 Task: Find Multi-Family Homes in Denver with Mountain Views.
Action: Mouse moved to (203, 199)
Screenshot: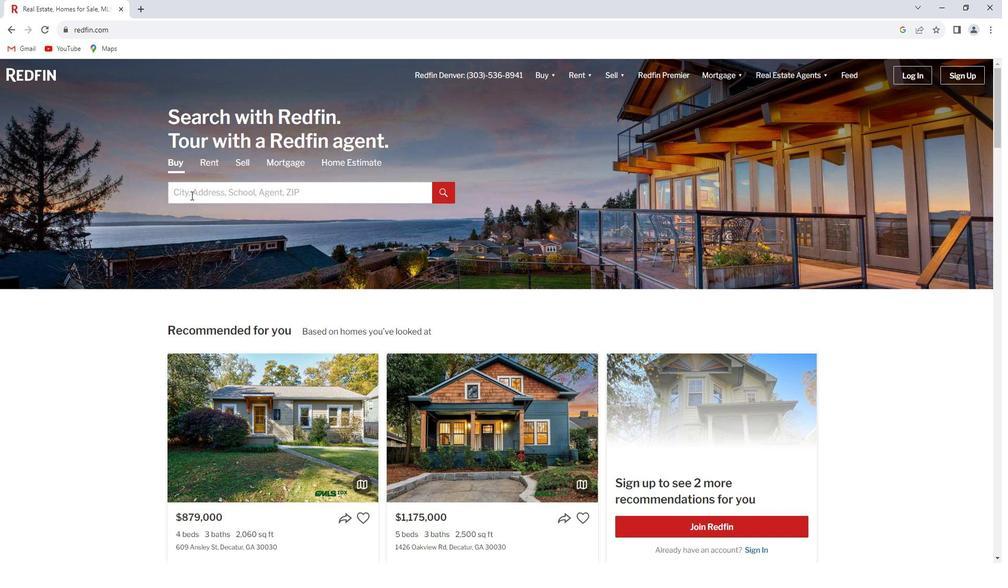 
Action: Mouse pressed left at (203, 199)
Screenshot: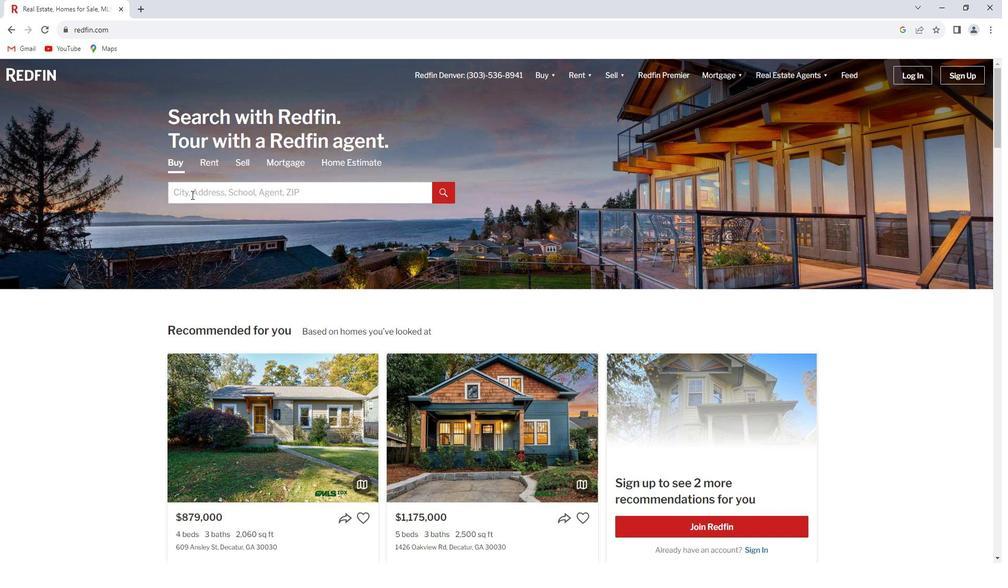 
Action: Key pressed <Key.shift><Key.shift><Key.shift>Denver<Key.enter>
Screenshot: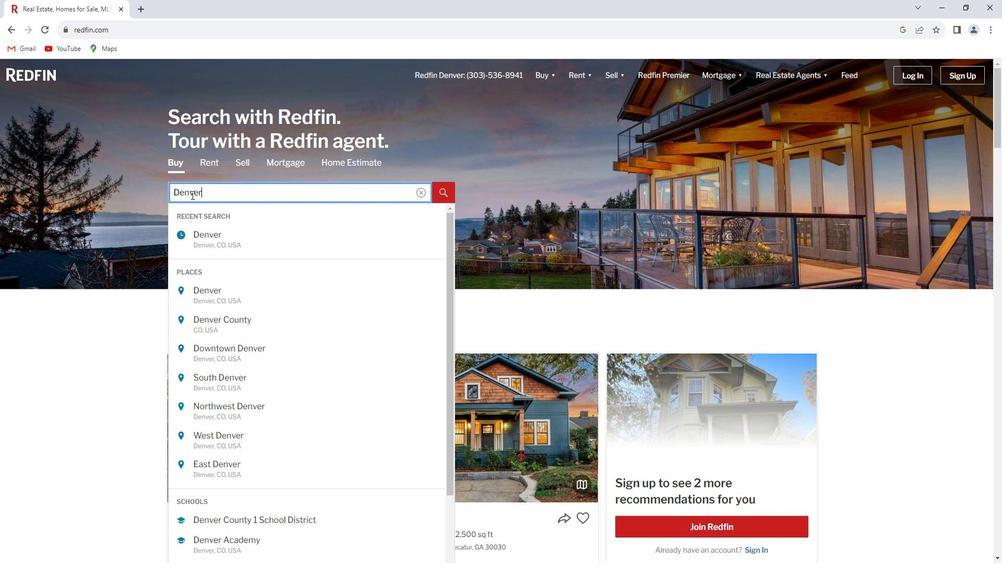 
Action: Mouse moved to (898, 154)
Screenshot: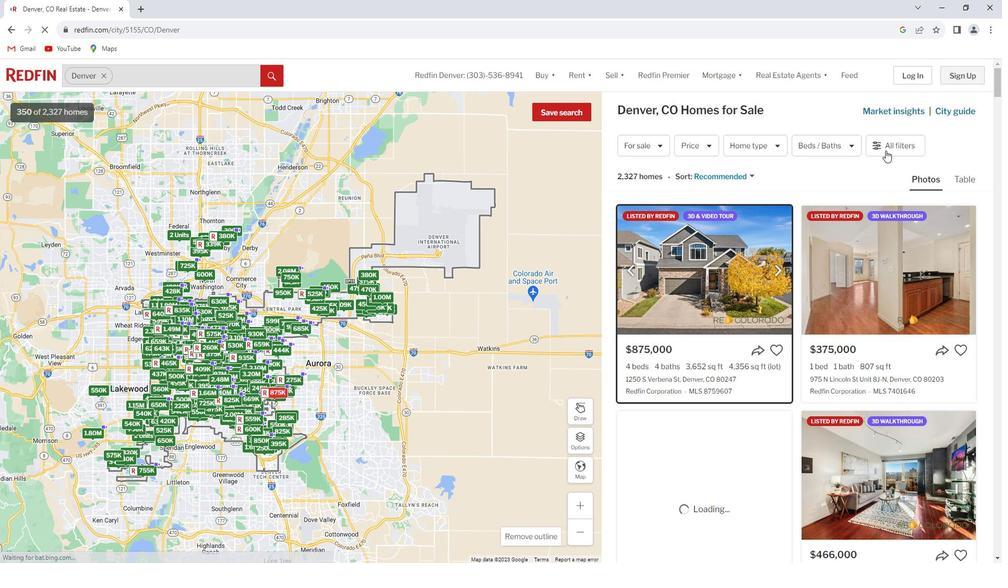 
Action: Mouse pressed left at (898, 154)
Screenshot: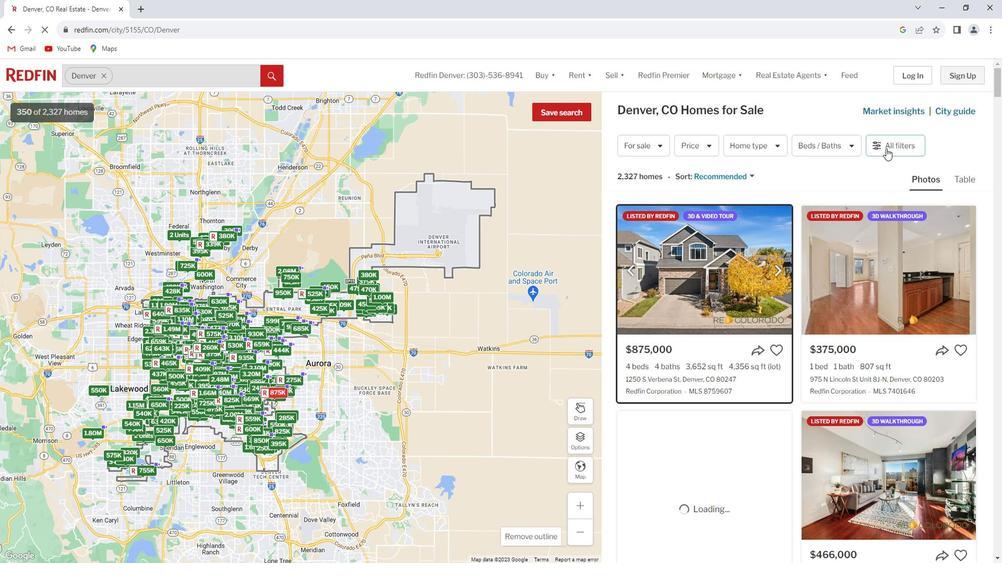 
Action: Mouse moved to (915, 157)
Screenshot: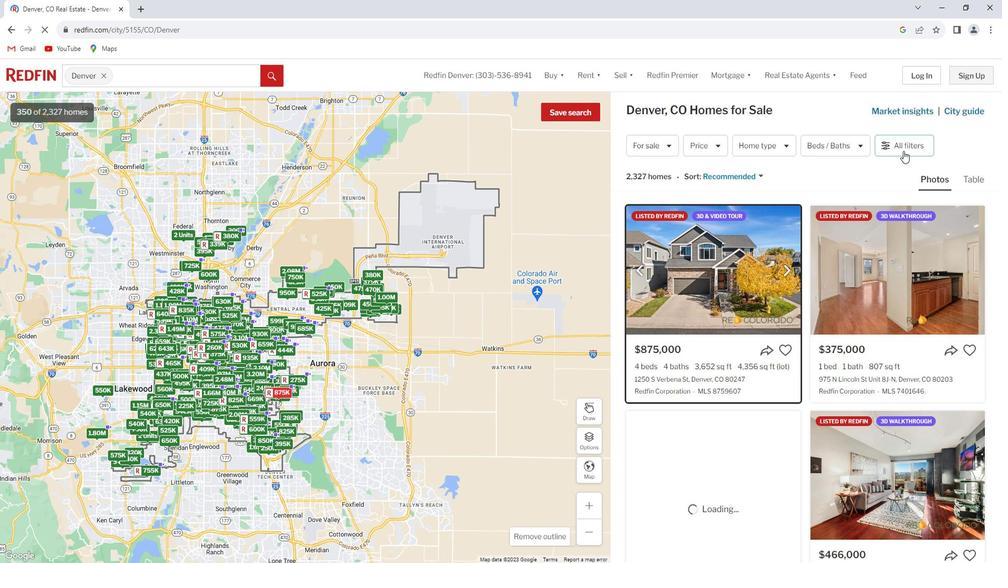 
Action: Mouse pressed left at (915, 157)
Screenshot: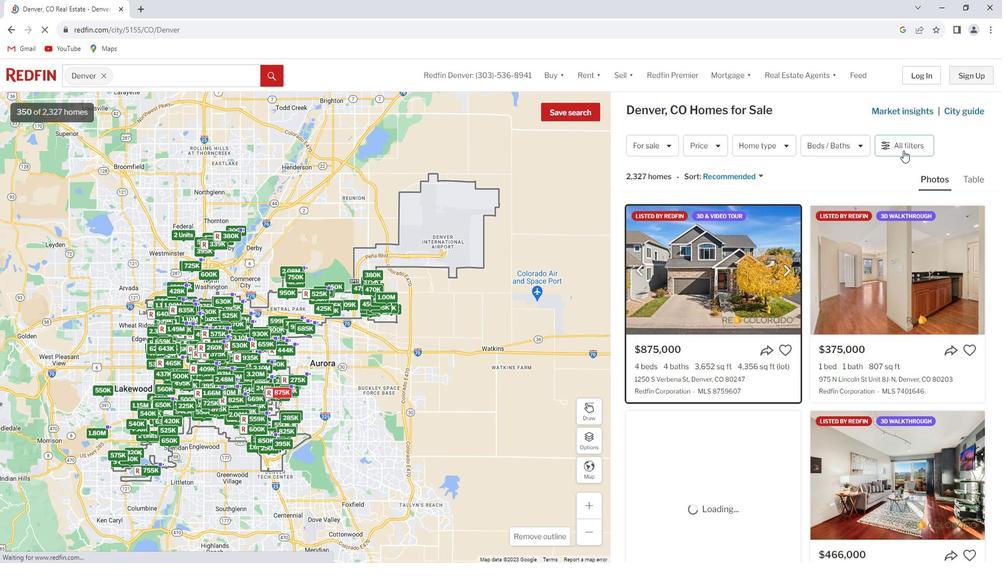 
Action: Mouse moved to (809, 257)
Screenshot: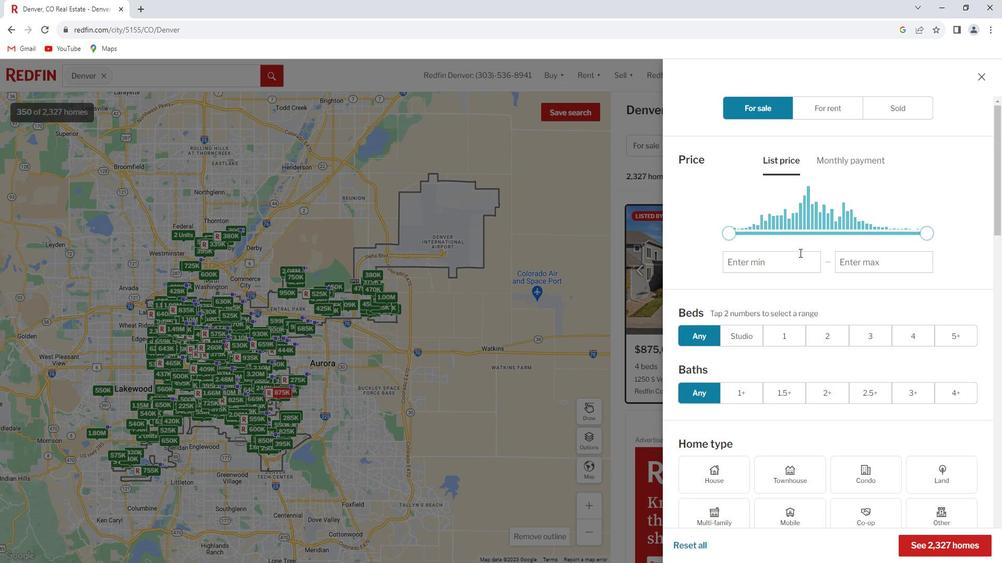 
Action: Mouse scrolled (809, 257) with delta (0, 0)
Screenshot: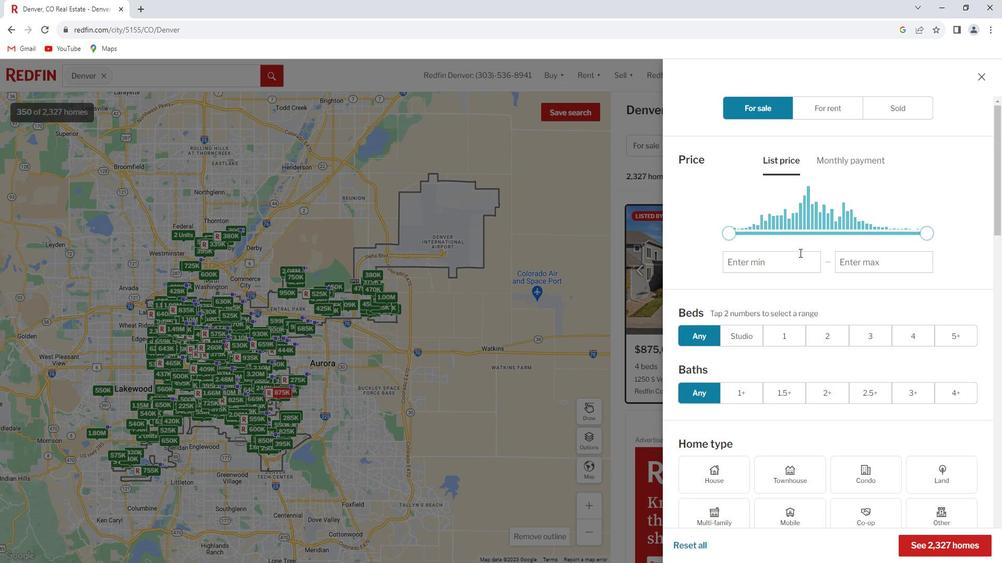 
Action: Mouse moved to (808, 258)
Screenshot: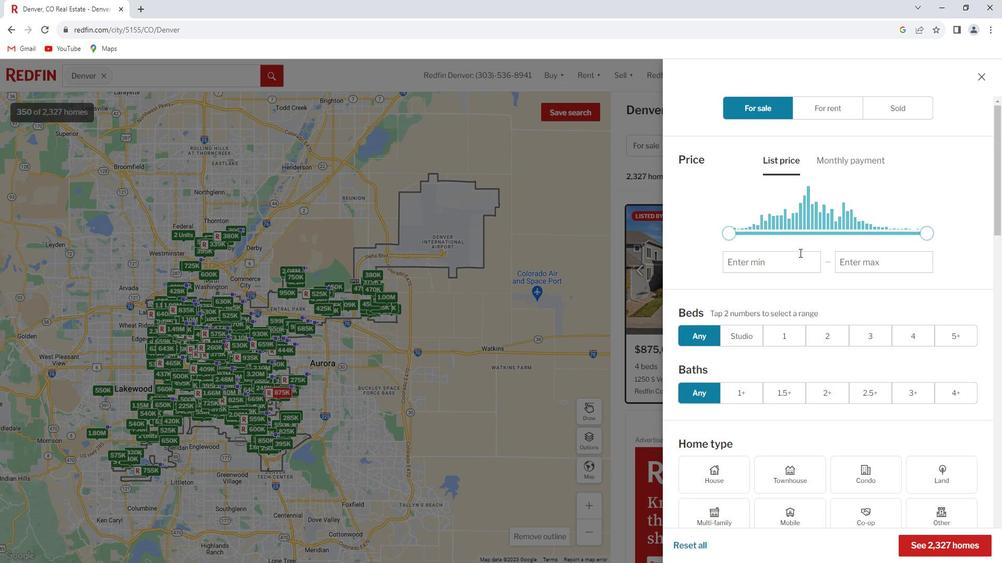 
Action: Mouse scrolled (808, 258) with delta (0, 0)
Screenshot: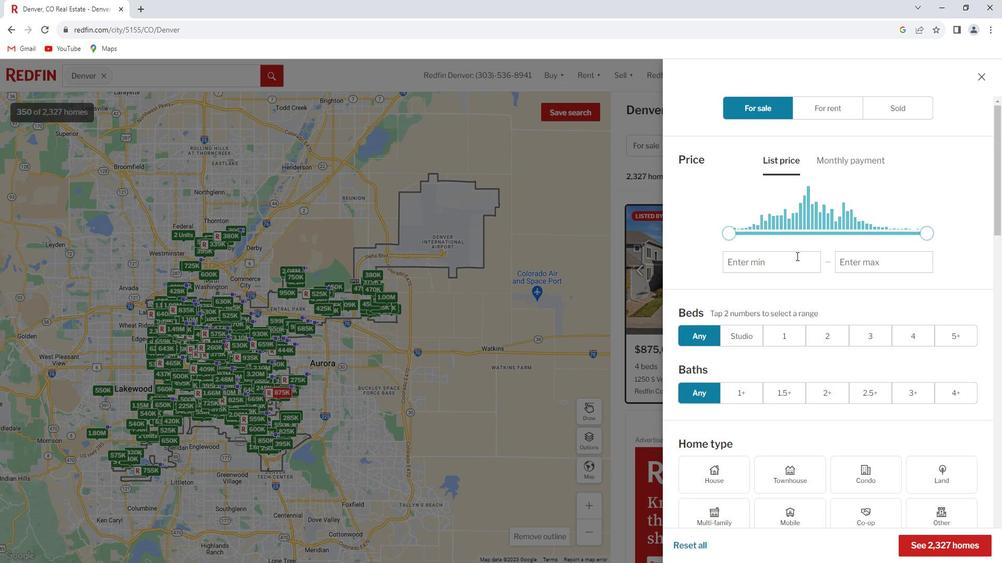 
Action: Mouse scrolled (808, 258) with delta (0, 0)
Screenshot: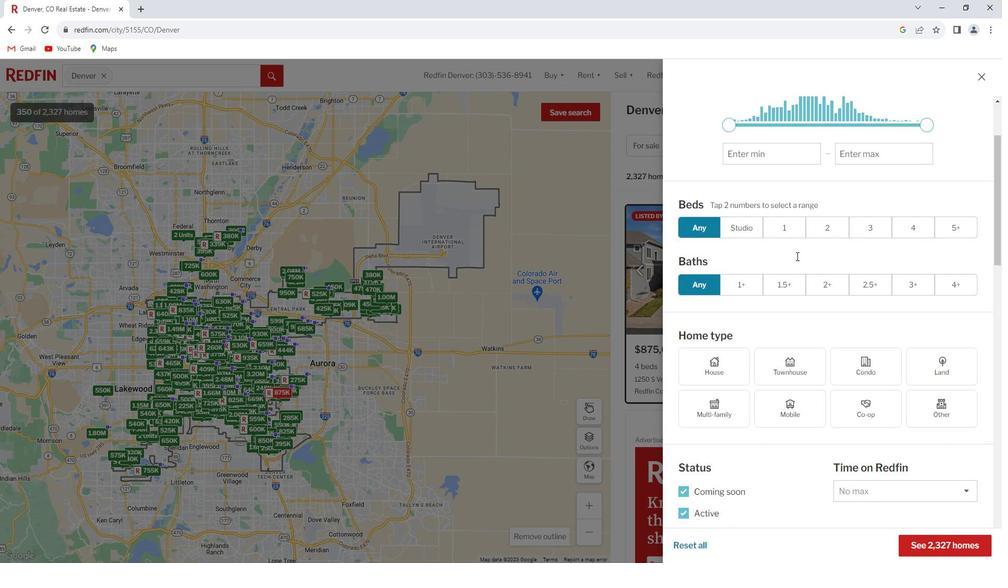 
Action: Mouse scrolled (808, 258) with delta (0, 0)
Screenshot: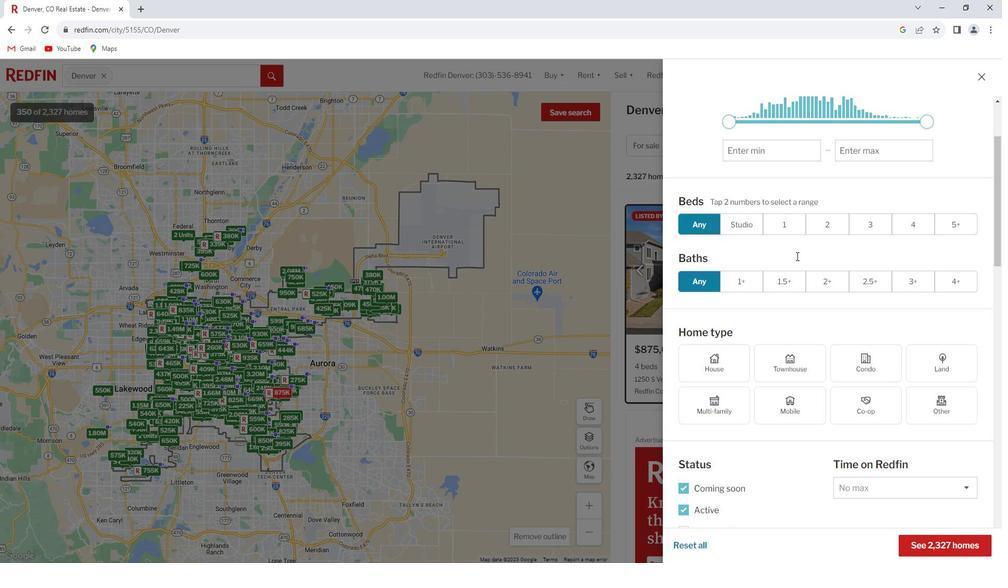 
Action: Mouse moved to (754, 283)
Screenshot: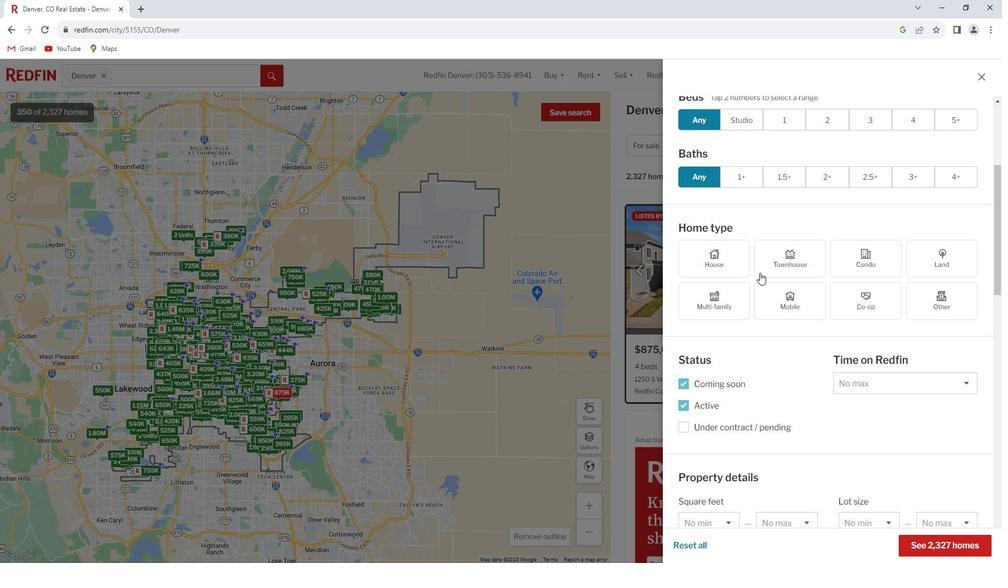 
Action: Mouse scrolled (754, 282) with delta (0, 0)
Screenshot: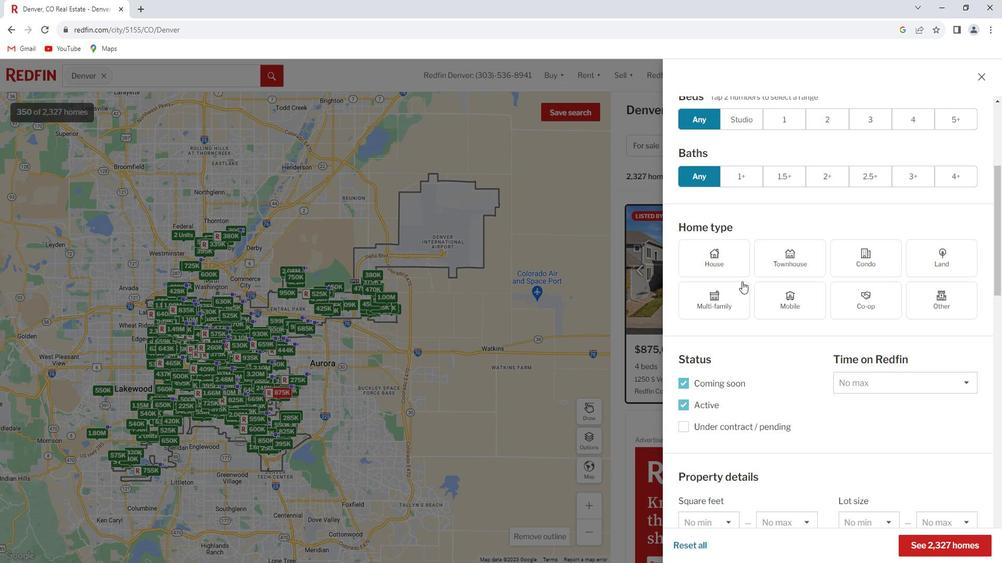 
Action: Mouse moved to (733, 258)
Screenshot: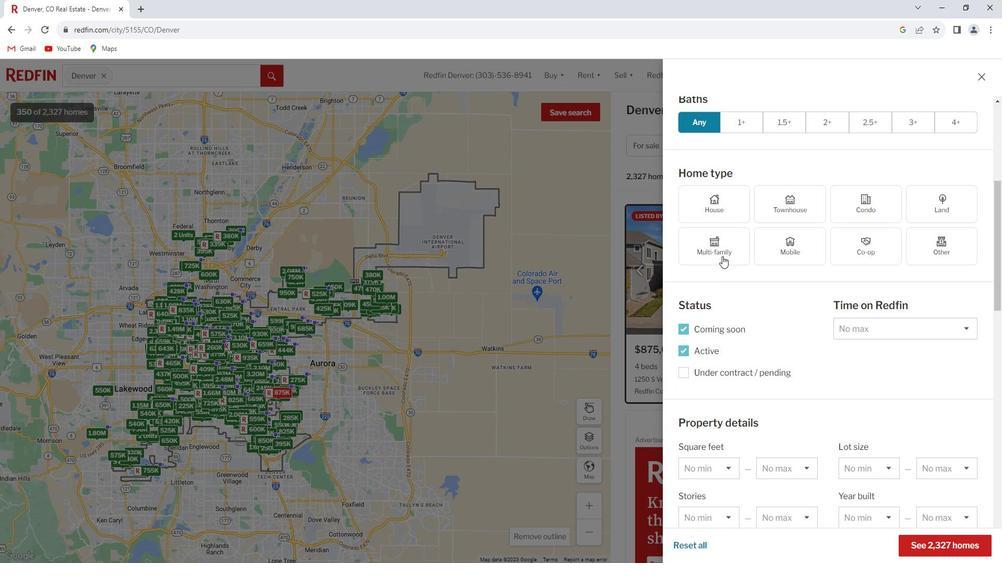 
Action: Mouse pressed left at (733, 258)
Screenshot: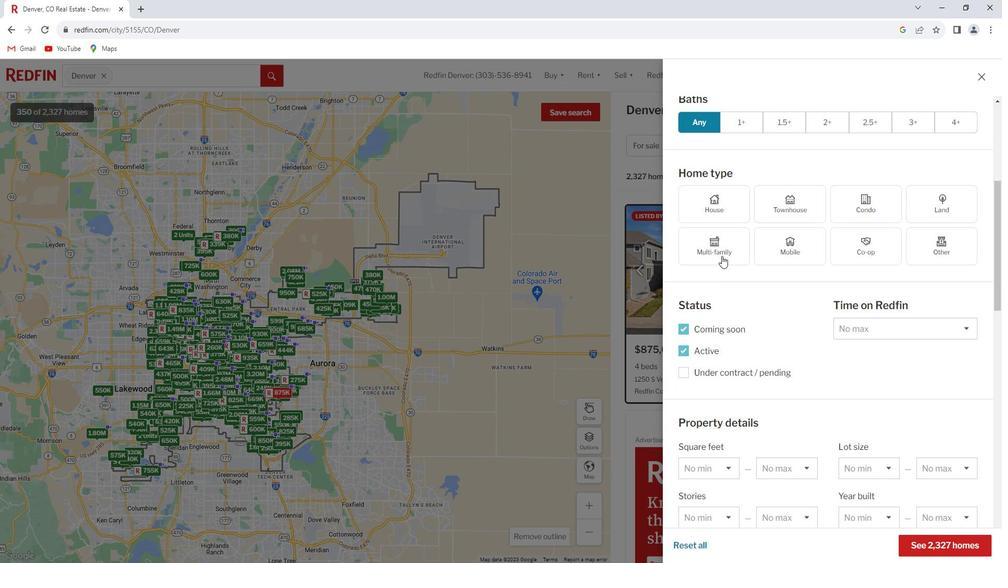 
Action: Mouse moved to (777, 293)
Screenshot: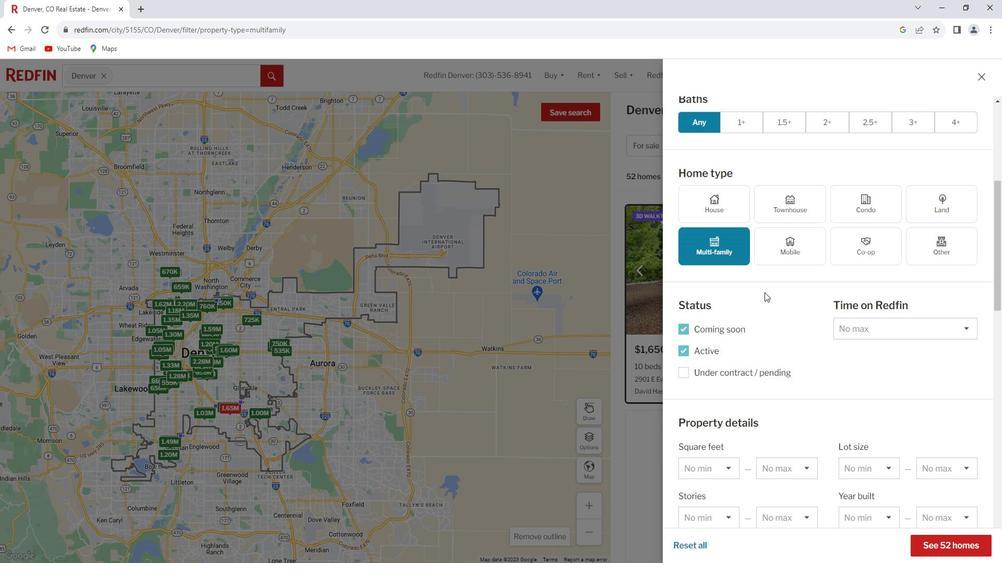 
Action: Mouse scrolled (777, 293) with delta (0, 0)
Screenshot: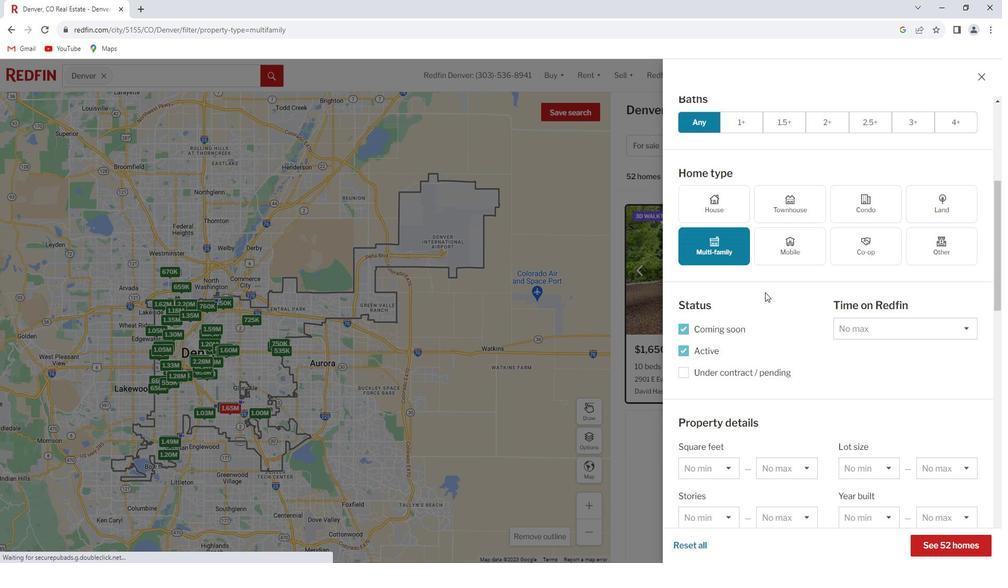 
Action: Mouse moved to (777, 293)
Screenshot: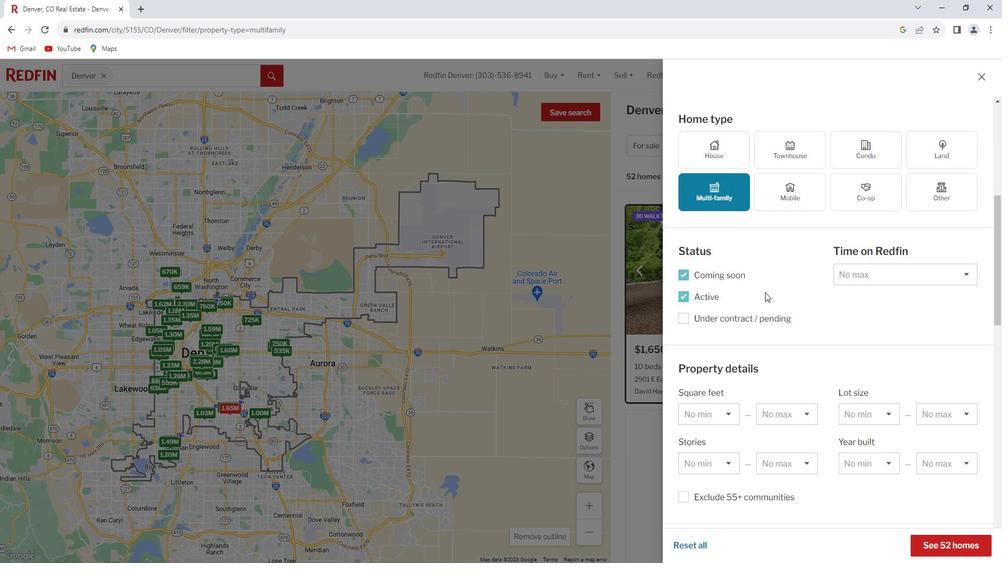 
Action: Mouse scrolled (777, 292) with delta (0, 0)
Screenshot: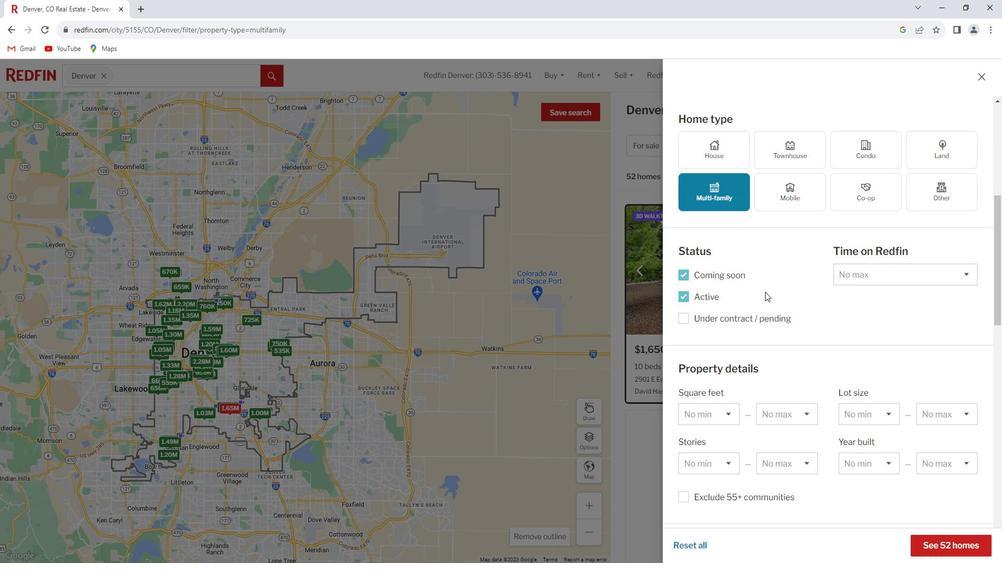 
Action: Mouse scrolled (777, 292) with delta (0, 0)
Screenshot: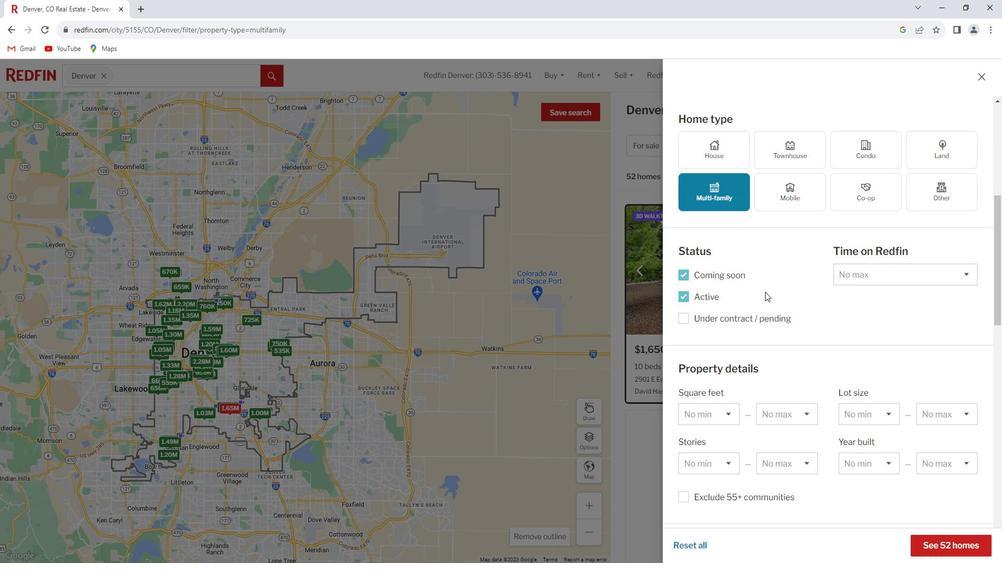 
Action: Mouse moved to (777, 291)
Screenshot: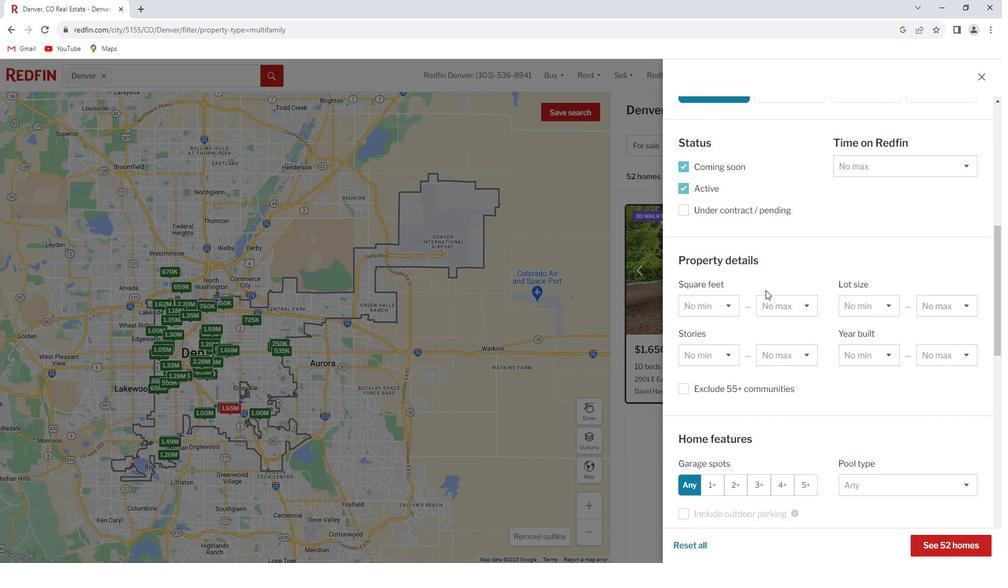 
Action: Mouse scrolled (777, 290) with delta (0, 0)
Screenshot: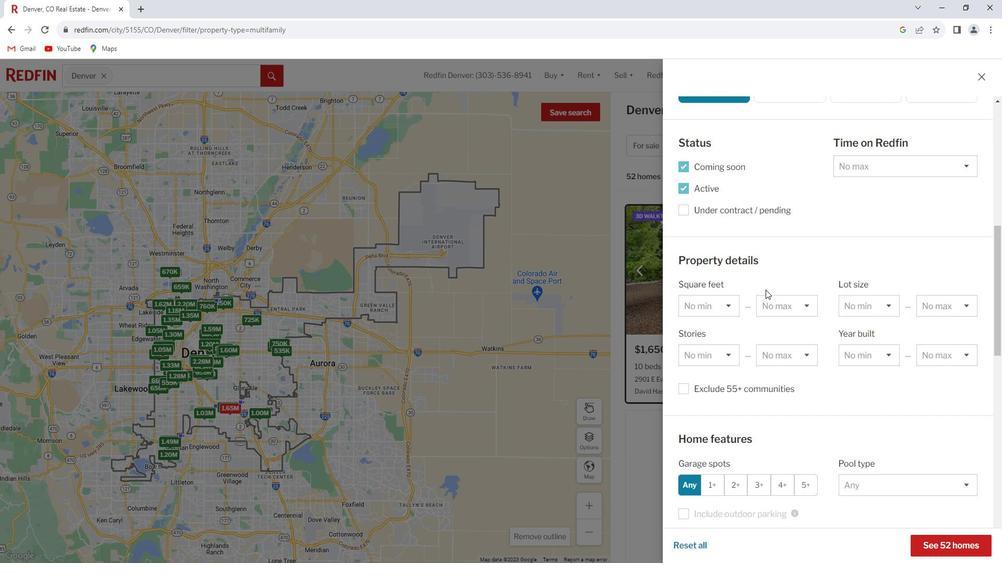 
Action: Mouse scrolled (777, 290) with delta (0, 0)
Screenshot: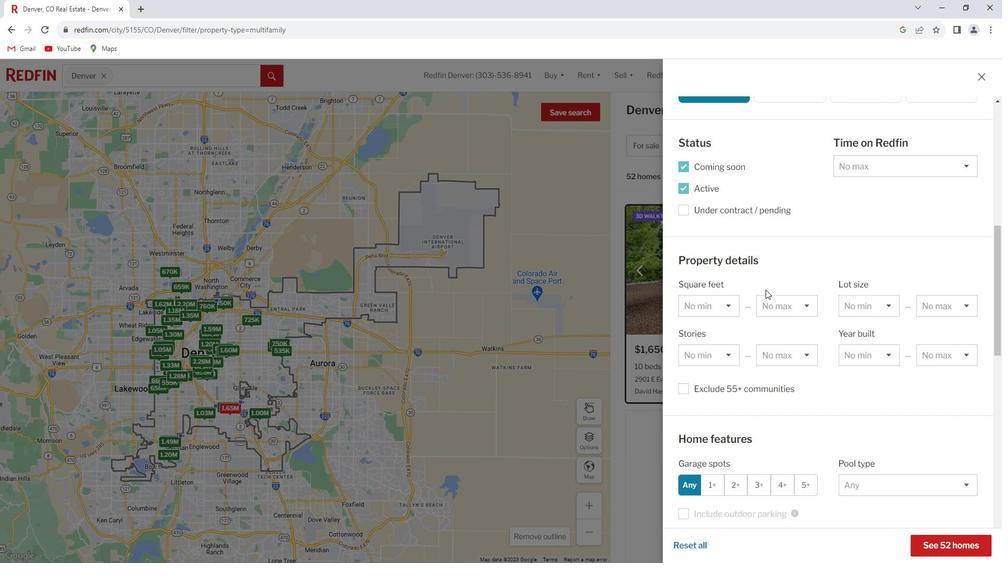 
Action: Mouse scrolled (777, 290) with delta (0, 0)
Screenshot: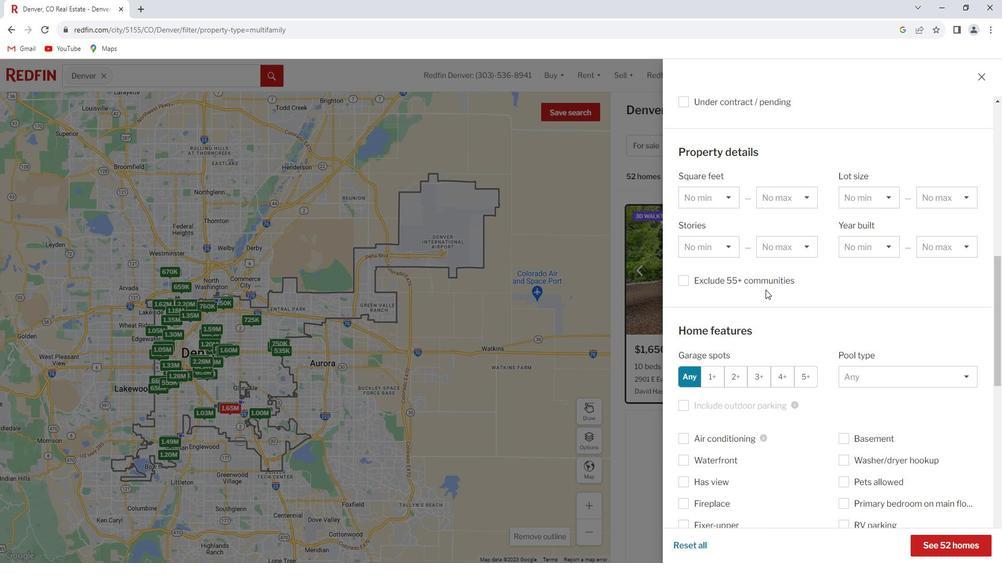 
Action: Mouse scrolled (777, 290) with delta (0, 0)
Screenshot: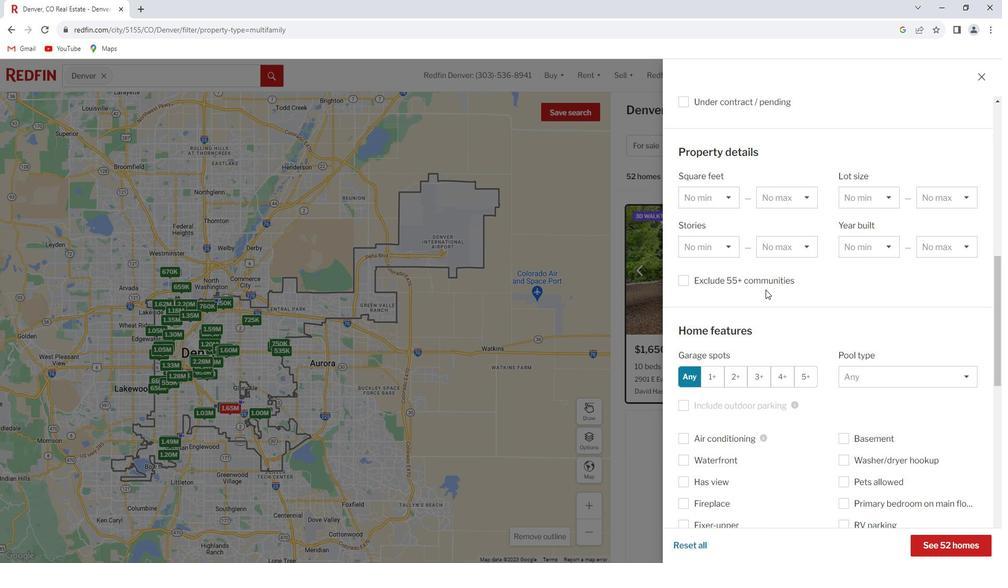 
Action: Mouse scrolled (777, 290) with delta (0, 0)
Screenshot: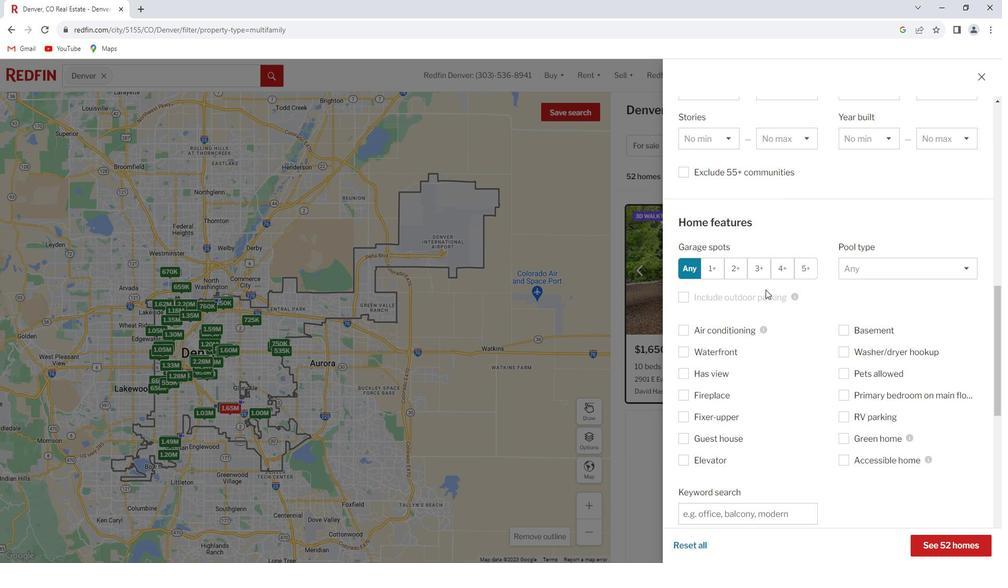 
Action: Mouse moved to (777, 291)
Screenshot: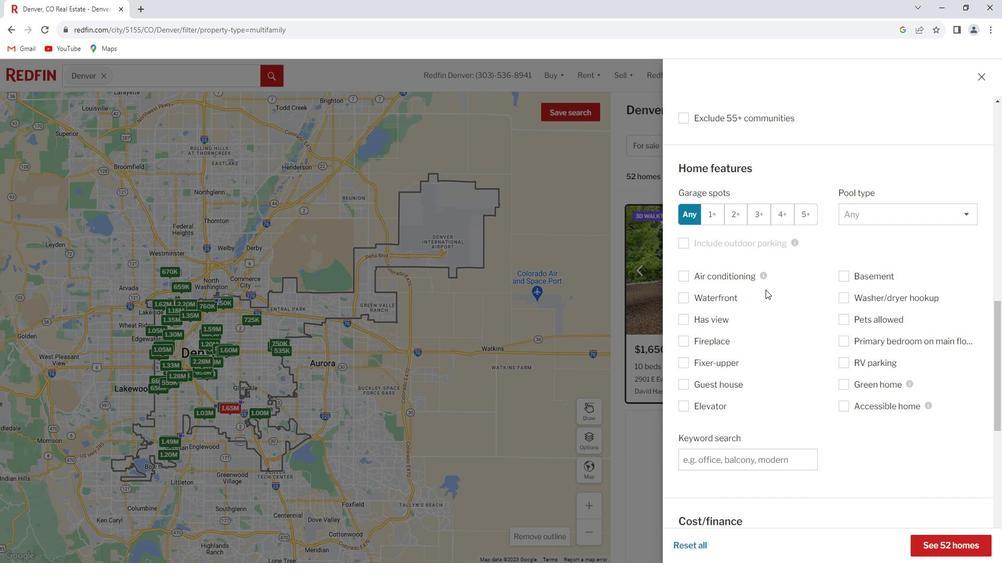 
Action: Mouse scrolled (777, 290) with delta (0, 0)
Screenshot: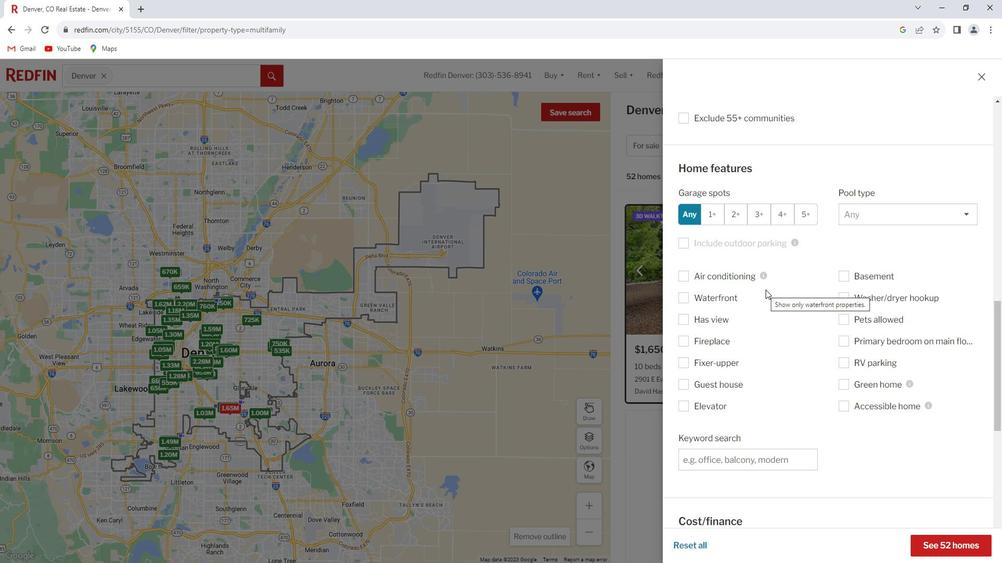 
Action: Mouse scrolled (777, 290) with delta (0, 0)
Screenshot: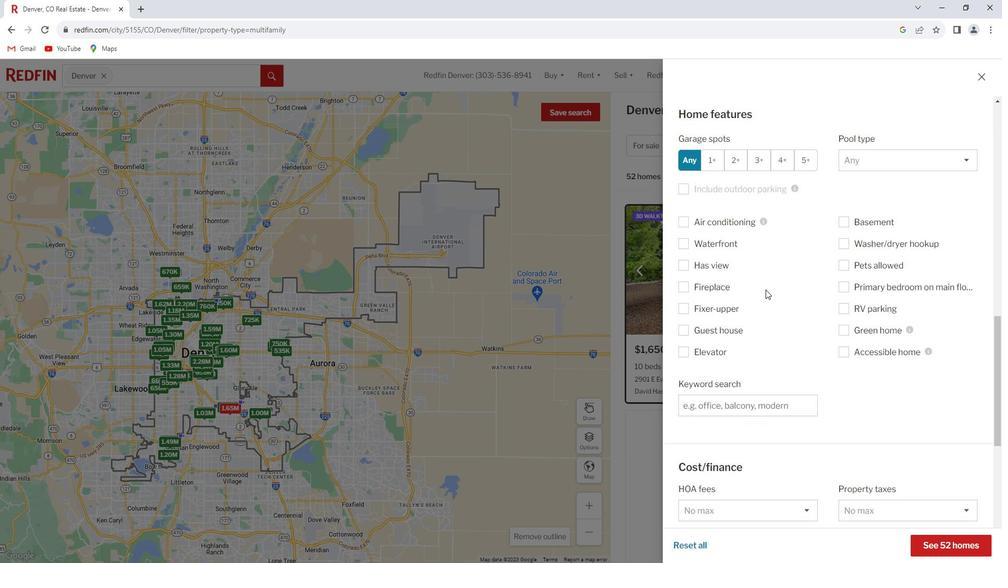 
Action: Mouse moved to (747, 350)
Screenshot: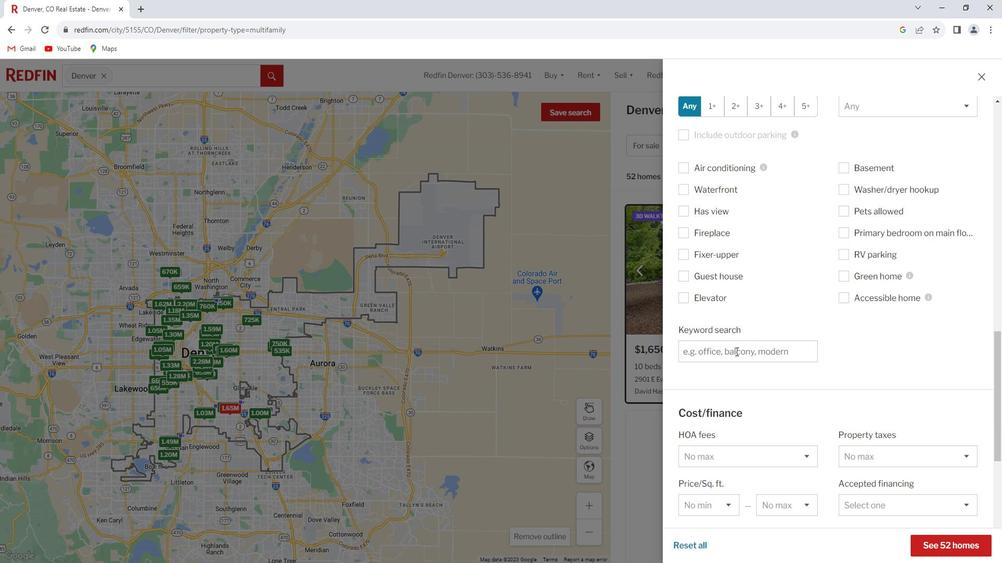 
Action: Mouse pressed left at (747, 350)
Screenshot: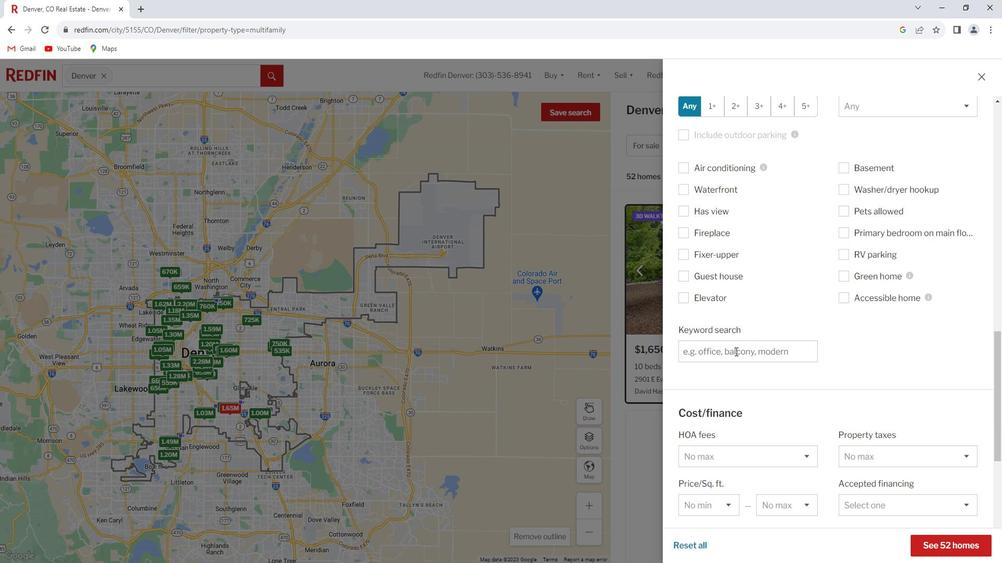 
Action: Key pressed <Key.shift>Mountain<Key.space><Key.shift>Views<Key.enter>
Screenshot: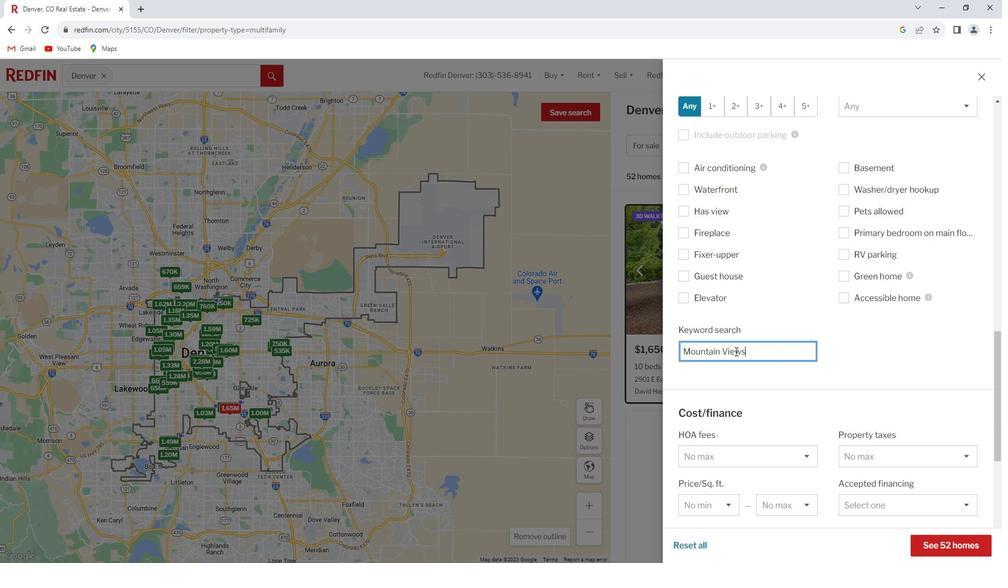 
Action: Mouse moved to (849, 354)
Screenshot: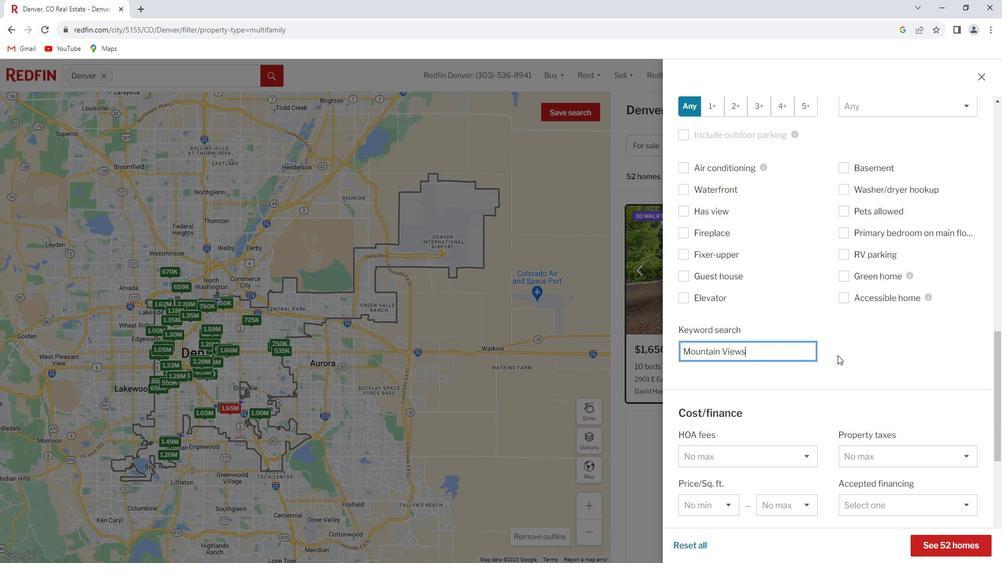 
Action: Key pressed <Key.enter>
Screenshot: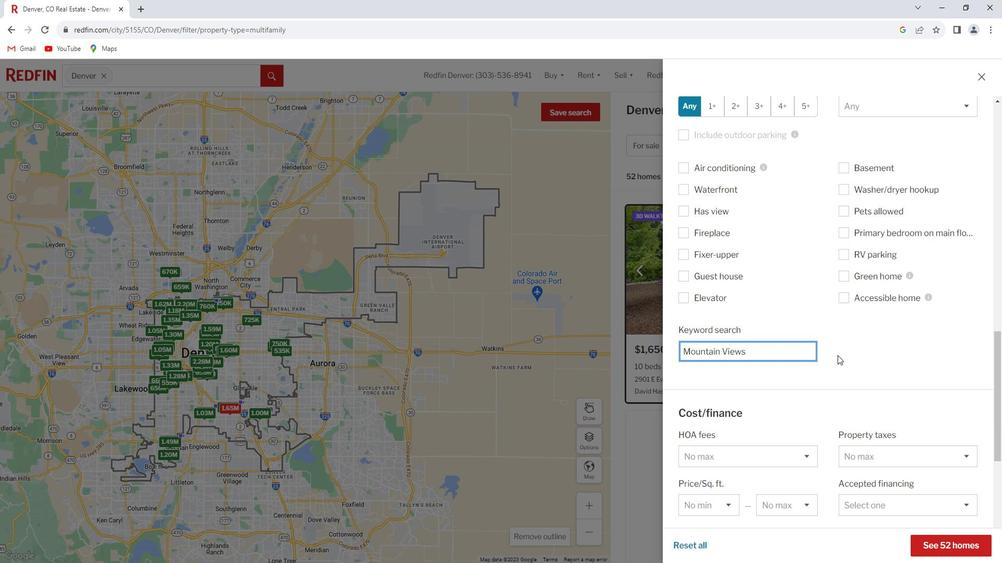 
Action: Mouse moved to (961, 539)
Screenshot: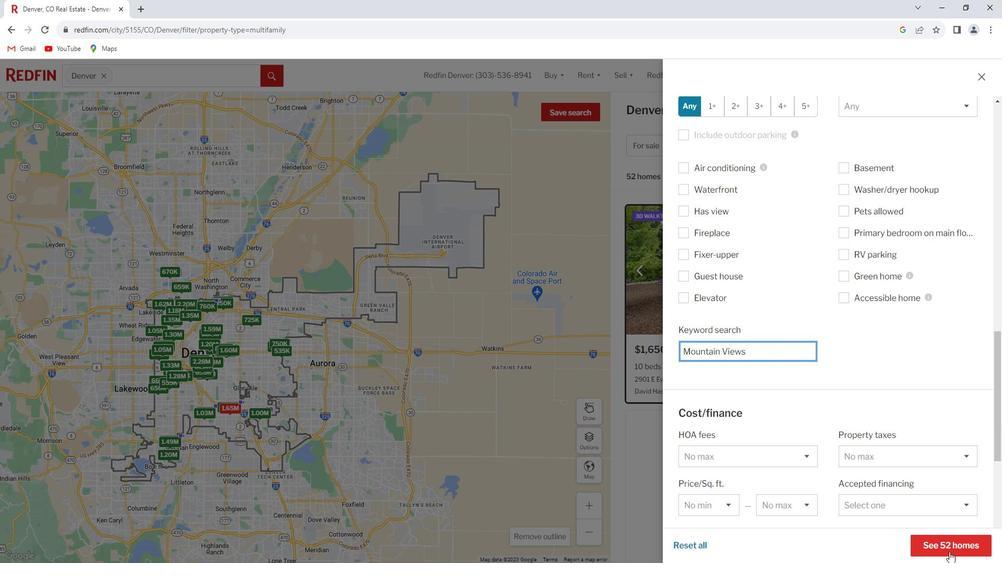 
Action: Mouse pressed left at (961, 539)
Screenshot: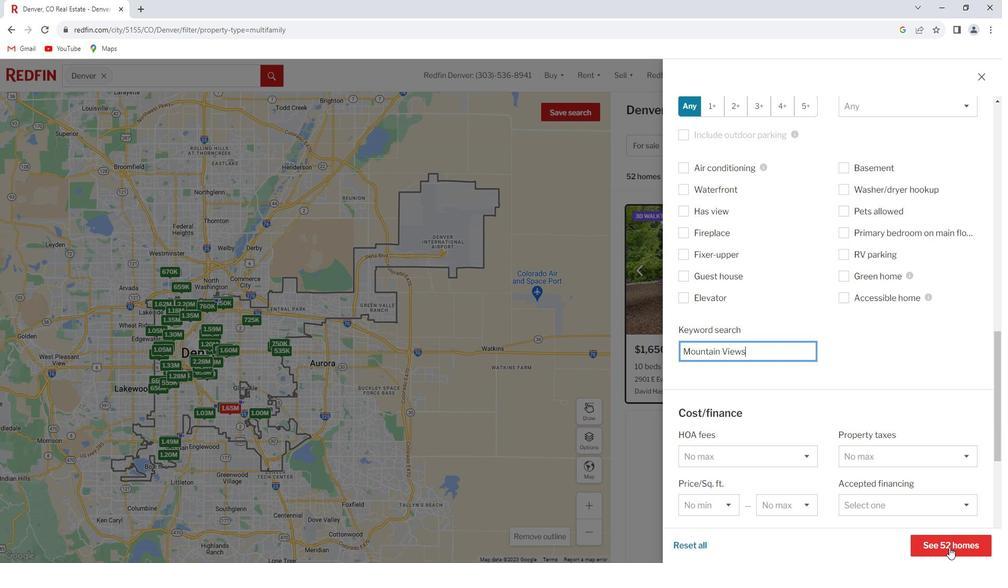 
Action: Mouse moved to (695, 300)
Screenshot: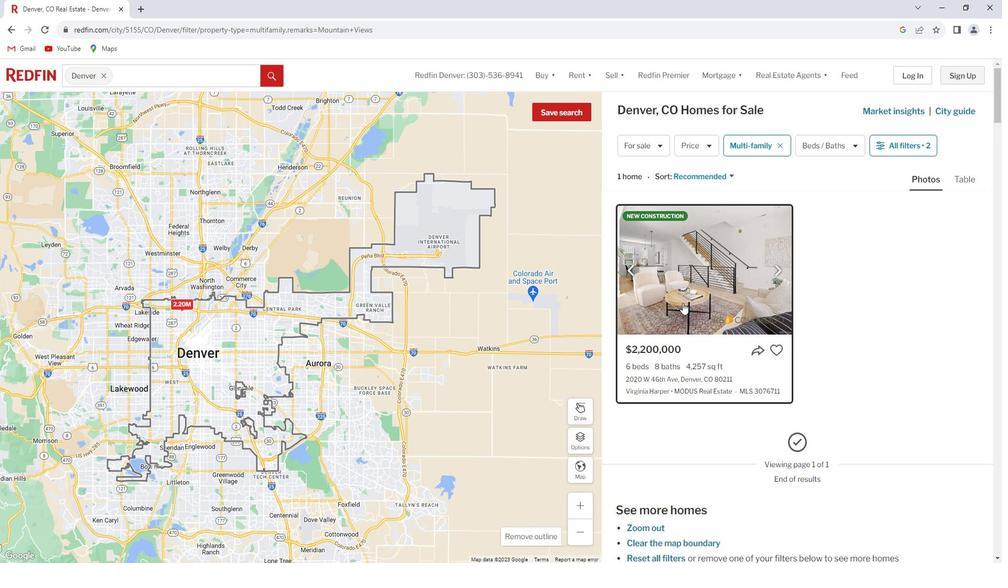 
Action: Mouse pressed left at (695, 300)
Screenshot: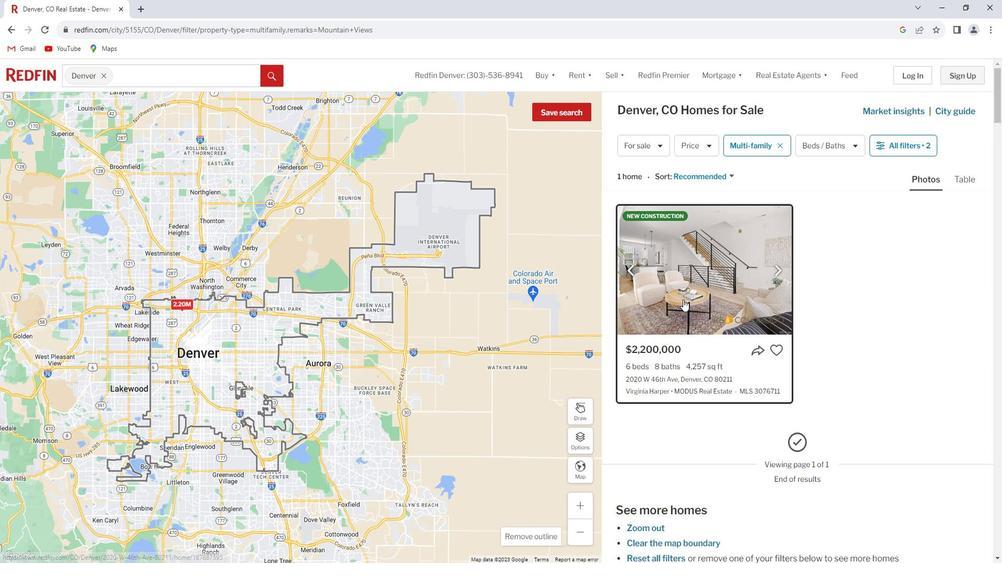 
Action: Mouse moved to (736, 349)
Screenshot: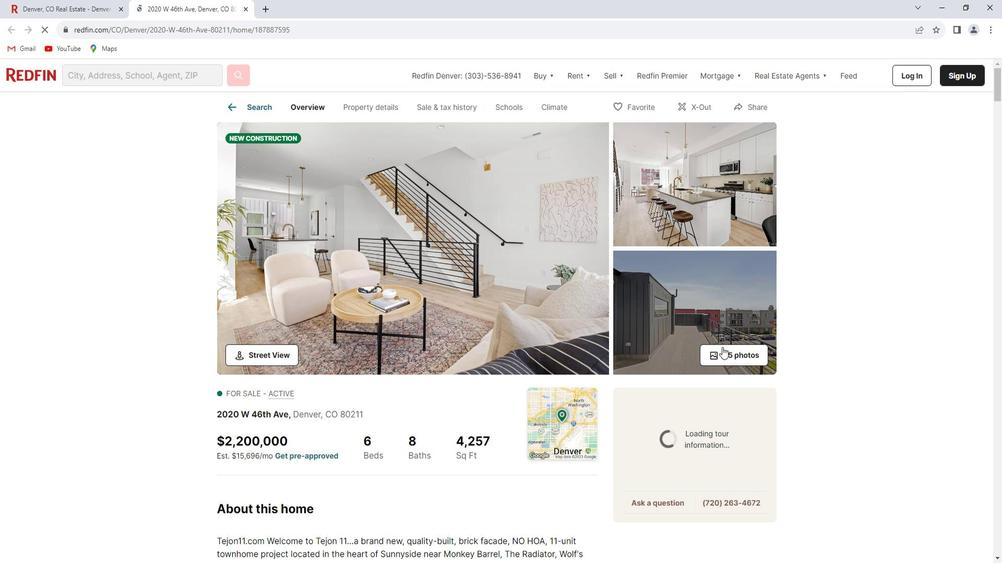 
Action: Mouse pressed left at (736, 349)
Screenshot: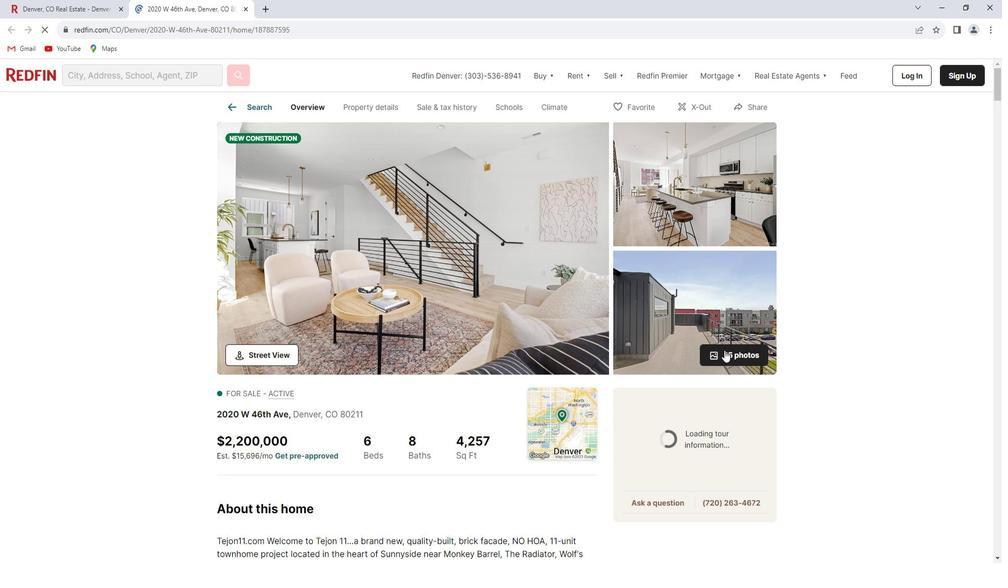 
Action: Mouse moved to (99, 260)
Screenshot: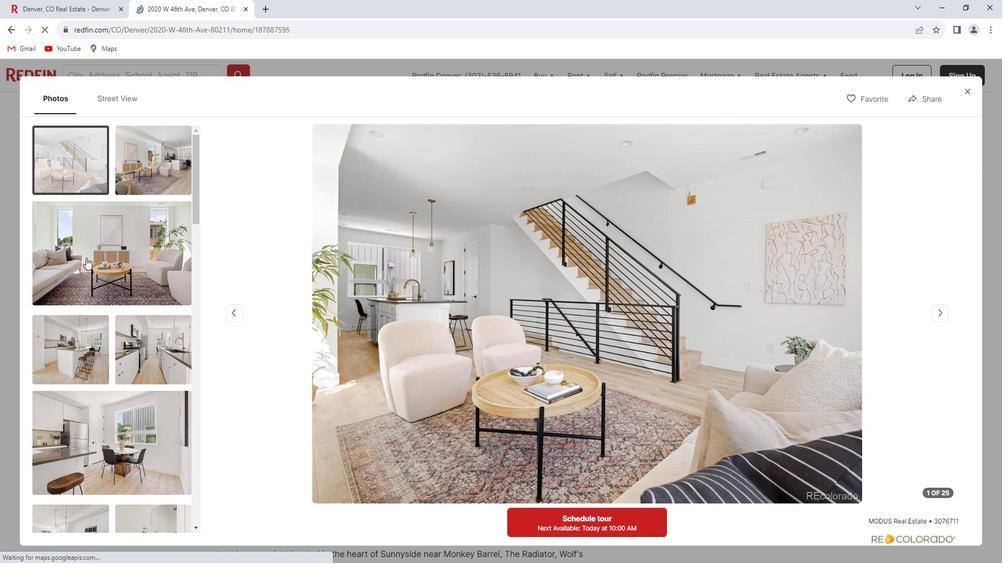 
Action: Mouse scrolled (99, 260) with delta (0, 0)
Screenshot: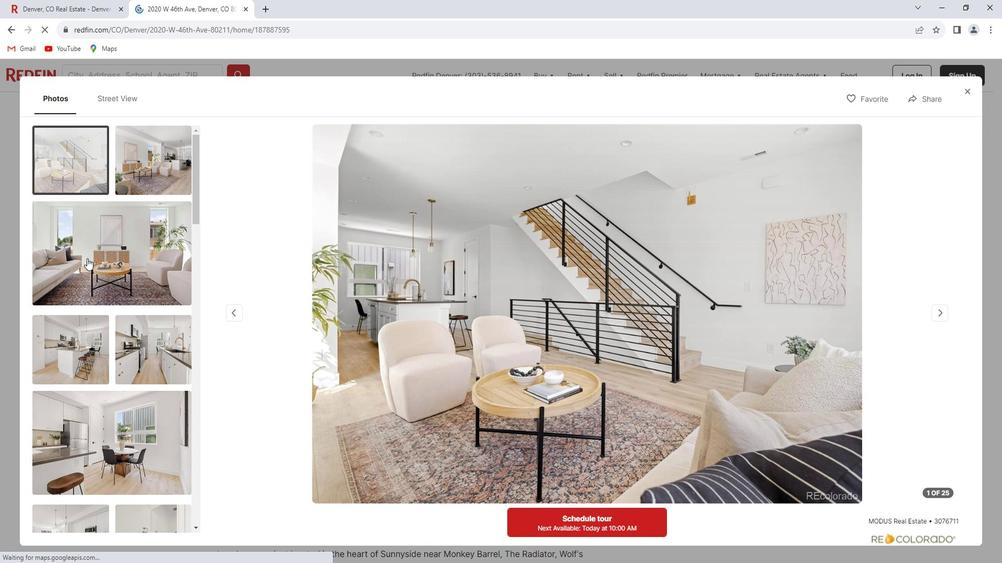 
Action: Mouse scrolled (99, 260) with delta (0, 0)
Screenshot: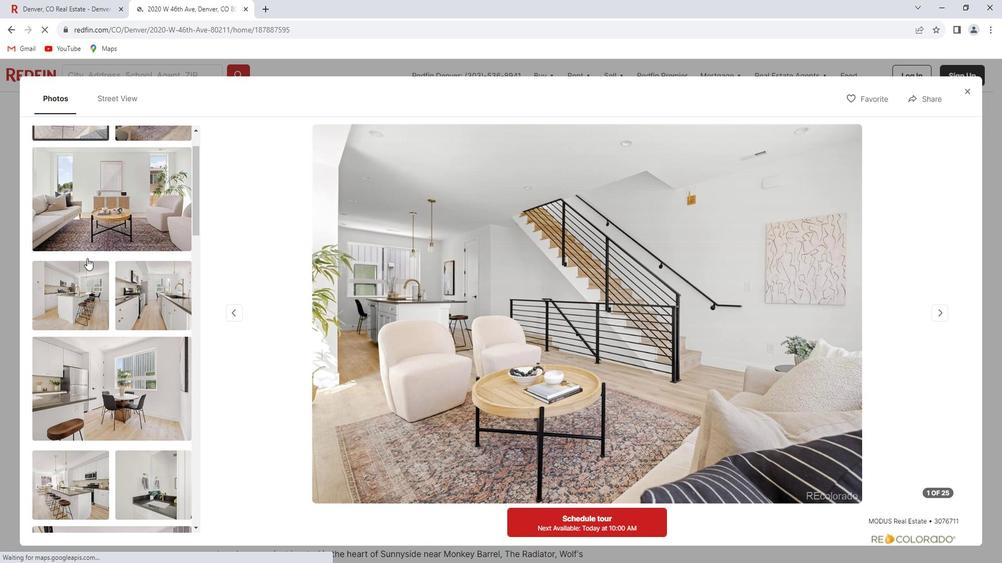 
Action: Mouse scrolled (99, 260) with delta (0, 0)
Screenshot: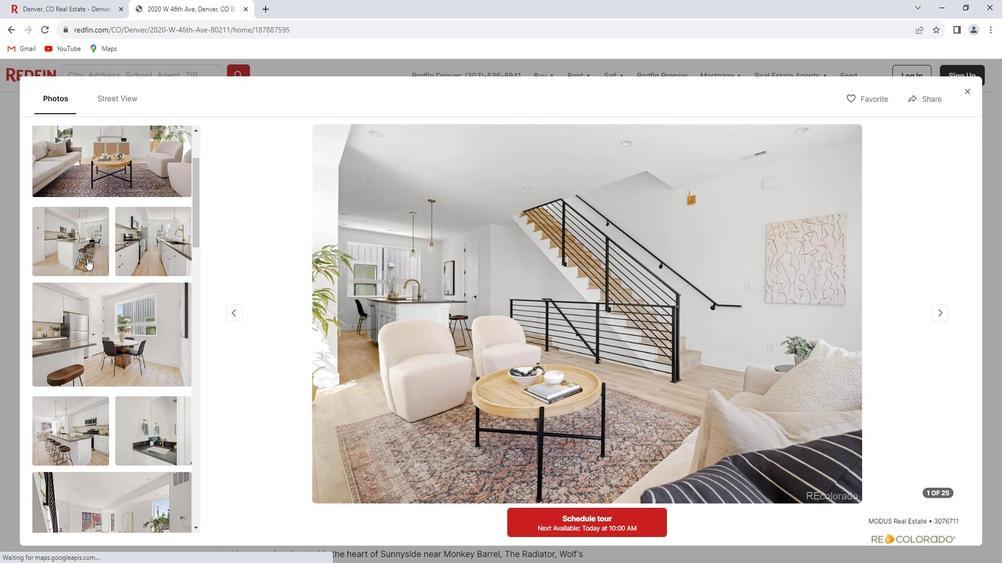 
Action: Mouse scrolled (99, 260) with delta (0, 0)
Screenshot: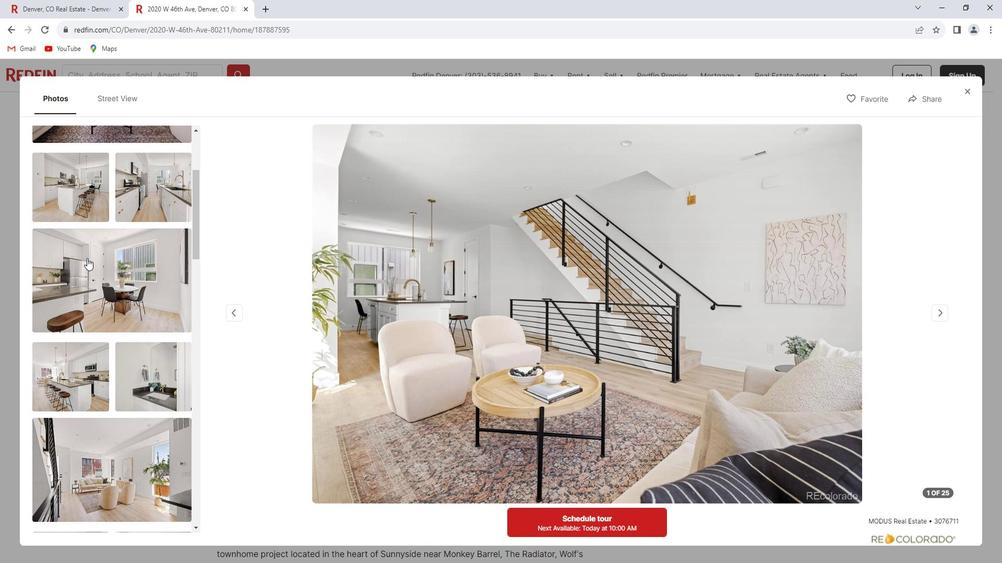 
Action: Mouse scrolled (99, 260) with delta (0, 0)
Screenshot: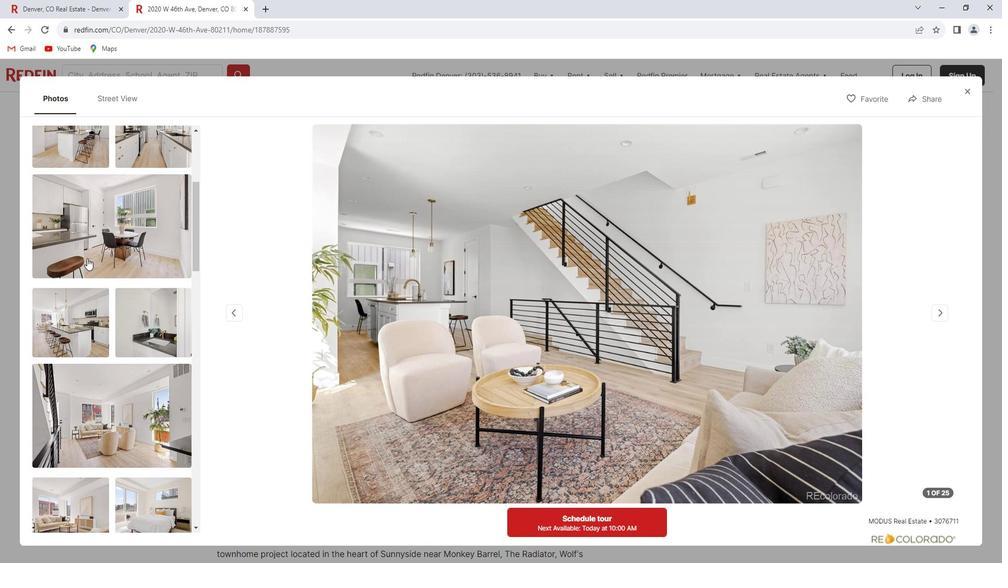 
Action: Mouse scrolled (99, 260) with delta (0, 0)
Screenshot: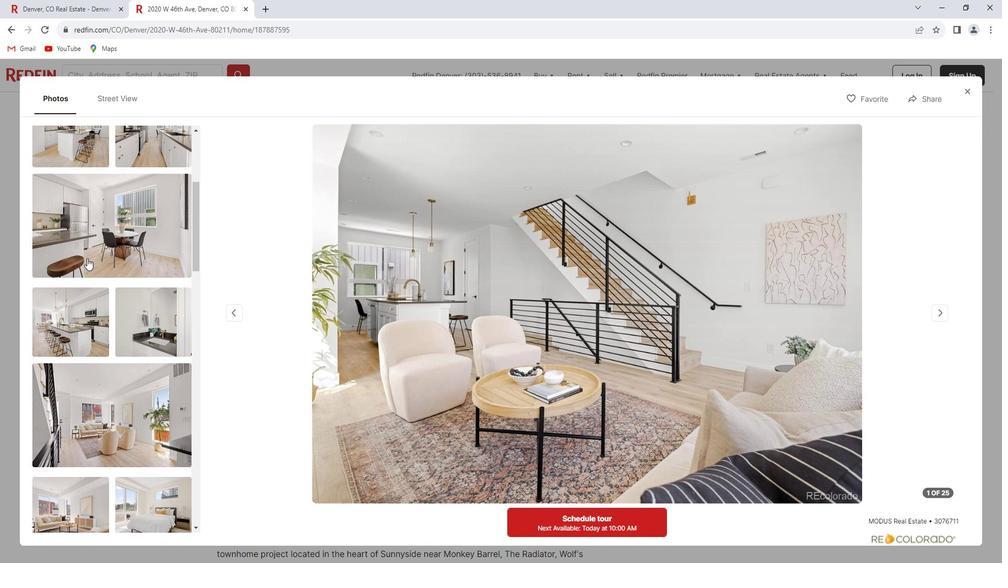 
Action: Mouse scrolled (99, 260) with delta (0, 0)
Screenshot: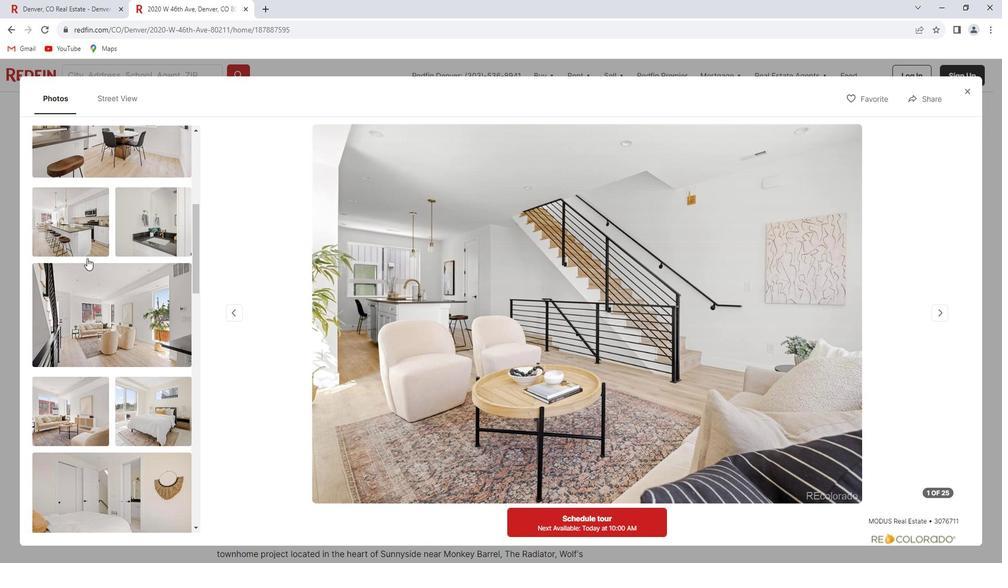 
Action: Mouse scrolled (99, 260) with delta (0, 0)
Screenshot: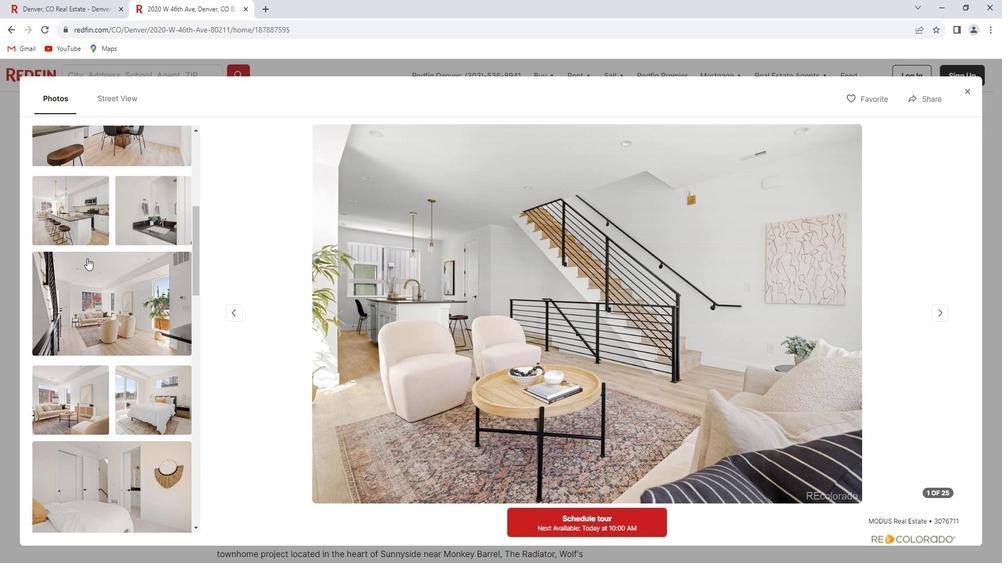 
Action: Mouse scrolled (99, 260) with delta (0, 0)
Screenshot: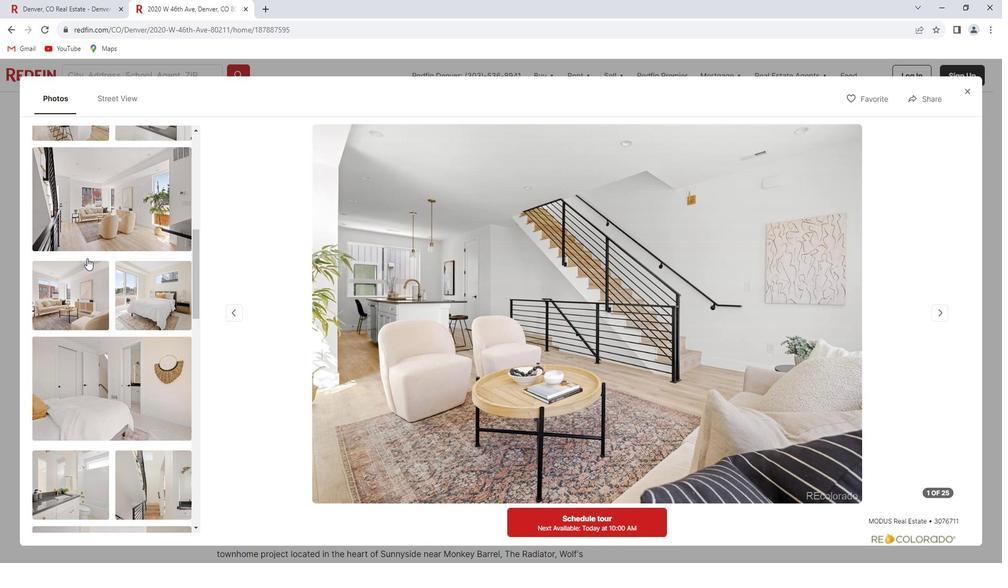 
Action: Mouse scrolled (99, 260) with delta (0, 0)
Screenshot: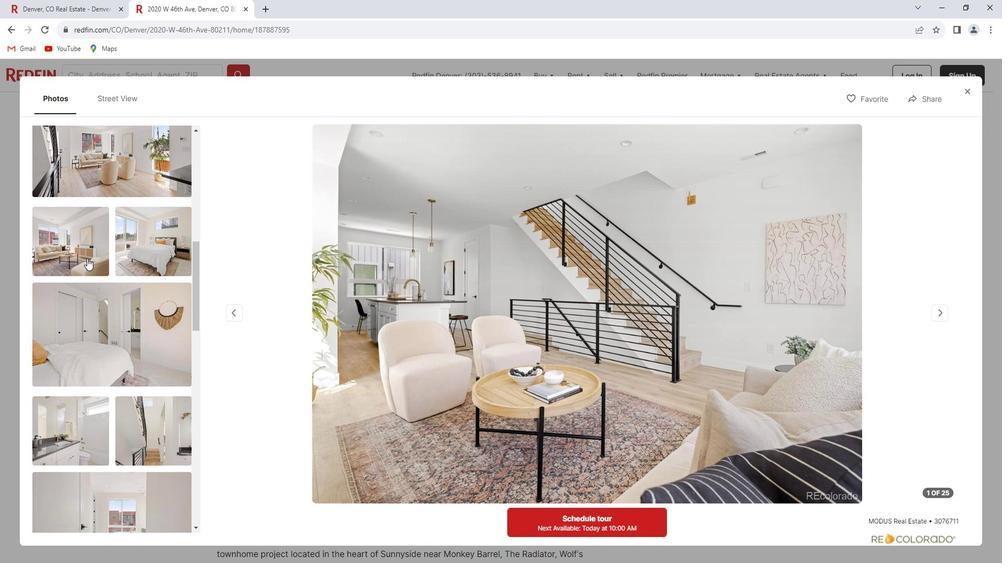 
Action: Mouse scrolled (99, 260) with delta (0, 0)
Screenshot: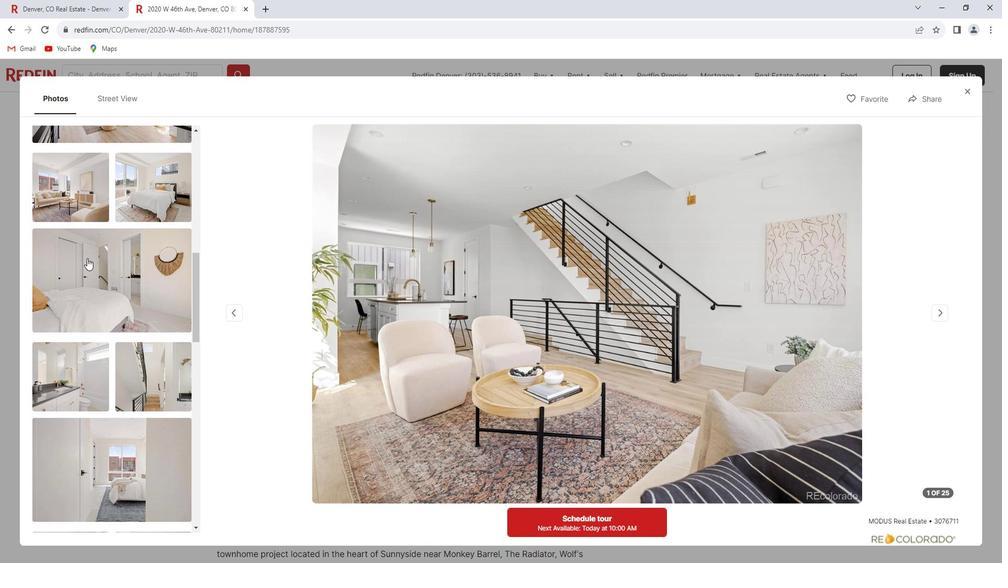 
Action: Mouse scrolled (99, 260) with delta (0, 0)
Screenshot: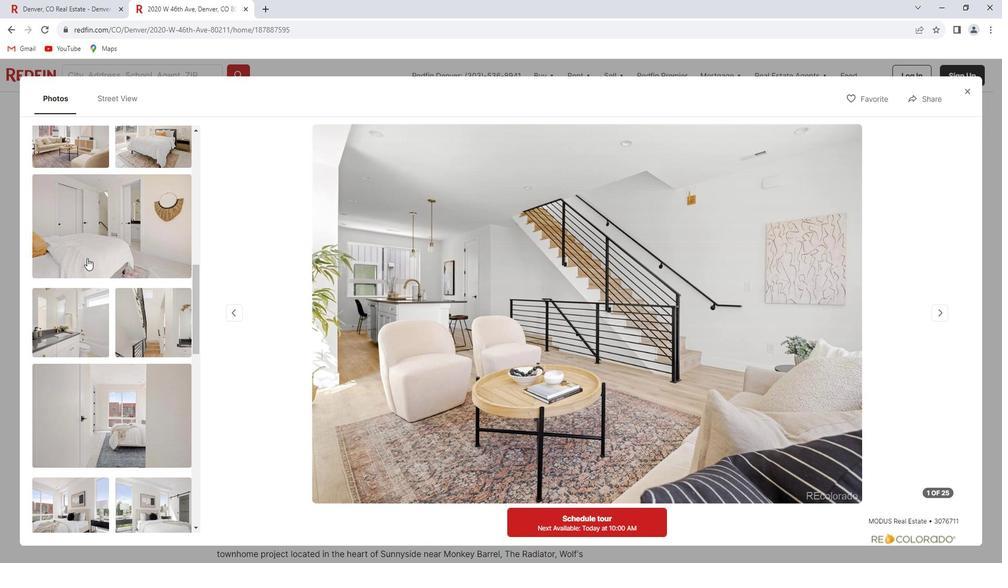 
Action: Mouse scrolled (99, 260) with delta (0, 0)
Screenshot: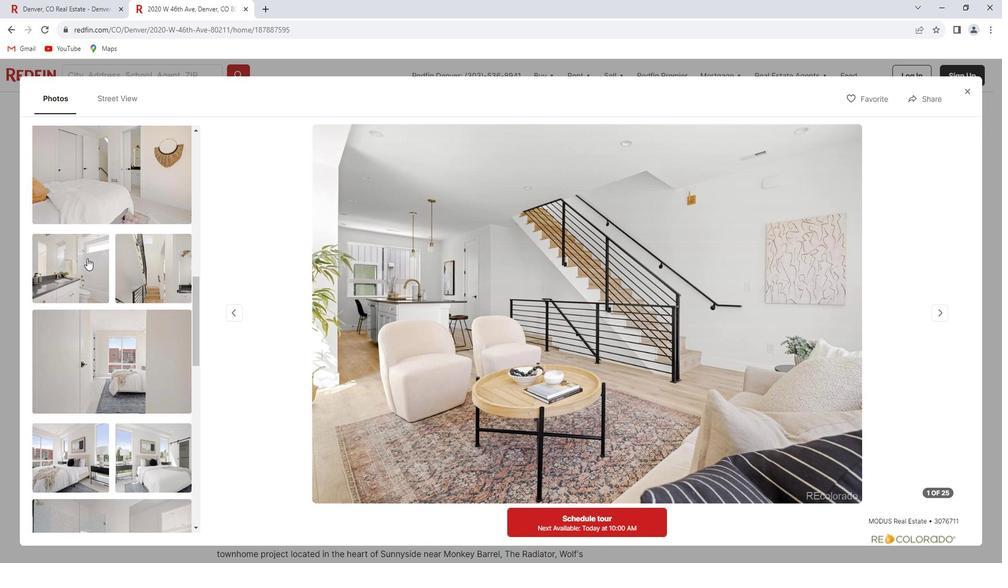 
Action: Mouse scrolled (99, 260) with delta (0, 0)
Screenshot: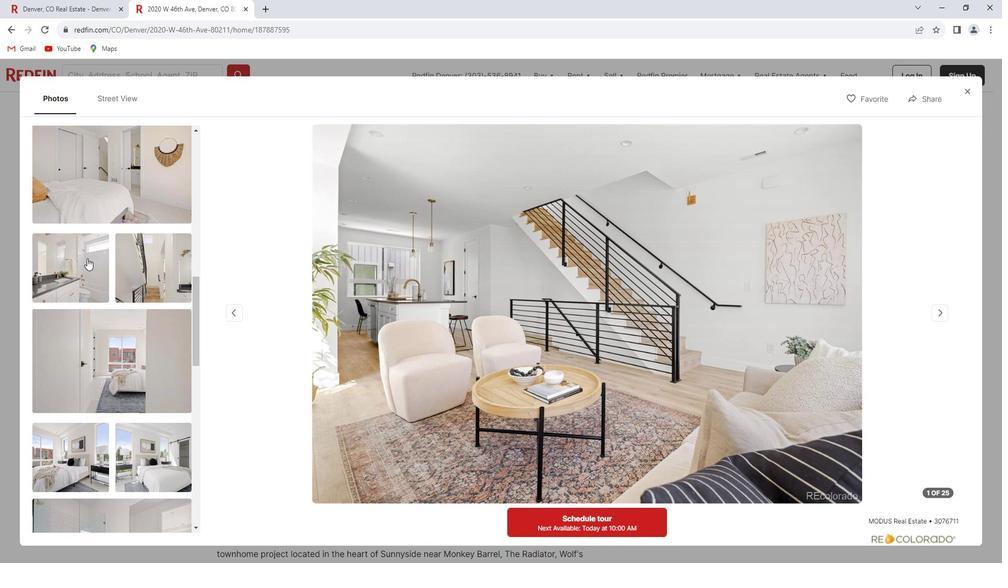 
Action: Mouse scrolled (99, 261) with delta (0, 0)
Screenshot: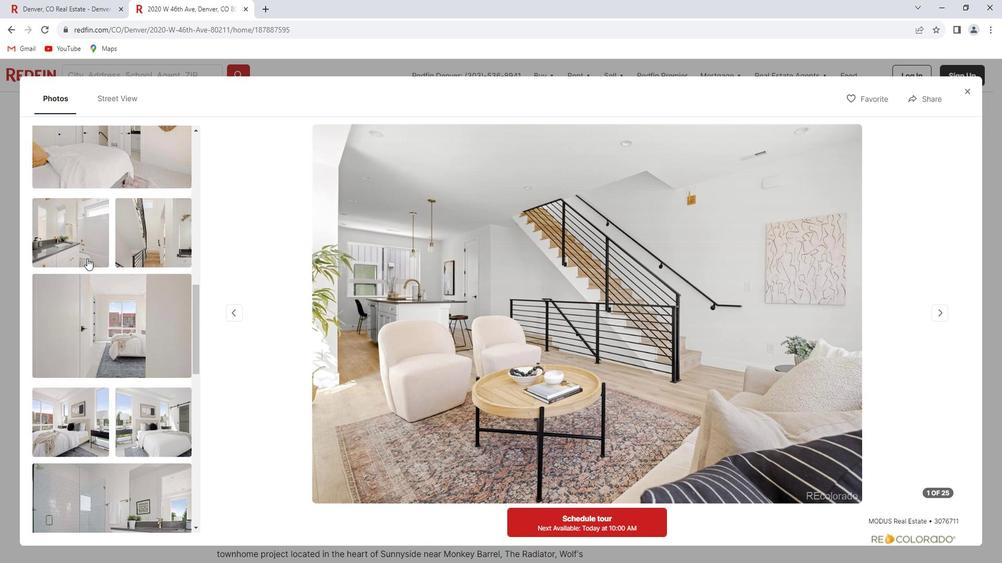 
Action: Mouse scrolled (99, 260) with delta (0, 0)
Screenshot: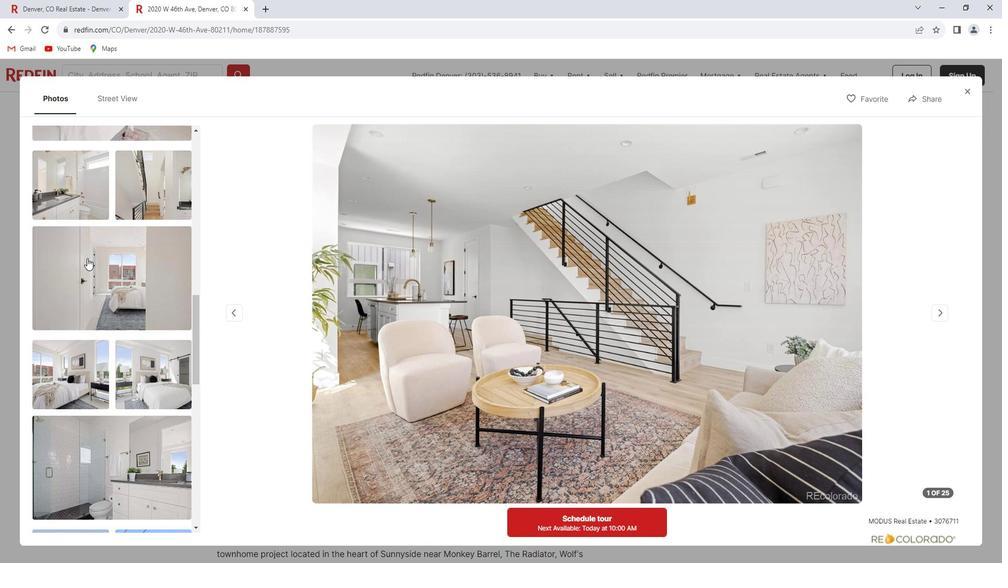 
Action: Mouse scrolled (99, 260) with delta (0, 0)
Screenshot: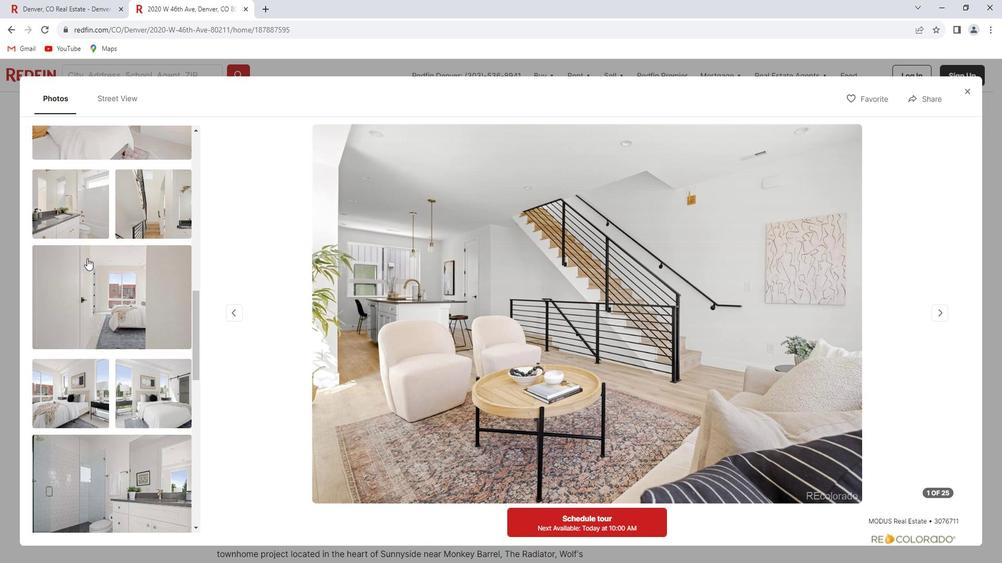 
Action: Mouse scrolled (99, 261) with delta (0, 0)
Screenshot: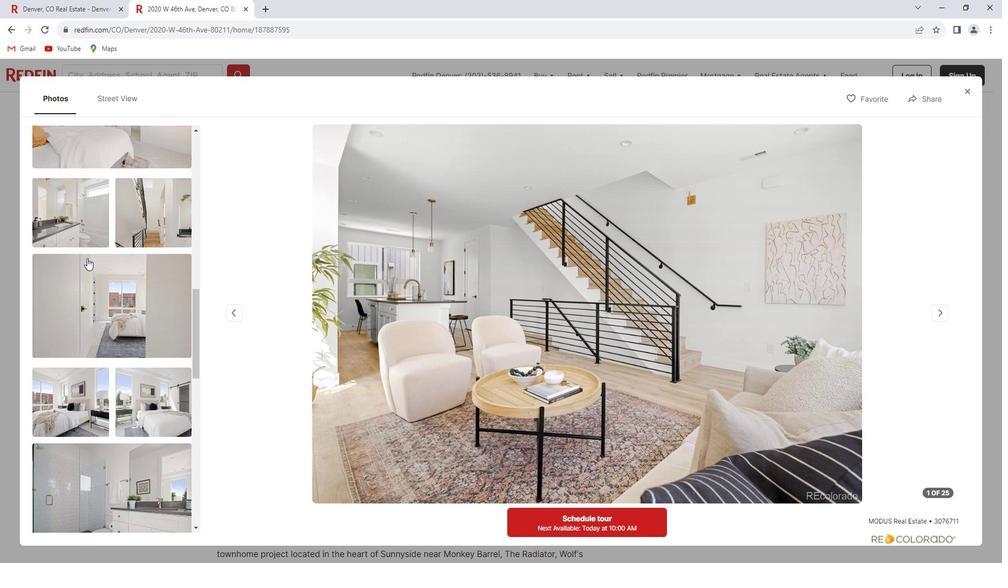 
Action: Mouse scrolled (99, 260) with delta (0, 0)
Screenshot: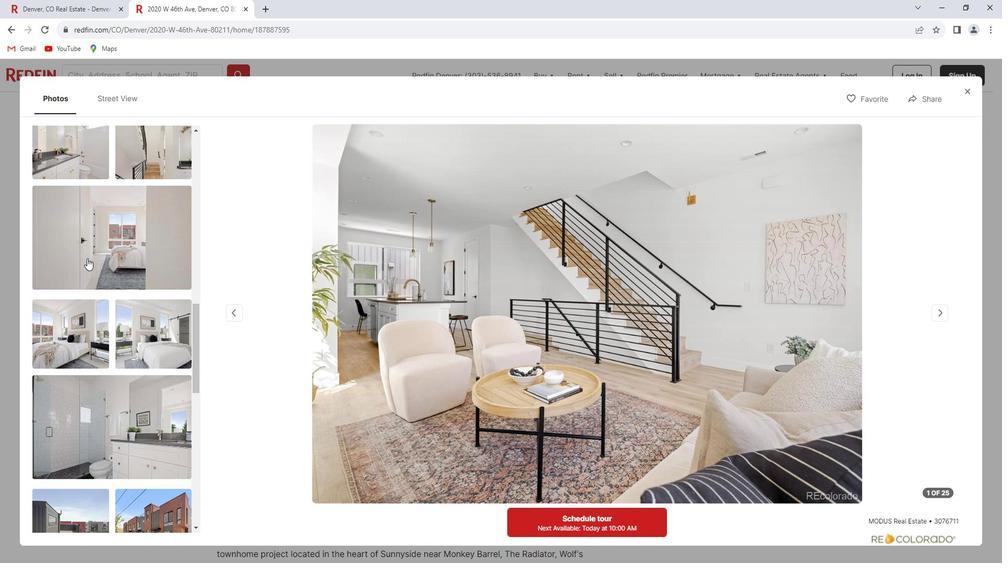 
Action: Mouse scrolled (99, 260) with delta (0, 0)
Screenshot: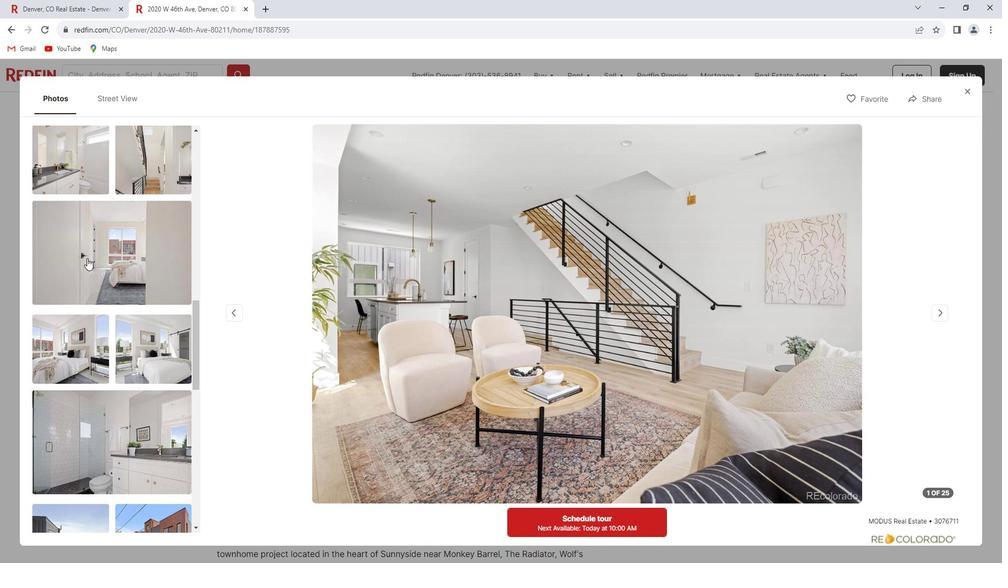 
Action: Mouse scrolled (99, 260) with delta (0, 0)
Screenshot: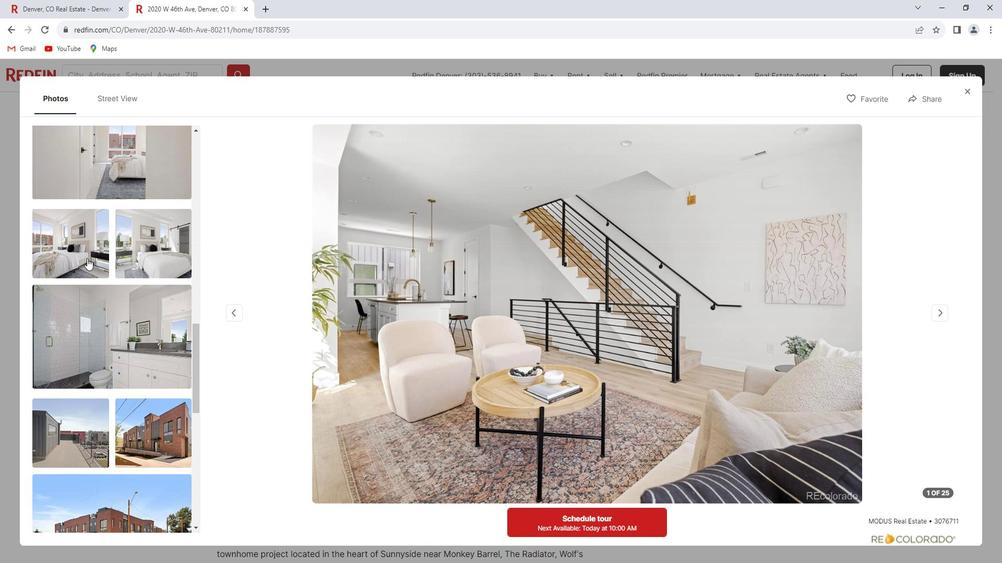 
Action: Mouse scrolled (99, 260) with delta (0, 0)
Screenshot: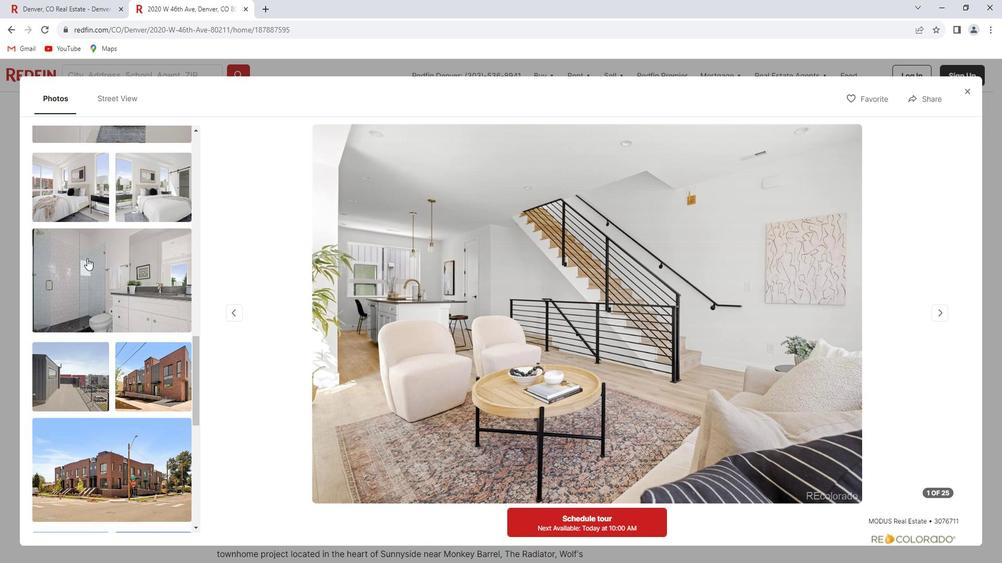 
Action: Mouse scrolled (99, 260) with delta (0, 0)
Screenshot: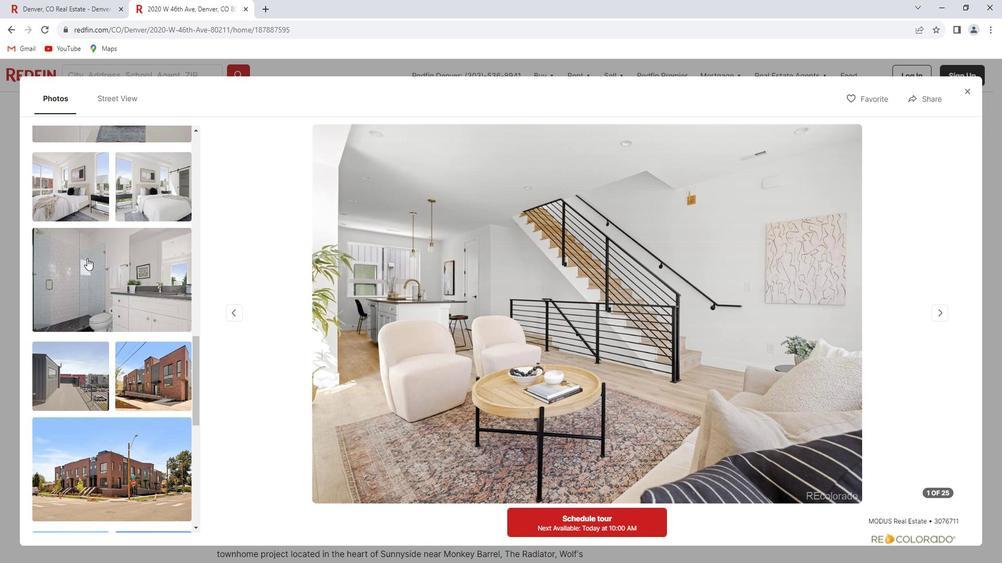 
Action: Mouse scrolled (99, 260) with delta (0, 0)
Screenshot: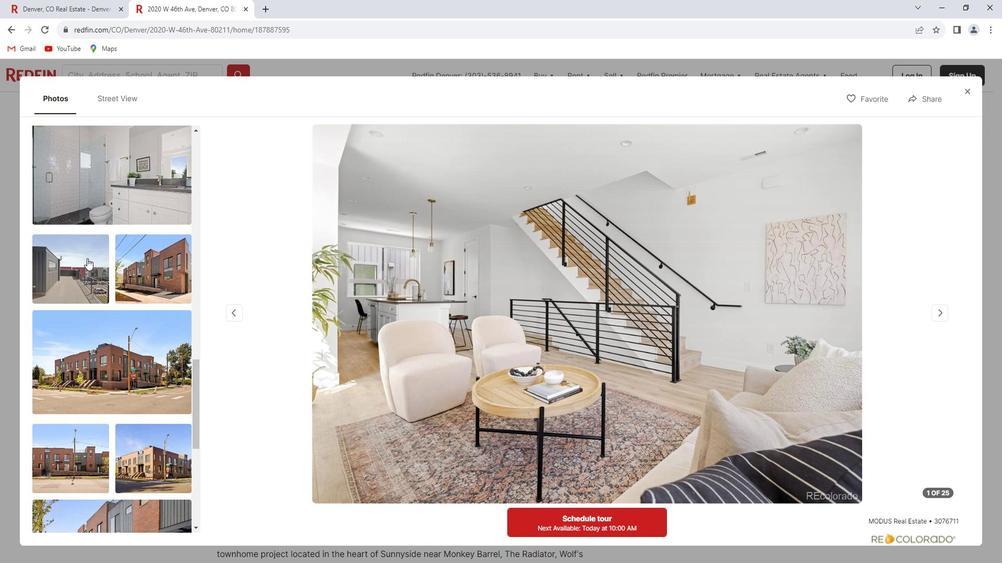 
Action: Mouse scrolled (99, 260) with delta (0, 0)
Screenshot: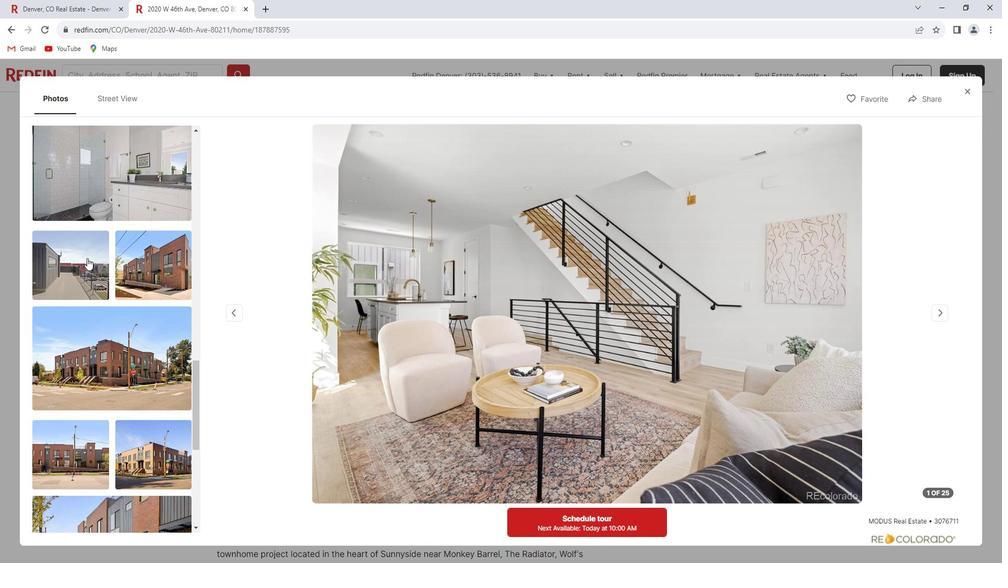 
Action: Mouse scrolled (99, 260) with delta (0, 0)
Screenshot: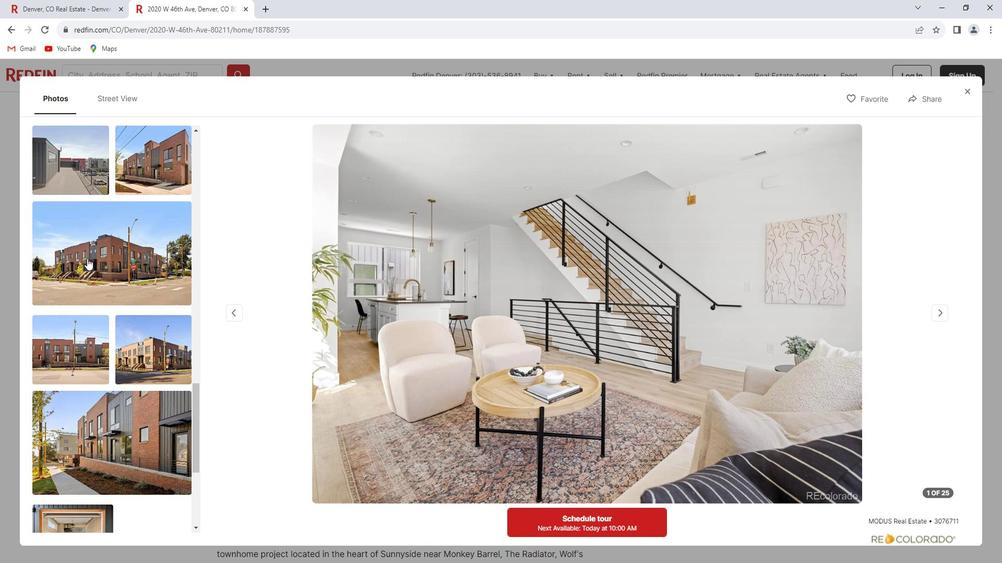 
Action: Mouse scrolled (99, 260) with delta (0, 0)
Screenshot: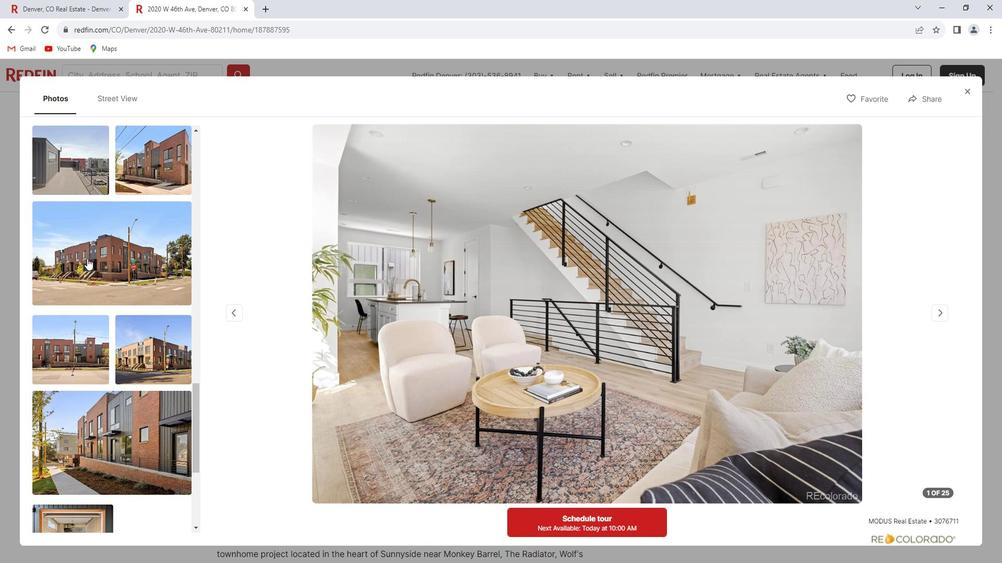 
Action: Mouse scrolled (99, 260) with delta (0, 0)
Screenshot: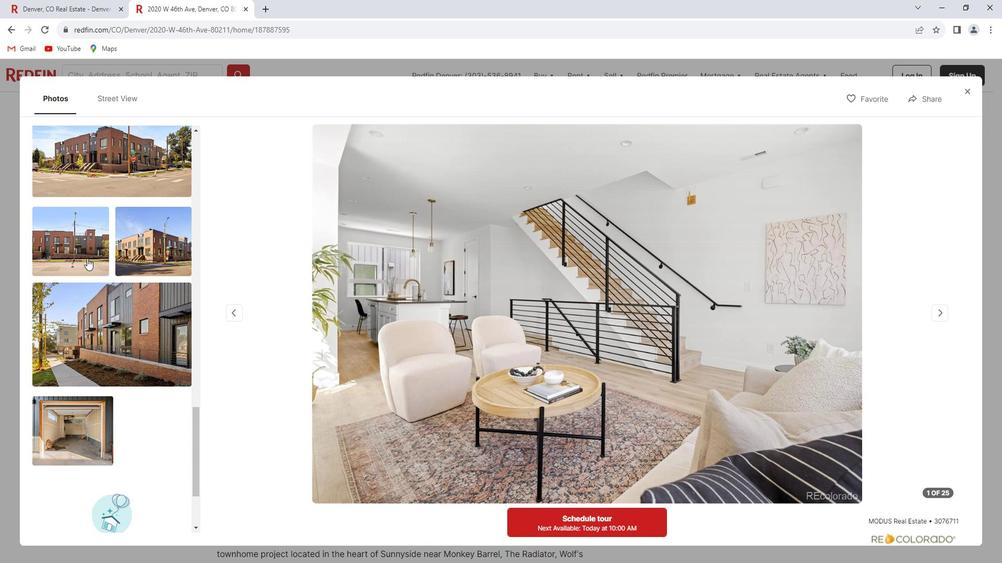
Action: Mouse scrolled (99, 260) with delta (0, 0)
Screenshot: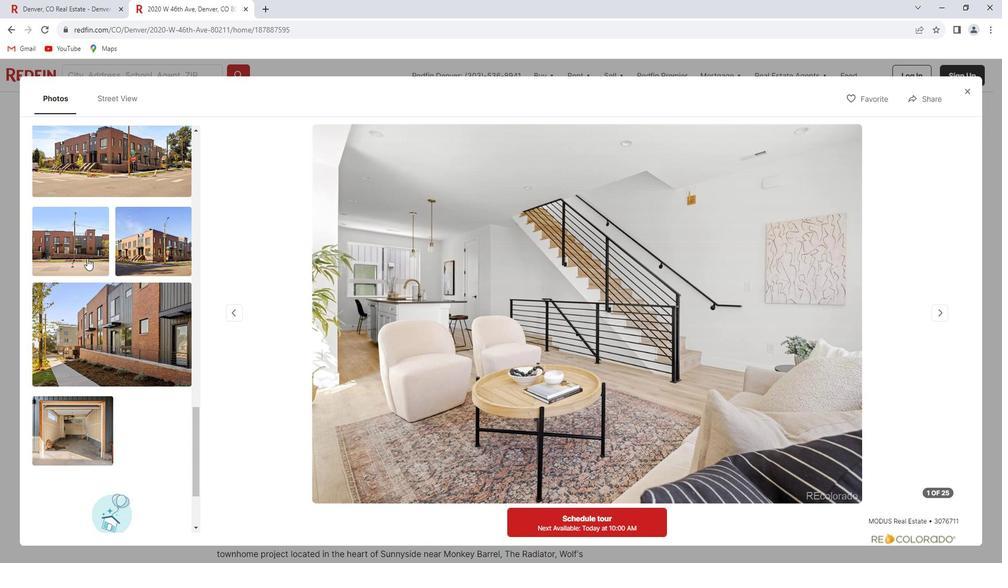 
Action: Mouse scrolled (99, 260) with delta (0, 0)
Screenshot: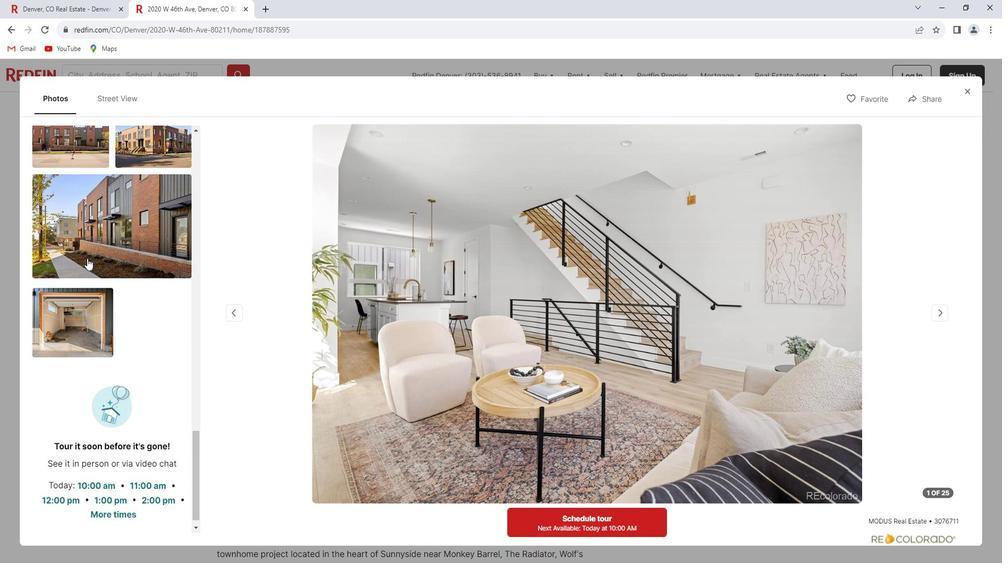 
Action: Mouse scrolled (99, 260) with delta (0, 0)
Screenshot: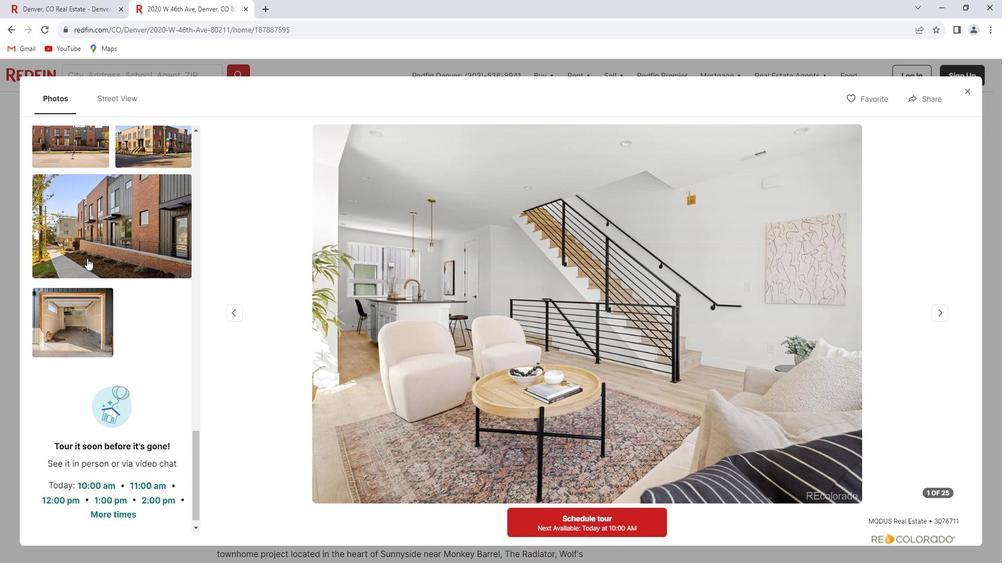 
Action: Mouse scrolled (99, 260) with delta (0, 0)
Screenshot: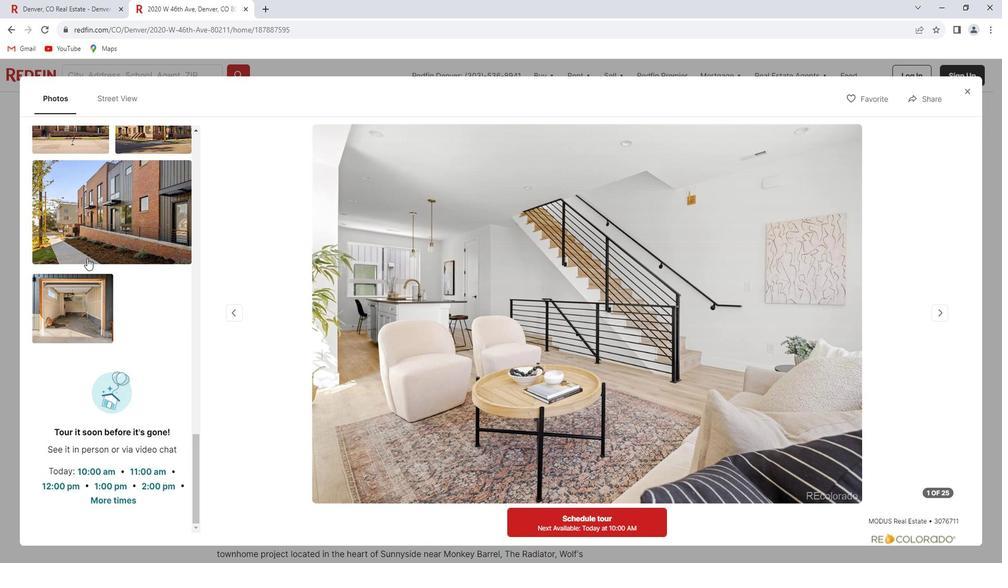 
Action: Mouse scrolled (99, 260) with delta (0, 0)
Screenshot: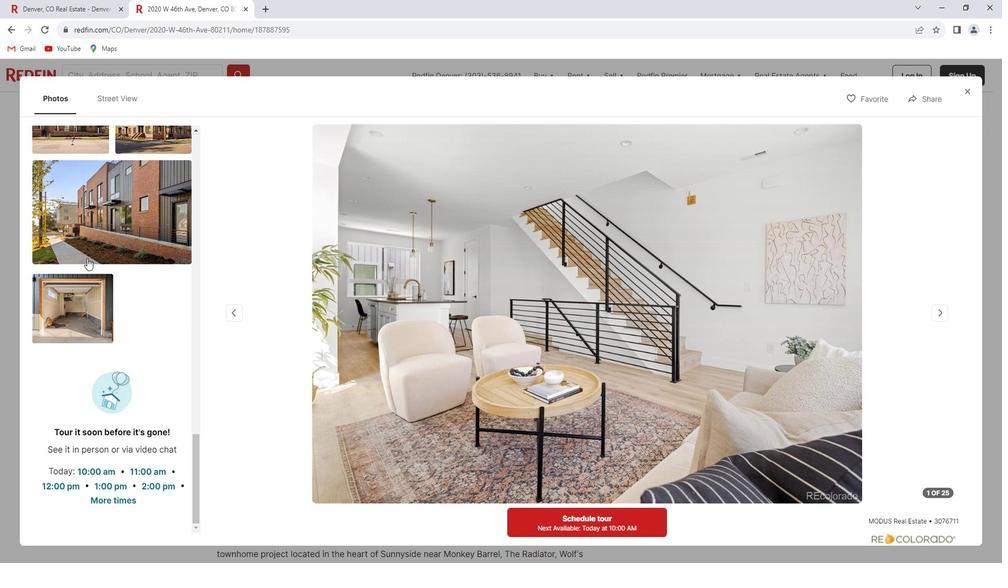 
Action: Mouse scrolled (99, 260) with delta (0, 0)
Screenshot: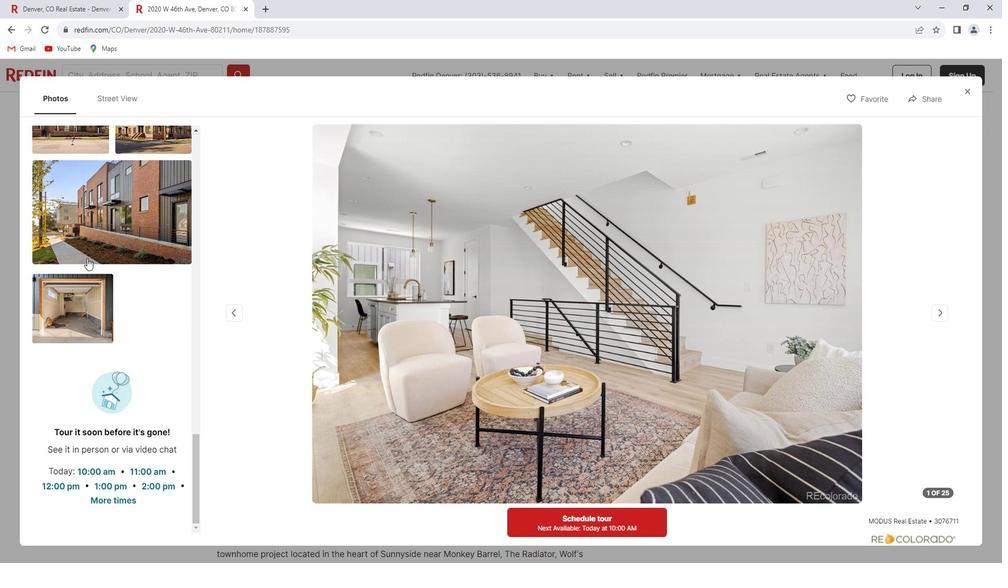 
Action: Mouse scrolled (99, 260) with delta (0, 0)
Screenshot: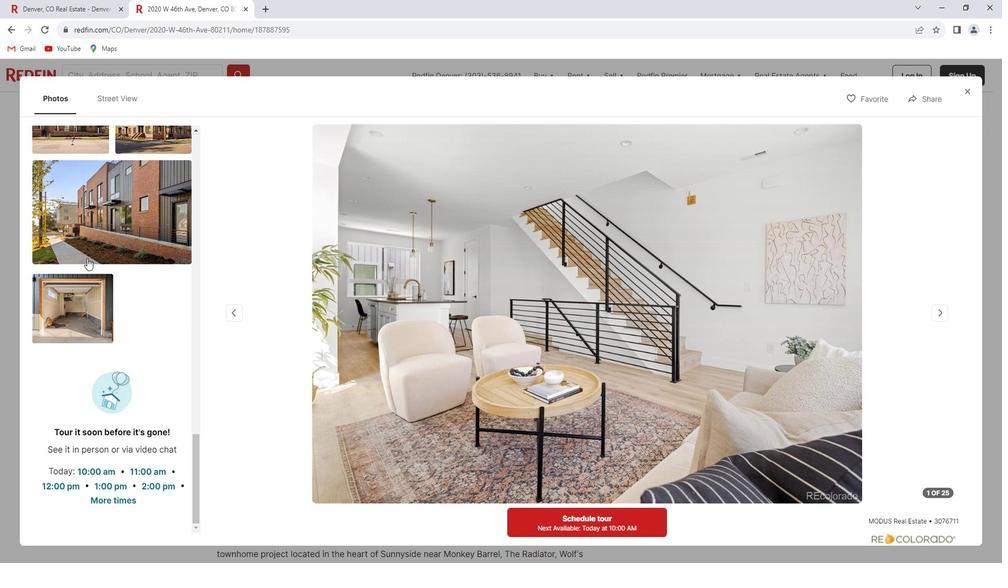 
Action: Mouse moved to (973, 103)
Screenshot: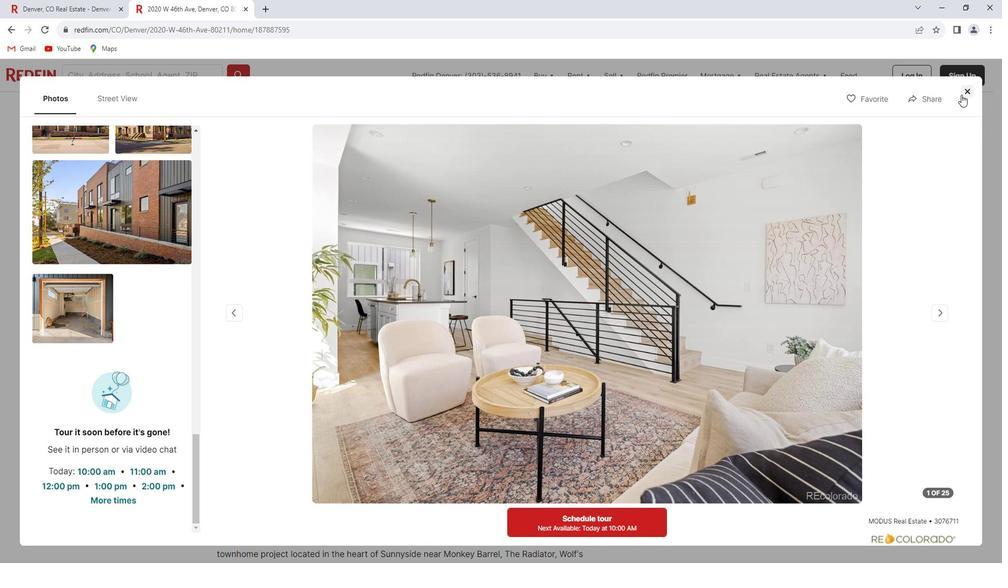 
Action: Mouse pressed left at (973, 103)
Screenshot: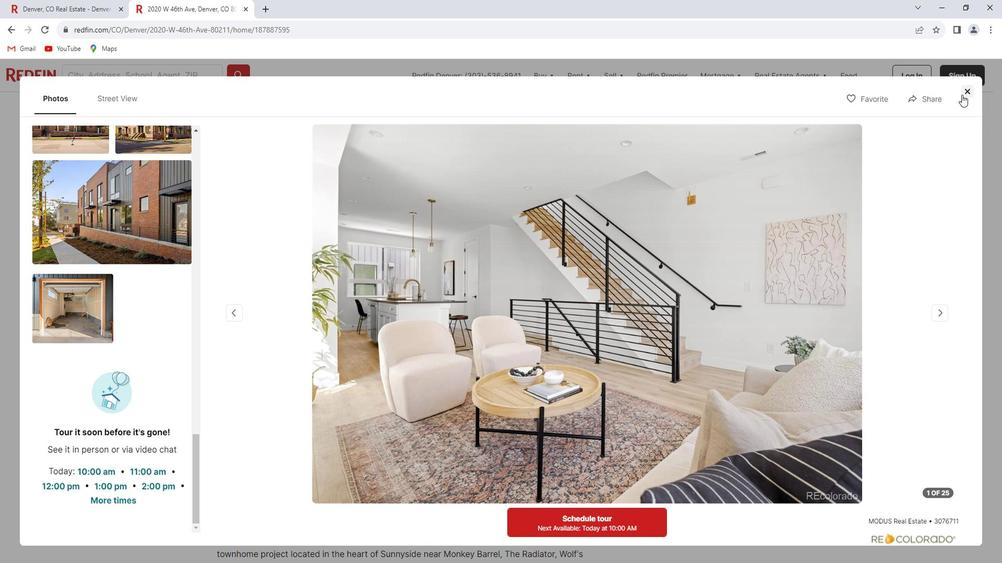 
Action: Mouse moved to (477, 297)
Screenshot: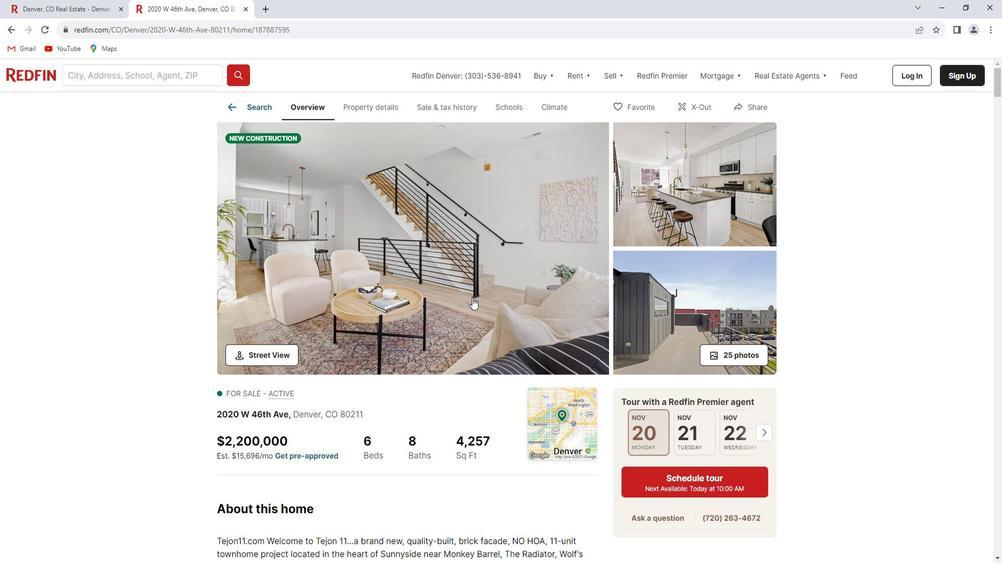 
Action: Mouse scrolled (477, 296) with delta (0, 0)
Screenshot: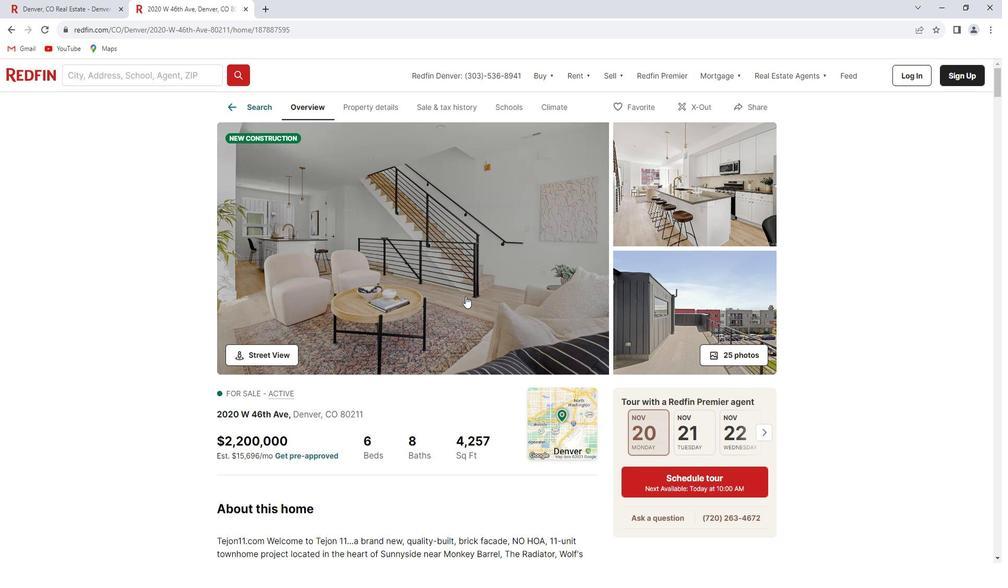
Action: Mouse scrolled (477, 296) with delta (0, 0)
Screenshot: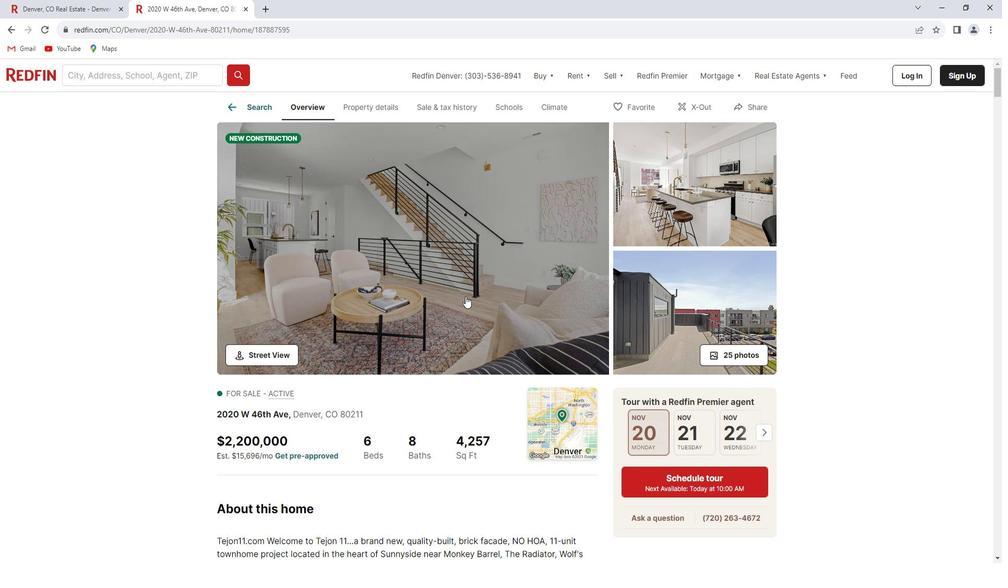 
Action: Mouse scrolled (477, 296) with delta (0, 0)
Screenshot: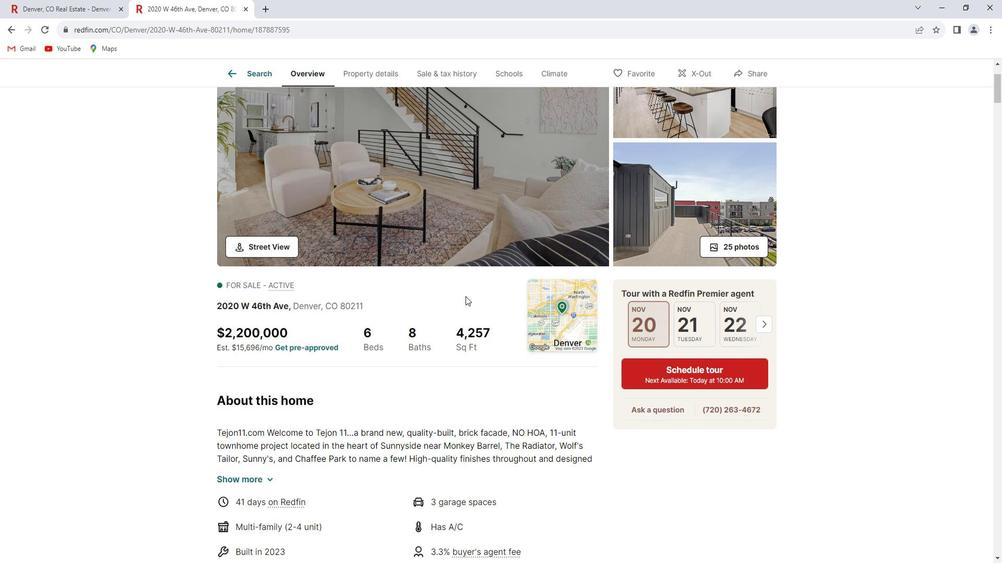 
Action: Mouse scrolled (477, 296) with delta (0, 0)
Screenshot: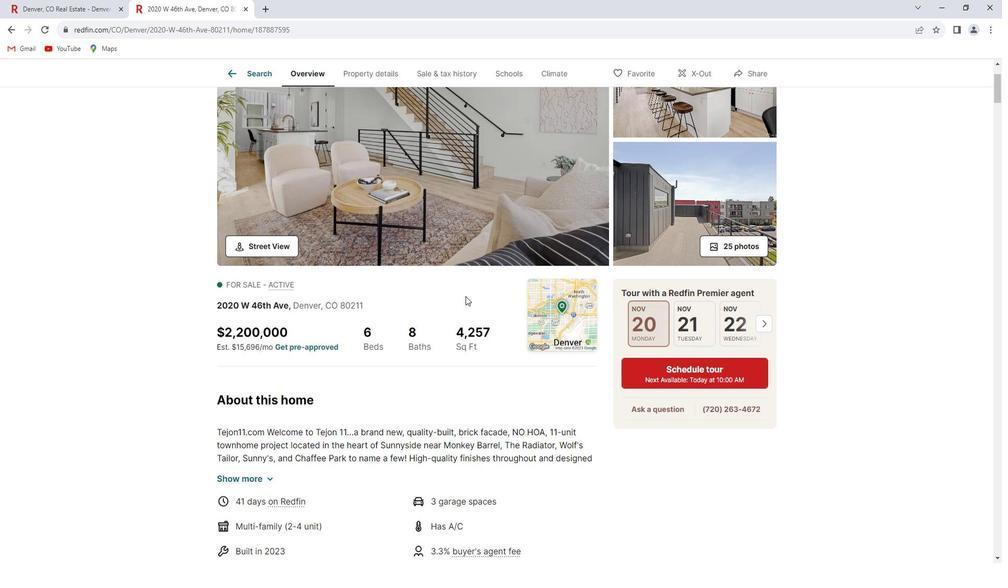 
Action: Mouse scrolled (477, 296) with delta (0, 0)
Screenshot: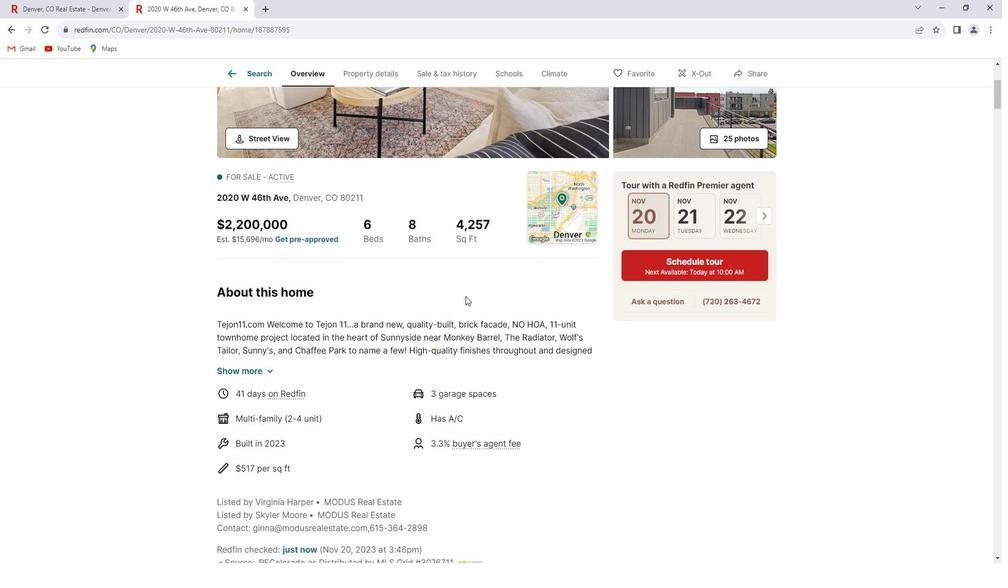 
Action: Mouse scrolled (477, 296) with delta (0, 0)
Screenshot: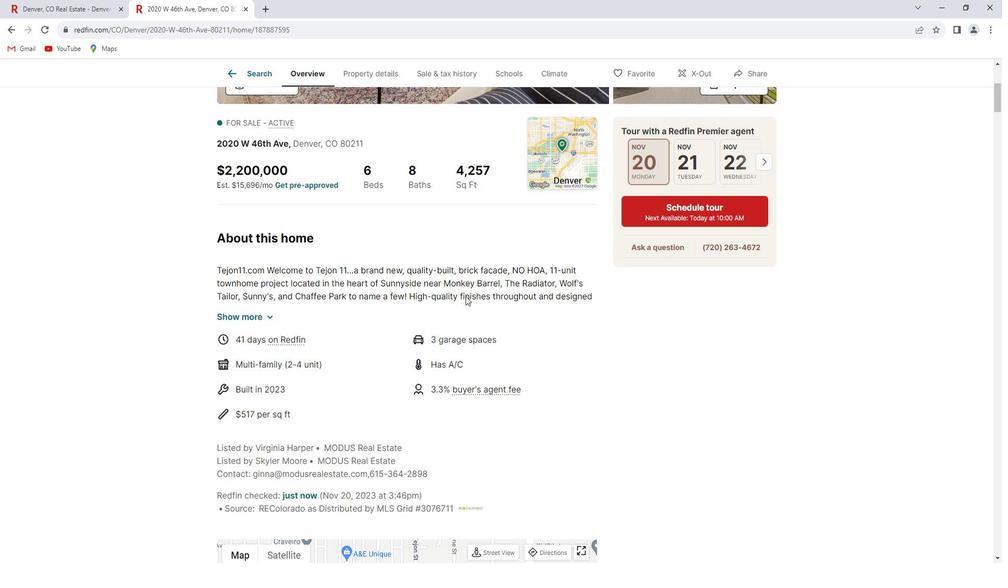 
Action: Mouse scrolled (477, 296) with delta (0, 0)
Screenshot: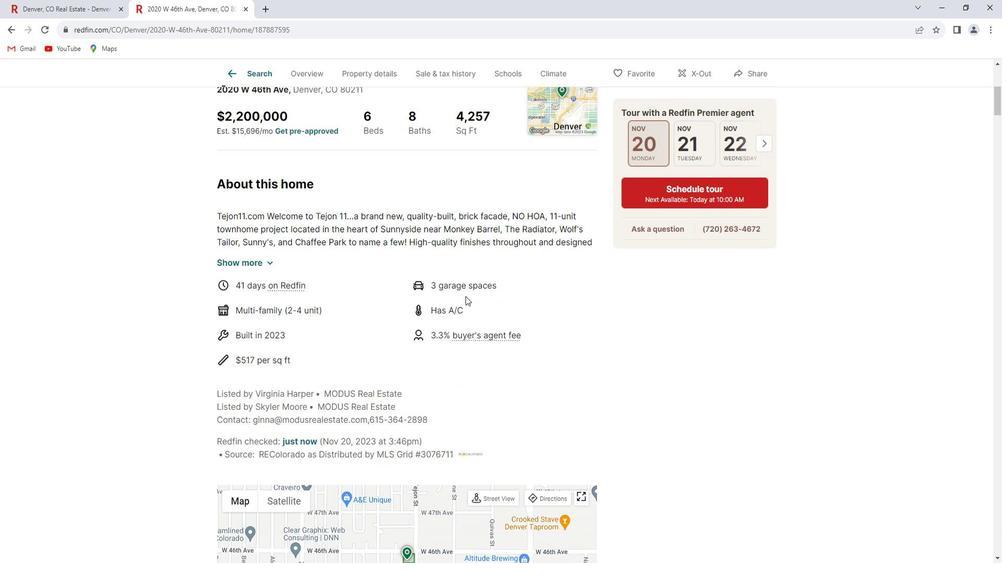 
Action: Mouse scrolled (477, 296) with delta (0, 0)
Screenshot: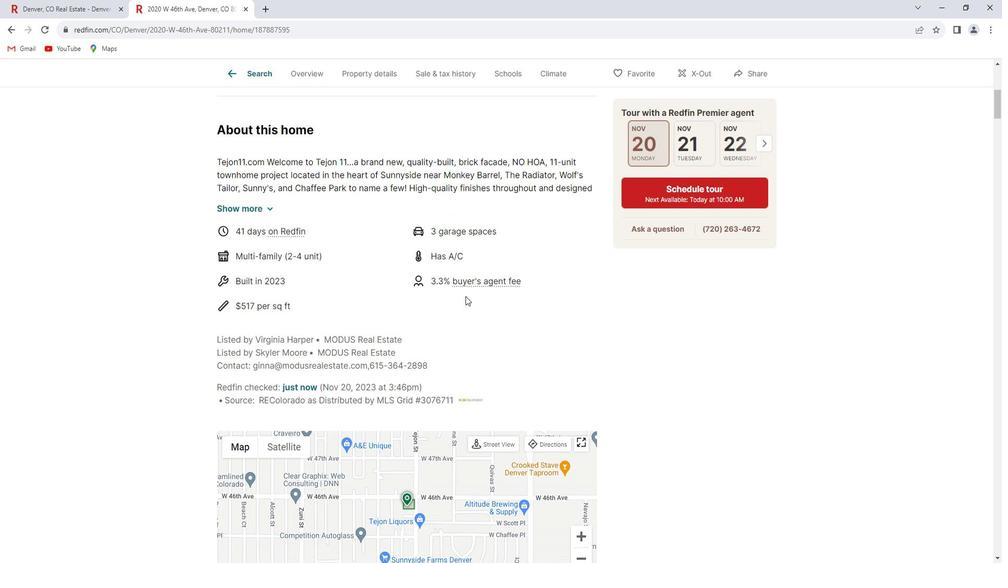 
Action: Mouse scrolled (477, 296) with delta (0, 0)
Screenshot: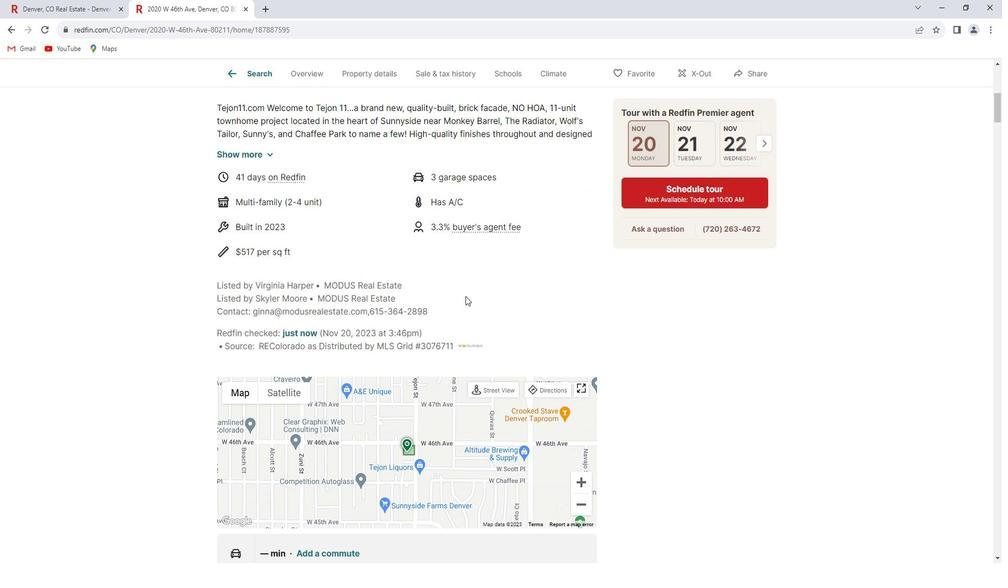 
Action: Mouse scrolled (477, 296) with delta (0, 0)
Screenshot: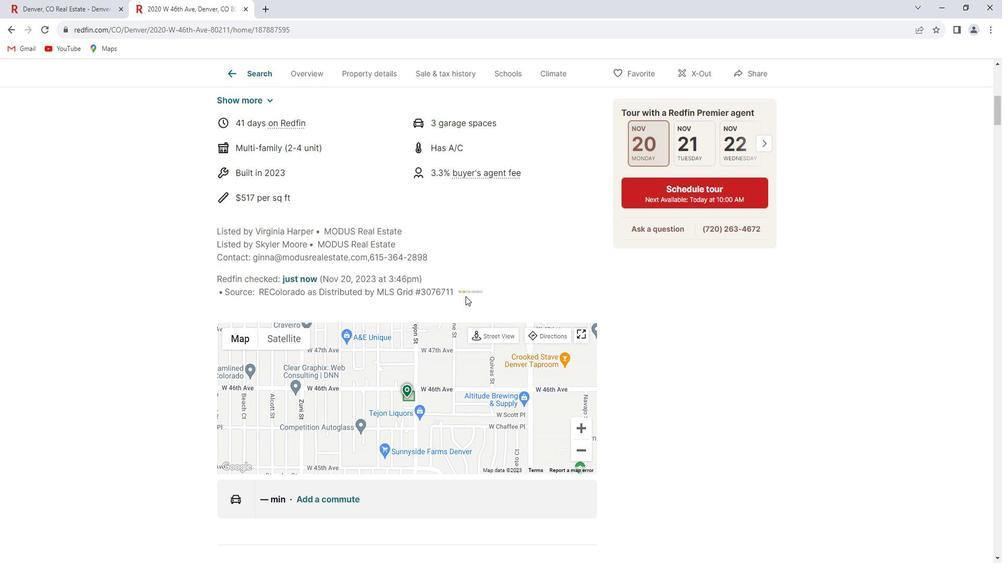 
Action: Mouse scrolled (477, 296) with delta (0, 0)
Screenshot: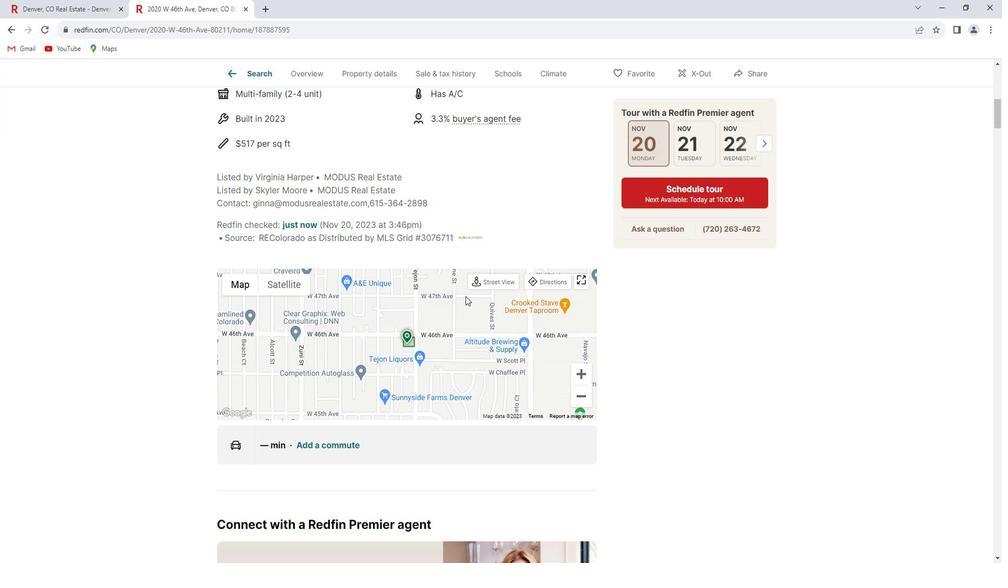 
Action: Mouse scrolled (477, 296) with delta (0, 0)
Screenshot: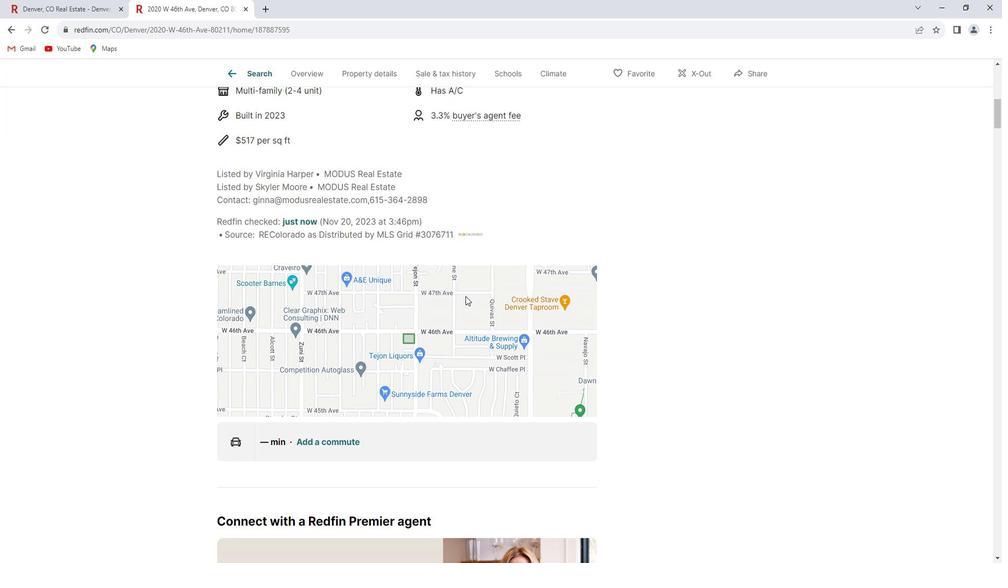 
Action: Mouse scrolled (477, 296) with delta (0, 0)
Screenshot: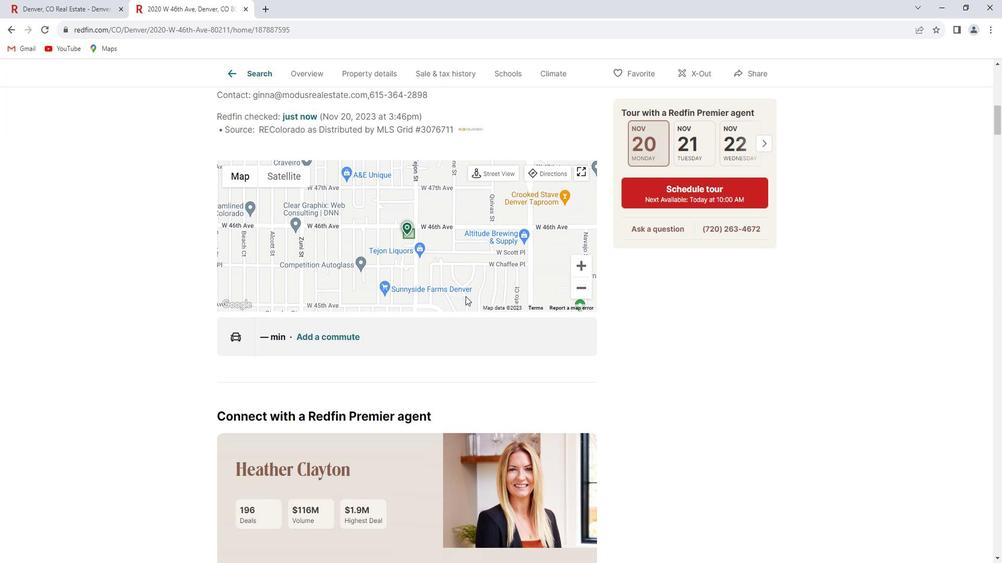 
Action: Mouse scrolled (477, 296) with delta (0, 0)
Screenshot: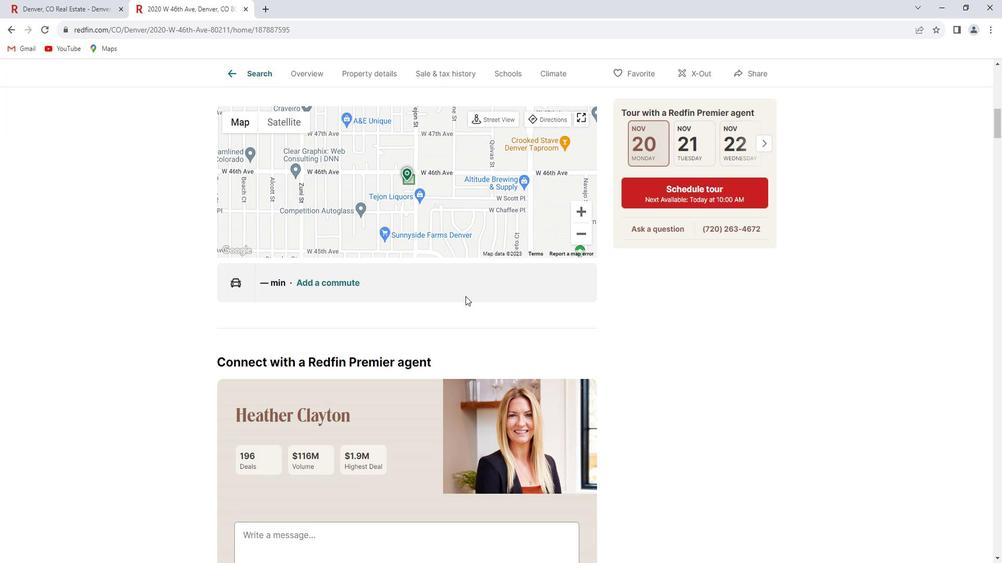 
Action: Mouse scrolled (477, 296) with delta (0, 0)
Screenshot: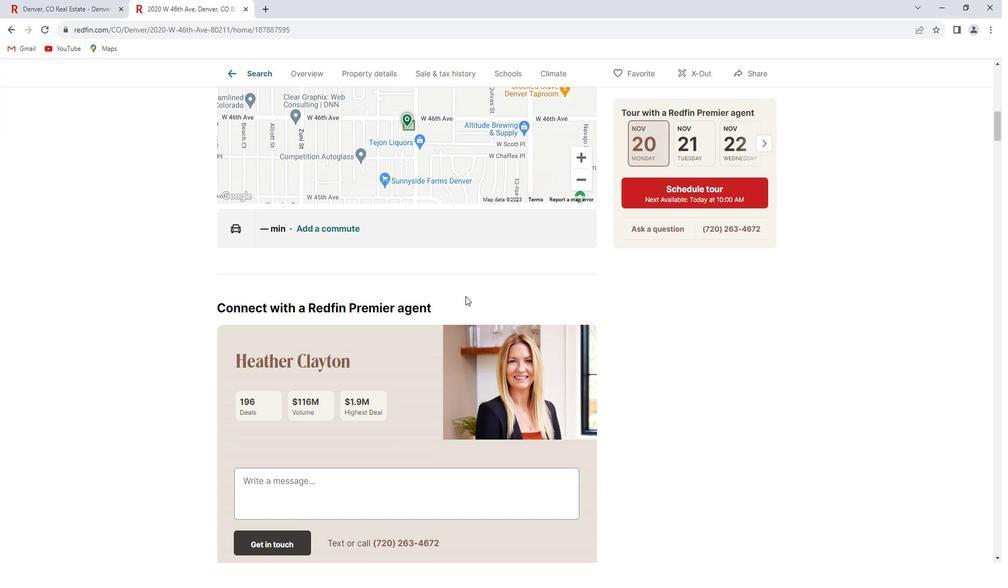 
Action: Mouse scrolled (477, 296) with delta (0, 0)
Screenshot: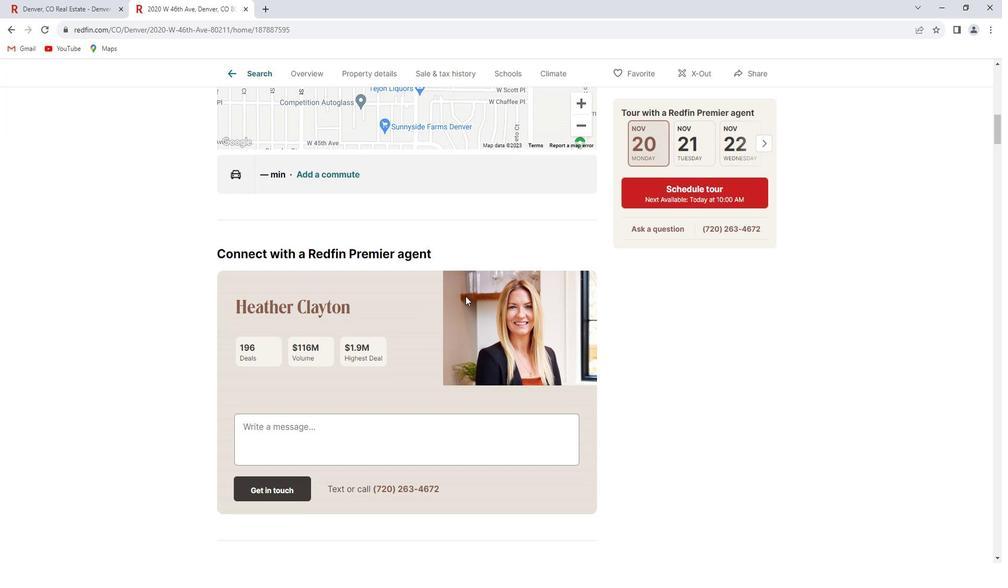 
Action: Mouse scrolled (477, 296) with delta (0, 0)
Screenshot: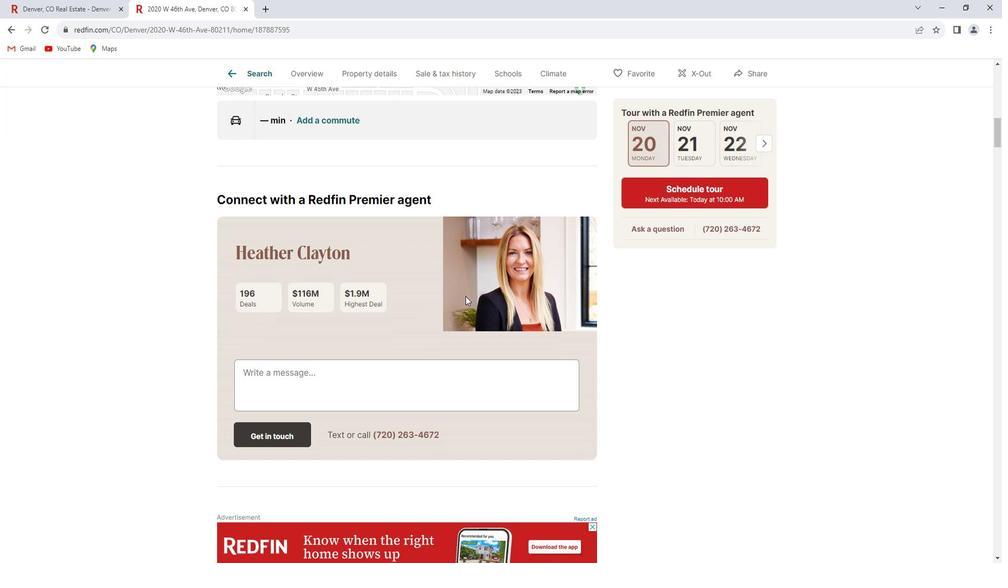 
Action: Mouse scrolled (477, 296) with delta (0, 0)
Screenshot: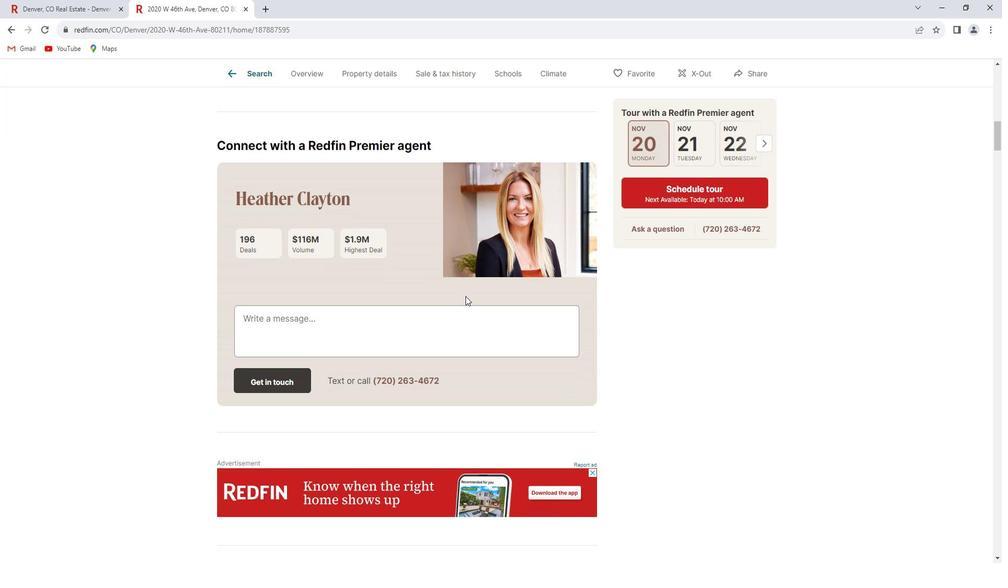 
Action: Mouse scrolled (477, 296) with delta (0, 0)
Screenshot: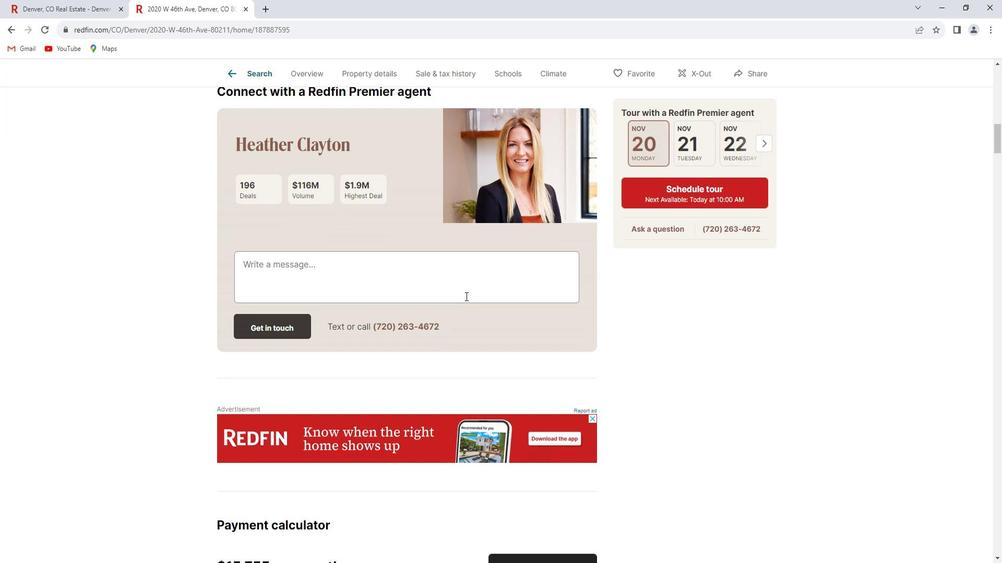 
Action: Mouse scrolled (477, 296) with delta (0, 0)
Screenshot: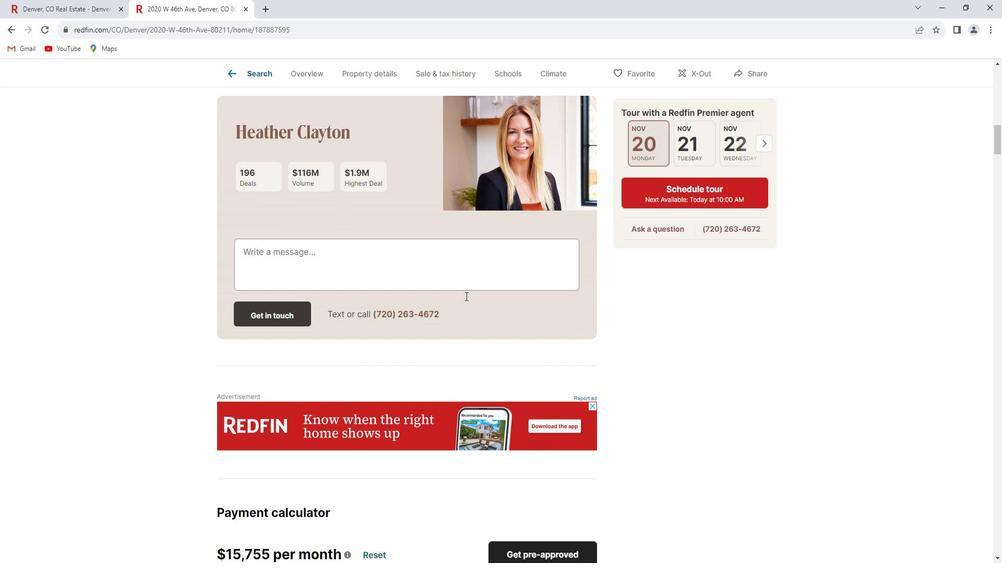 
Action: Mouse scrolled (477, 296) with delta (0, 0)
Screenshot: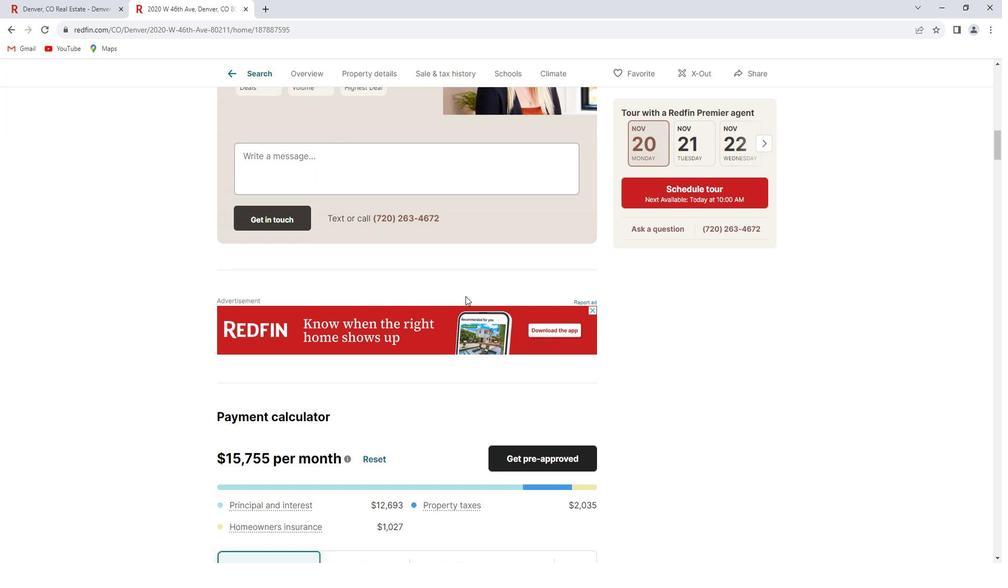 
Action: Mouse scrolled (477, 296) with delta (0, 0)
Screenshot: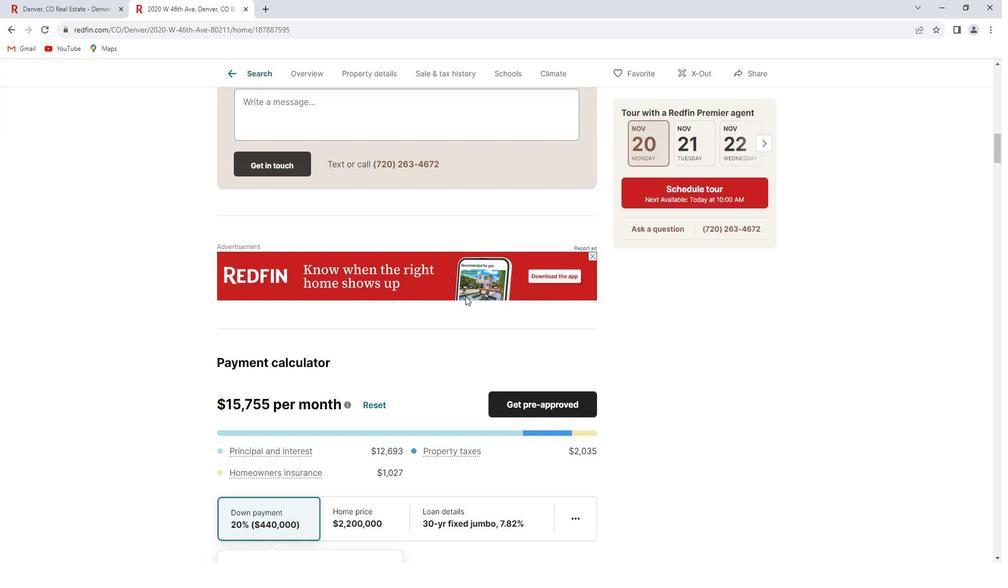 
Action: Mouse scrolled (477, 296) with delta (0, 0)
Screenshot: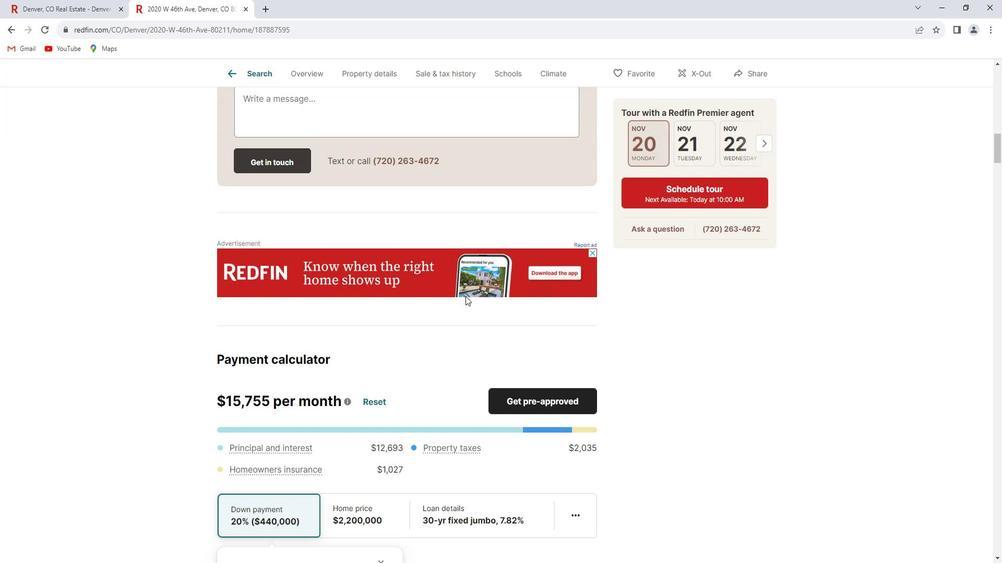 
Action: Mouse scrolled (477, 296) with delta (0, 0)
Screenshot: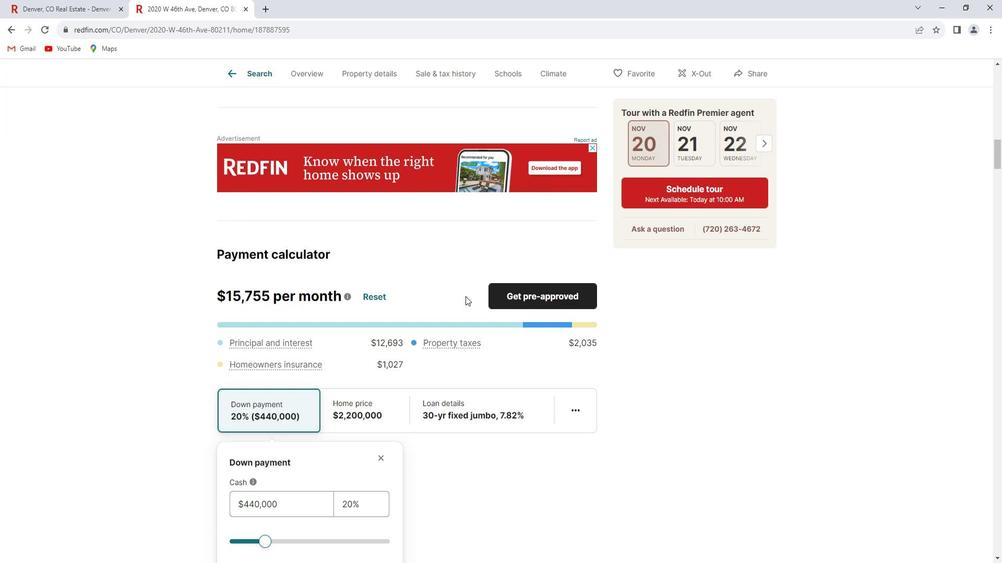 
Action: Mouse scrolled (477, 296) with delta (0, 0)
Screenshot: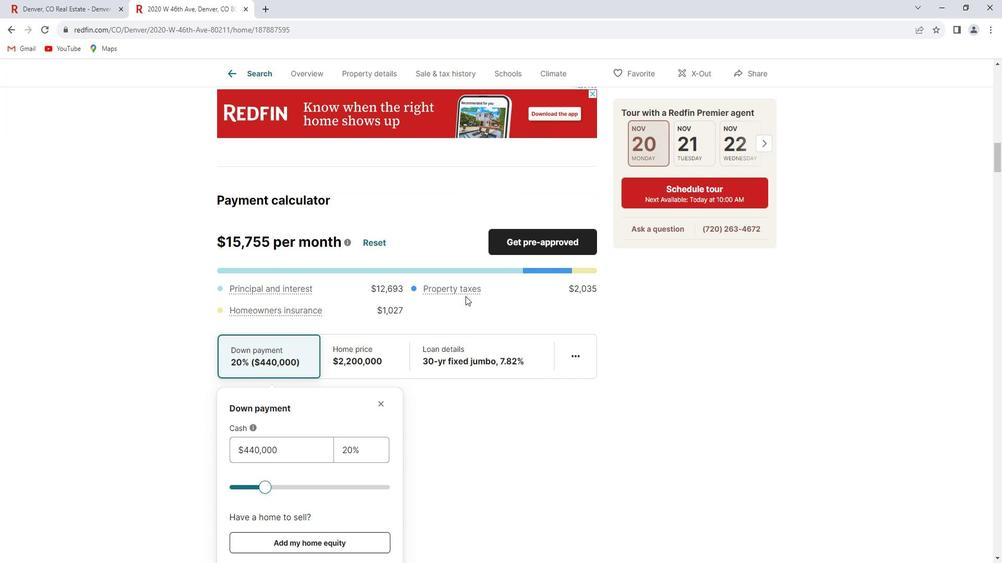 
Action: Mouse scrolled (477, 296) with delta (0, 0)
Screenshot: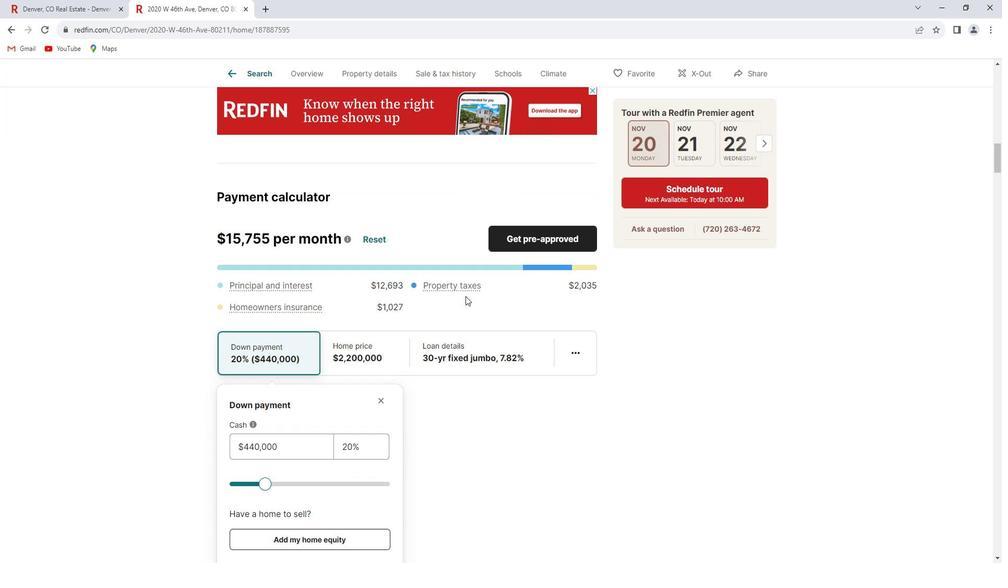 
Action: Mouse scrolled (477, 296) with delta (0, 0)
Screenshot: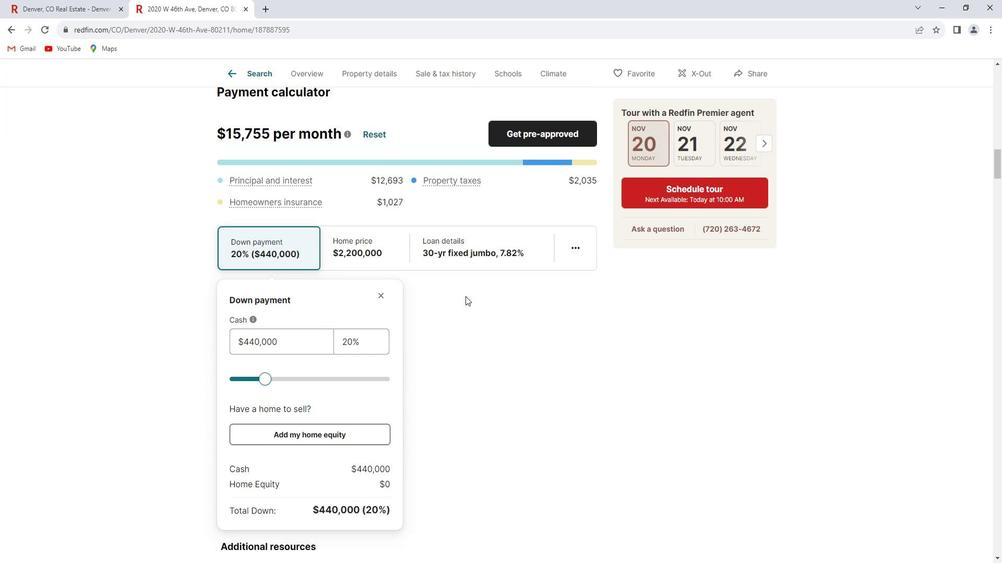 
Action: Mouse scrolled (477, 296) with delta (0, 0)
Screenshot: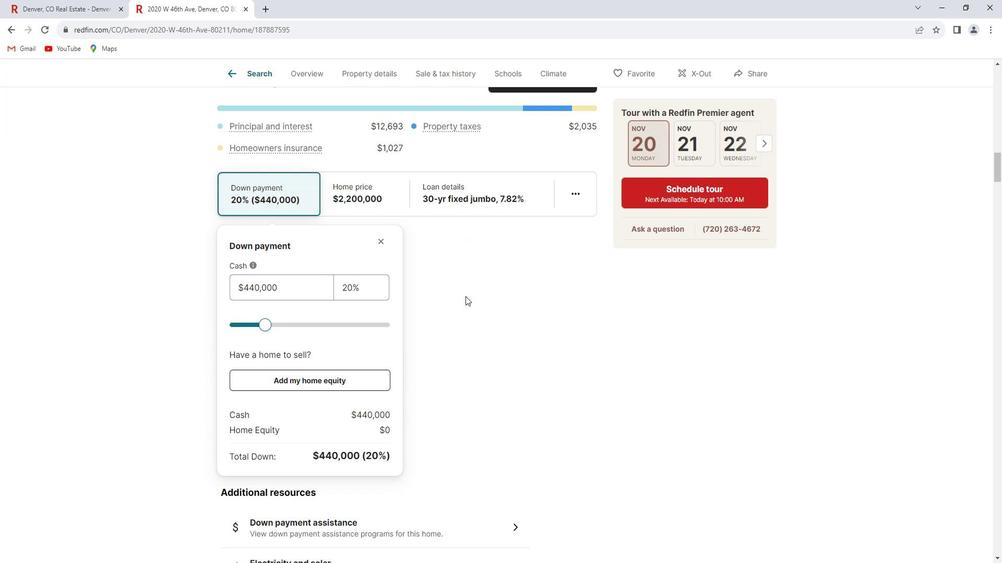 
Action: Mouse scrolled (477, 296) with delta (0, 0)
Screenshot: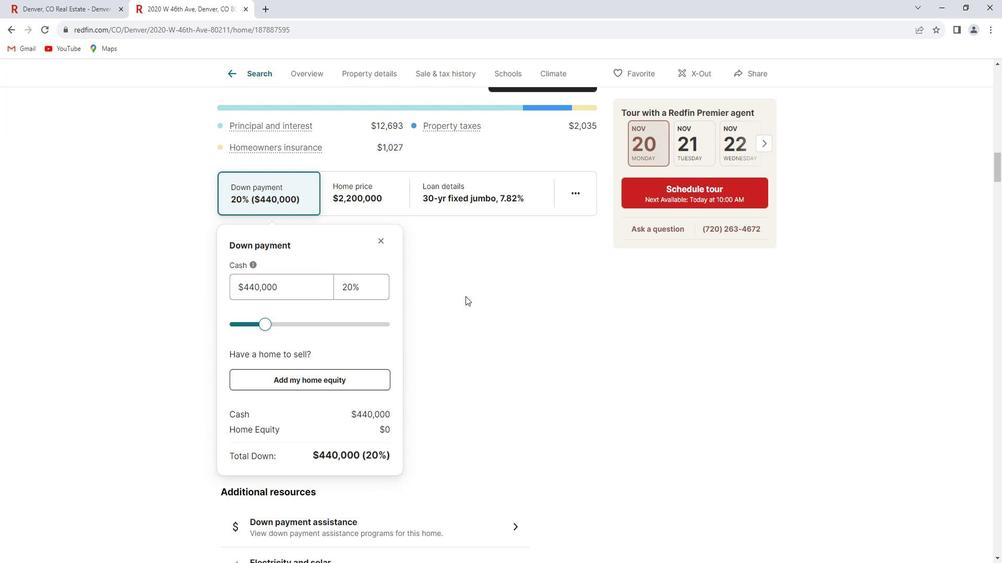
Action: Mouse scrolled (477, 296) with delta (0, 0)
Screenshot: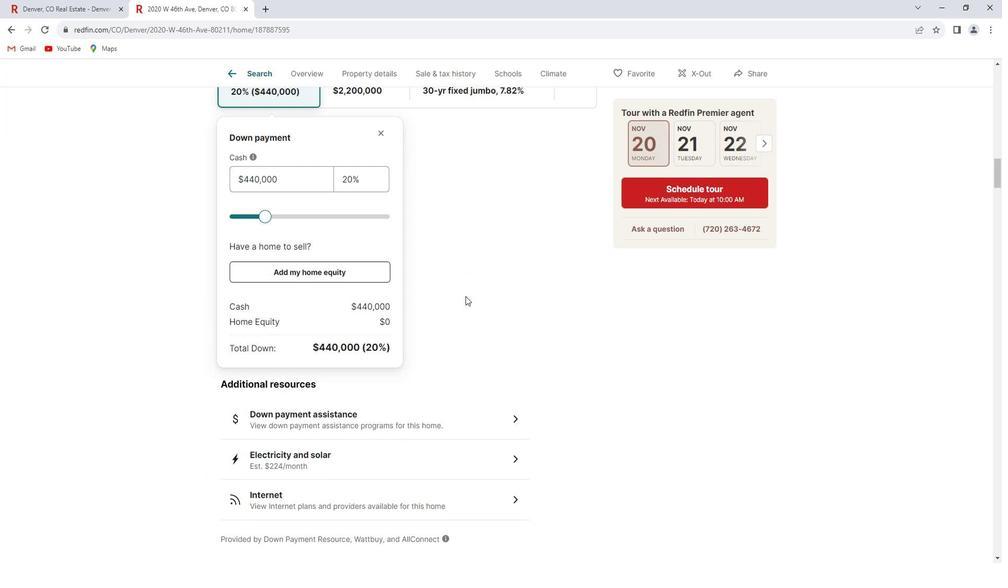 
Action: Mouse scrolled (477, 296) with delta (0, 0)
Screenshot: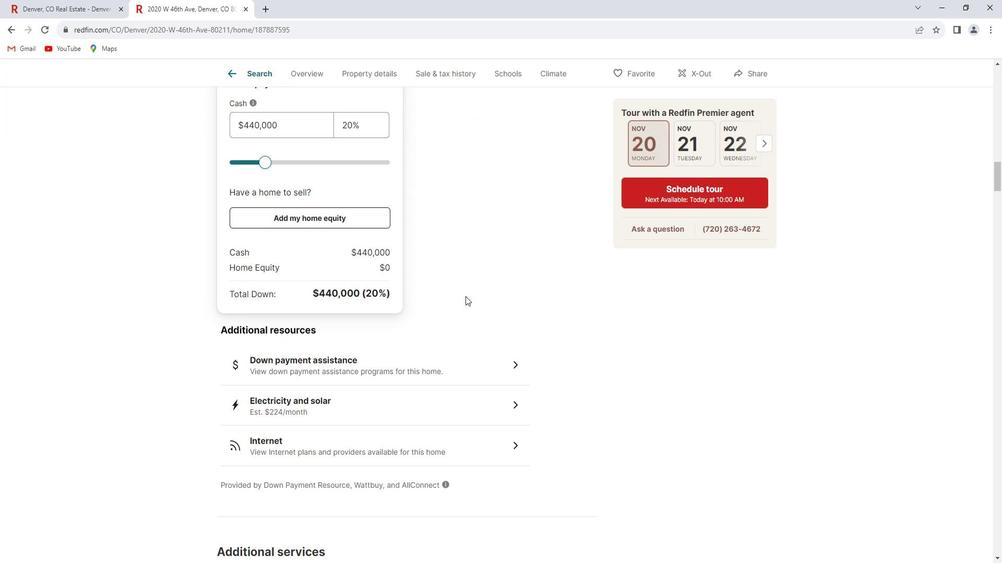 
Action: Mouse scrolled (477, 296) with delta (0, 0)
Screenshot: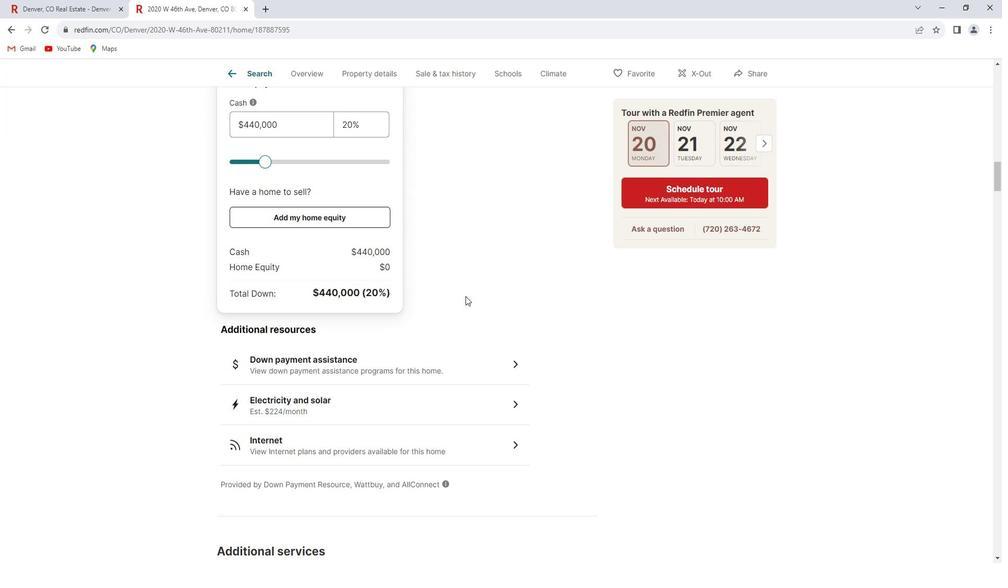 
Action: Mouse scrolled (477, 296) with delta (0, 0)
Screenshot: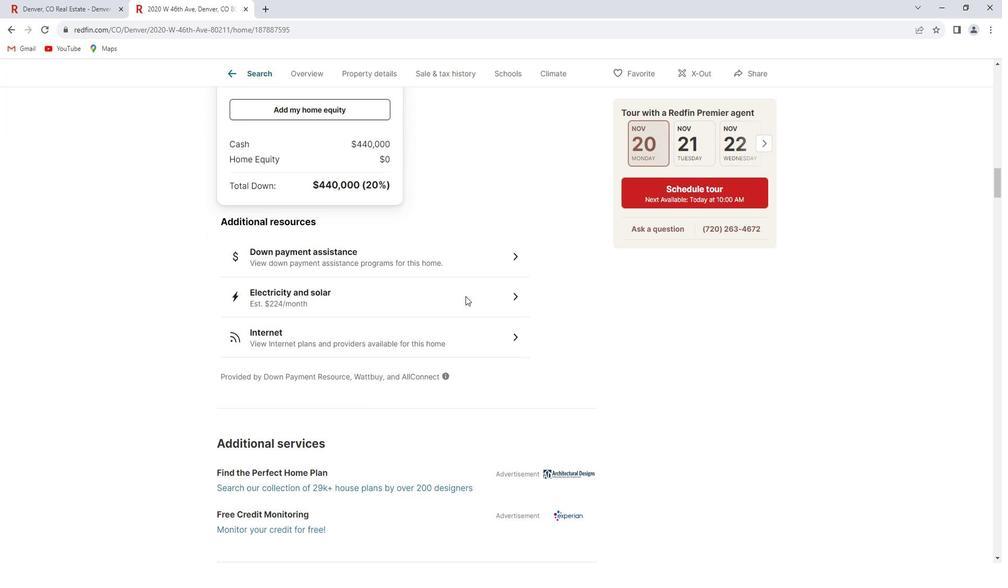 
Action: Mouse scrolled (477, 296) with delta (0, 0)
Screenshot: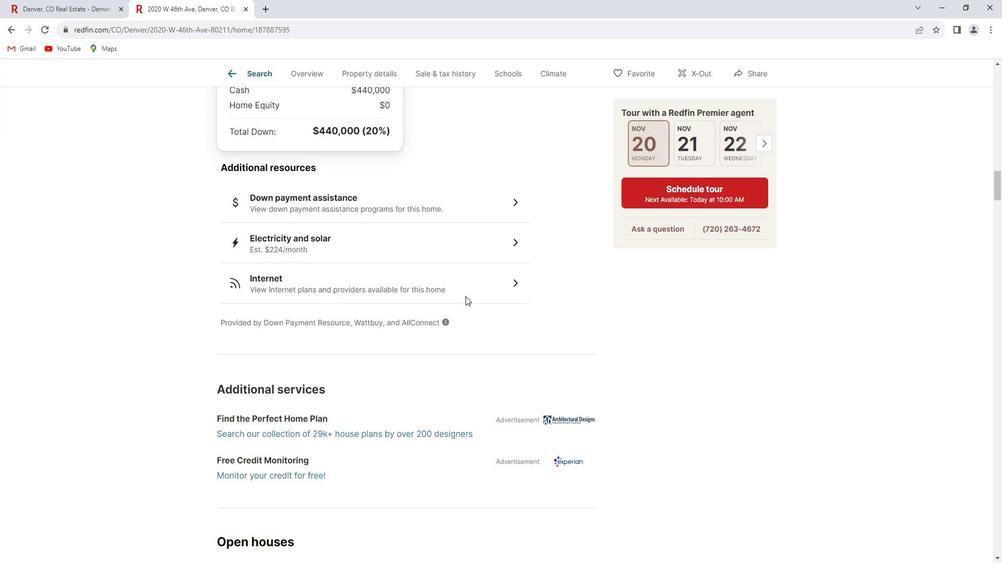 
Action: Mouse scrolled (477, 296) with delta (0, 0)
Screenshot: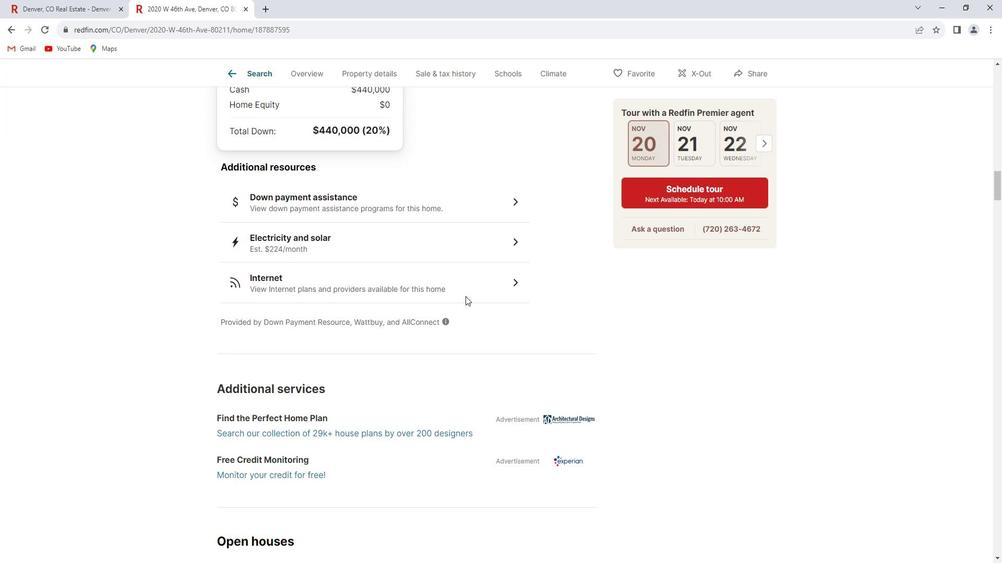 
Action: Mouse scrolled (477, 296) with delta (0, 0)
Screenshot: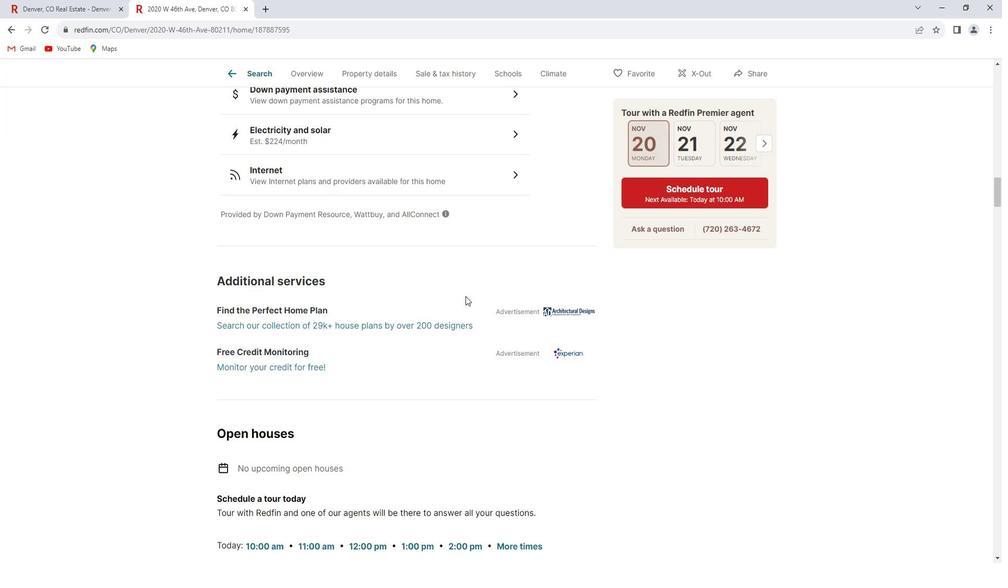
Action: Mouse scrolled (477, 296) with delta (0, 0)
Screenshot: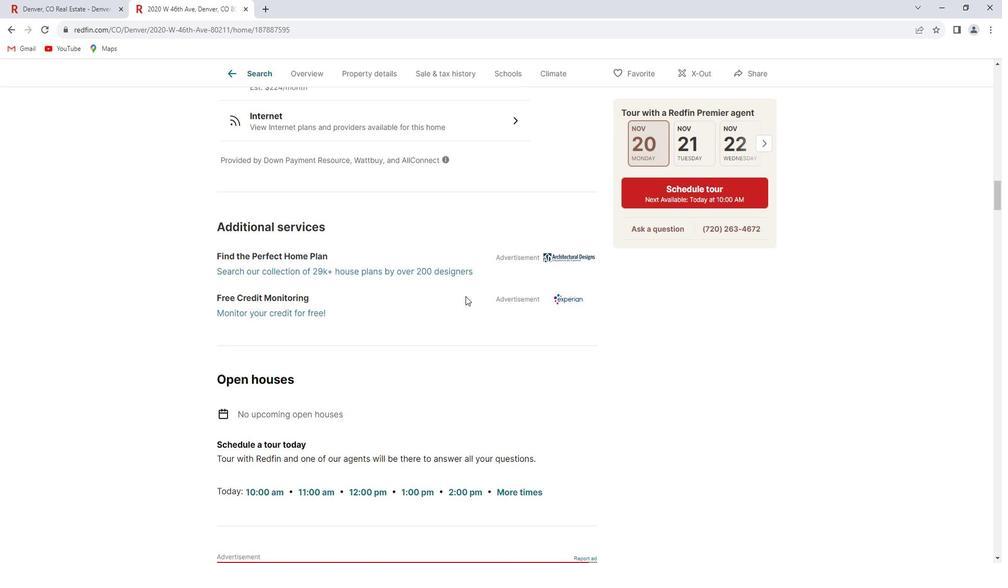 
Action: Mouse scrolled (477, 296) with delta (0, 0)
Screenshot: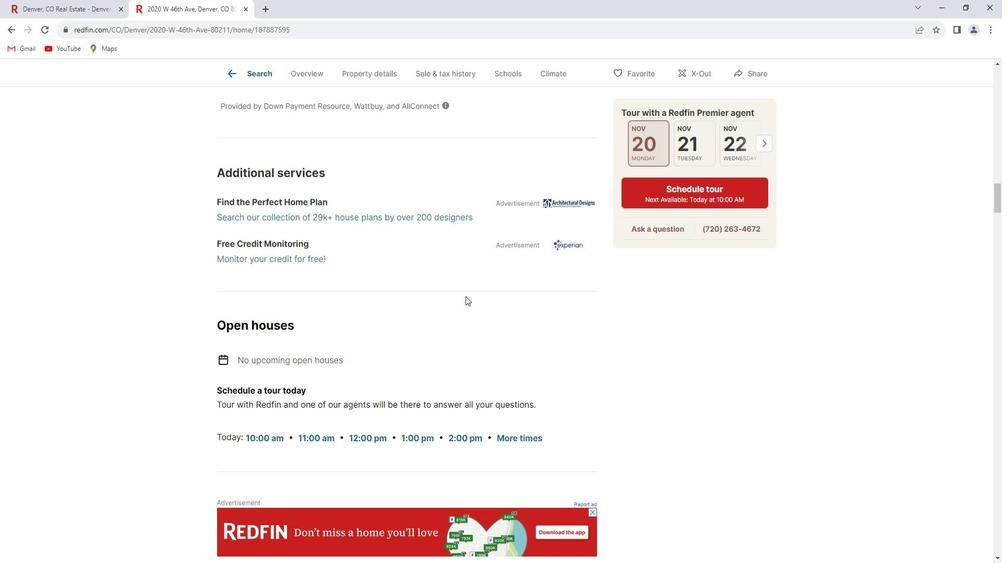 
Action: Mouse scrolled (477, 296) with delta (0, 0)
Screenshot: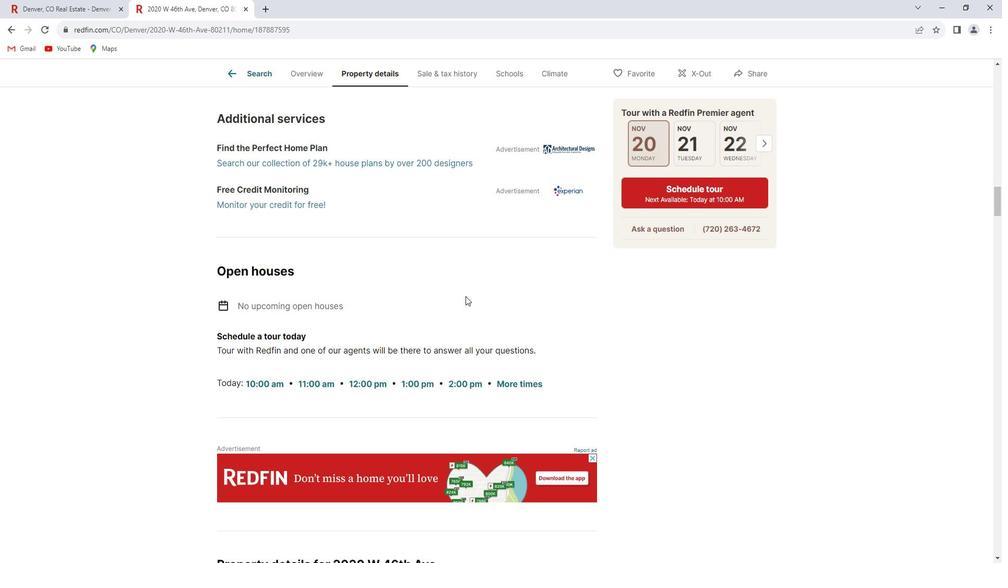 
Action: Mouse scrolled (477, 296) with delta (0, 0)
Screenshot: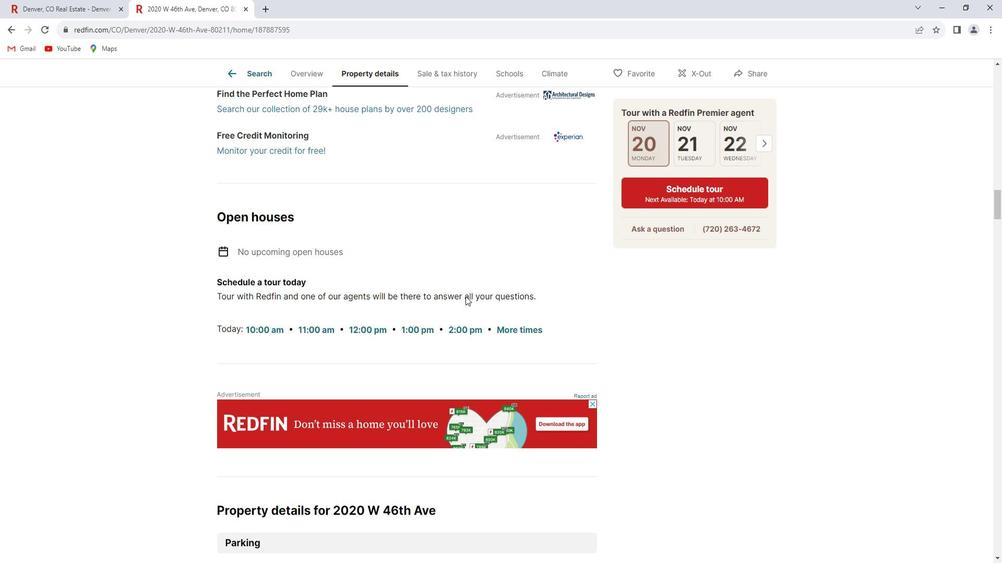 
Action: Mouse scrolled (477, 296) with delta (0, 0)
Screenshot: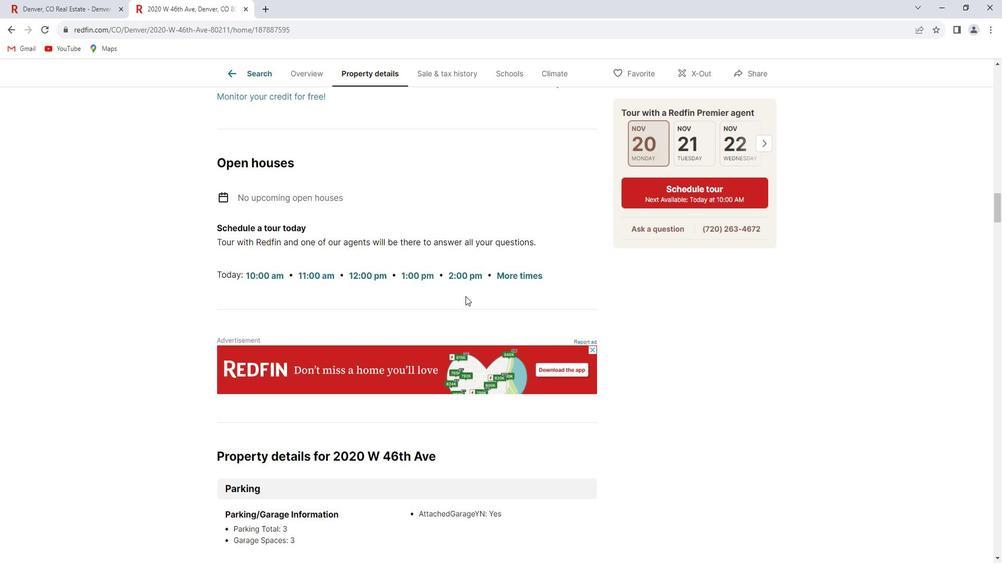 
Action: Mouse scrolled (477, 296) with delta (0, 0)
Screenshot: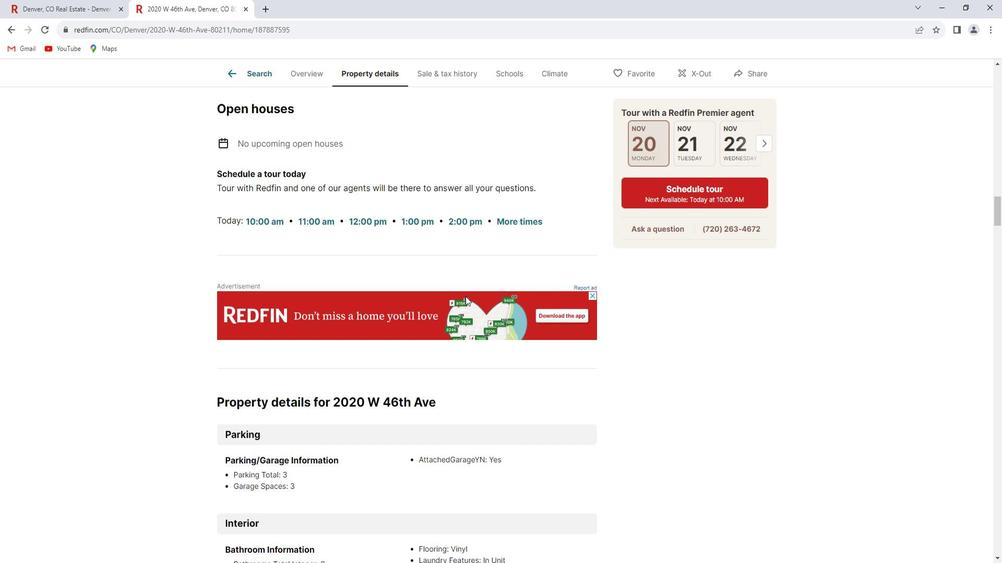 
Action: Mouse scrolled (477, 296) with delta (0, 0)
Screenshot: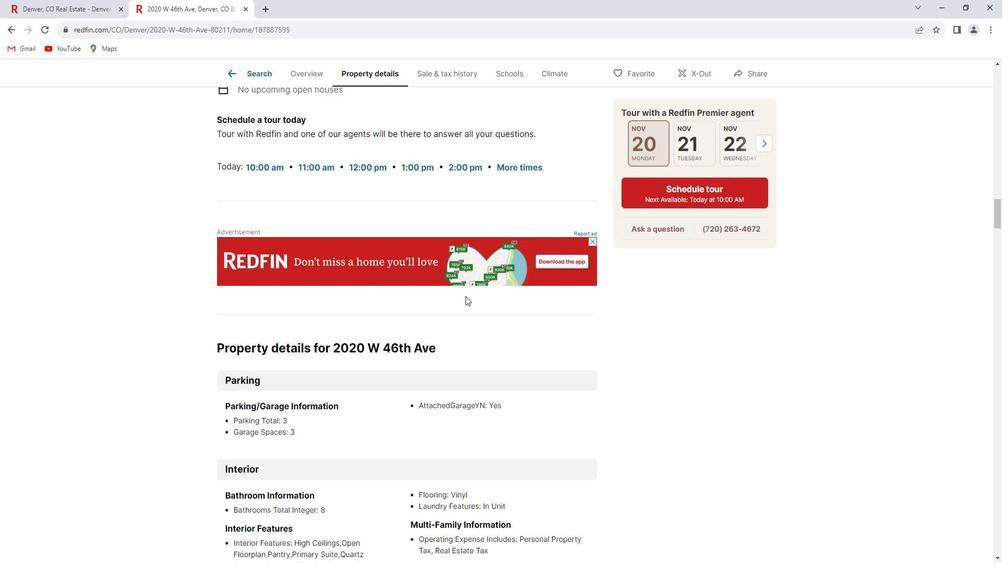 
Action: Mouse scrolled (477, 296) with delta (0, 0)
Screenshot: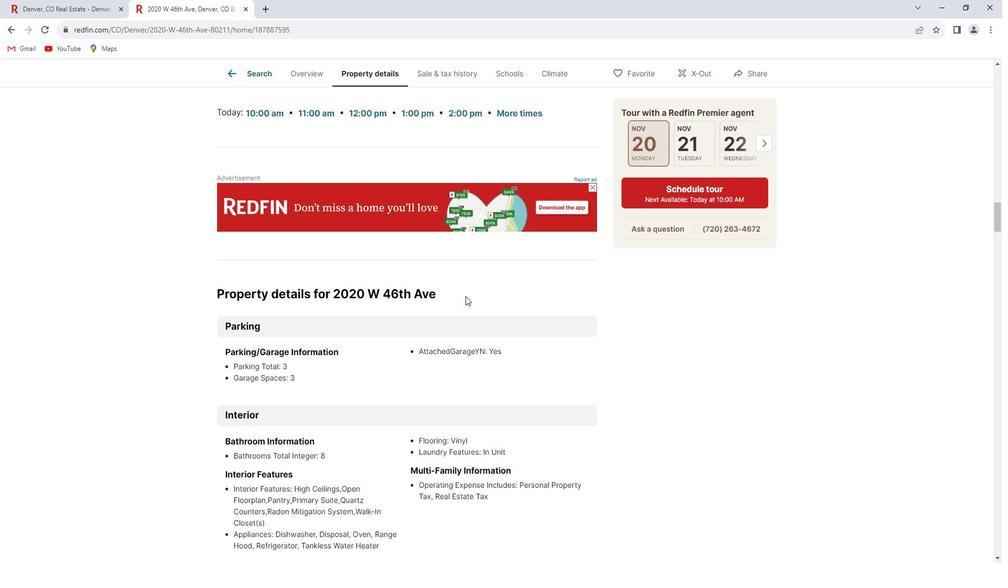 
Action: Mouse scrolled (477, 296) with delta (0, 0)
Screenshot: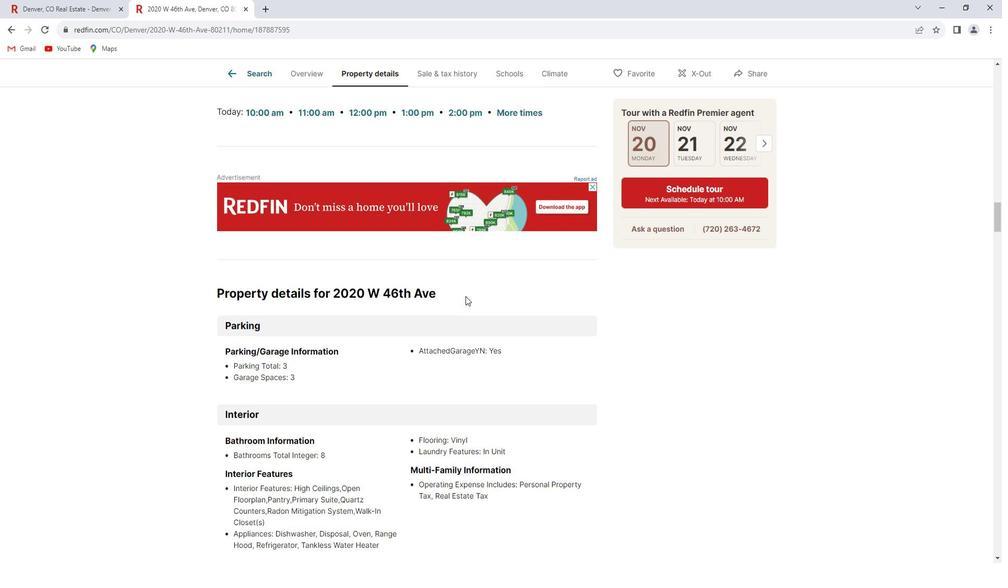 
Action: Mouse scrolled (477, 296) with delta (0, 0)
Screenshot: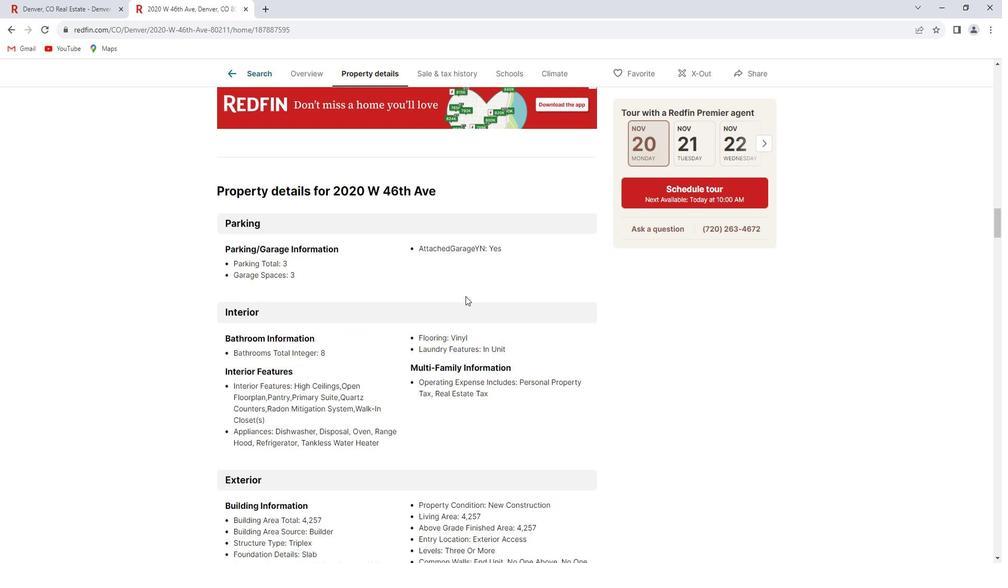 
Action: Mouse scrolled (477, 296) with delta (0, 0)
Screenshot: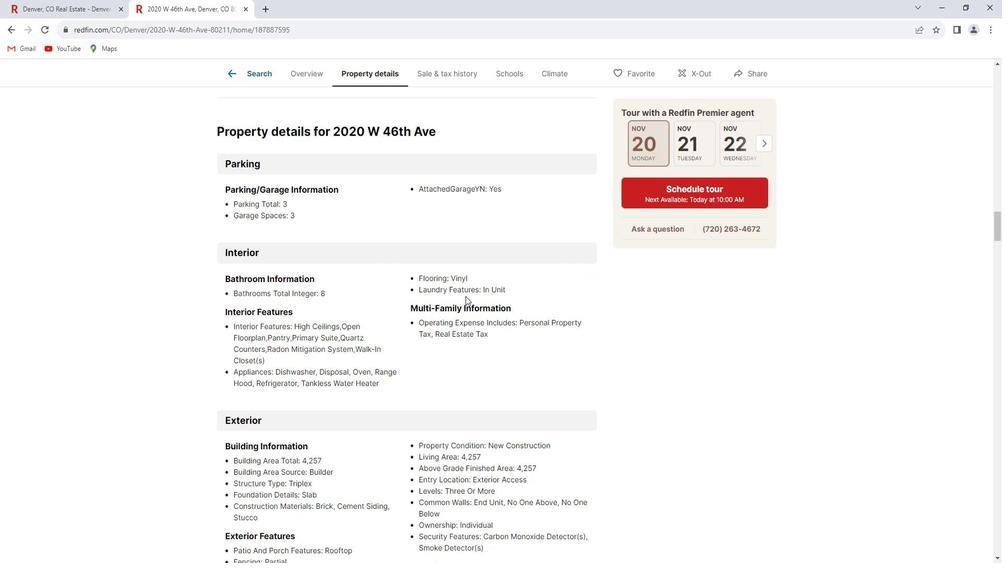 
Action: Mouse scrolled (477, 296) with delta (0, 0)
Screenshot: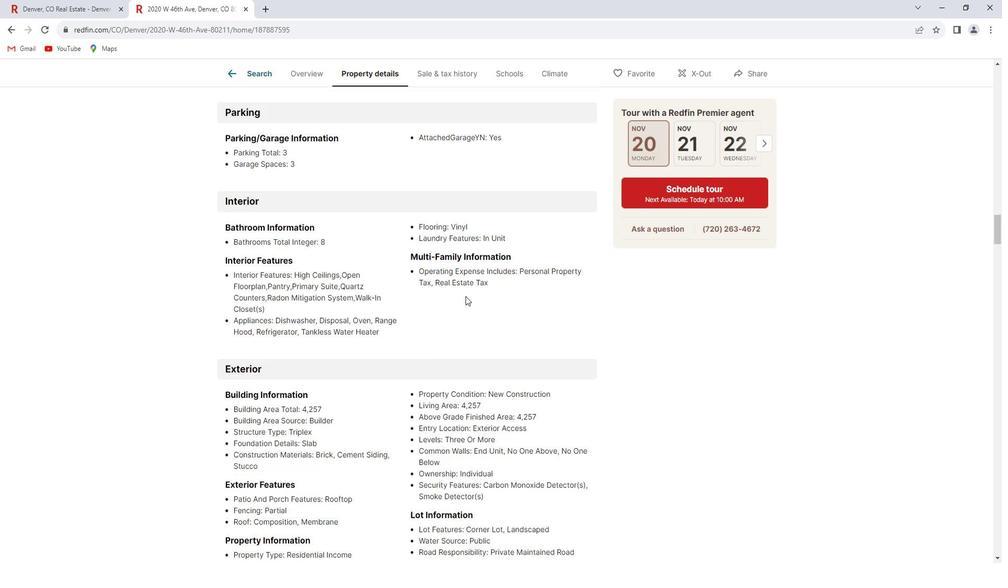 
Action: Mouse scrolled (477, 296) with delta (0, 0)
Screenshot: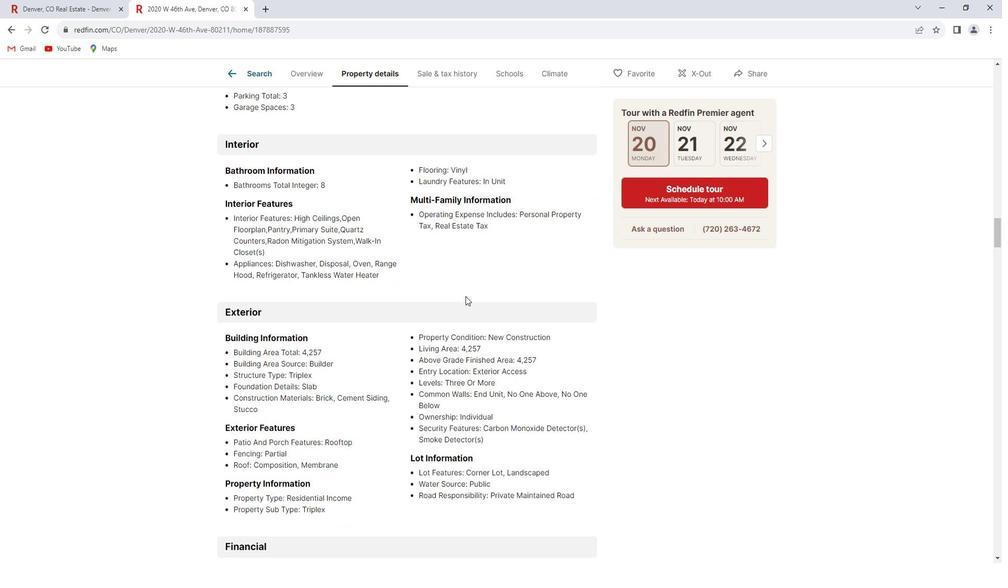 
Action: Mouse scrolled (477, 296) with delta (0, 0)
Screenshot: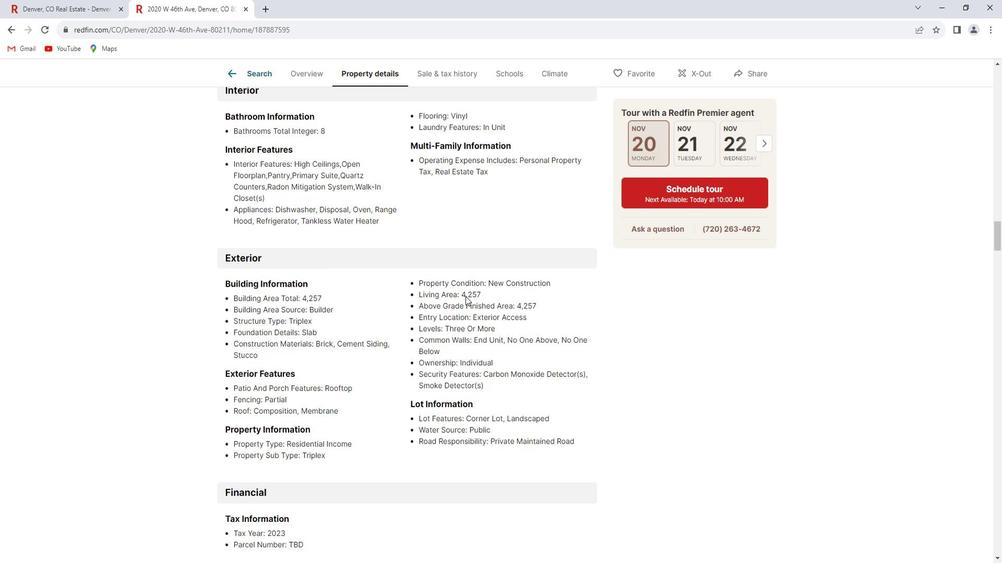
Action: Mouse scrolled (477, 296) with delta (0, 0)
Screenshot: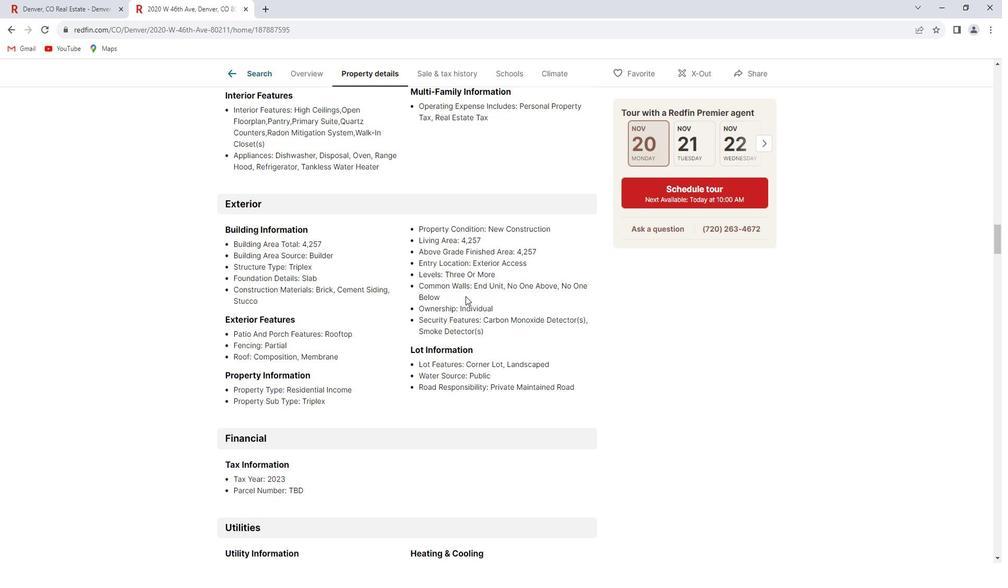 
Action: Mouse scrolled (477, 296) with delta (0, 0)
Screenshot: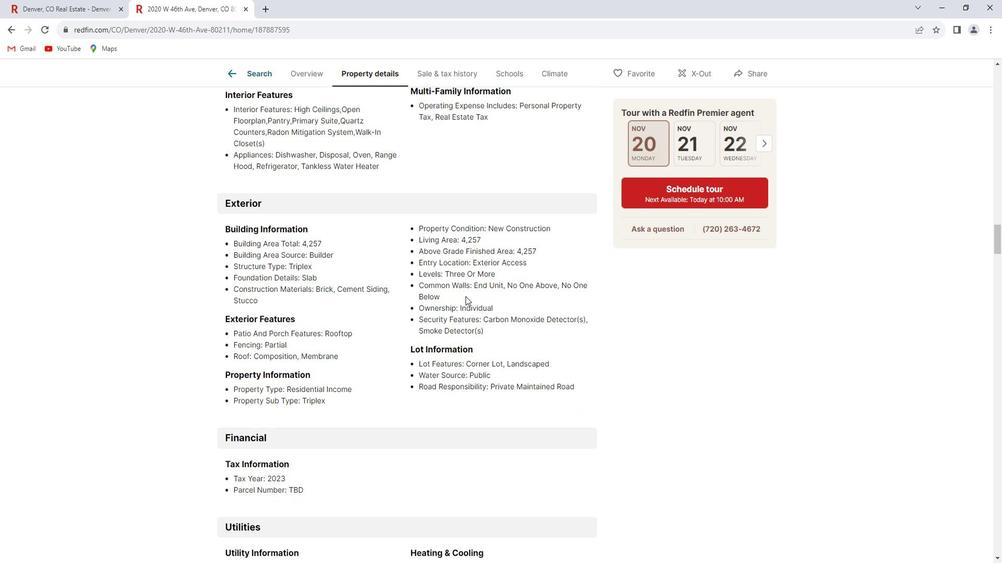 
Action: Mouse scrolled (477, 296) with delta (0, 0)
Screenshot: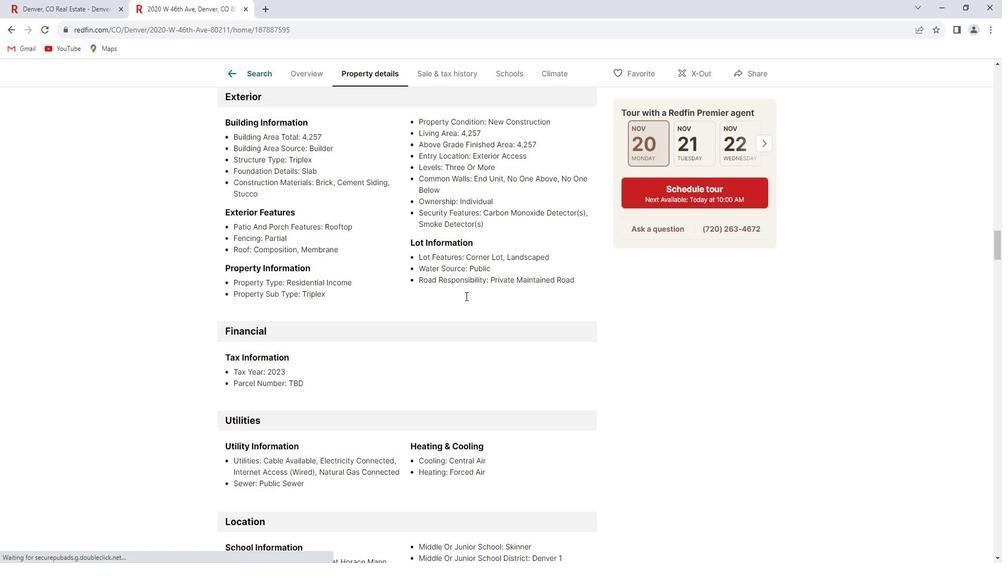 
Action: Mouse scrolled (477, 296) with delta (0, 0)
Screenshot: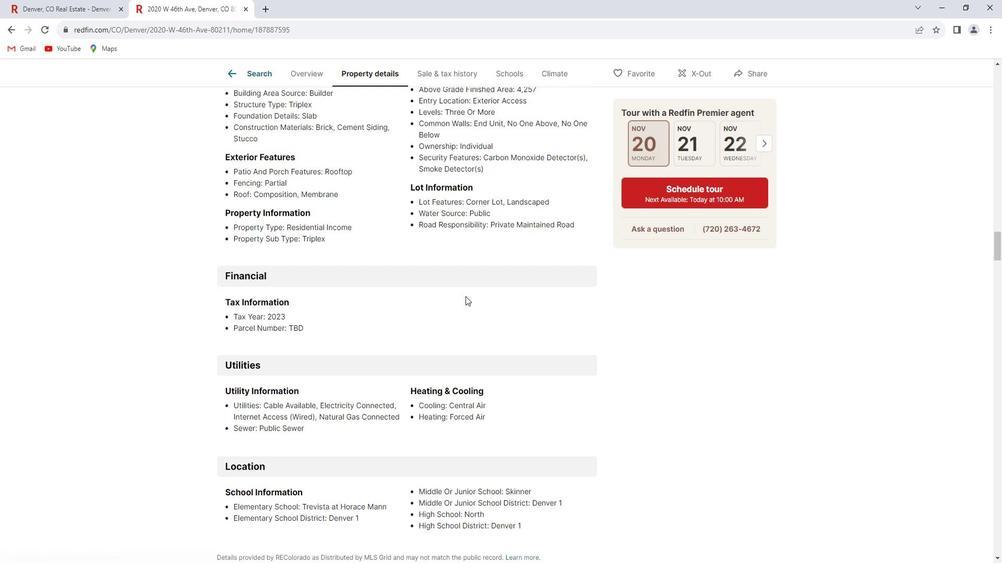 
Action: Mouse scrolled (477, 296) with delta (0, 0)
Screenshot: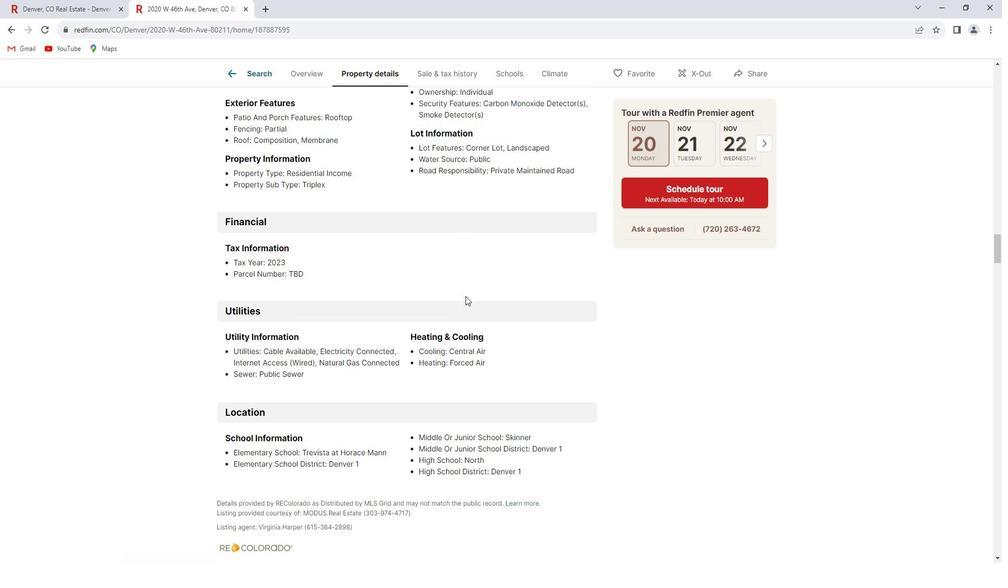 
Action: Mouse scrolled (477, 296) with delta (0, 0)
Screenshot: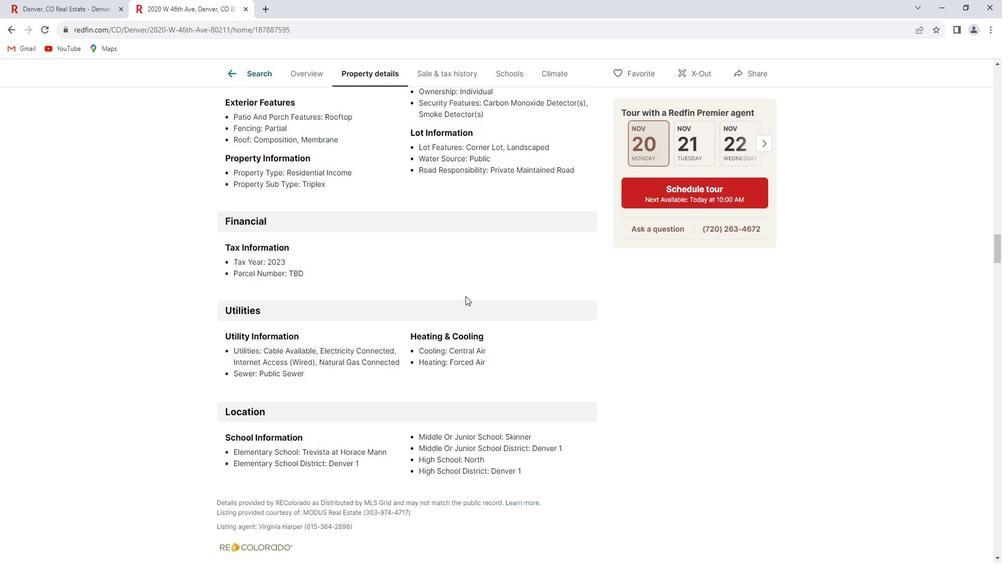 
Action: Mouse scrolled (477, 296) with delta (0, 0)
Screenshot: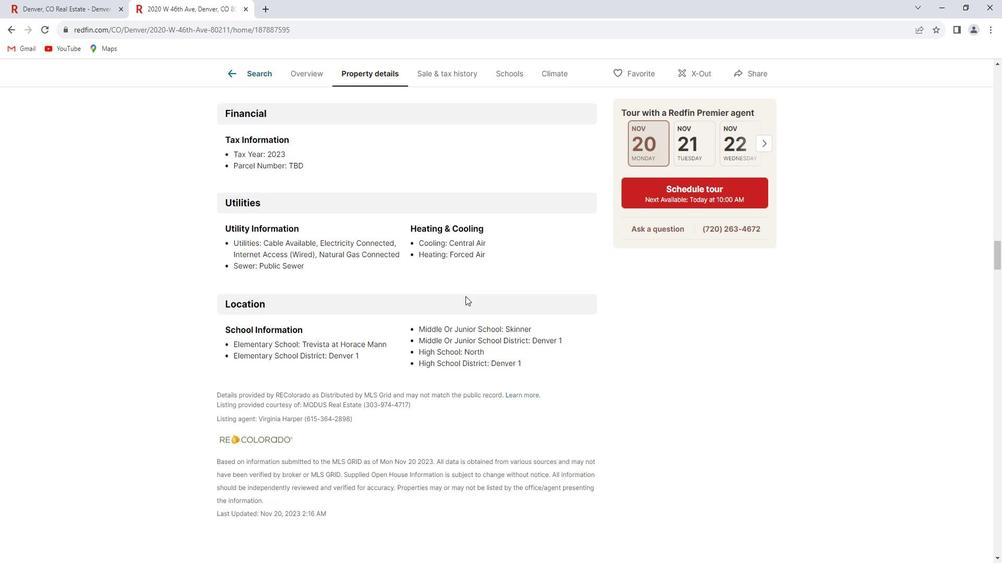 
Action: Mouse scrolled (477, 296) with delta (0, 0)
Screenshot: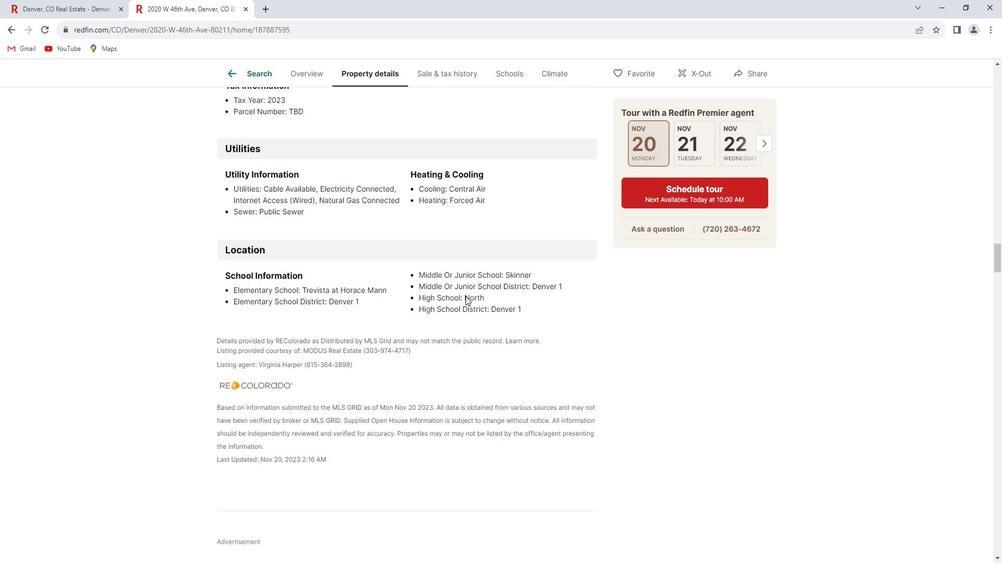
Action: Mouse scrolled (477, 296) with delta (0, 0)
Screenshot: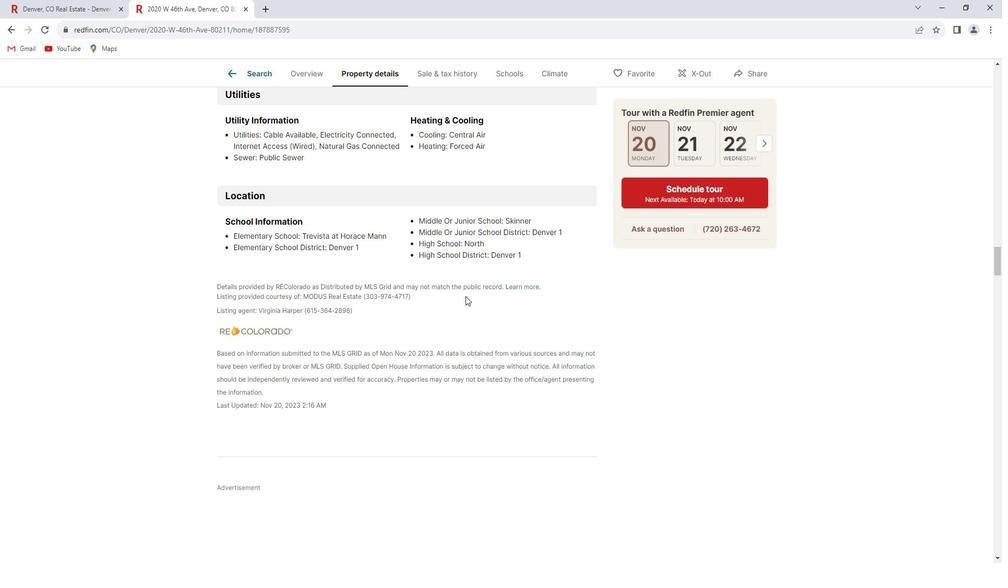 
Action: Mouse scrolled (477, 296) with delta (0, 0)
Screenshot: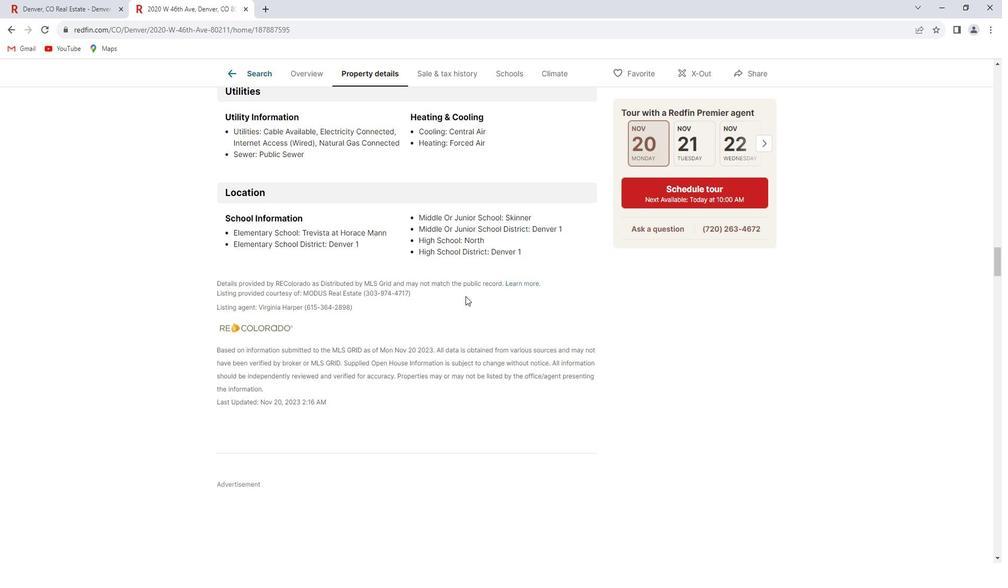 
Action: Mouse scrolled (477, 296) with delta (0, 0)
Screenshot: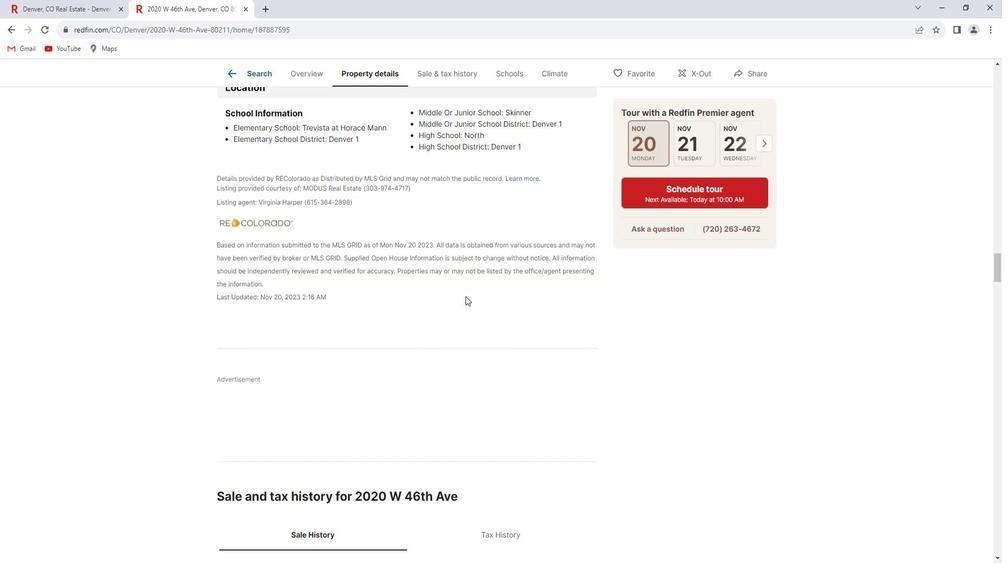 
Action: Mouse scrolled (477, 296) with delta (0, 0)
Screenshot: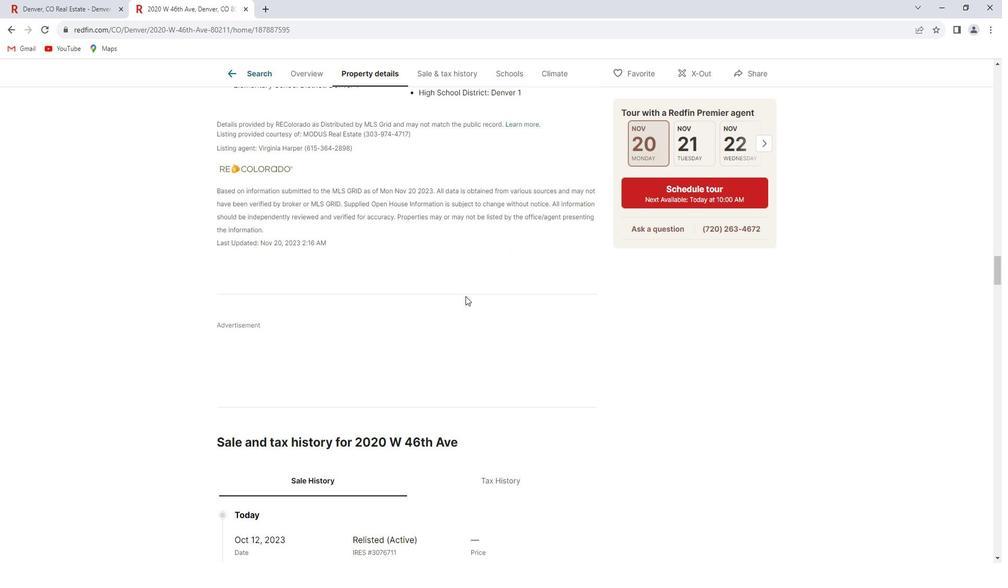 
Action: Mouse scrolled (477, 296) with delta (0, 0)
Screenshot: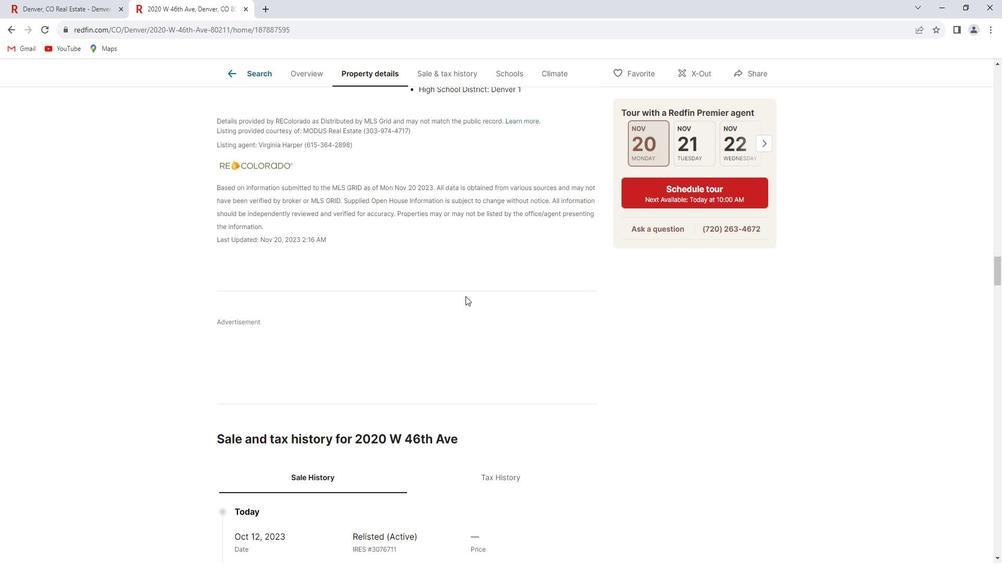 
Action: Mouse scrolled (477, 296) with delta (0, 0)
Screenshot: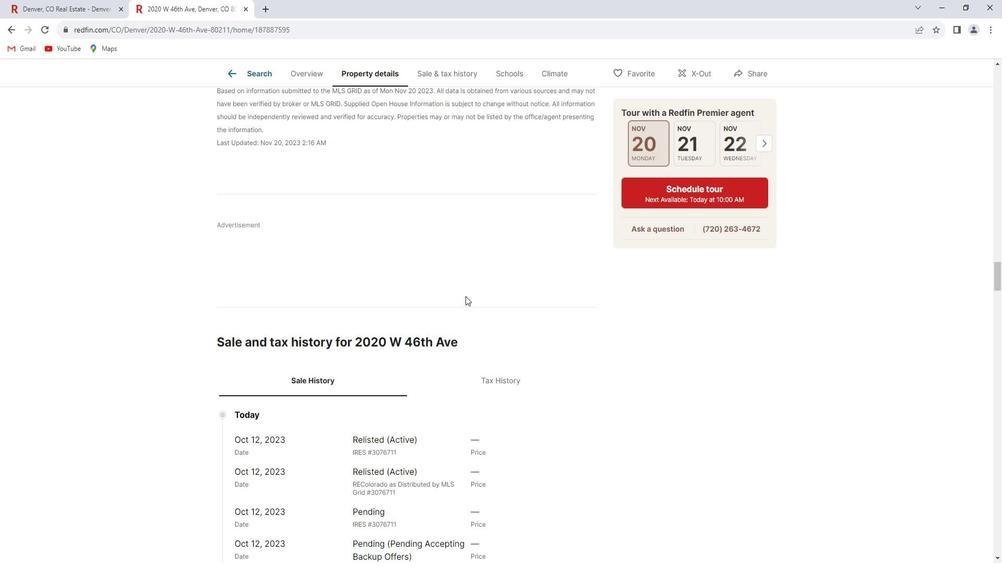
Action: Mouse scrolled (477, 296) with delta (0, 0)
Screenshot: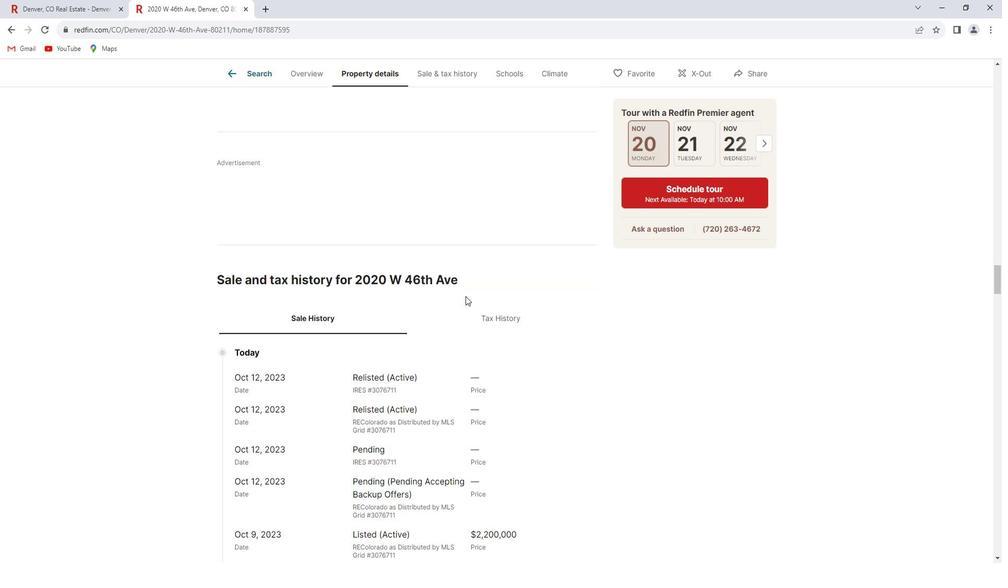 
Action: Mouse scrolled (477, 296) with delta (0, 0)
Screenshot: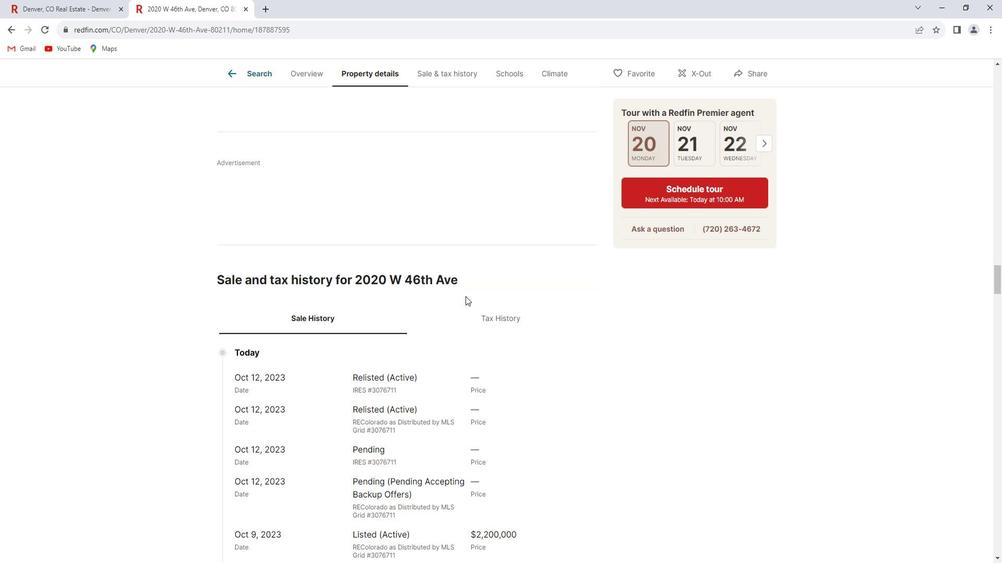 
Action: Mouse scrolled (477, 296) with delta (0, 0)
Screenshot: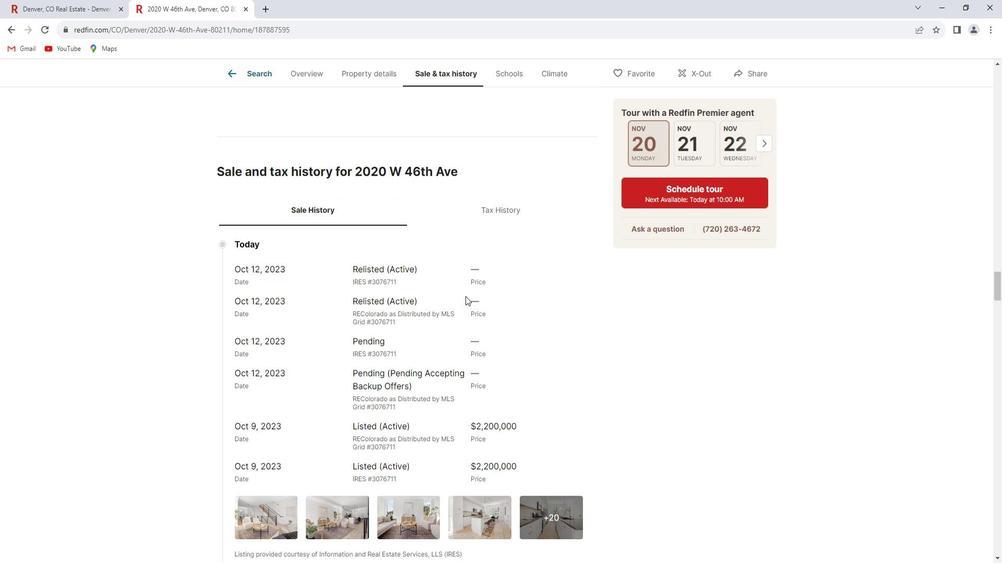
Action: Mouse scrolled (477, 296) with delta (0, 0)
Screenshot: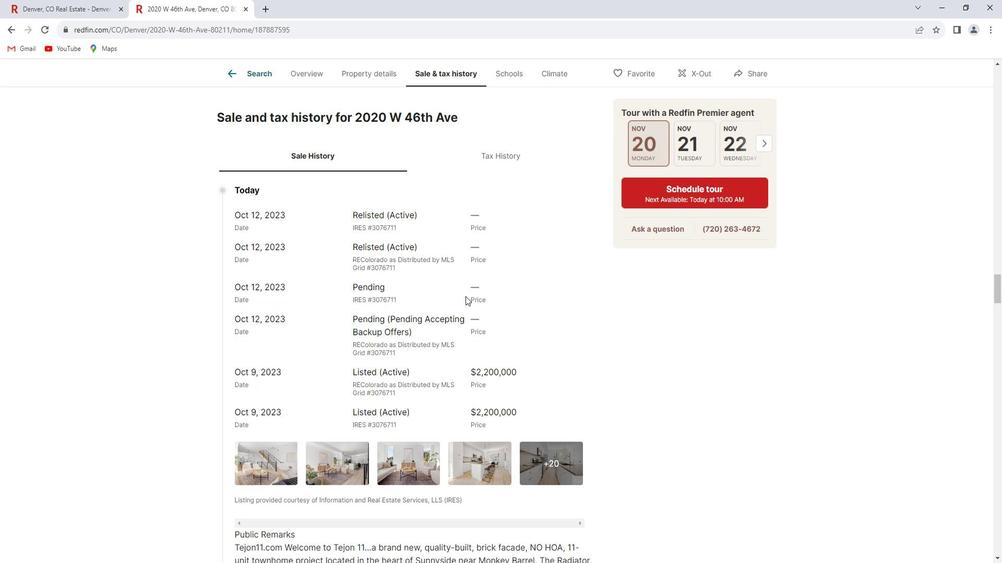 
Action: Mouse scrolled (477, 296) with delta (0, 0)
Screenshot: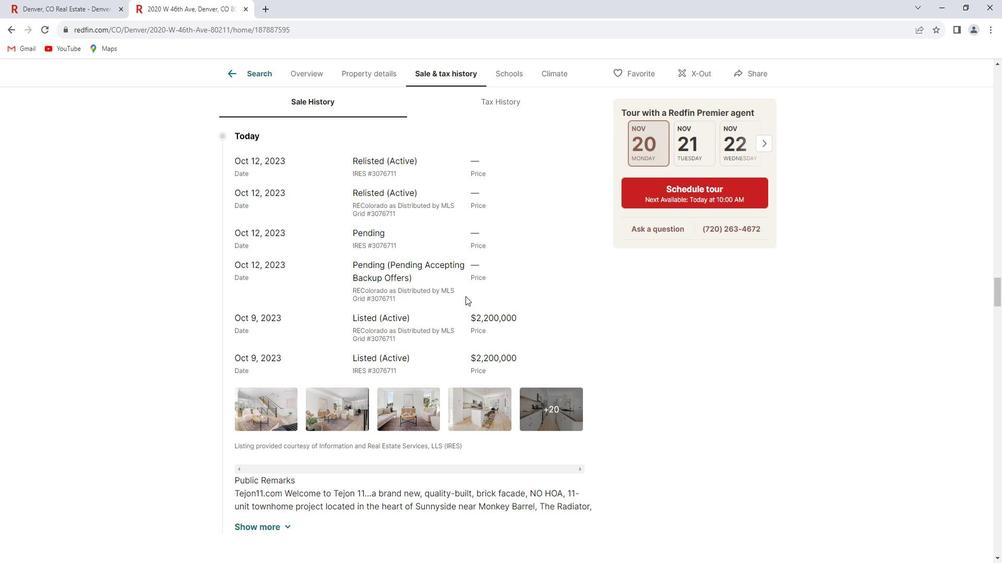
Action: Mouse scrolled (477, 296) with delta (0, 0)
Screenshot: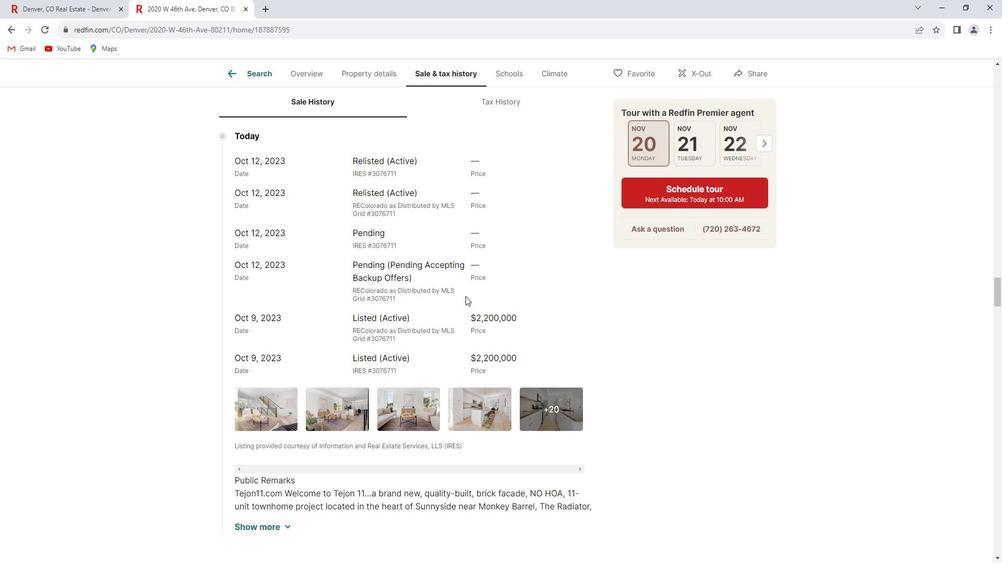 
Action: Mouse scrolled (477, 296) with delta (0, 0)
Screenshot: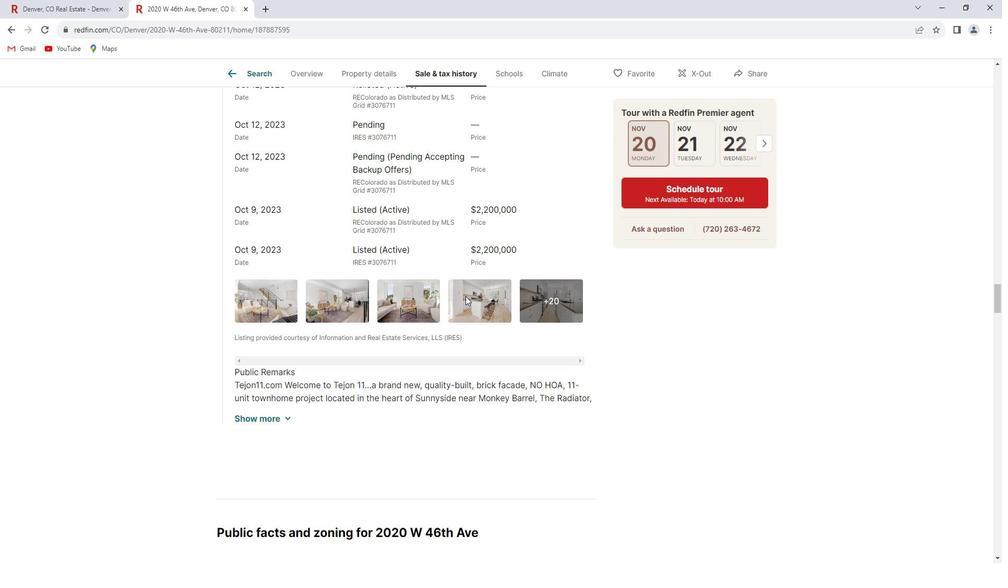 
Action: Mouse moved to (477, 297)
Screenshot: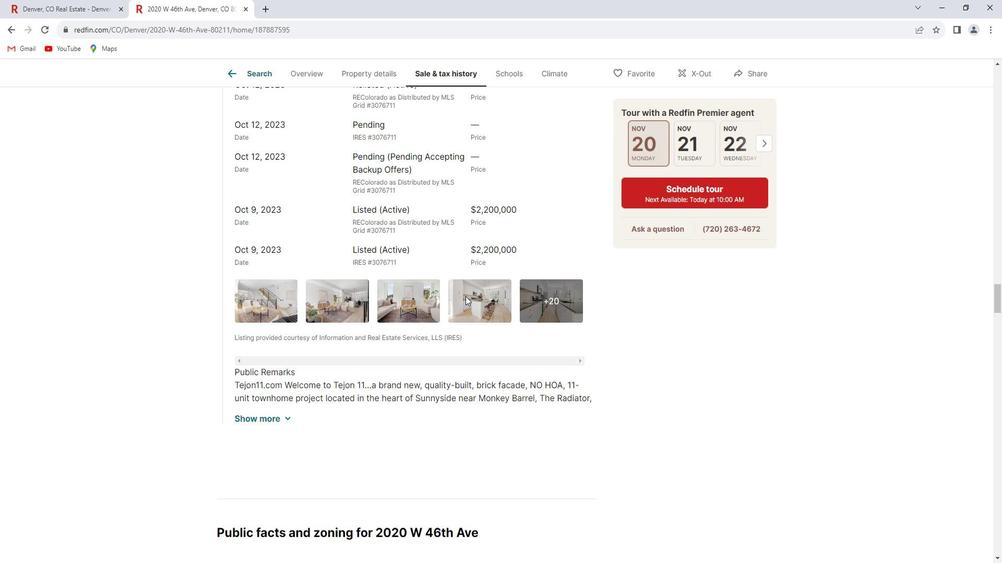 
Action: Mouse scrolled (477, 296) with delta (0, 0)
Screenshot: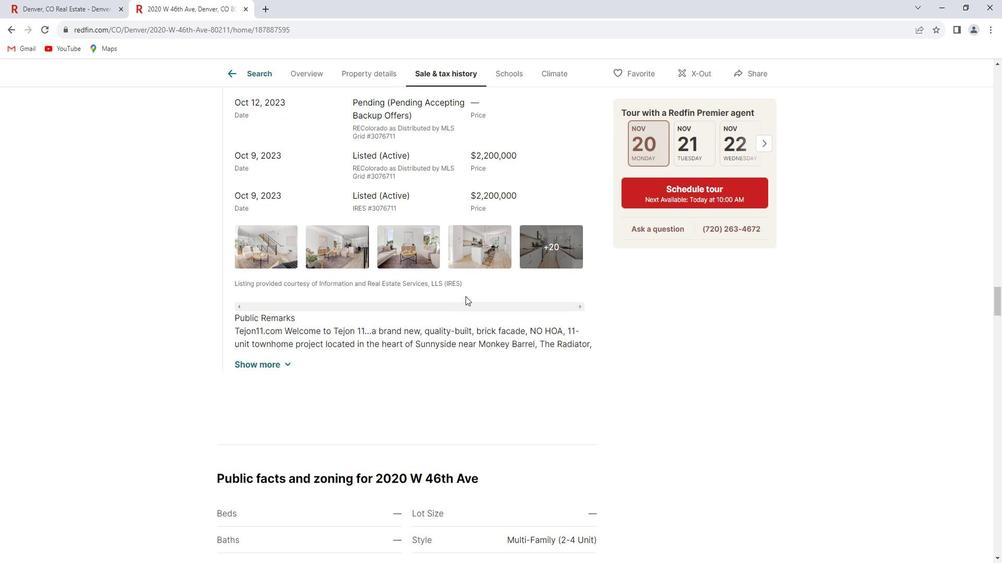 
Action: Mouse moved to (300, 308)
Screenshot: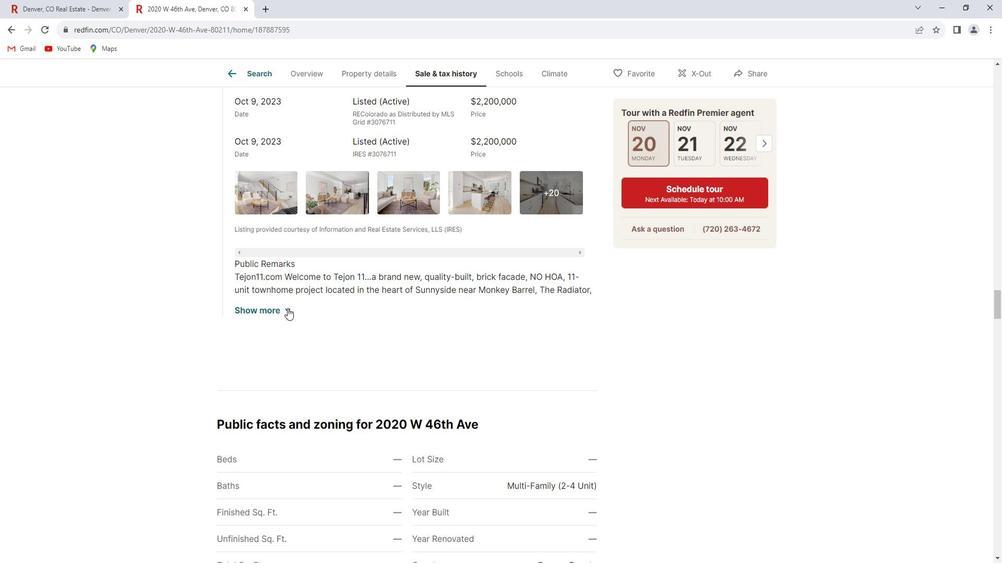 
Action: Mouse pressed left at (300, 308)
Screenshot: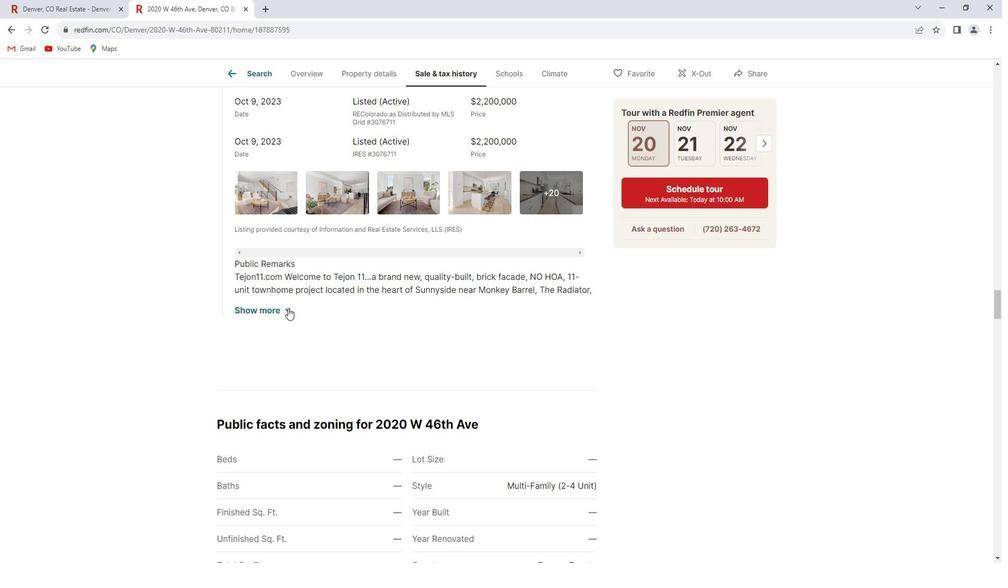 
Action: Mouse moved to (337, 323)
Screenshot: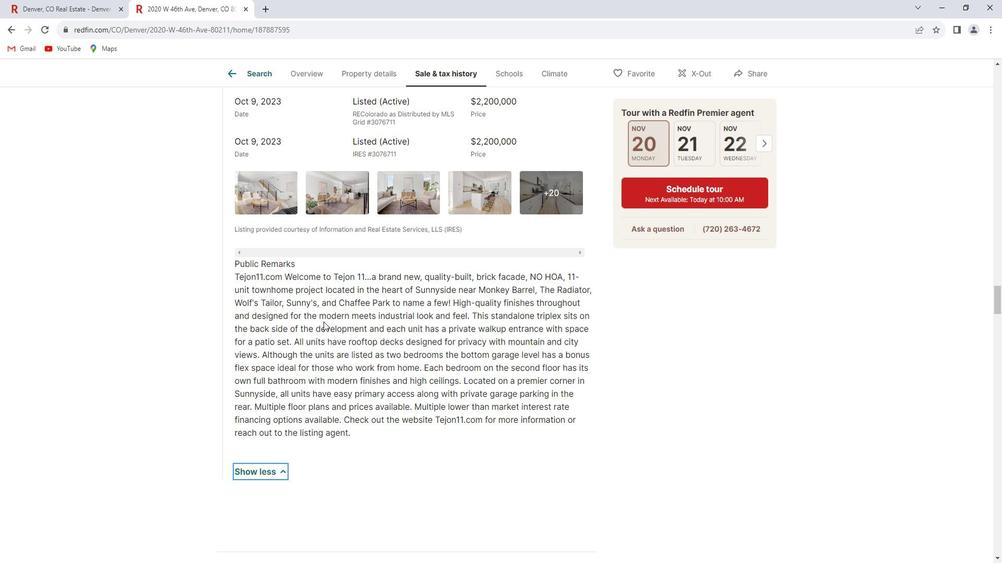 
Action: Mouse scrolled (337, 323) with delta (0, 0)
Screenshot: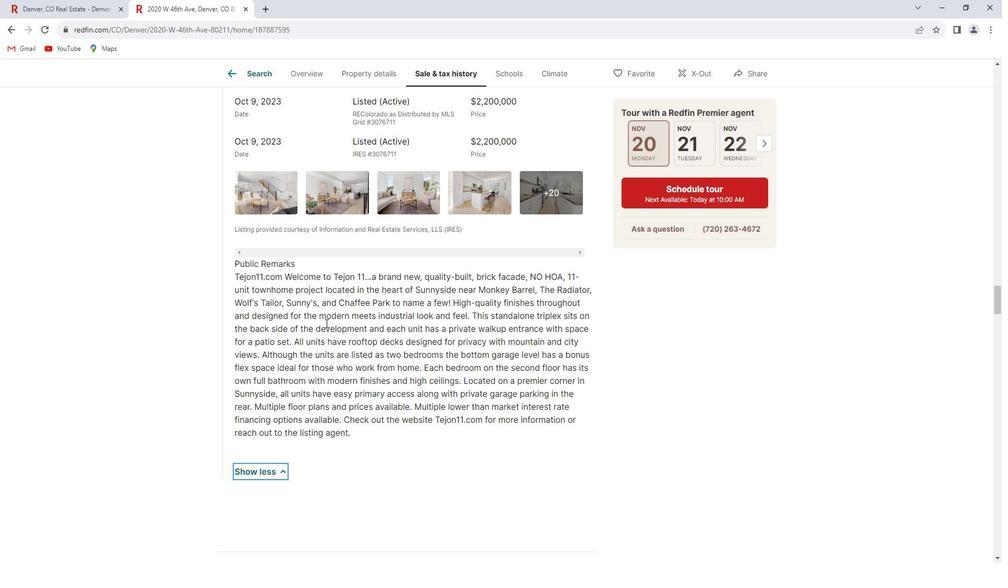
Action: Mouse scrolled (337, 323) with delta (0, 0)
Screenshot: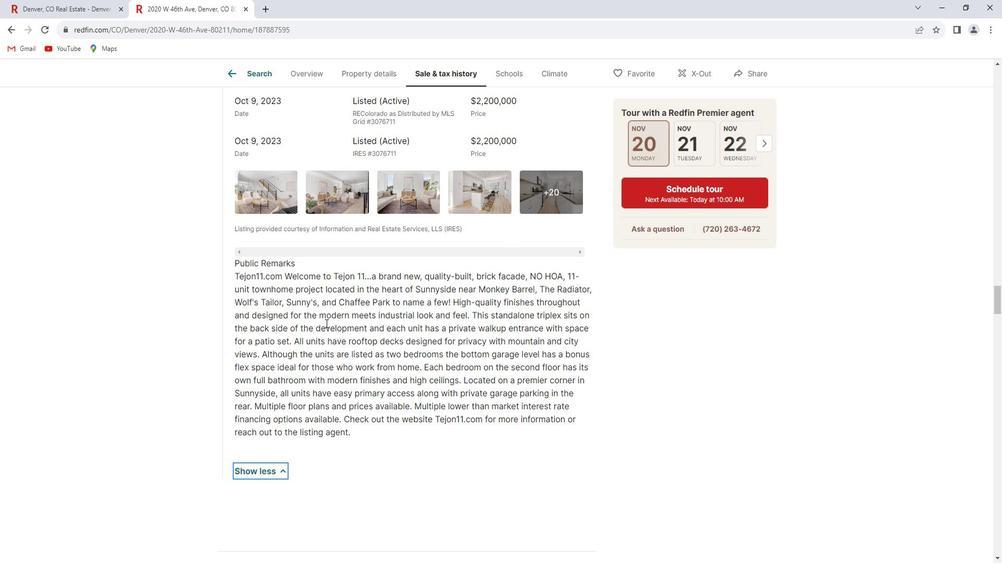 
Action: Mouse scrolled (337, 323) with delta (0, 0)
Screenshot: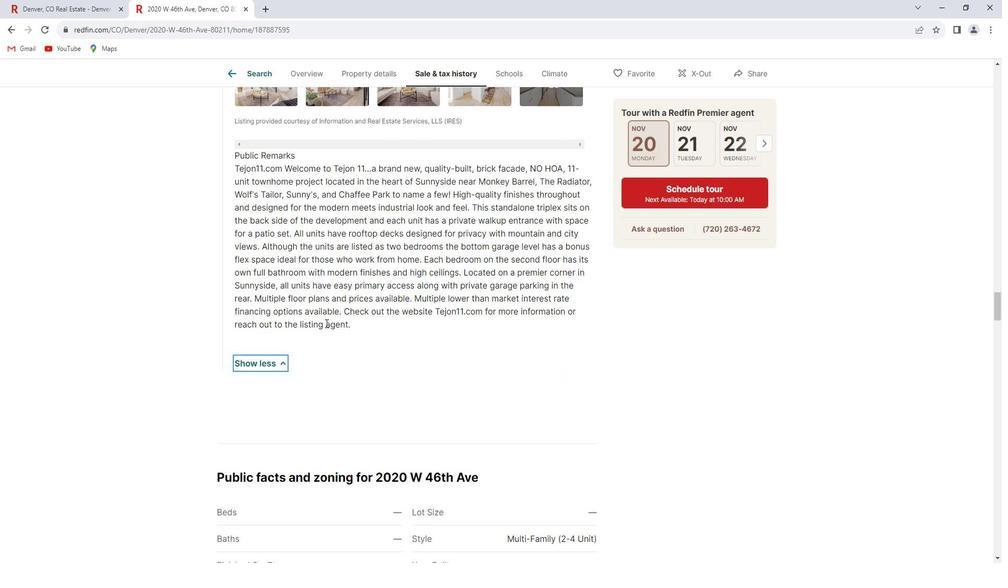 
Action: Mouse scrolled (337, 323) with delta (0, 0)
Screenshot: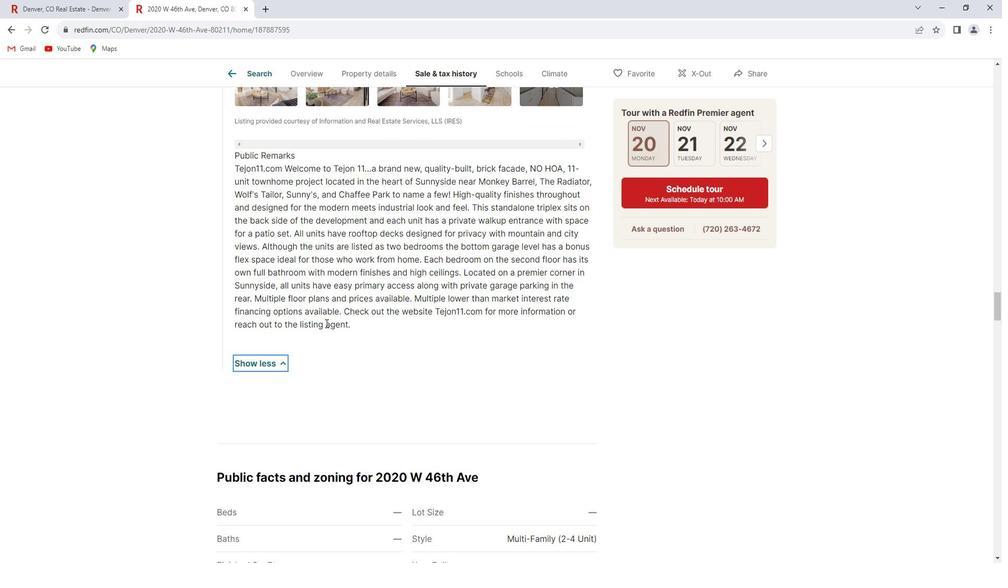 
Action: Mouse scrolled (337, 323) with delta (0, 0)
Screenshot: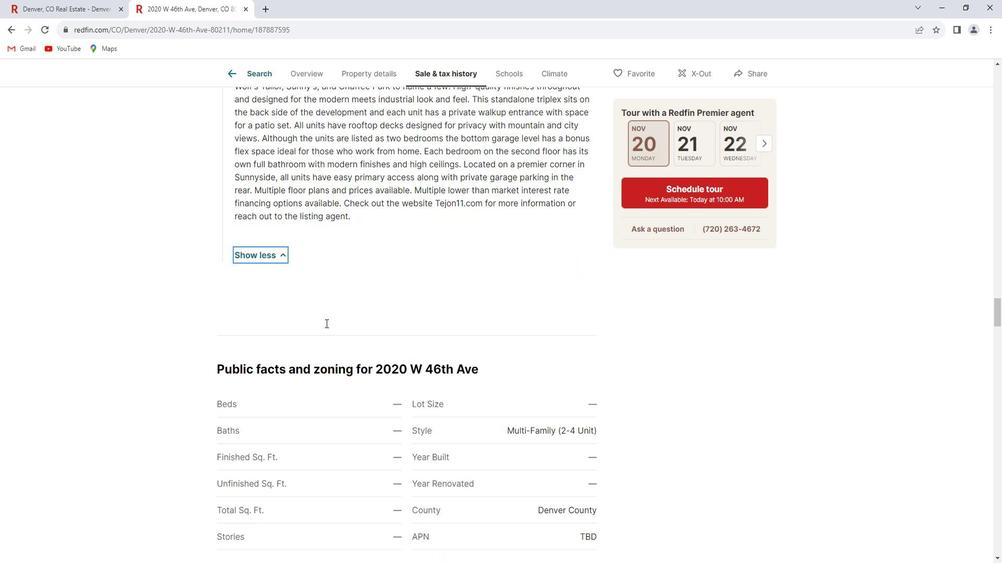 
Action: Mouse scrolled (337, 323) with delta (0, 0)
Screenshot: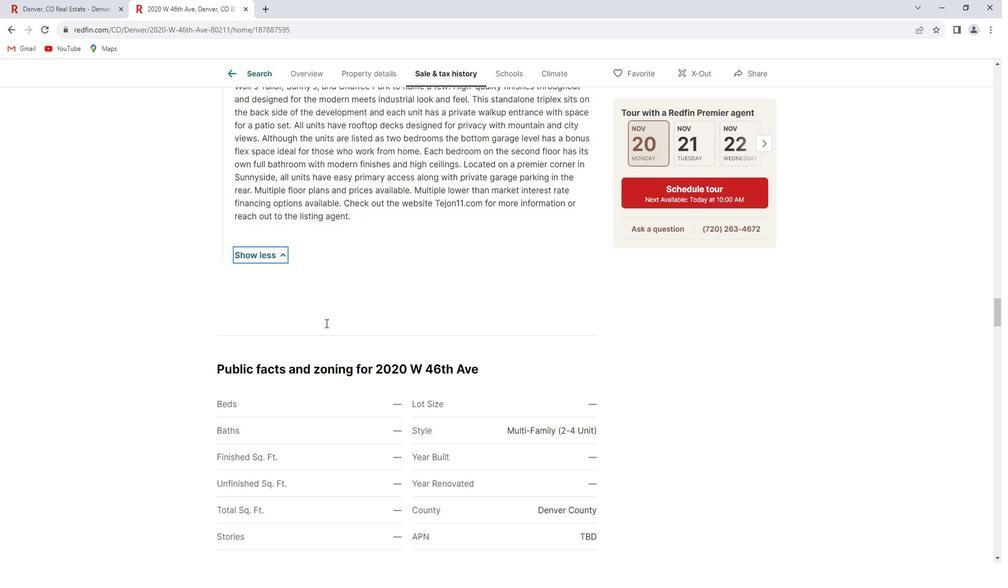 
Action: Mouse scrolled (337, 323) with delta (0, 0)
Screenshot: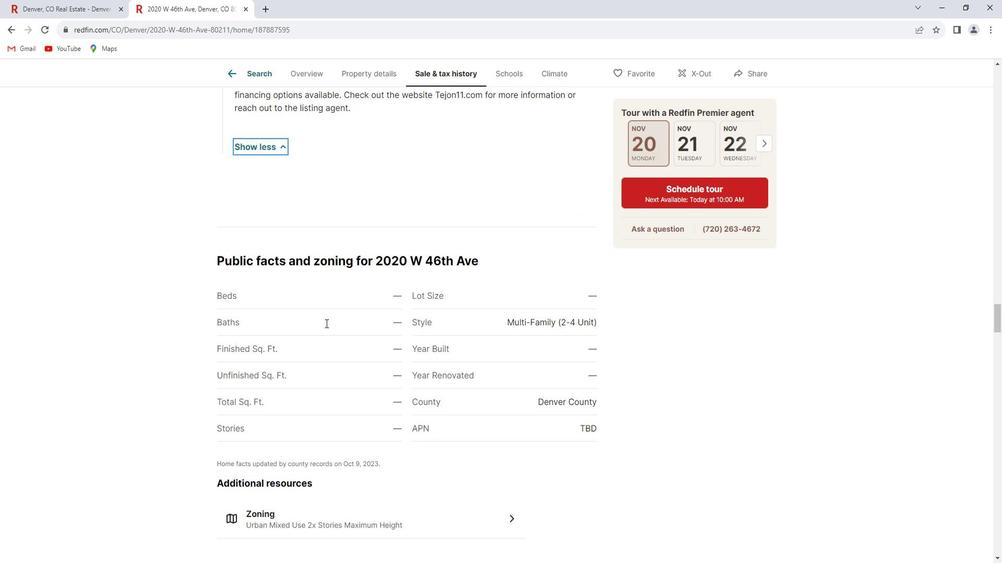 
Action: Mouse scrolled (337, 323) with delta (0, 0)
Screenshot: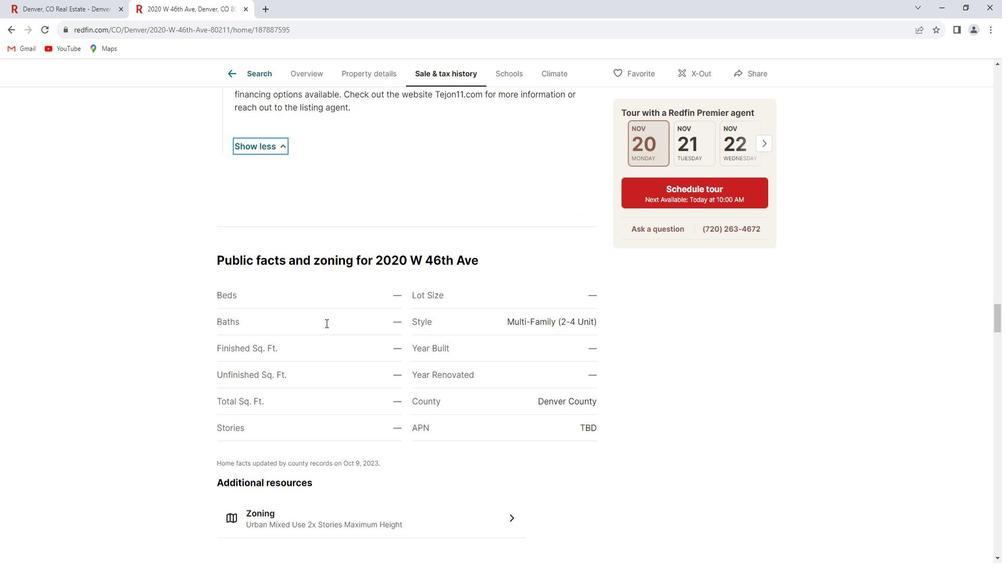 
Action: Mouse scrolled (337, 323) with delta (0, 0)
Screenshot: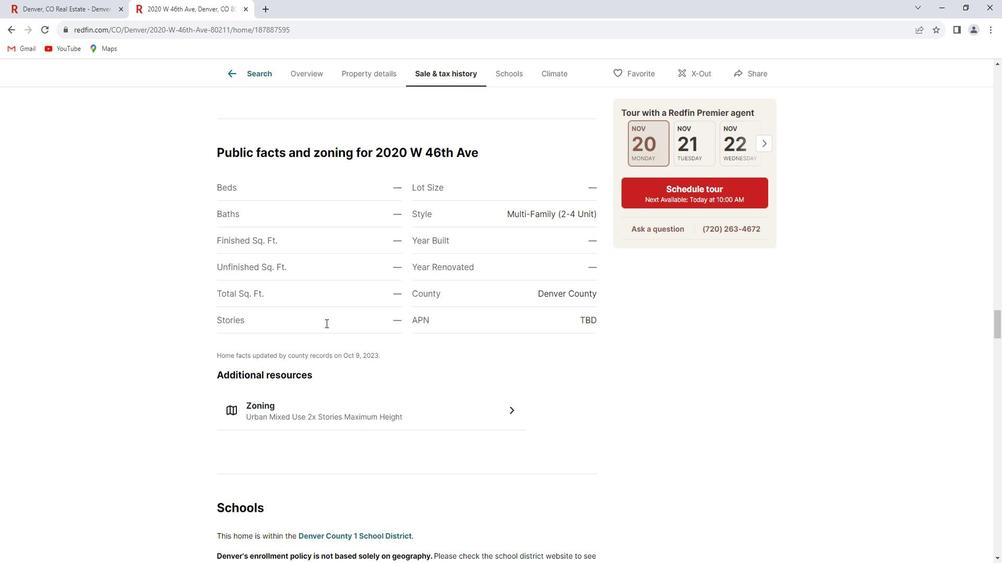 
Action: Mouse scrolled (337, 323) with delta (0, 0)
Screenshot: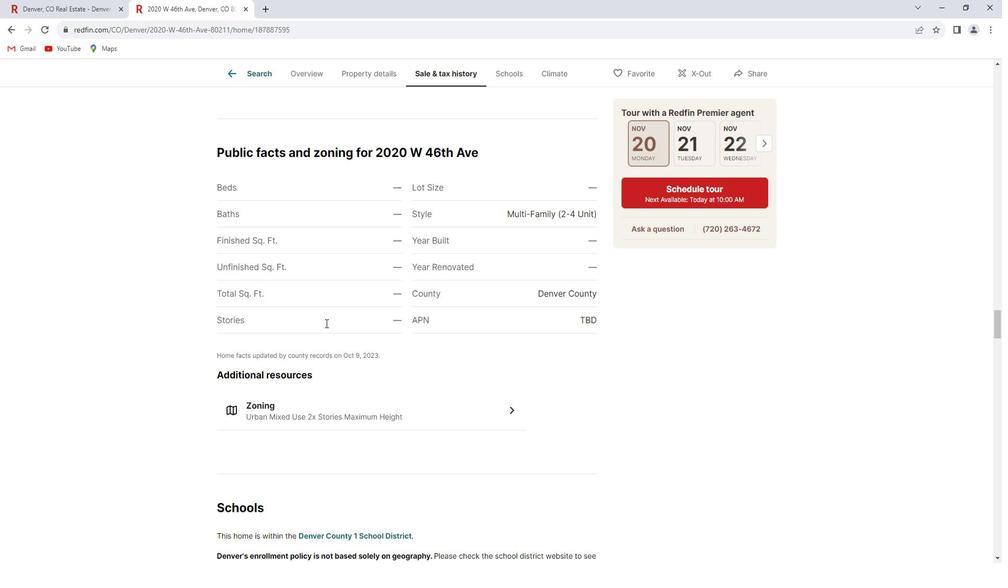 
Action: Mouse scrolled (337, 323) with delta (0, 0)
Screenshot: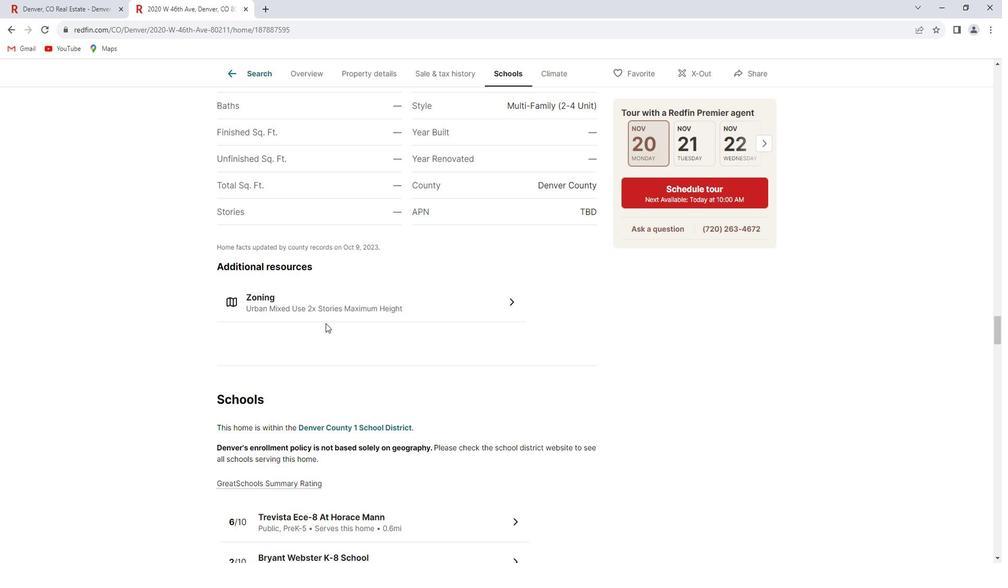 
Action: Mouse scrolled (337, 323) with delta (0, 0)
Screenshot: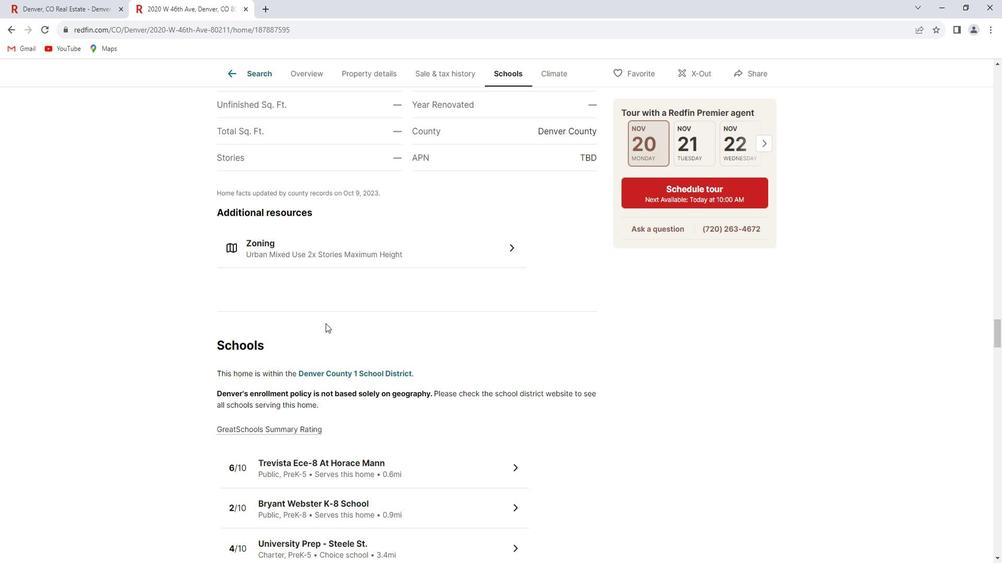 
Action: Mouse scrolled (337, 323) with delta (0, 0)
Screenshot: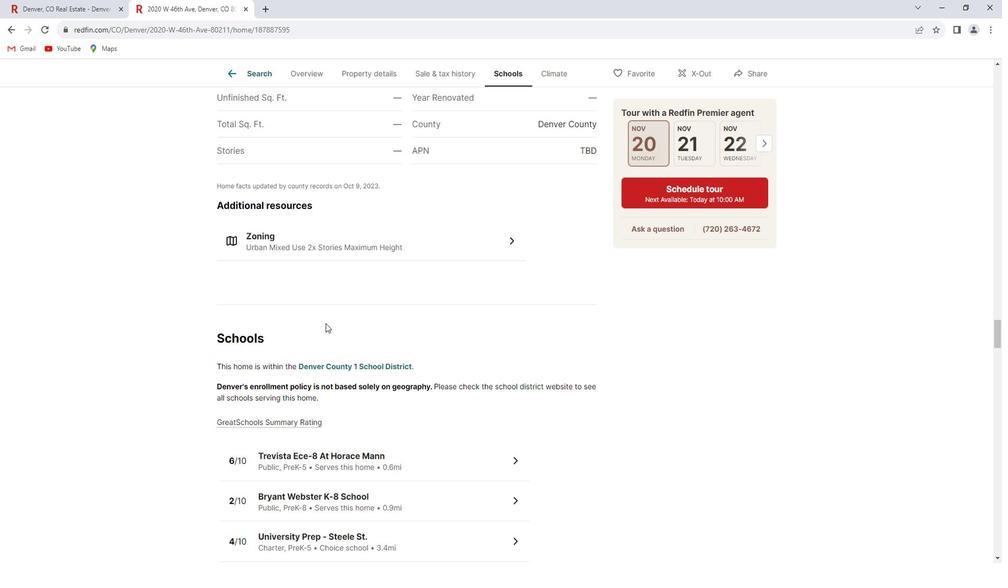 
Action: Mouse scrolled (337, 323) with delta (0, 0)
Screenshot: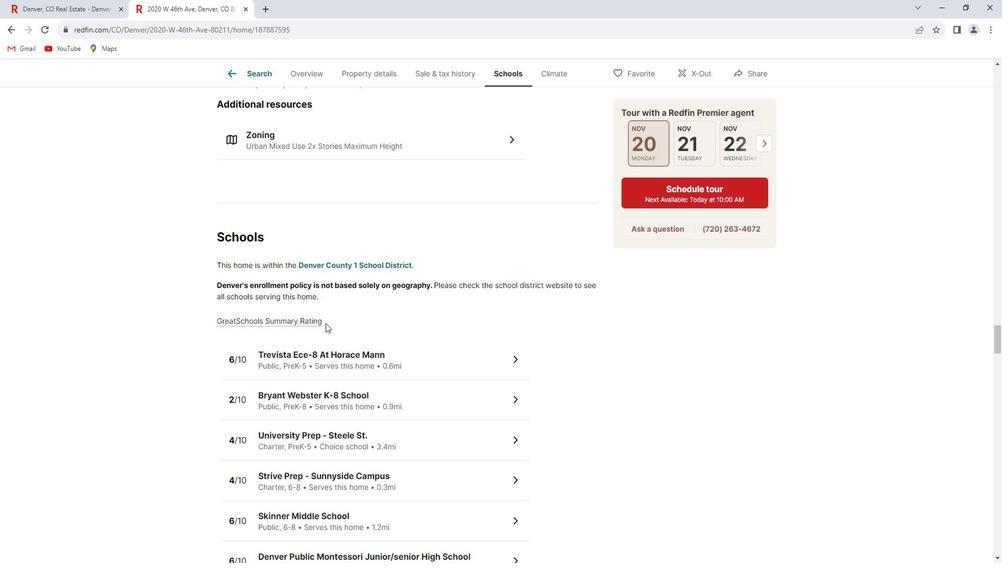 
Action: Mouse scrolled (337, 323) with delta (0, 0)
Screenshot: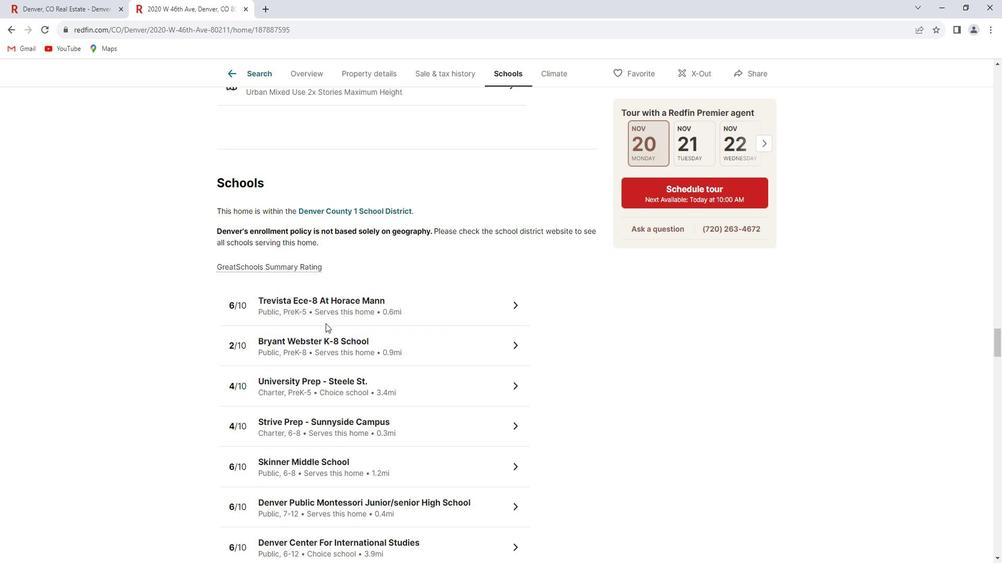 
Action: Mouse scrolled (337, 323) with delta (0, 0)
Screenshot: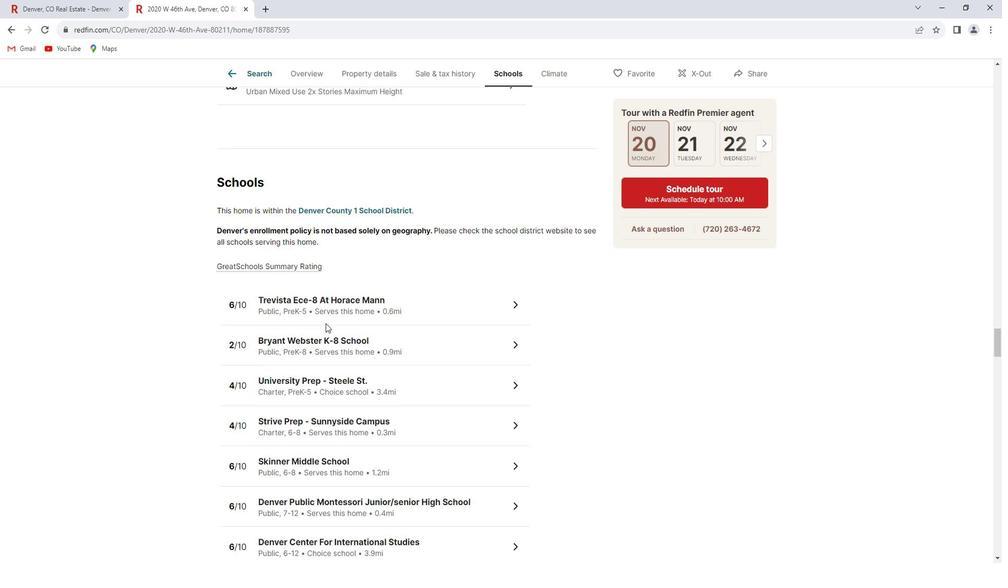 
Action: Mouse scrolled (337, 323) with delta (0, 0)
Screenshot: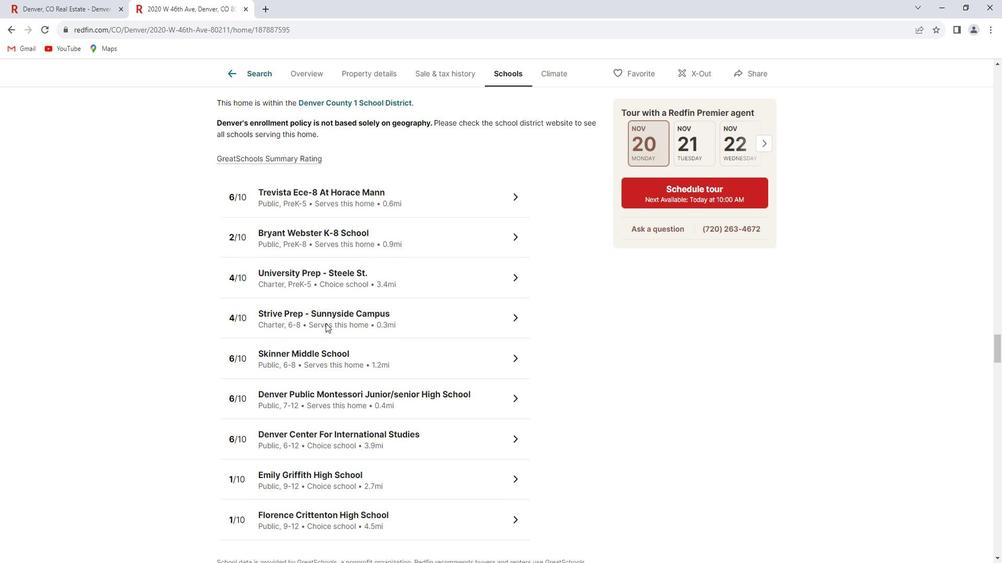 
Action: Mouse scrolled (337, 323) with delta (0, 0)
Screenshot: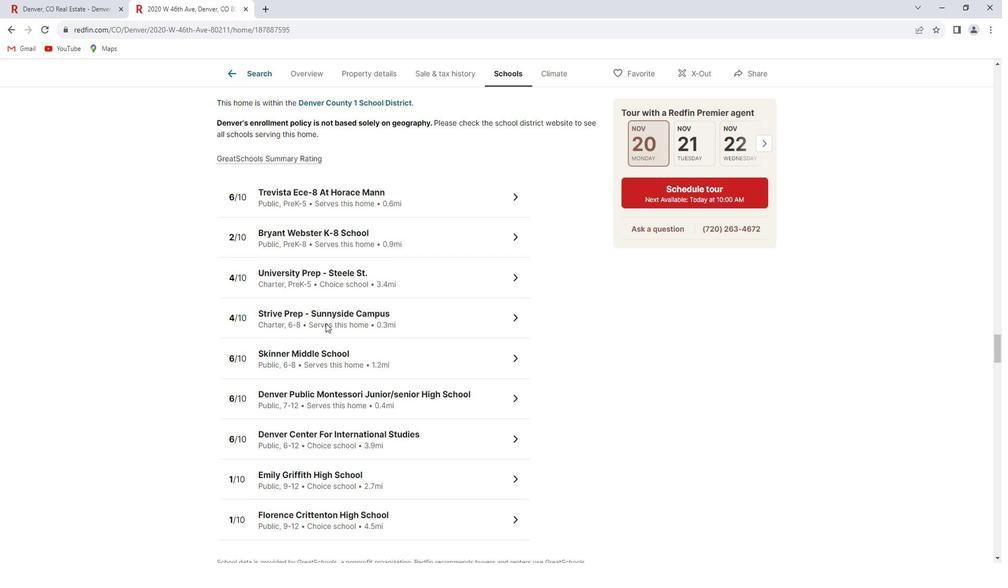 
Action: Mouse scrolled (337, 323) with delta (0, 0)
Screenshot: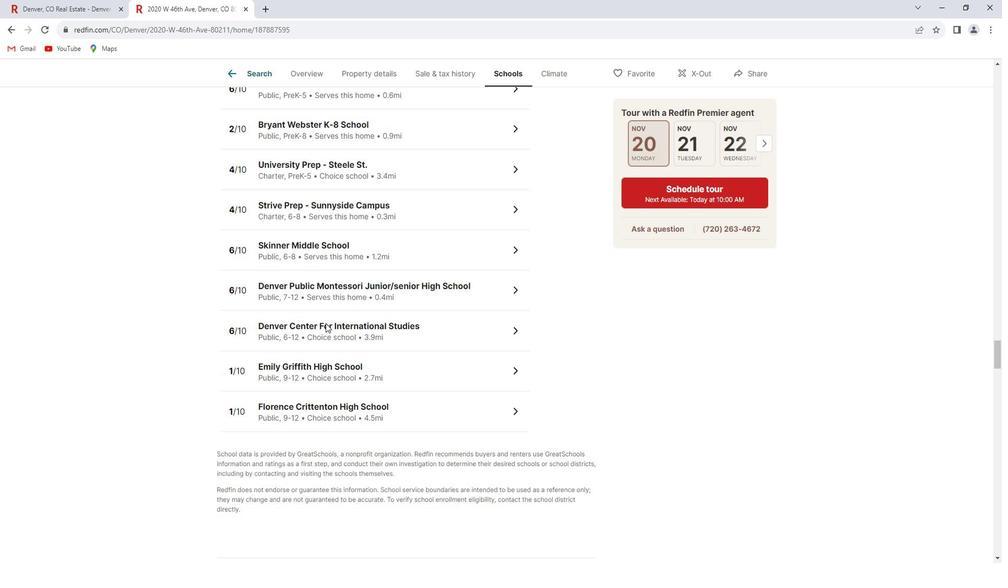 
Action: Mouse scrolled (337, 323) with delta (0, 0)
Screenshot: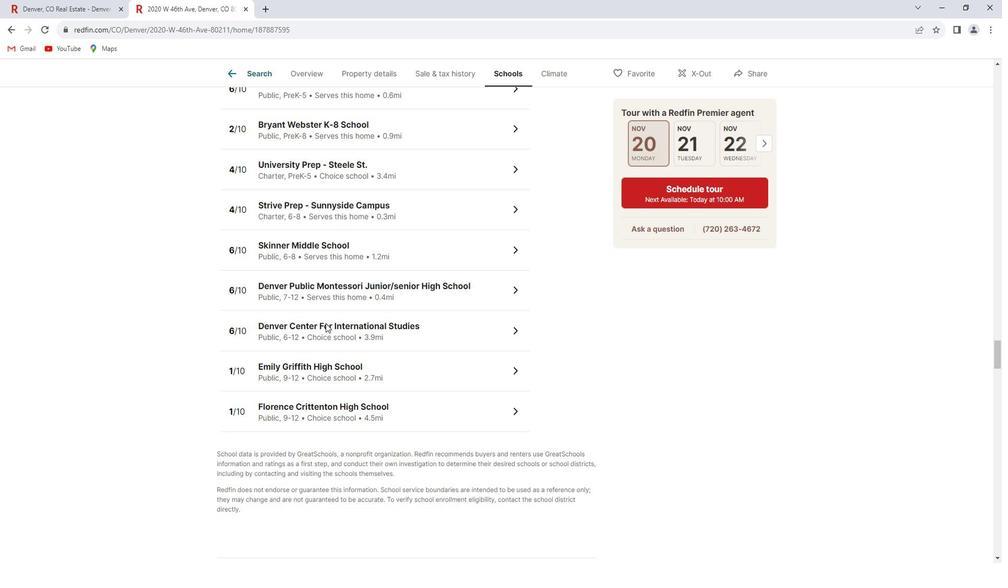 
Action: Mouse scrolled (337, 323) with delta (0, 0)
Screenshot: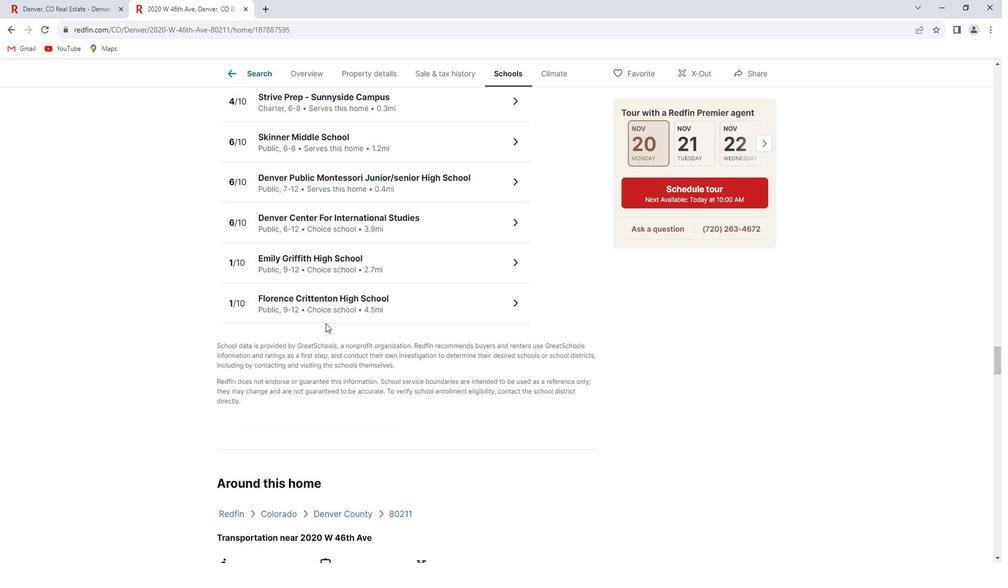 
Action: Mouse scrolled (337, 323) with delta (0, 0)
Screenshot: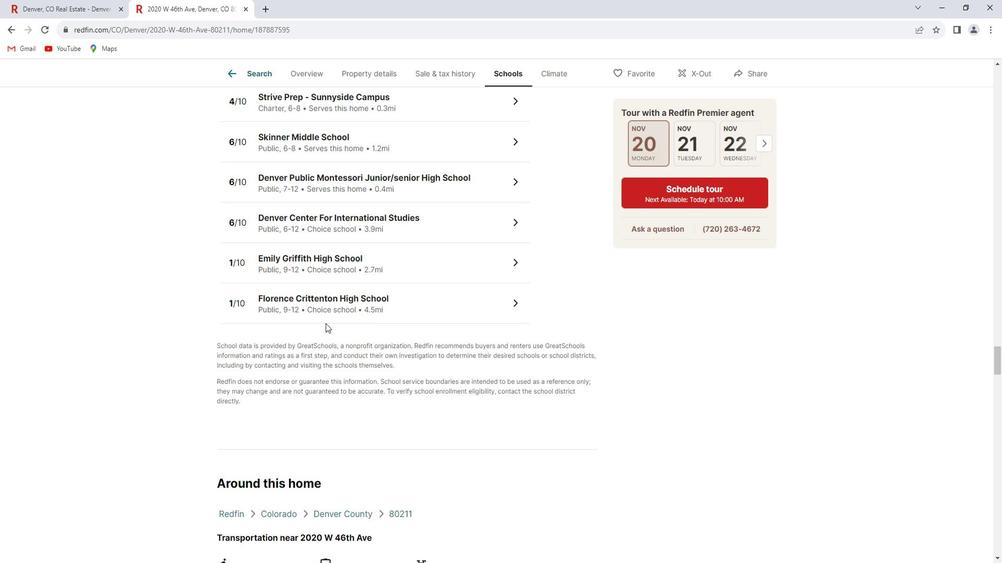 
Action: Mouse scrolled (337, 323) with delta (0, 0)
Screenshot: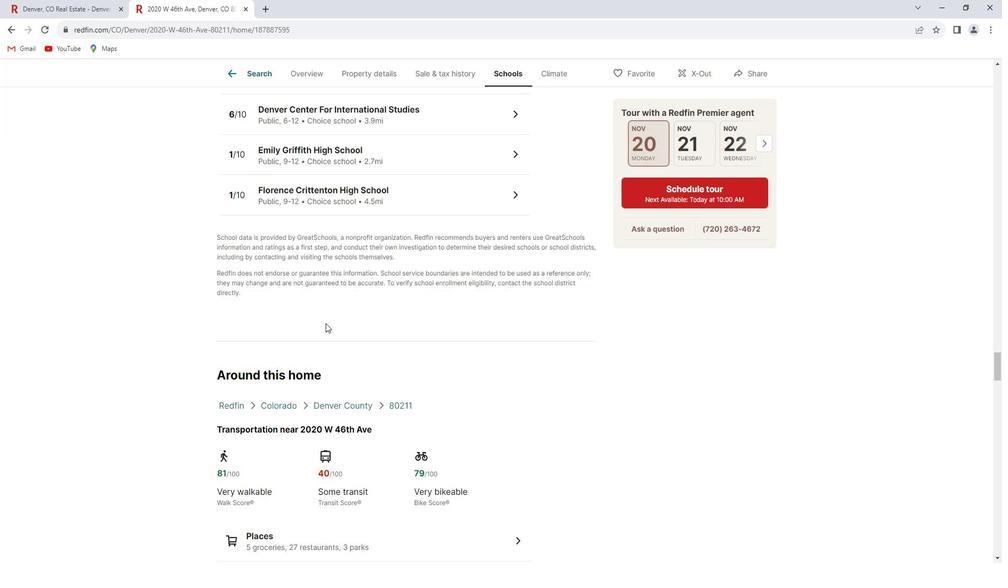 
Action: Mouse scrolled (337, 323) with delta (0, 0)
Screenshot: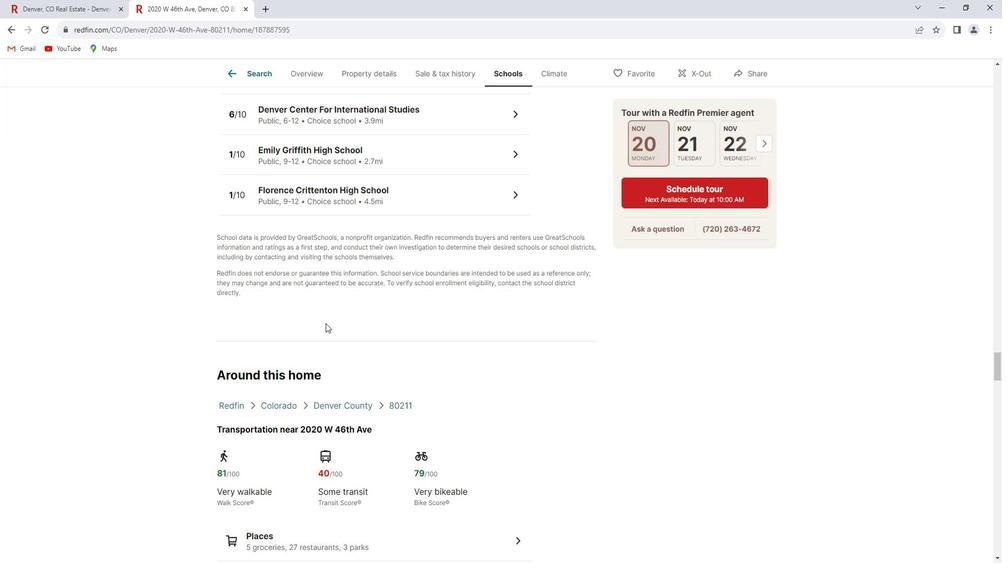 
Action: Mouse scrolled (337, 323) with delta (0, 0)
Screenshot: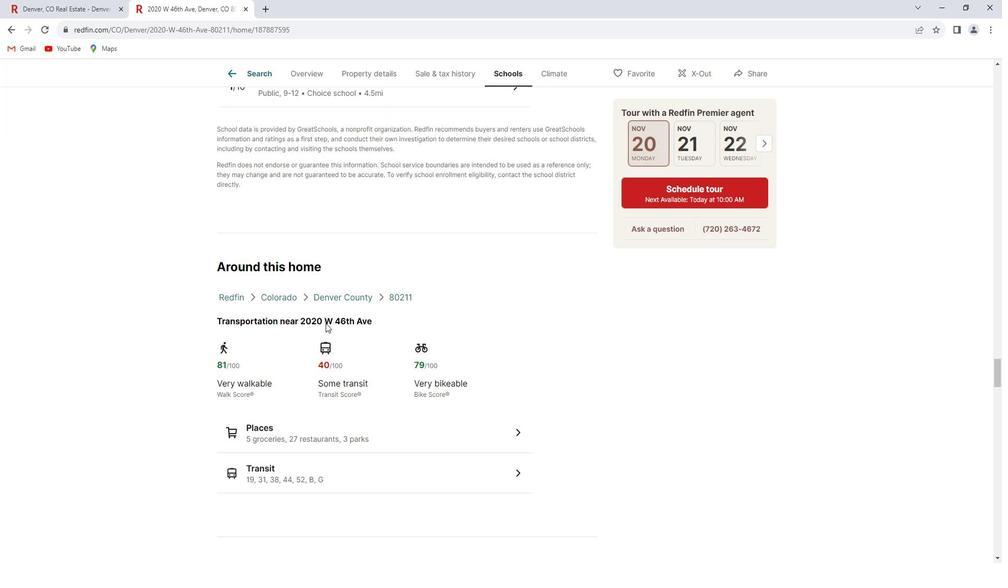
Action: Mouse scrolled (337, 323) with delta (0, 0)
Screenshot: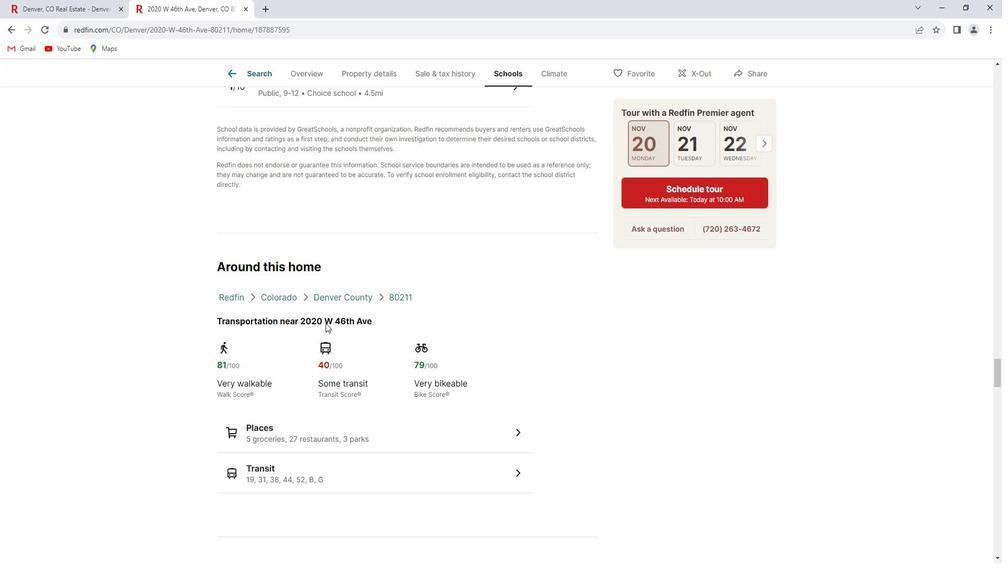 
Action: Mouse scrolled (337, 323) with delta (0, 0)
Screenshot: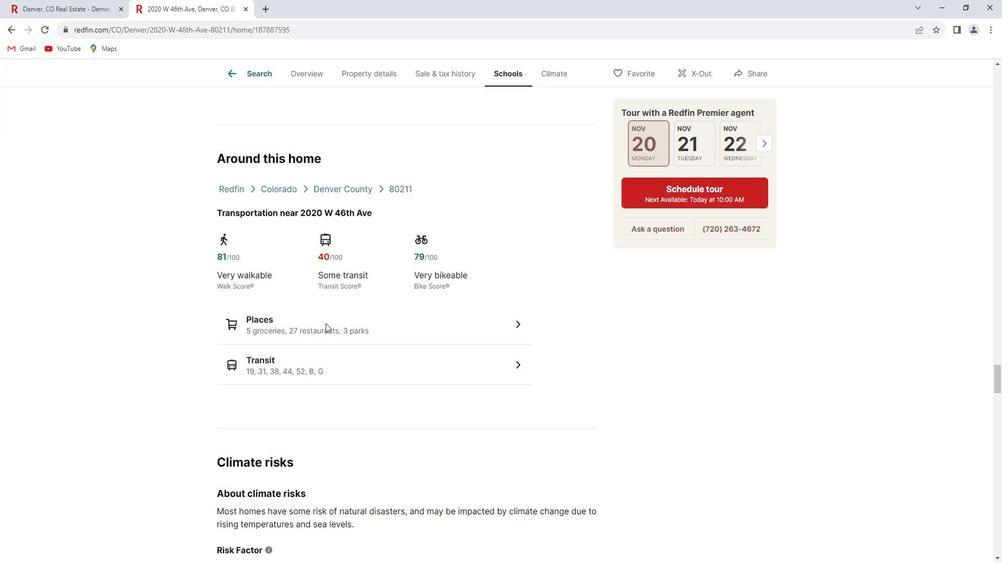 
Action: Mouse scrolled (337, 323) with delta (0, 0)
Screenshot: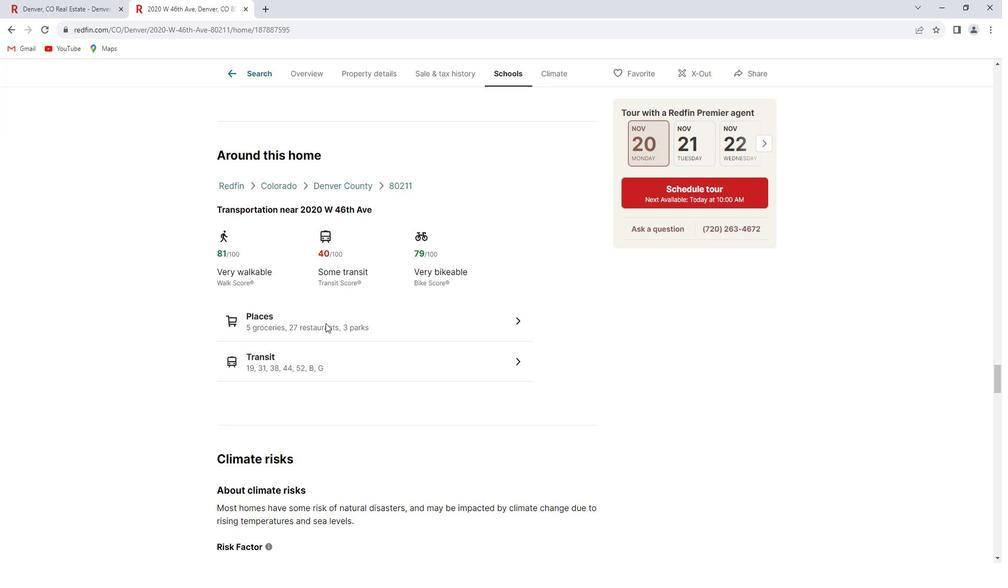 
Action: Mouse scrolled (337, 323) with delta (0, 0)
Screenshot: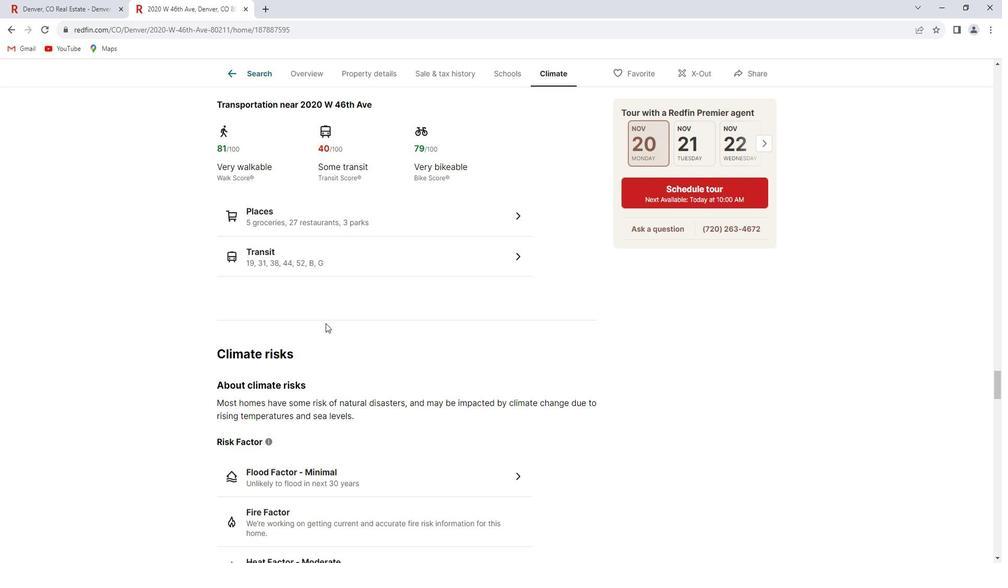
Action: Mouse scrolled (337, 323) with delta (0, 0)
Screenshot: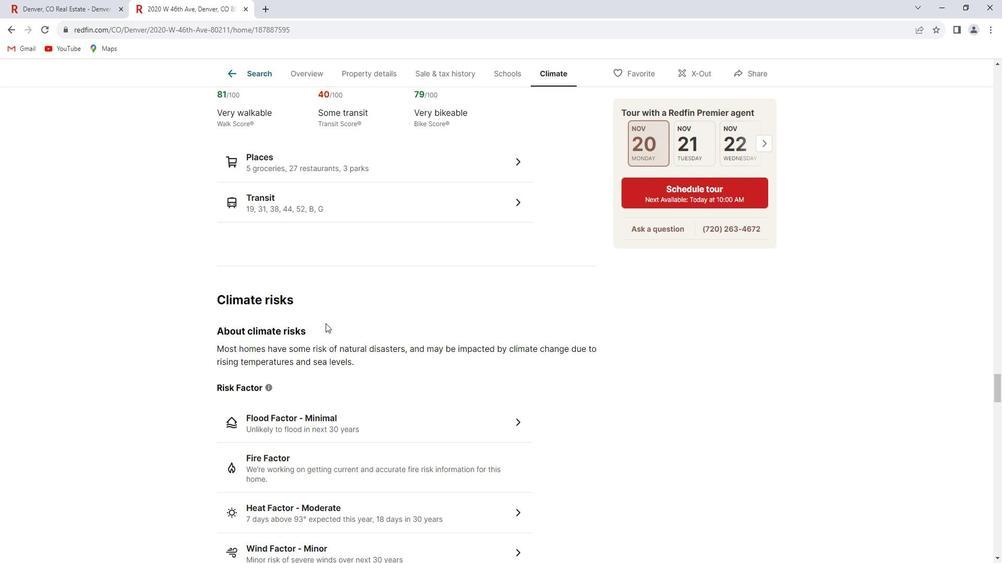 
Action: Mouse scrolled (337, 323) with delta (0, 0)
Screenshot: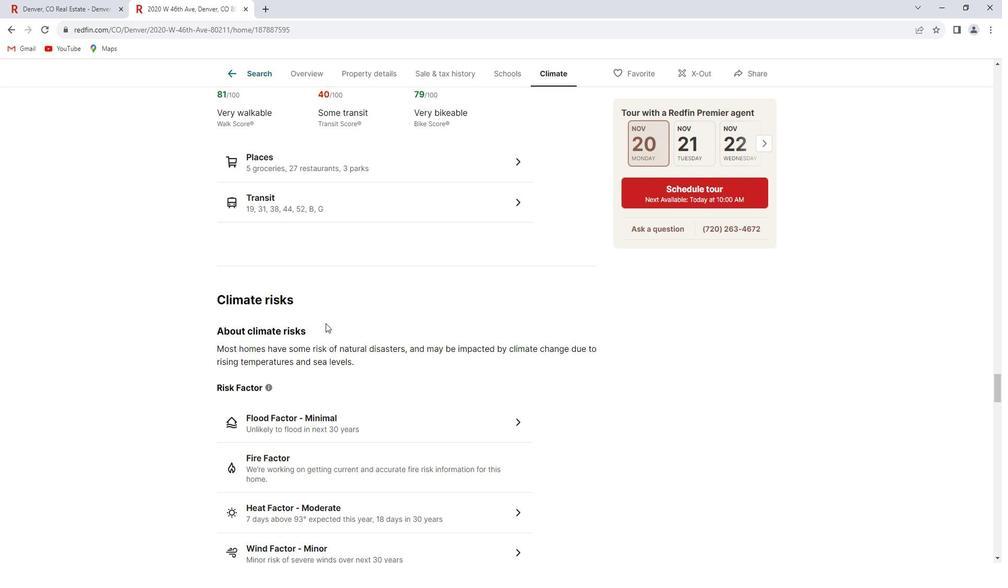 
Action: Mouse scrolled (337, 323) with delta (0, 0)
Screenshot: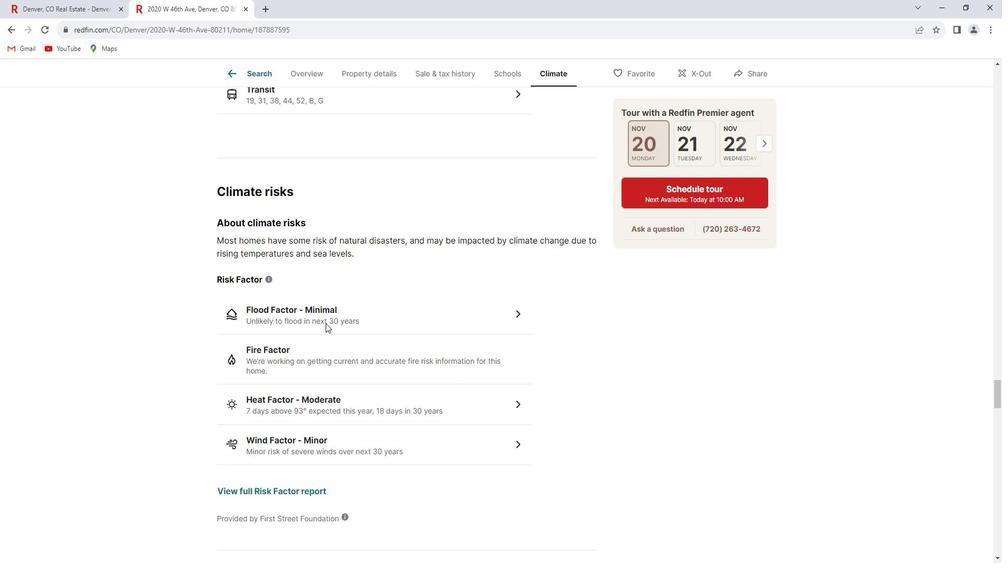 
Action: Mouse scrolled (337, 323) with delta (0, 0)
Screenshot: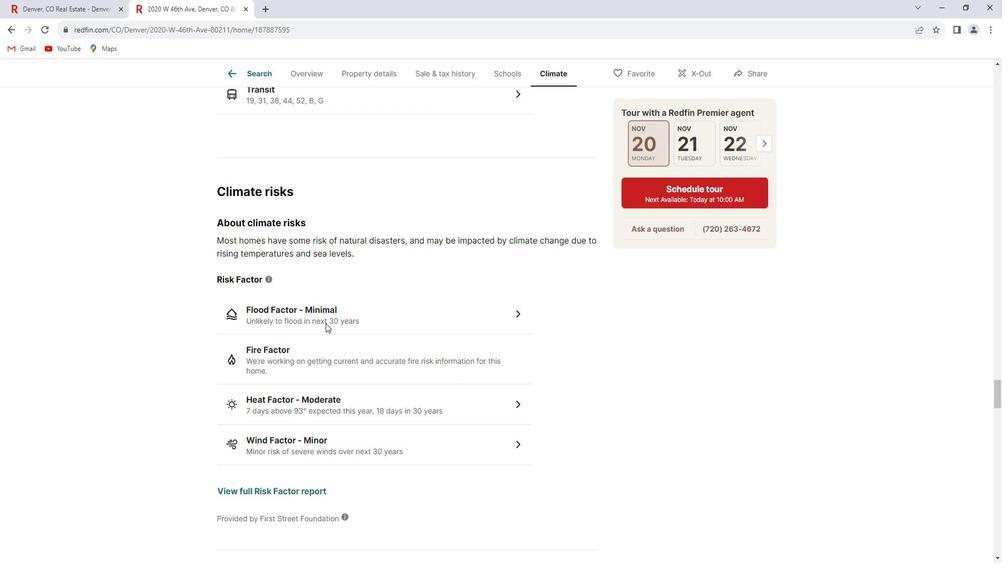 
Action: Mouse scrolled (337, 323) with delta (0, 0)
Screenshot: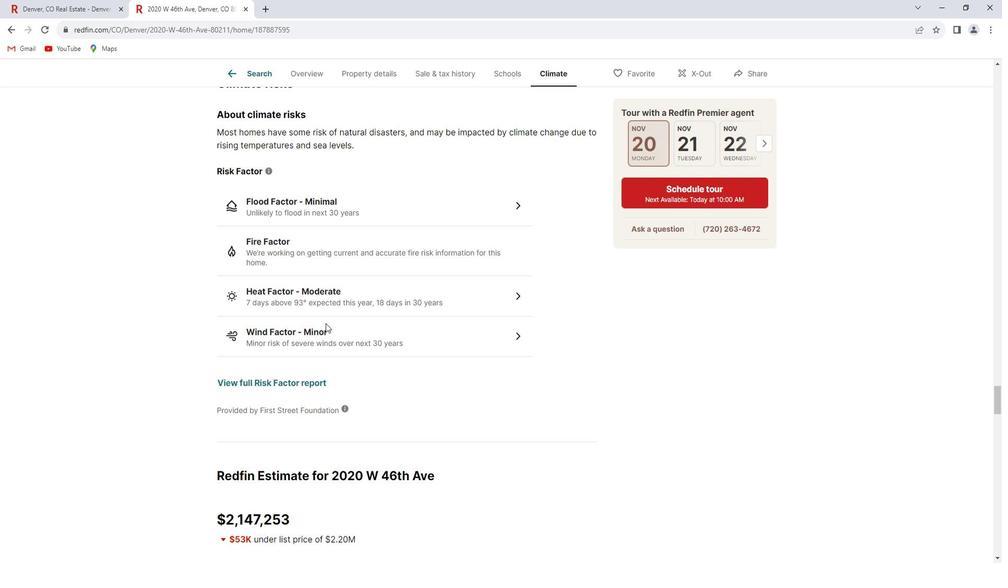 
Action: Mouse scrolled (337, 323) with delta (0, 0)
Screenshot: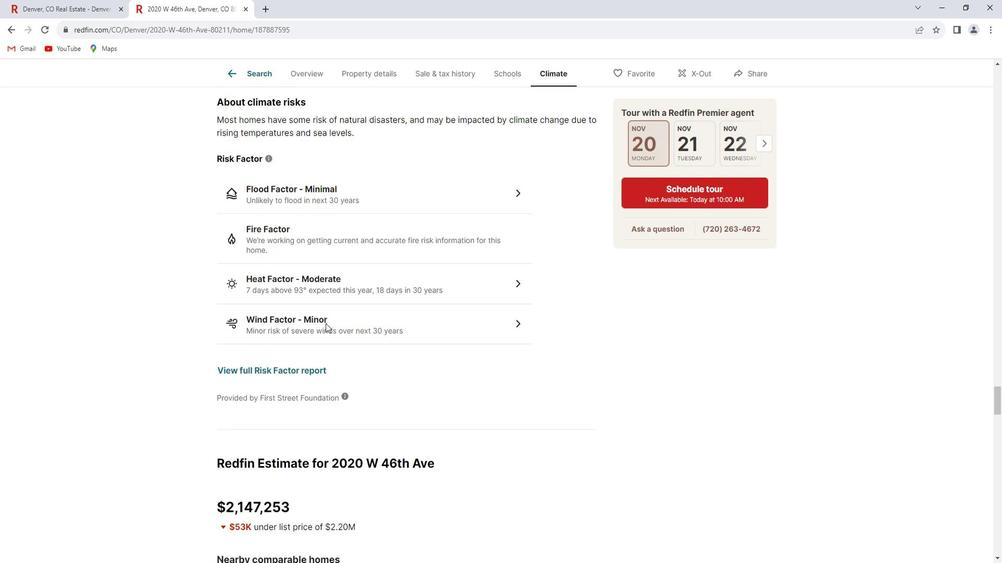 
Action: Mouse scrolled (337, 323) with delta (0, 0)
Screenshot: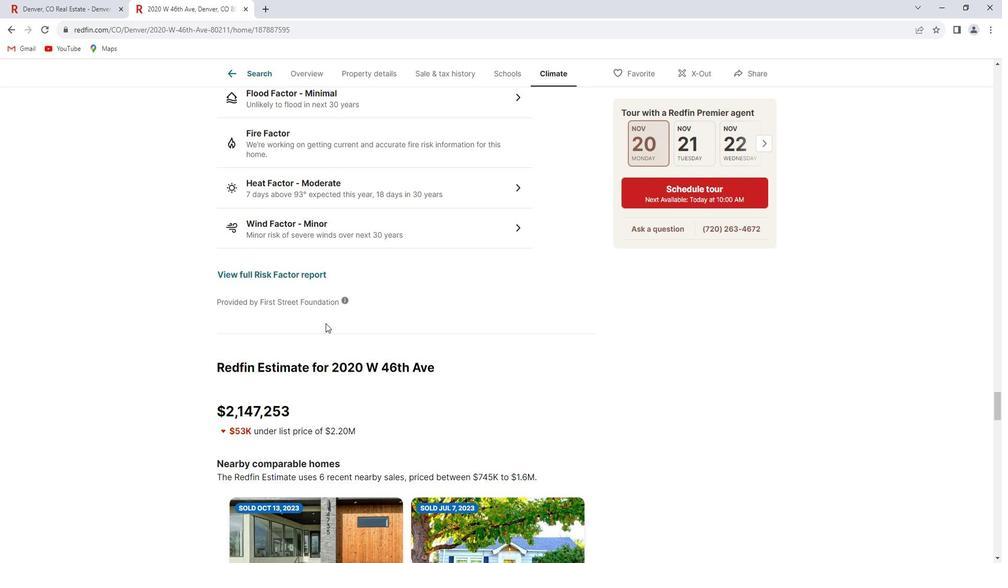 
Action: Mouse scrolled (337, 323) with delta (0, 0)
Screenshot: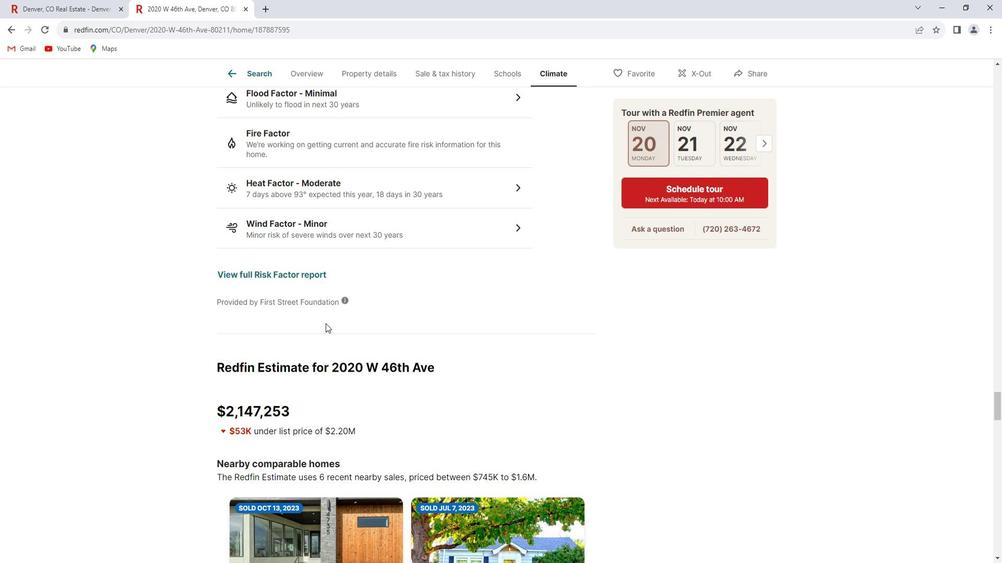 
Action: Mouse scrolled (337, 323) with delta (0, 0)
Screenshot: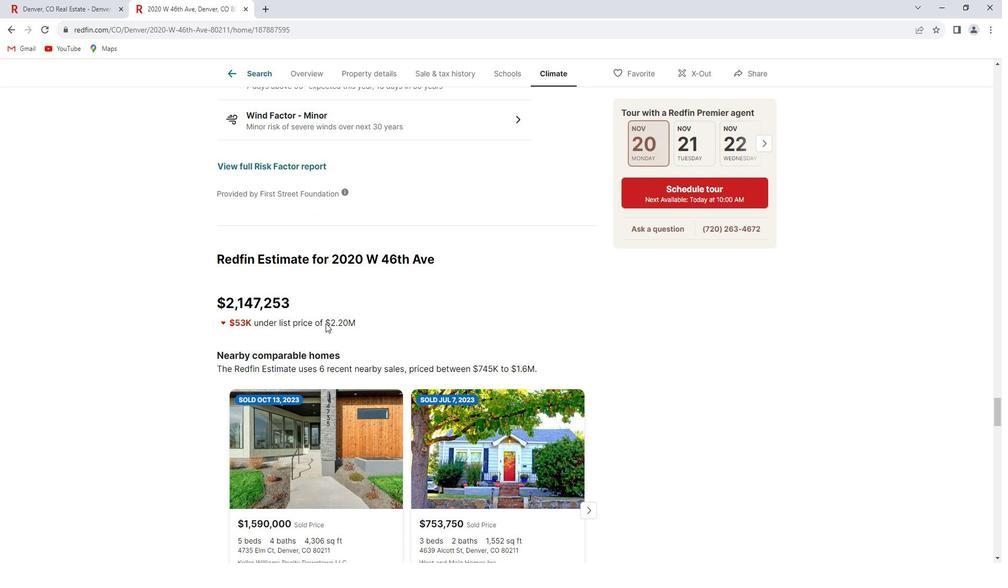 
Action: Mouse scrolled (337, 323) with delta (0, 0)
Screenshot: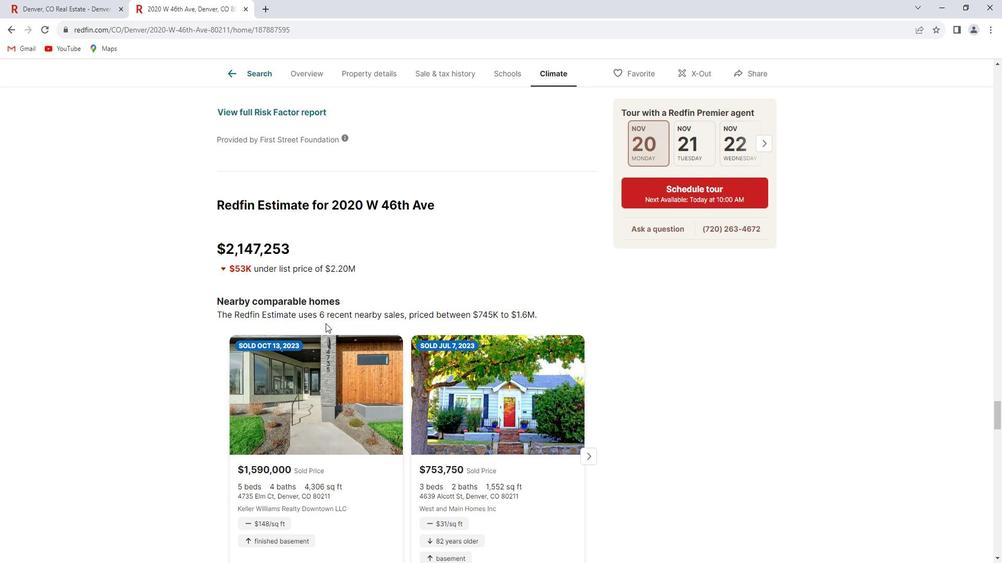 
Action: Mouse scrolled (337, 323) with delta (0, 0)
Screenshot: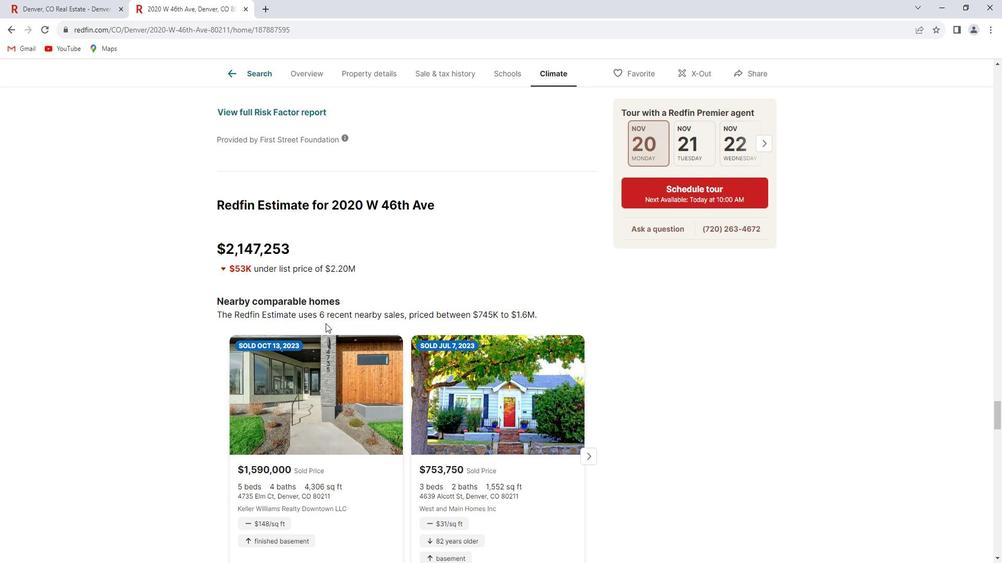 
Action: Mouse scrolled (337, 323) with delta (0, 0)
Screenshot: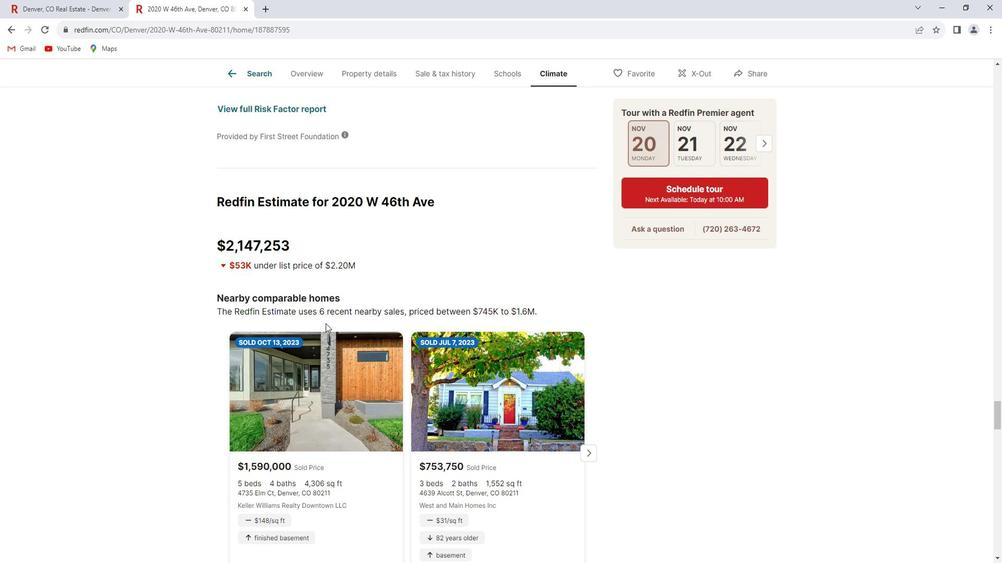 
Action: Mouse scrolled (337, 323) with delta (0, 0)
Screenshot: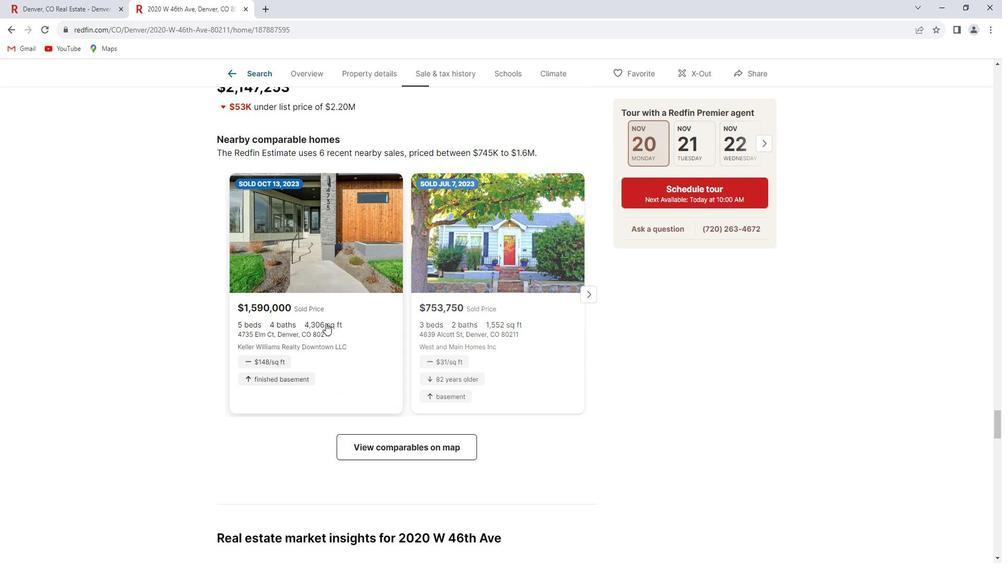 
Action: Mouse scrolled (337, 323) with delta (0, 0)
Screenshot: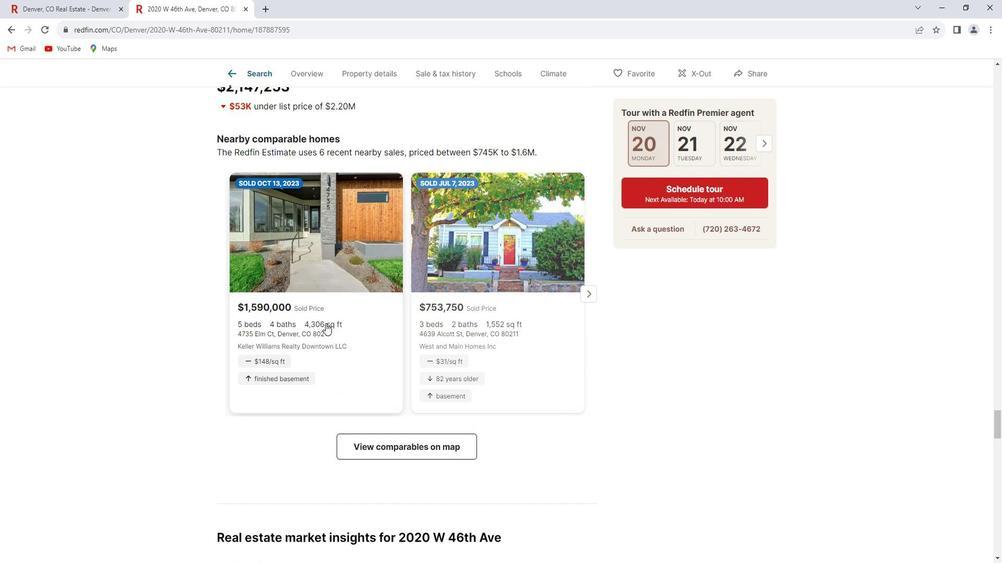 
Action: Mouse scrolled (337, 323) with delta (0, 0)
Screenshot: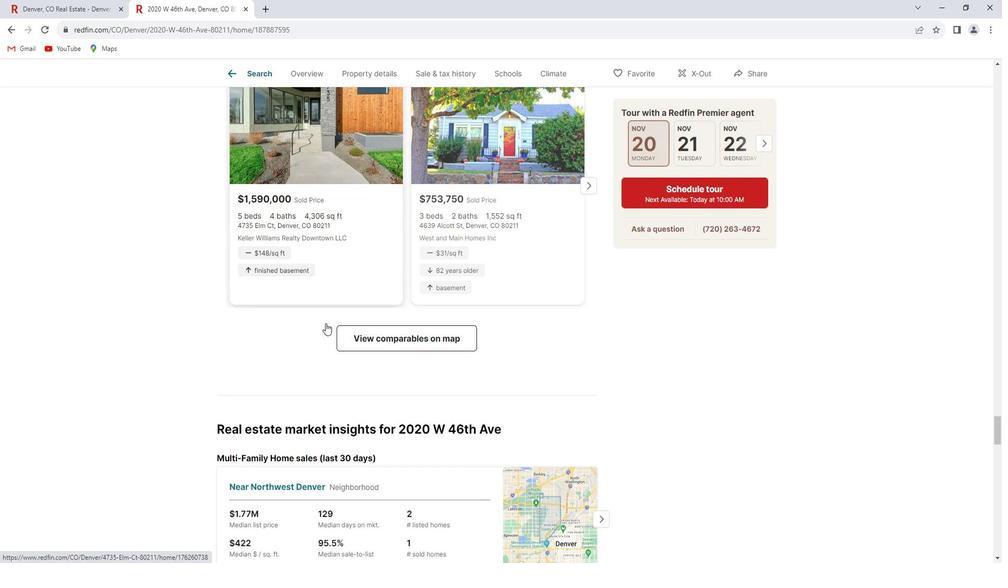 
Action: Mouse scrolled (337, 323) with delta (0, 0)
Screenshot: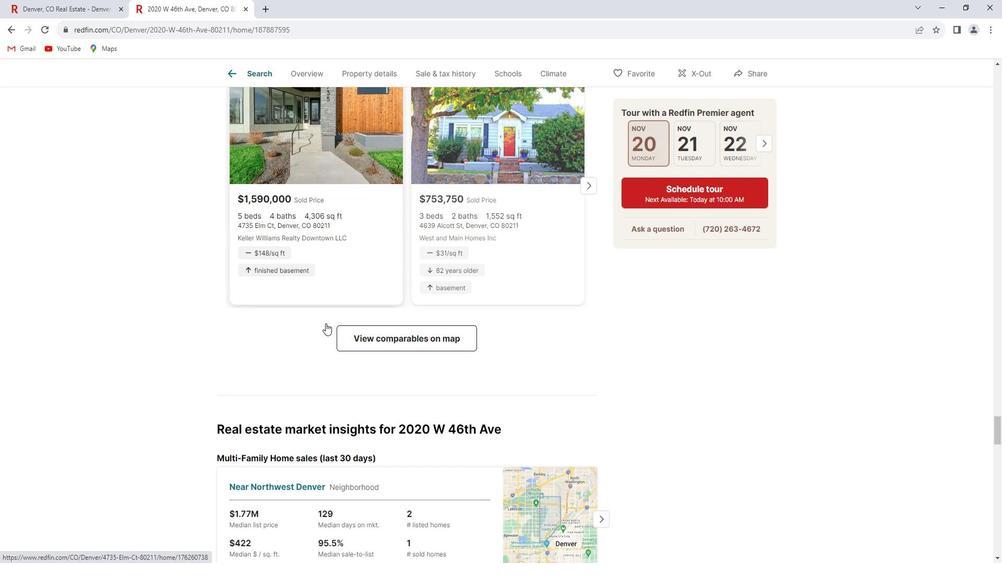 
Action: Mouse scrolled (337, 323) with delta (0, 0)
Screenshot: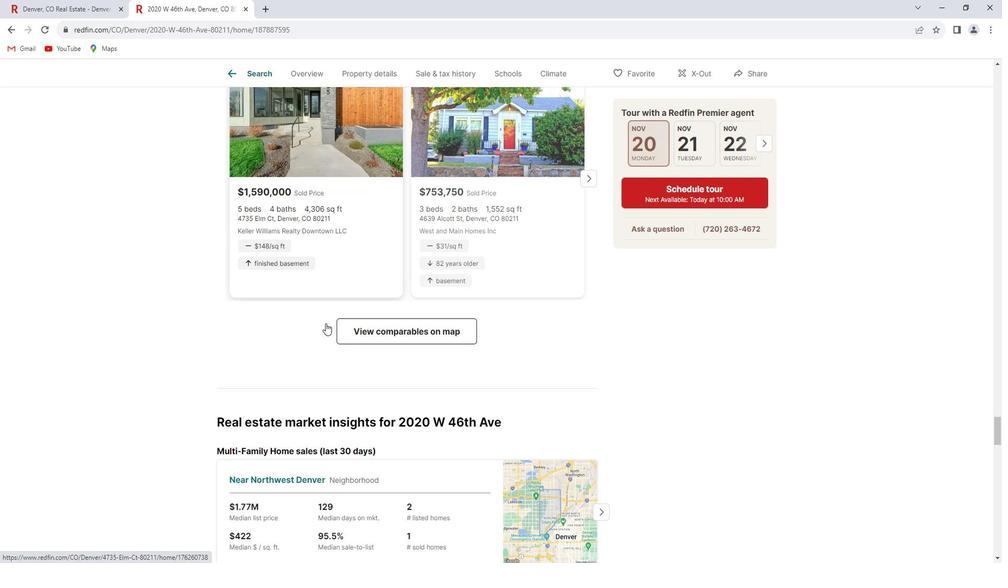 
Action: Mouse scrolled (337, 323) with delta (0, 0)
Screenshot: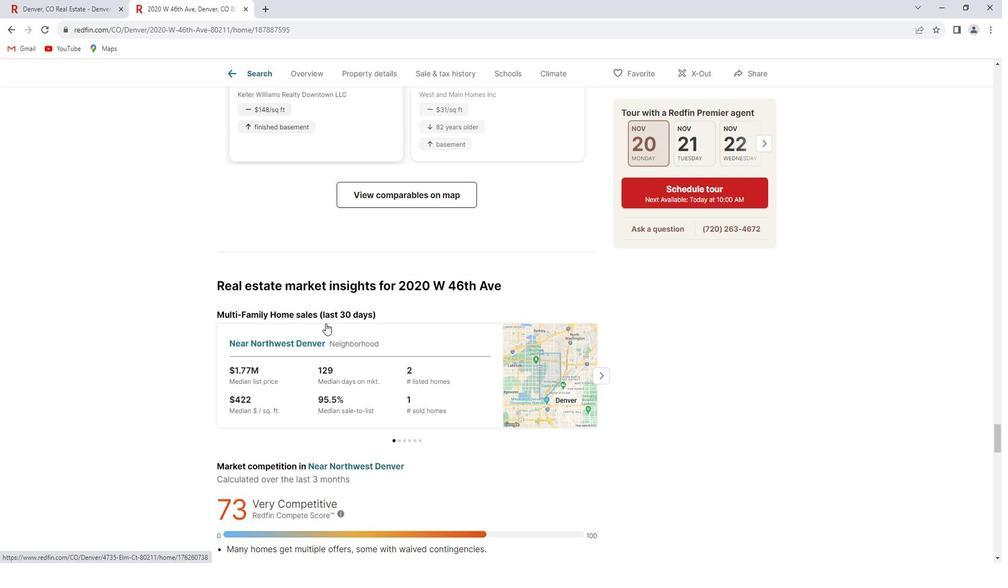 
Action: Mouse scrolled (337, 323) with delta (0, 0)
Screenshot: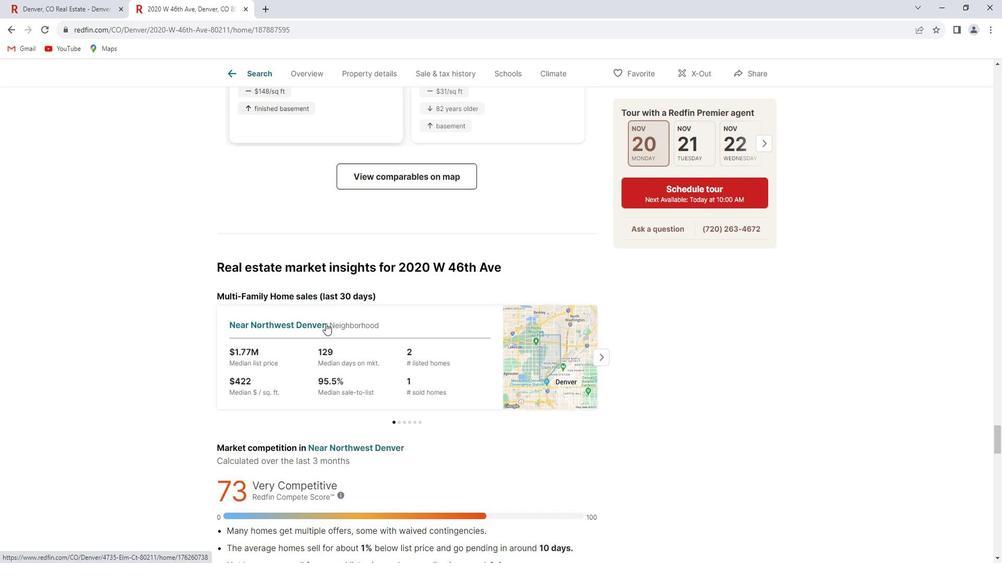
Action: Mouse scrolled (337, 323) with delta (0, 0)
Screenshot: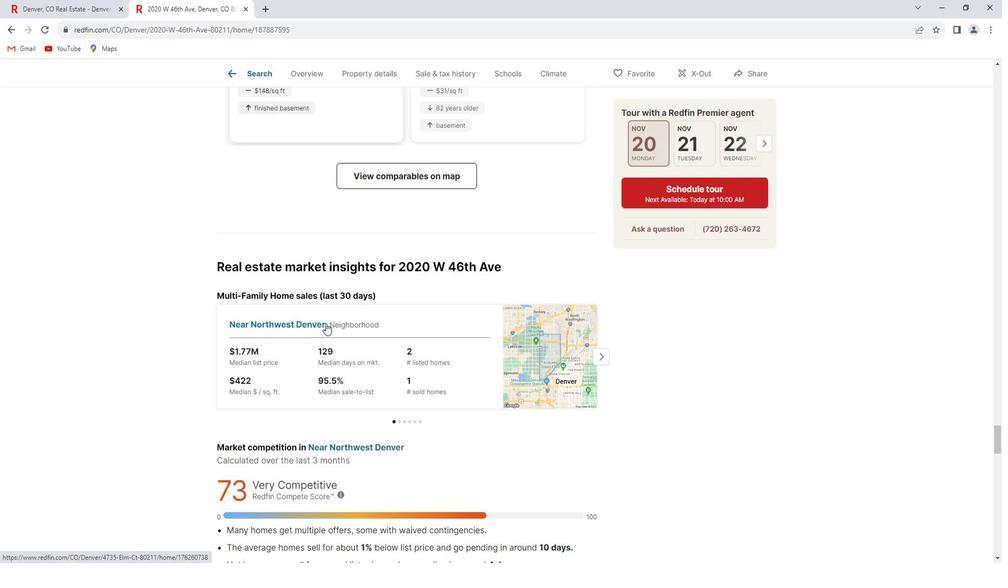
Action: Mouse scrolled (337, 323) with delta (0, 0)
Screenshot: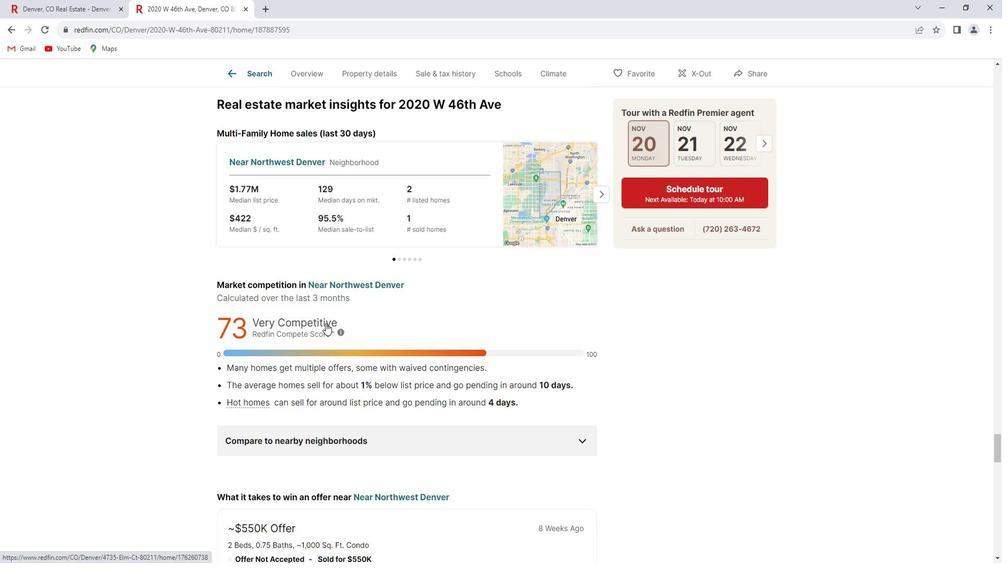 
Action: Mouse scrolled (337, 323) with delta (0, 0)
Screenshot: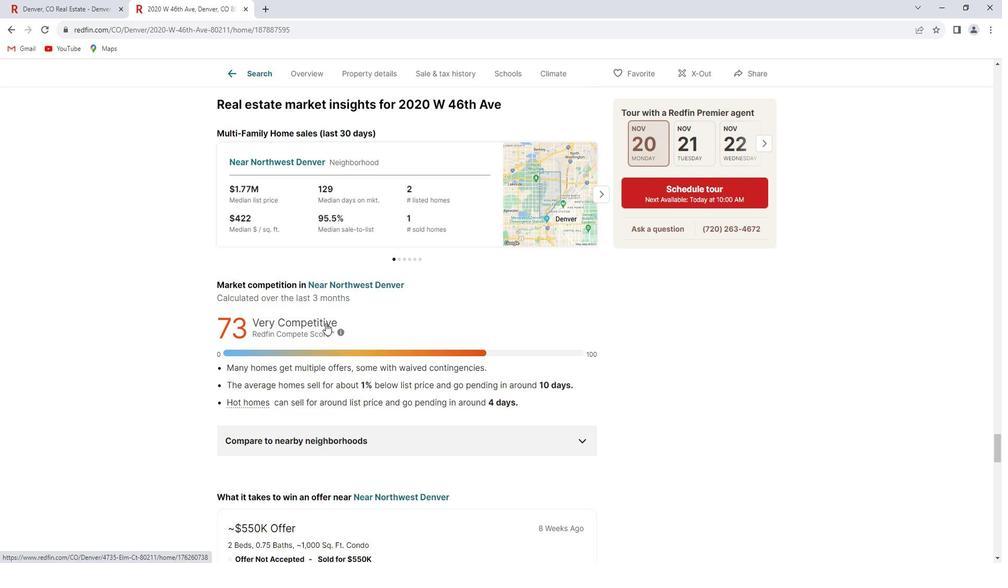 
Action: Mouse scrolled (337, 323) with delta (0, 0)
Screenshot: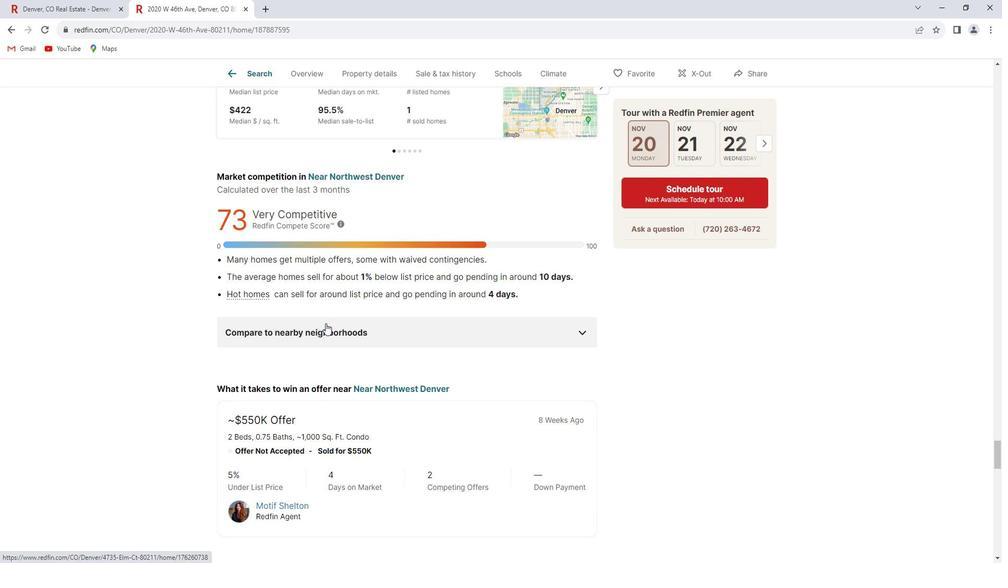 
Action: Mouse scrolled (337, 323) with delta (0, 0)
Screenshot: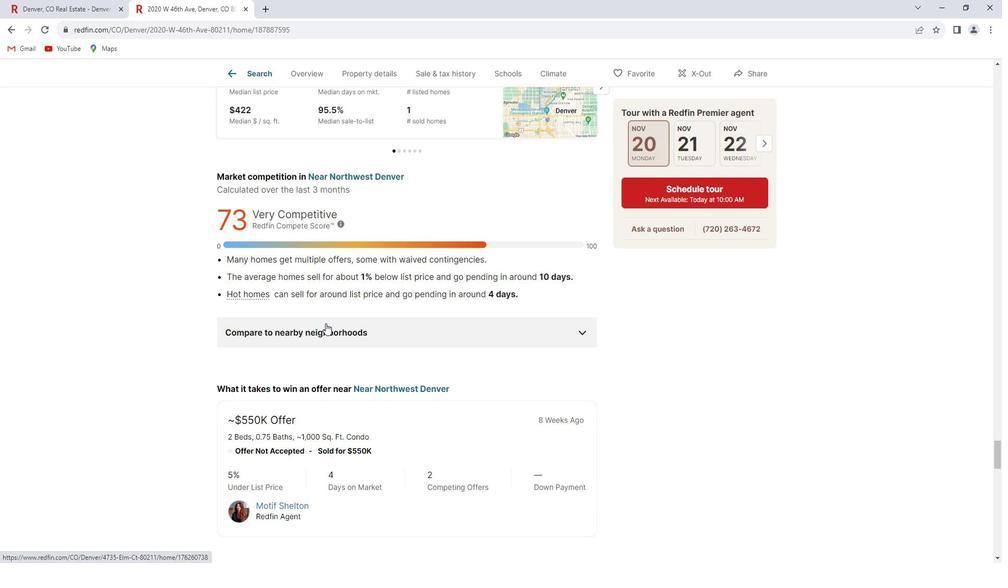 
Action: Mouse scrolled (337, 323) with delta (0, 0)
Screenshot: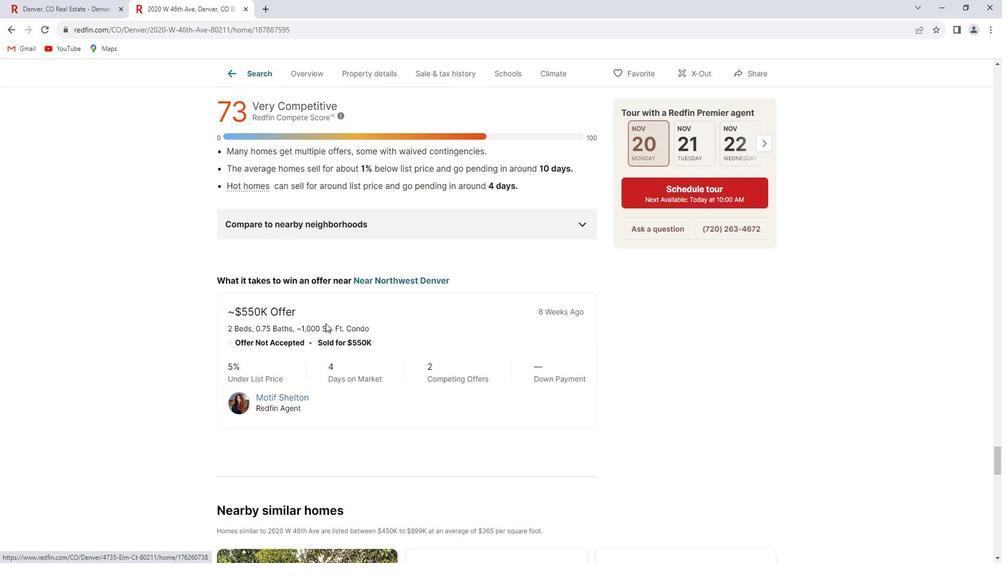 
Action: Mouse scrolled (337, 323) with delta (0, 0)
Screenshot: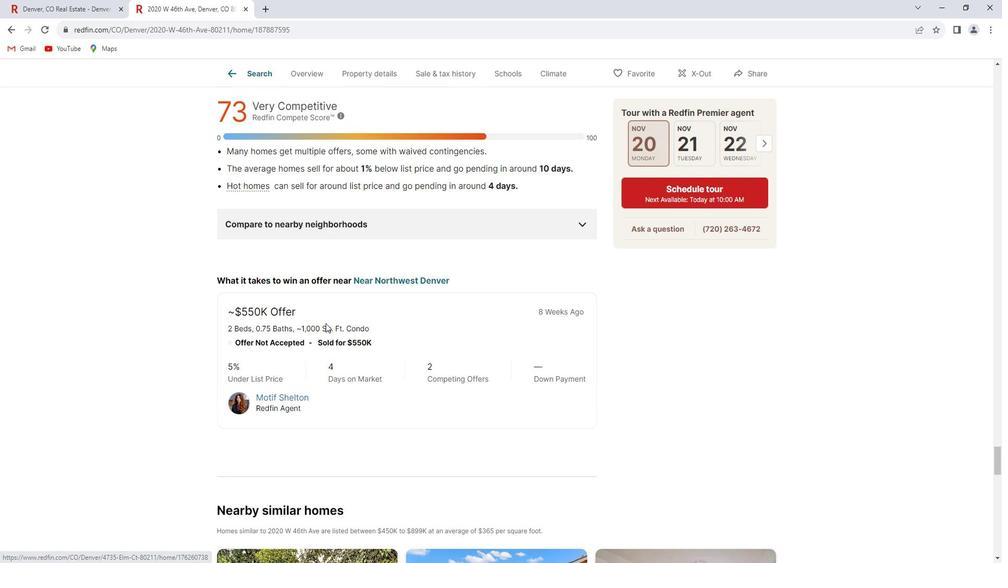 
Action: Mouse scrolled (337, 323) with delta (0, 0)
Screenshot: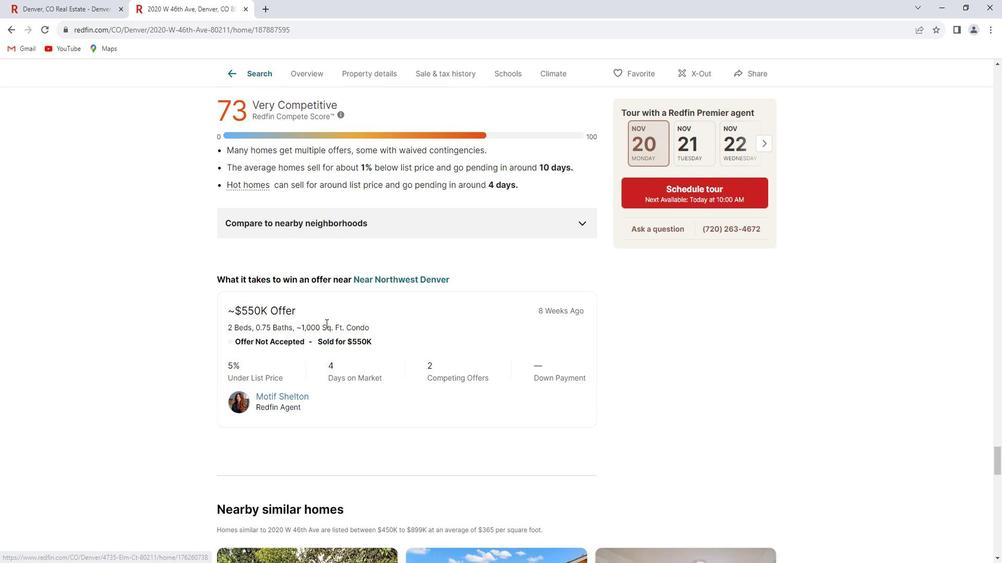 
Action: Mouse scrolled (337, 323) with delta (0, 0)
Screenshot: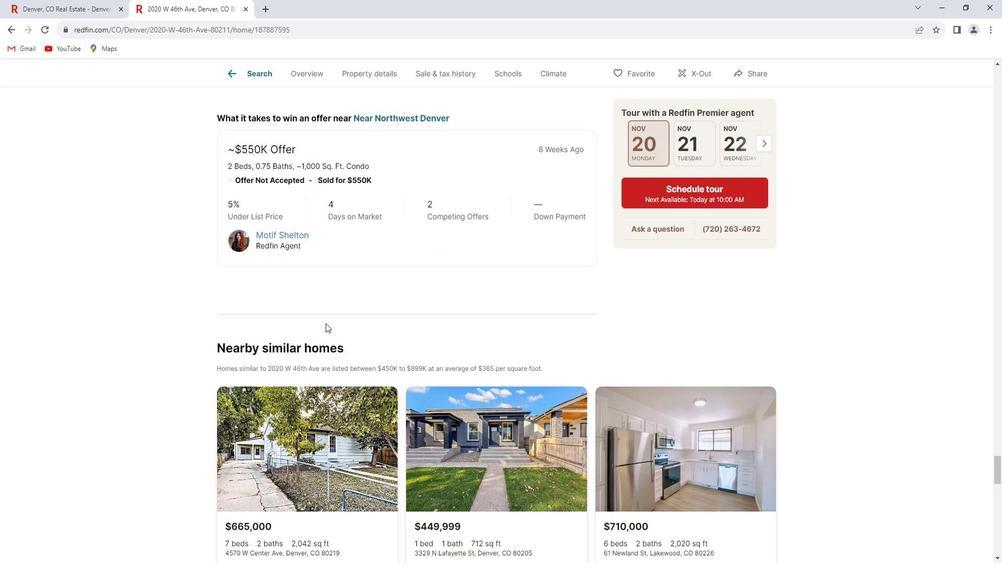 
Action: Mouse scrolled (337, 323) with delta (0, 0)
Screenshot: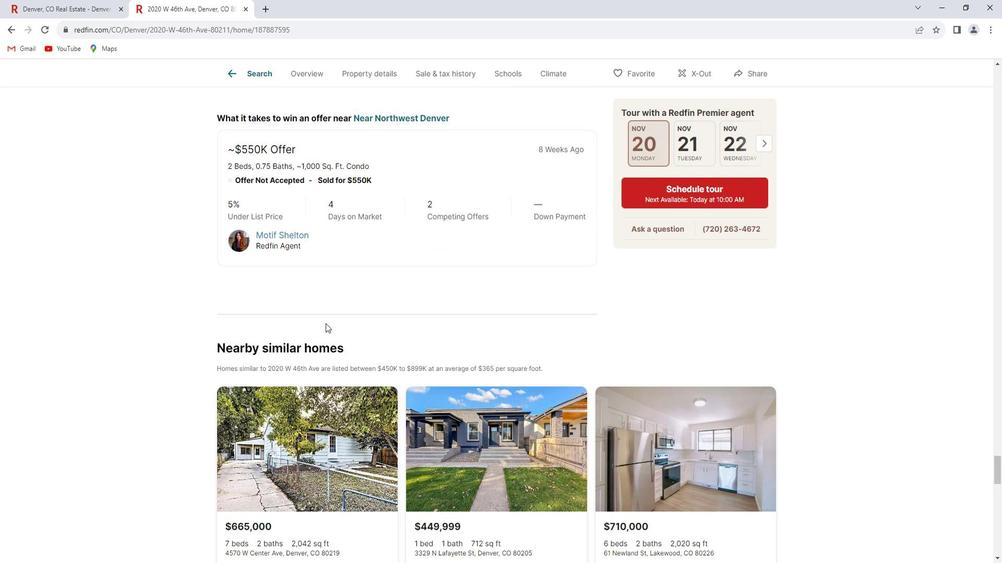
Action: Mouse scrolled (337, 323) with delta (0, 0)
Screenshot: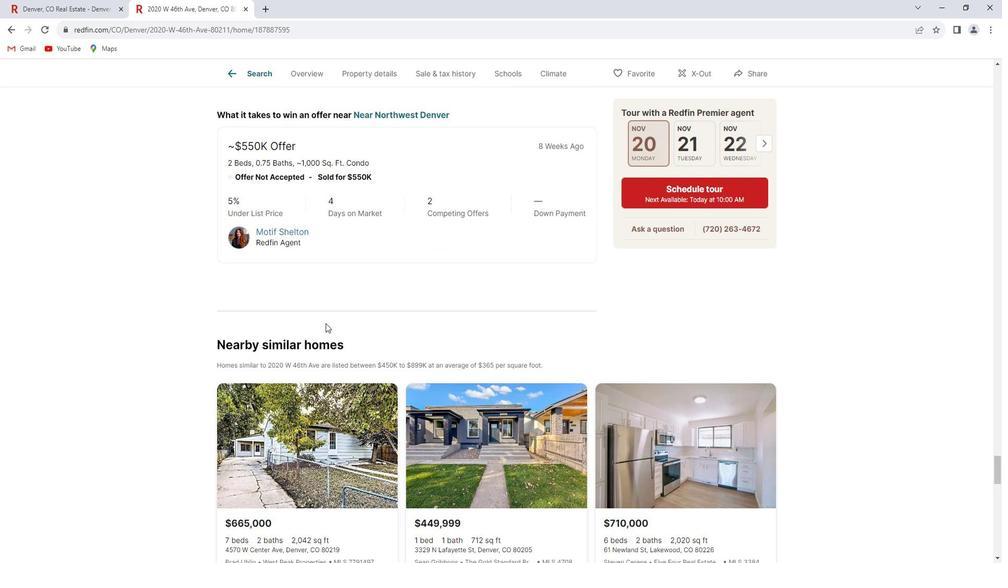 
Action: Mouse scrolled (337, 323) with delta (0, 0)
Screenshot: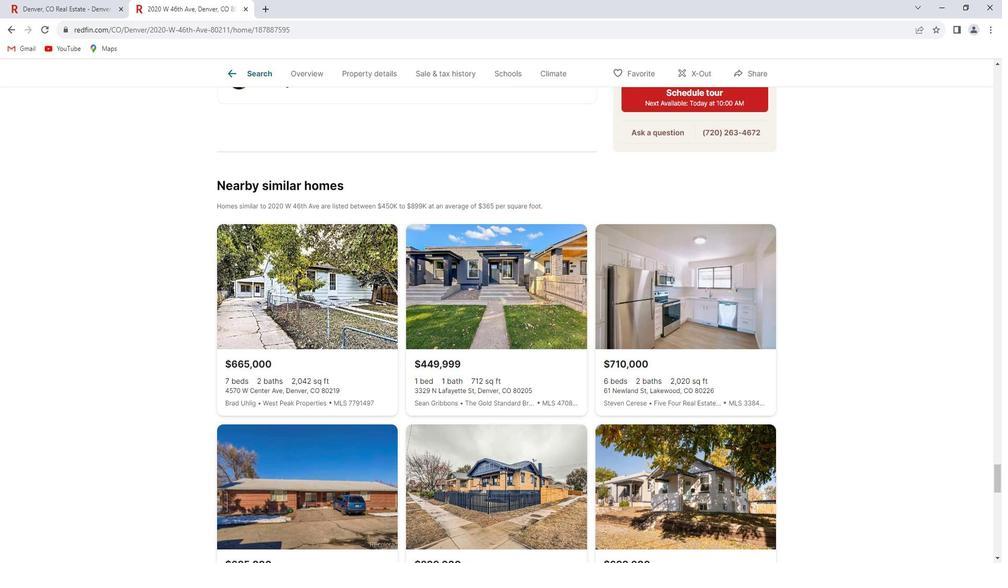 
Action: Mouse scrolled (337, 323) with delta (0, 0)
Screenshot: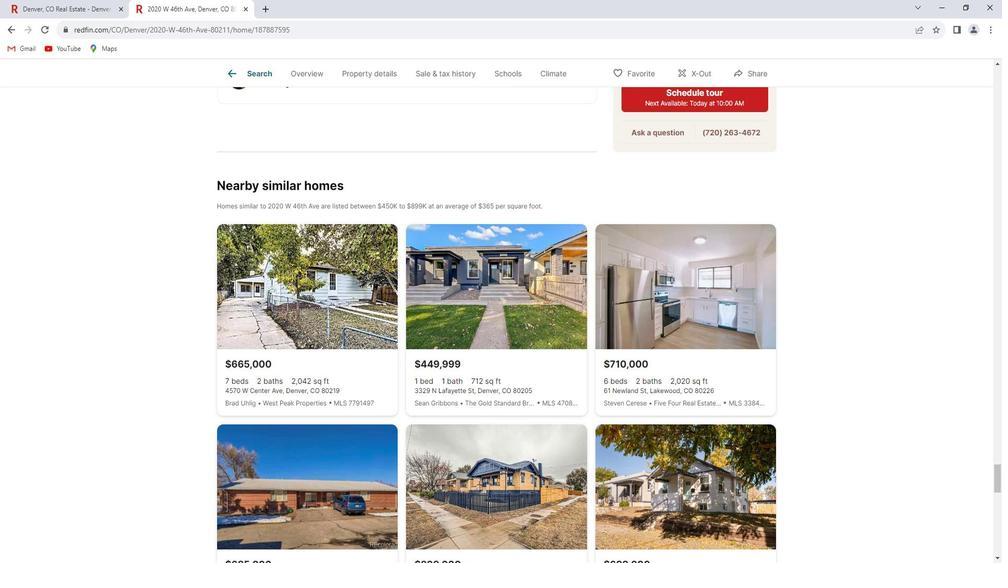 
Action: Mouse scrolled (337, 323) with delta (0, 0)
Screenshot: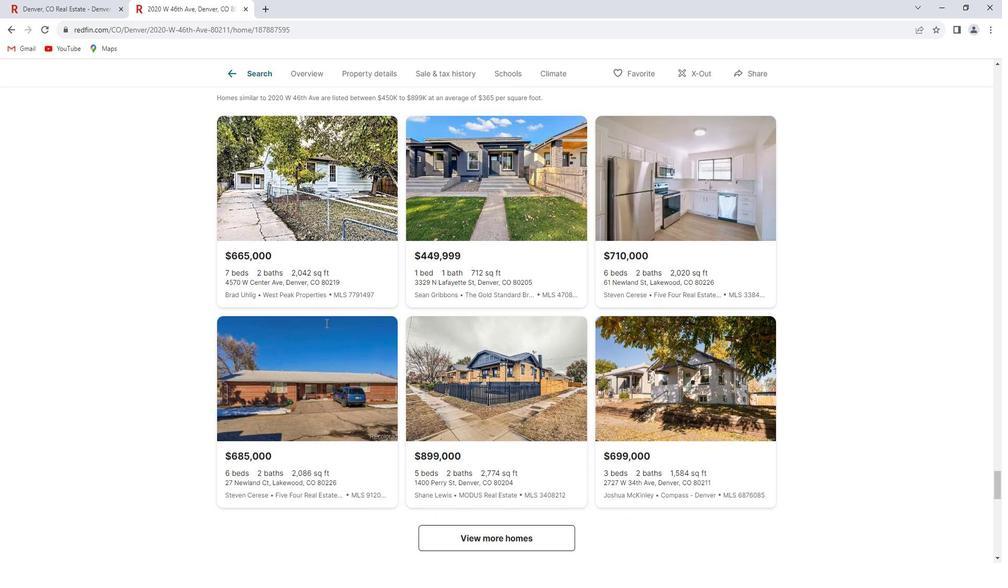
Action: Mouse scrolled (337, 323) with delta (0, 0)
Screenshot: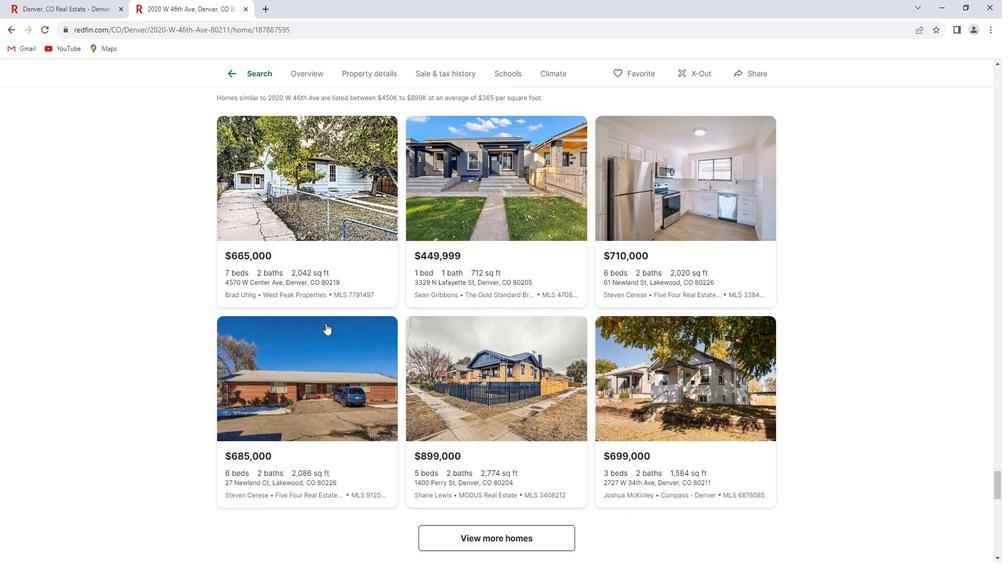 
Action: Mouse scrolled (337, 323) with delta (0, 0)
Screenshot: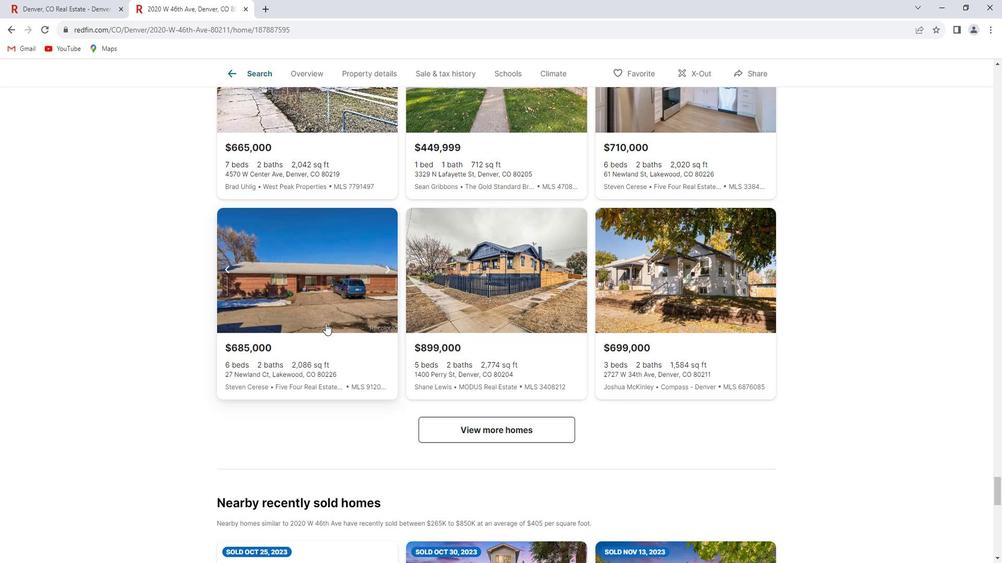 
Action: Mouse scrolled (337, 323) with delta (0, 0)
Screenshot: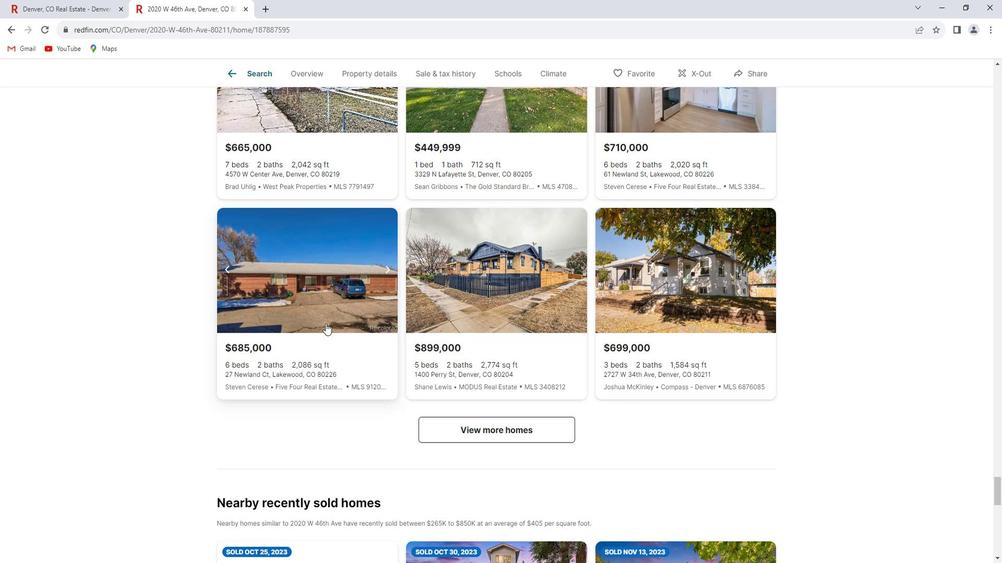 
Action: Mouse scrolled (337, 323) with delta (0, 0)
Screenshot: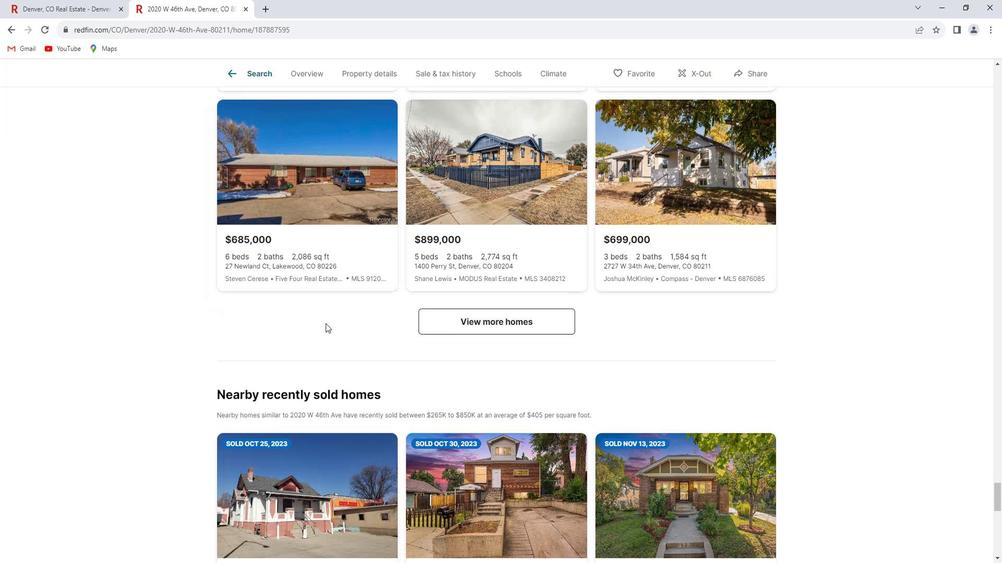
Action: Mouse scrolled (337, 323) with delta (0, 0)
Screenshot: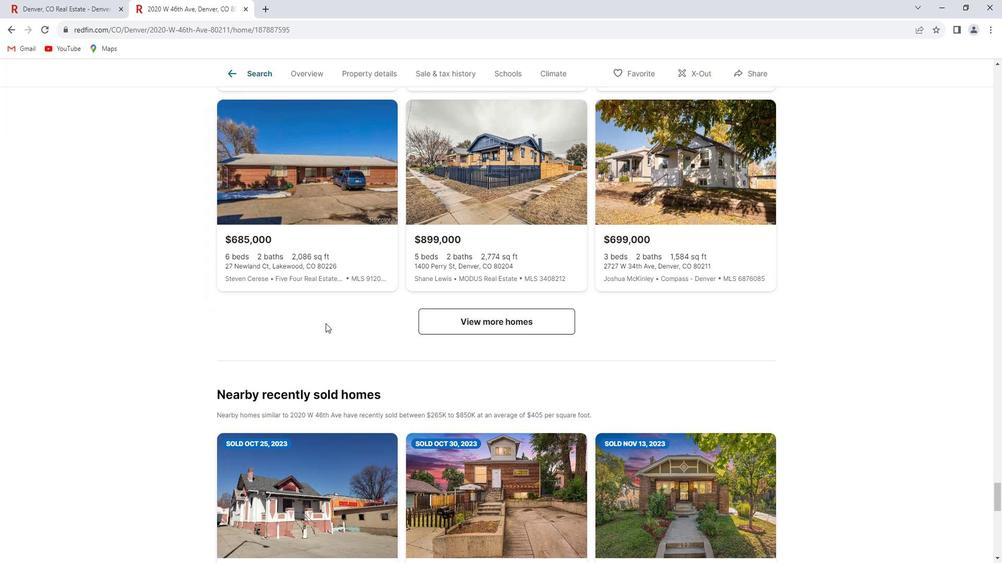 
Action: Mouse scrolled (337, 323) with delta (0, 0)
Screenshot: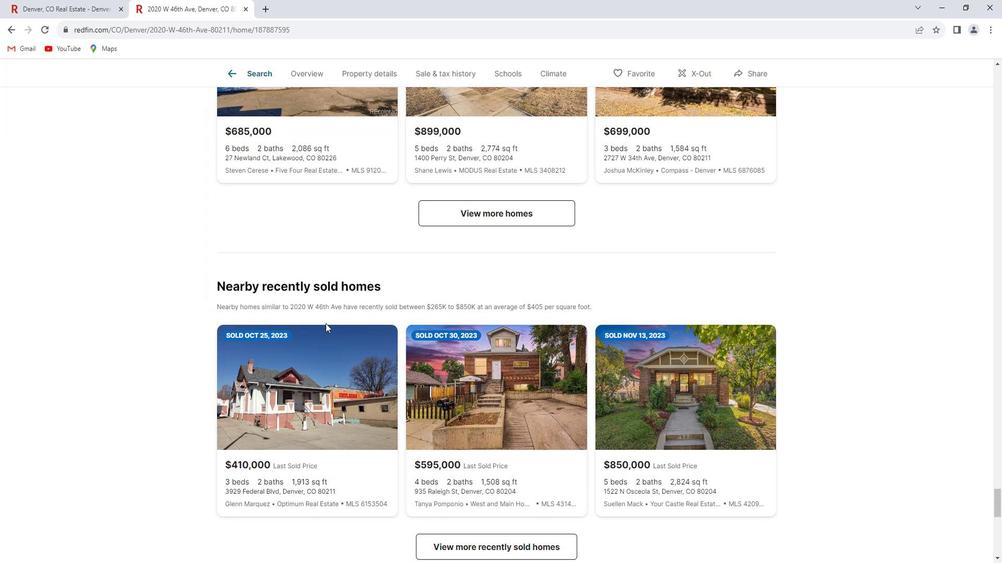 
Action: Mouse scrolled (337, 323) with delta (0, 0)
Screenshot: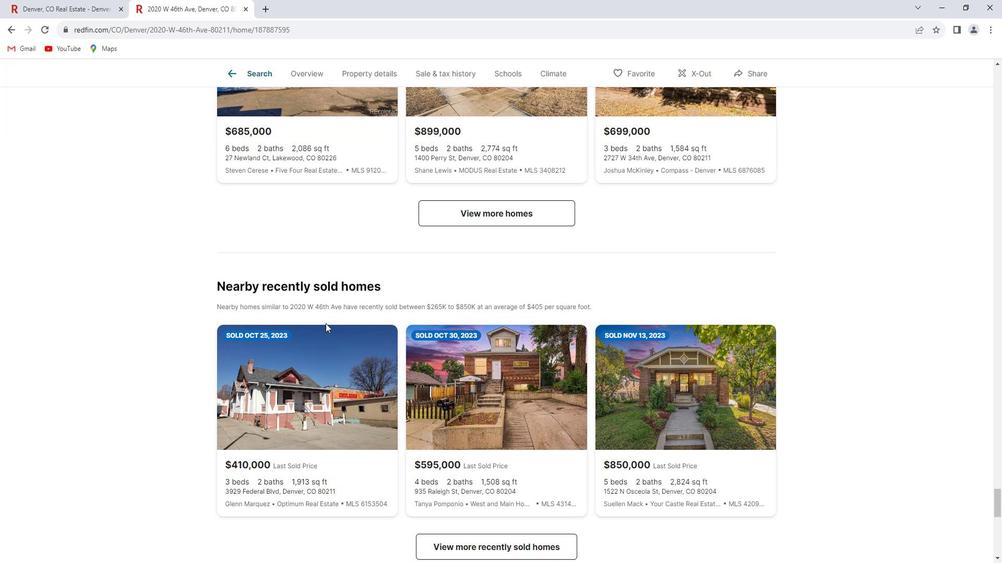 
Action: Mouse scrolled (337, 323) with delta (0, 0)
Screenshot: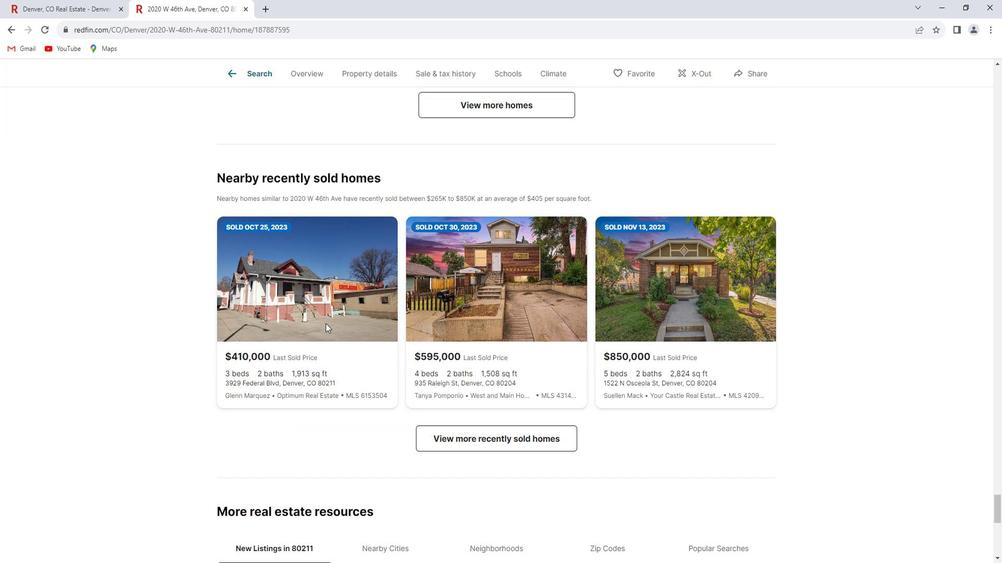 
Action: Mouse scrolled (337, 323) with delta (0, 0)
Screenshot: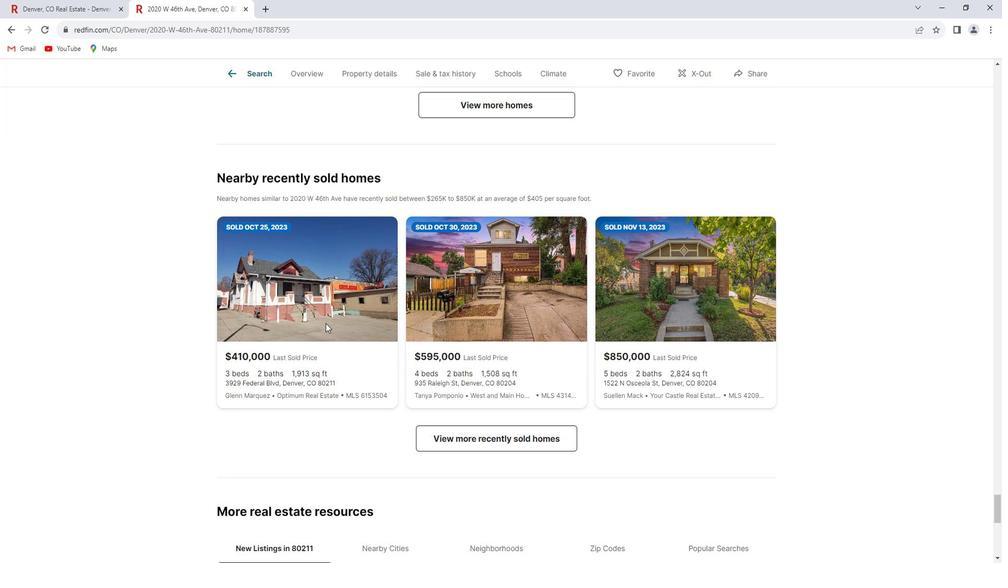 
Action: Mouse scrolled (337, 323) with delta (0, 0)
Screenshot: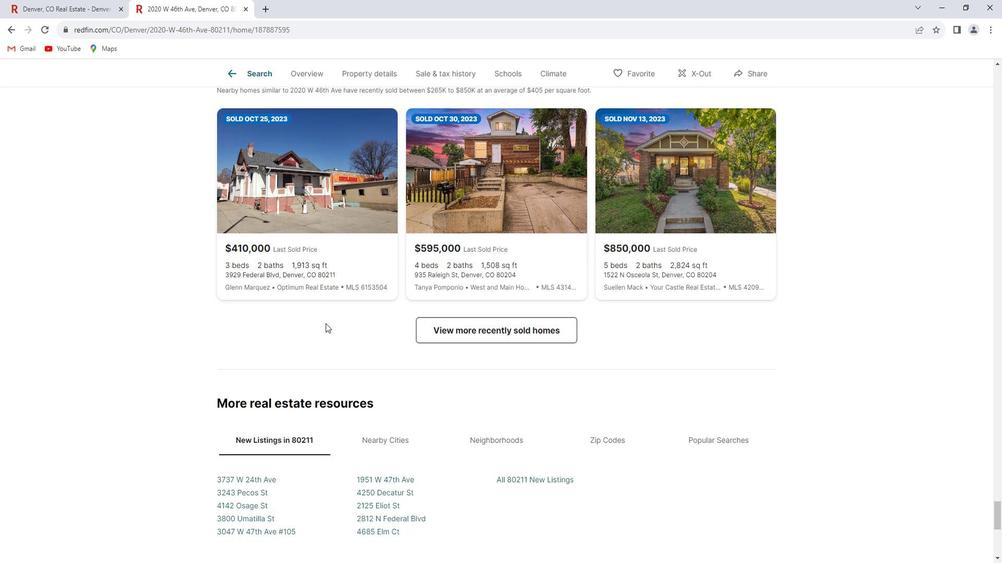 
Action: Mouse scrolled (337, 323) with delta (0, 0)
Screenshot: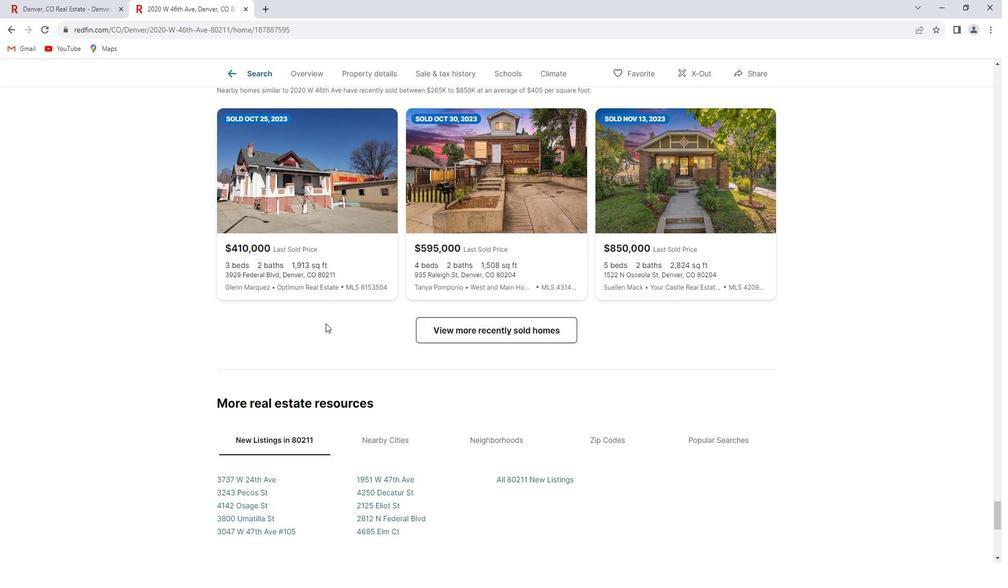 
Action: Mouse scrolled (337, 323) with delta (0, 0)
Screenshot: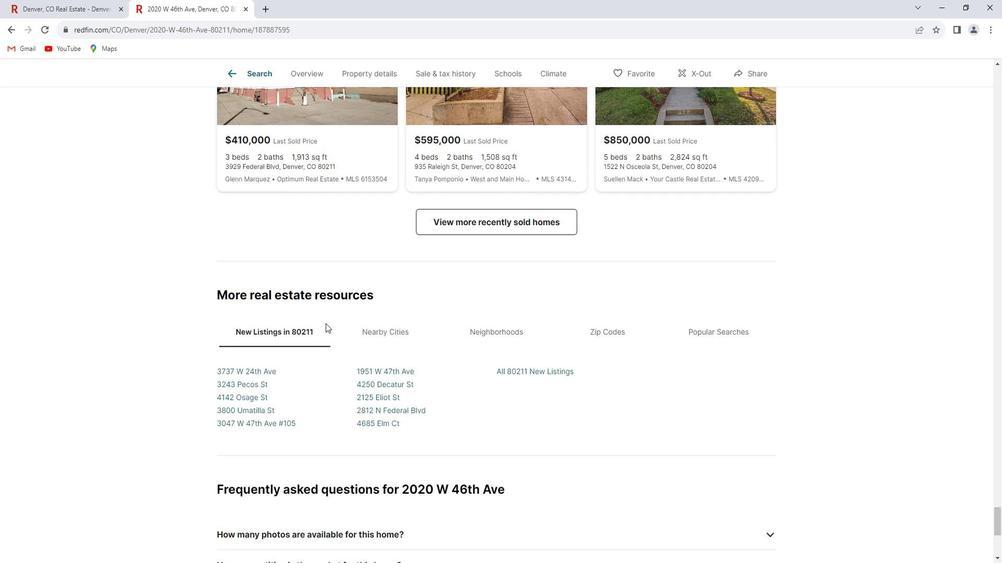 
Action: Mouse scrolled (337, 323) with delta (0, 0)
Screenshot: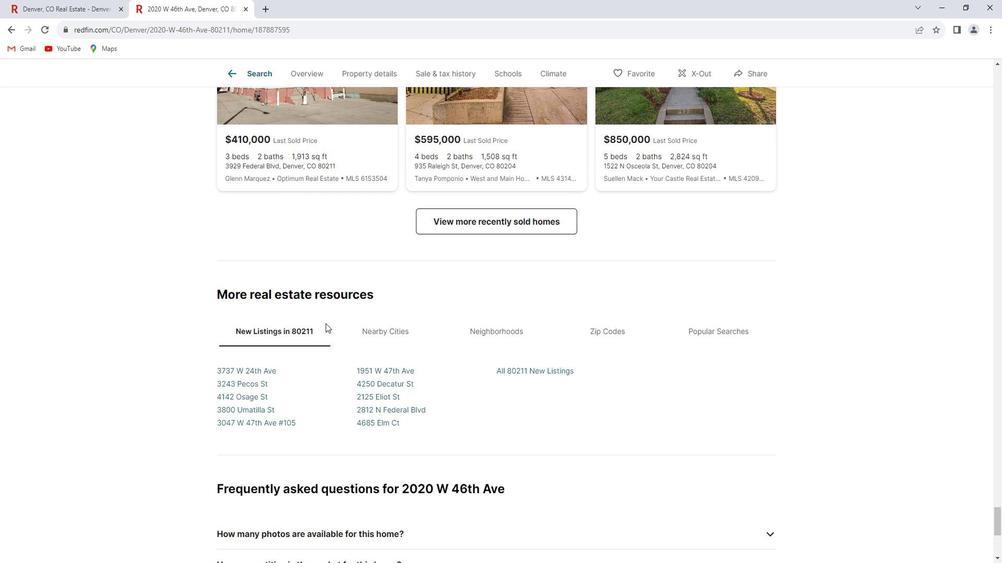 
Action: Mouse scrolled (337, 323) with delta (0, 0)
Screenshot: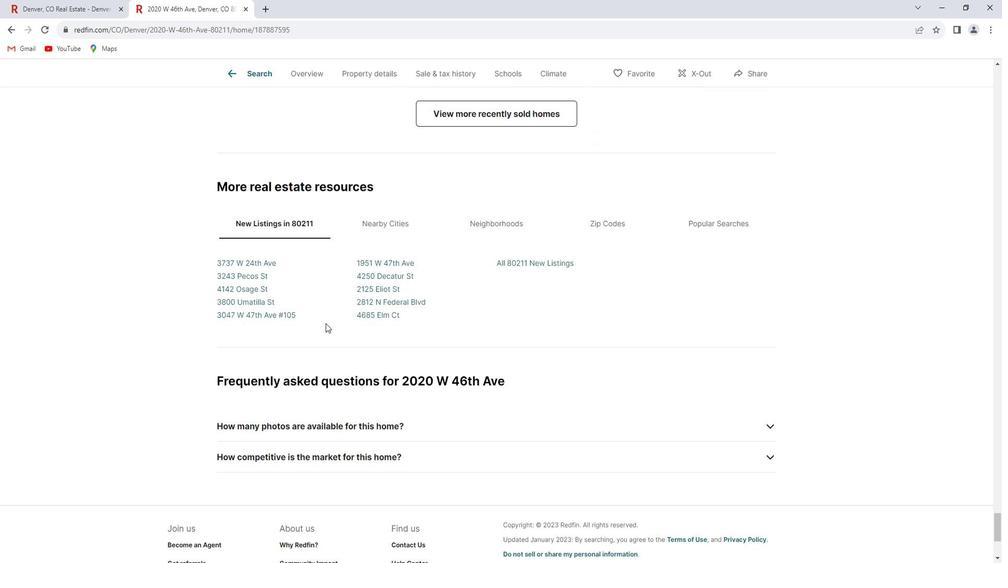 
Action: Mouse scrolled (337, 323) with delta (0, 0)
Screenshot: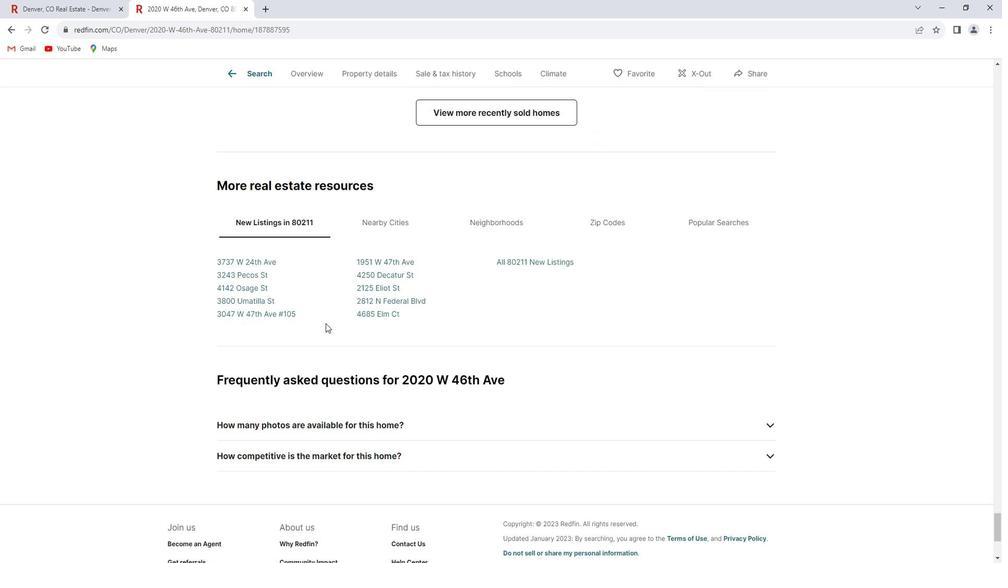 
Action: Mouse scrolled (337, 323) with delta (0, 0)
Screenshot: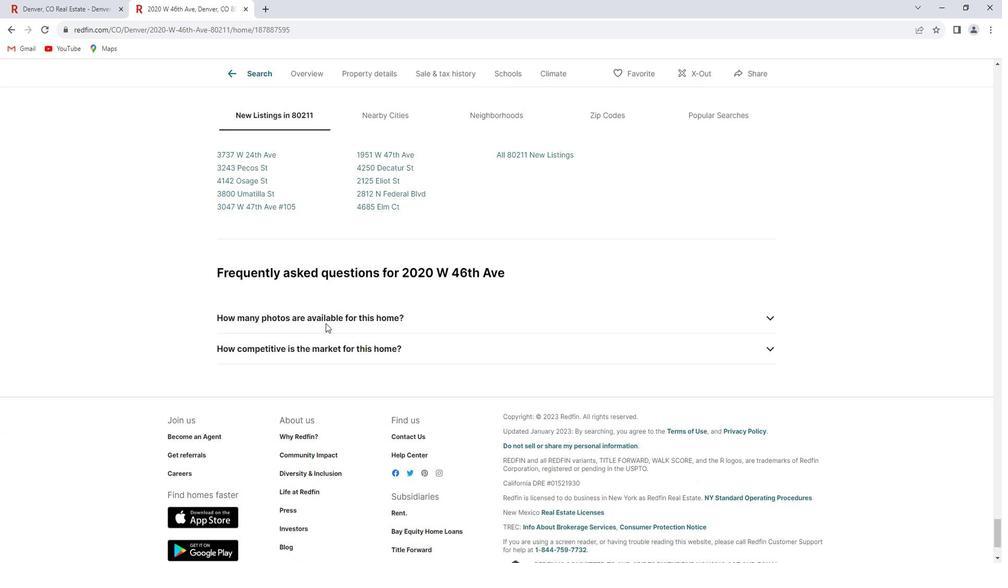 
Action: Mouse scrolled (337, 323) with delta (0, 0)
Screenshot: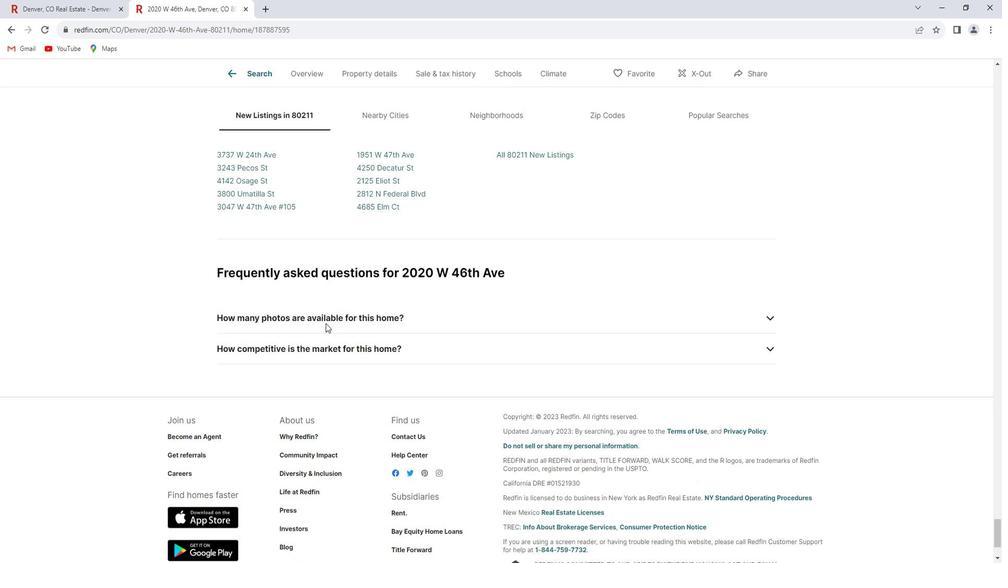 
Action: Mouse scrolled (337, 323) with delta (0, 0)
Screenshot: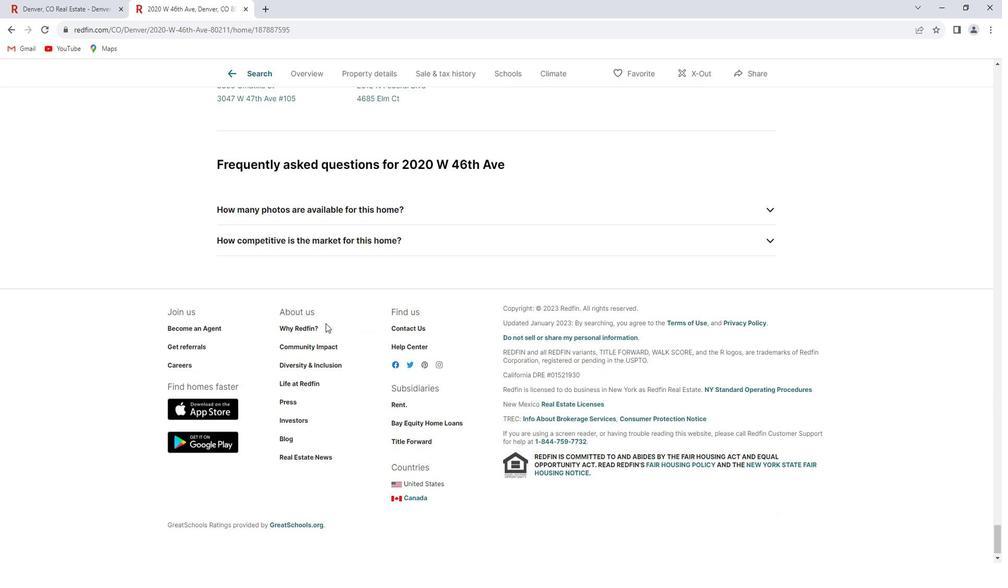
Action: Mouse scrolled (337, 323) with delta (0, 0)
Screenshot: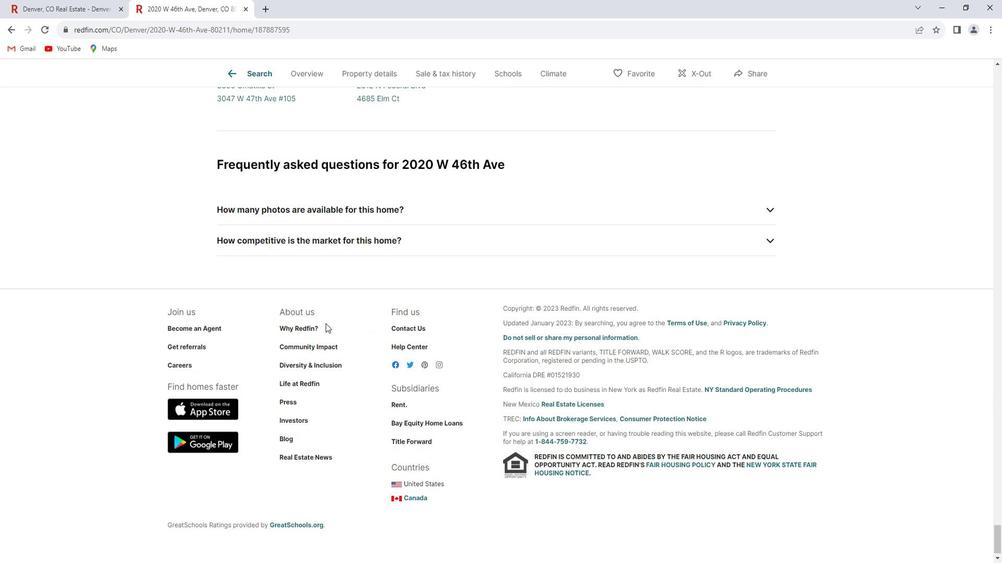 
